 Task: Compose an email with the signature Frances Hernandez with the subject Request for a blog post and the message I am sorry for any delays and appreciate your patience. from softage.1@softage.net to softage.4@softage.net with an attached document Standard_operating_procedure.docx Undo the message and rewrite the message as Please let me know if you have any suggestions for improvement. Send the email. Finally, move the email from Sent Items to the label Grooming
Action: Mouse moved to (411, 688)
Screenshot: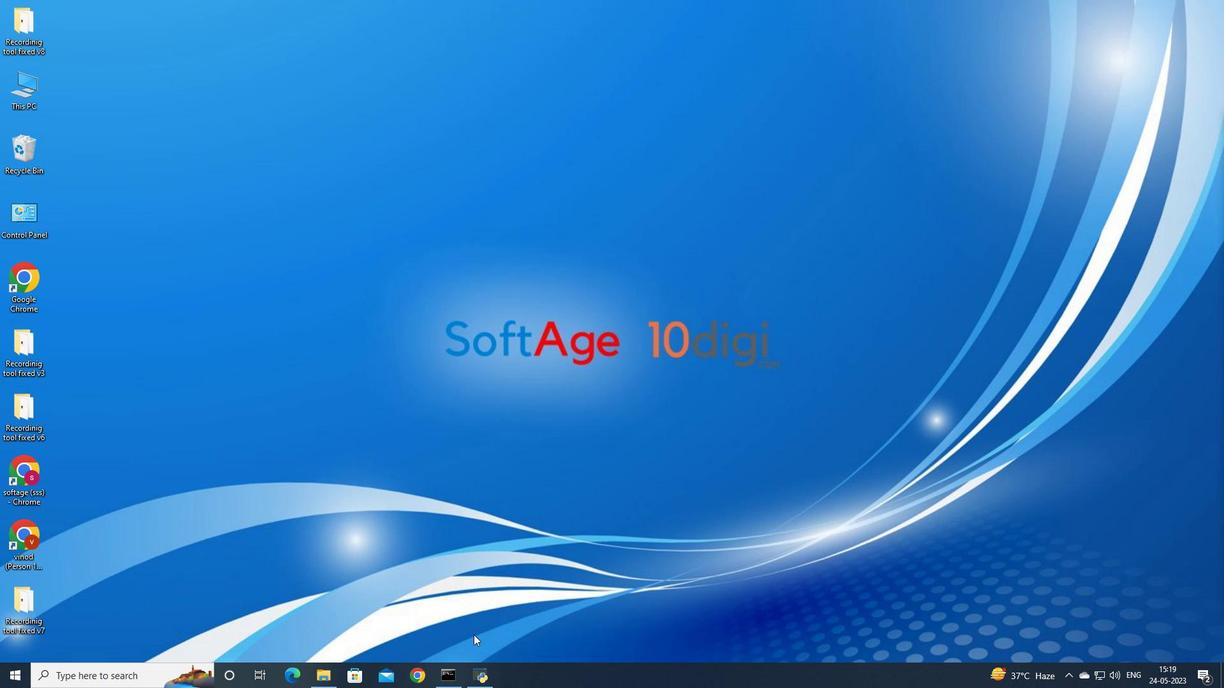 
Action: Mouse pressed left at (411, 688)
Screenshot: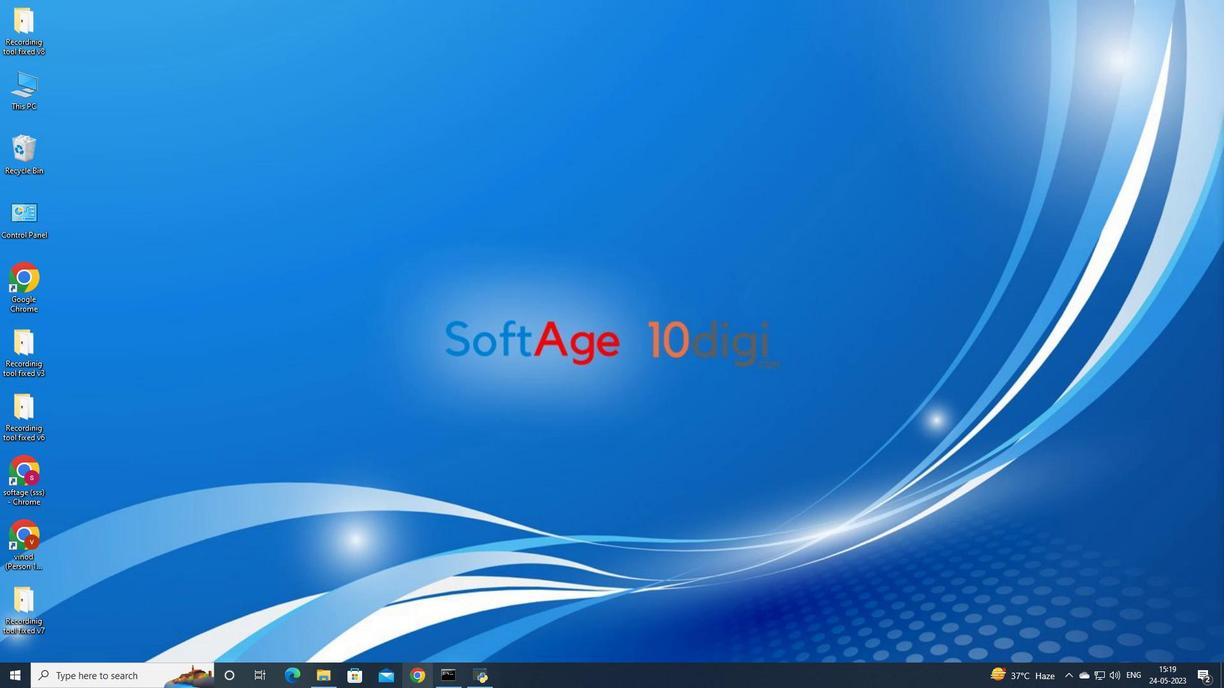 
Action: Mouse moved to (571, 348)
Screenshot: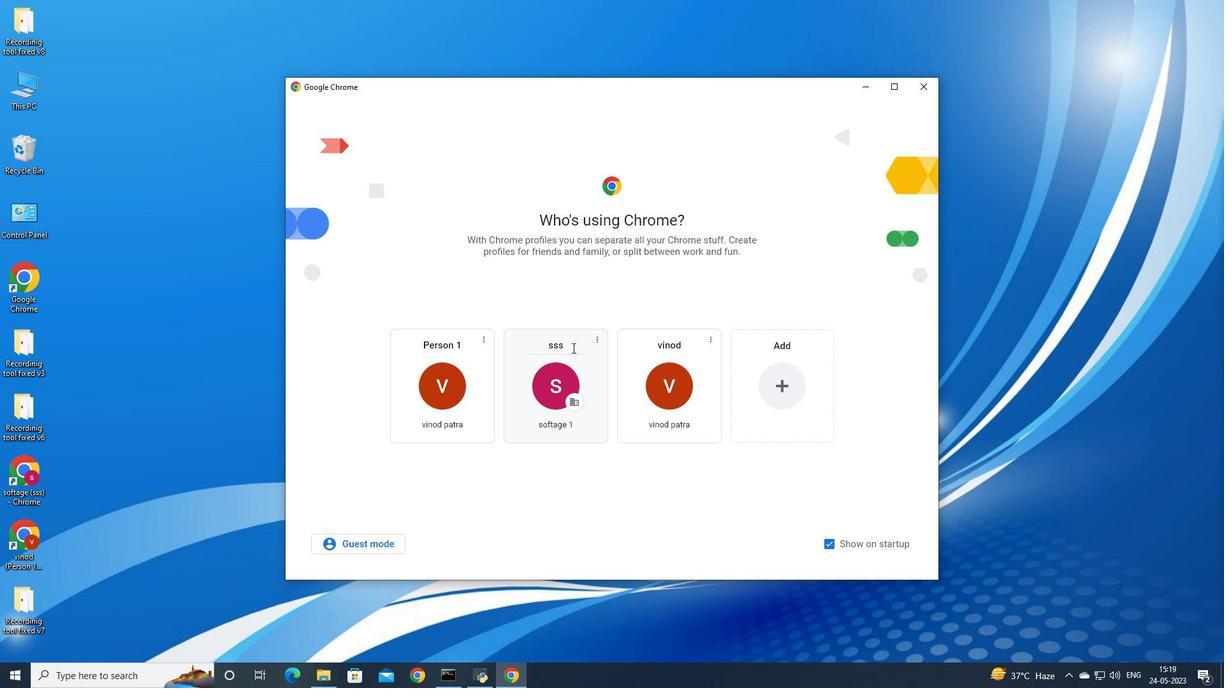 
Action: Mouse pressed left at (571, 348)
Screenshot: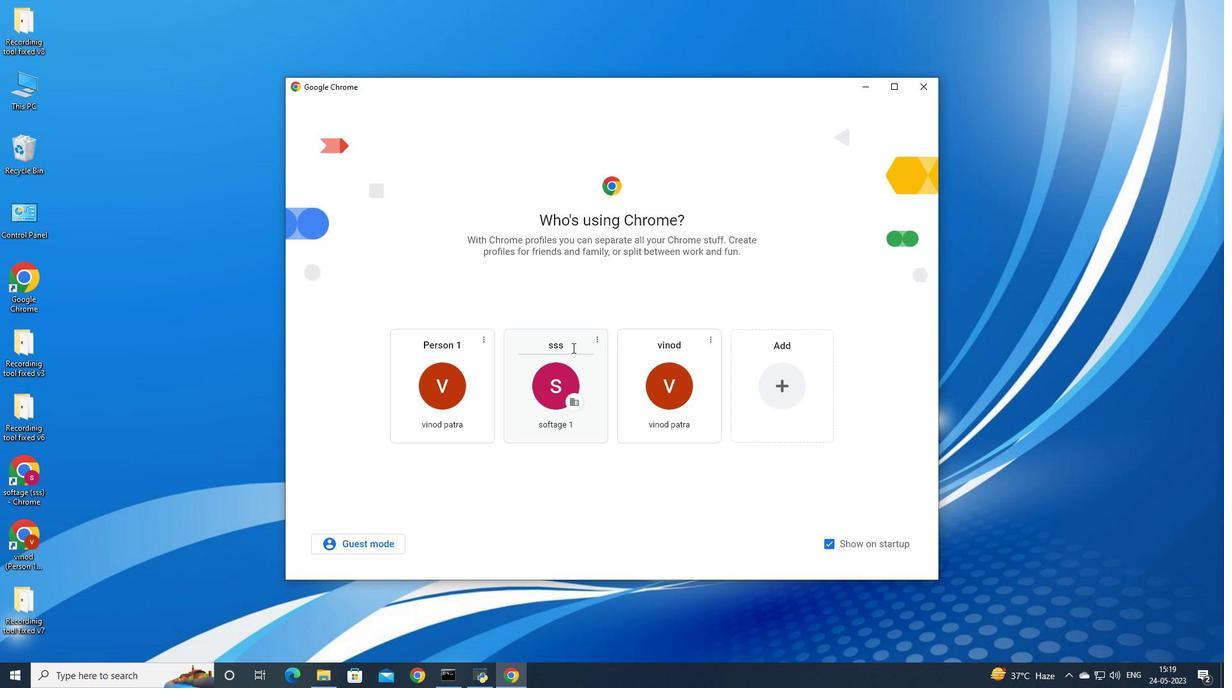 
Action: Mouse moved to (586, 381)
Screenshot: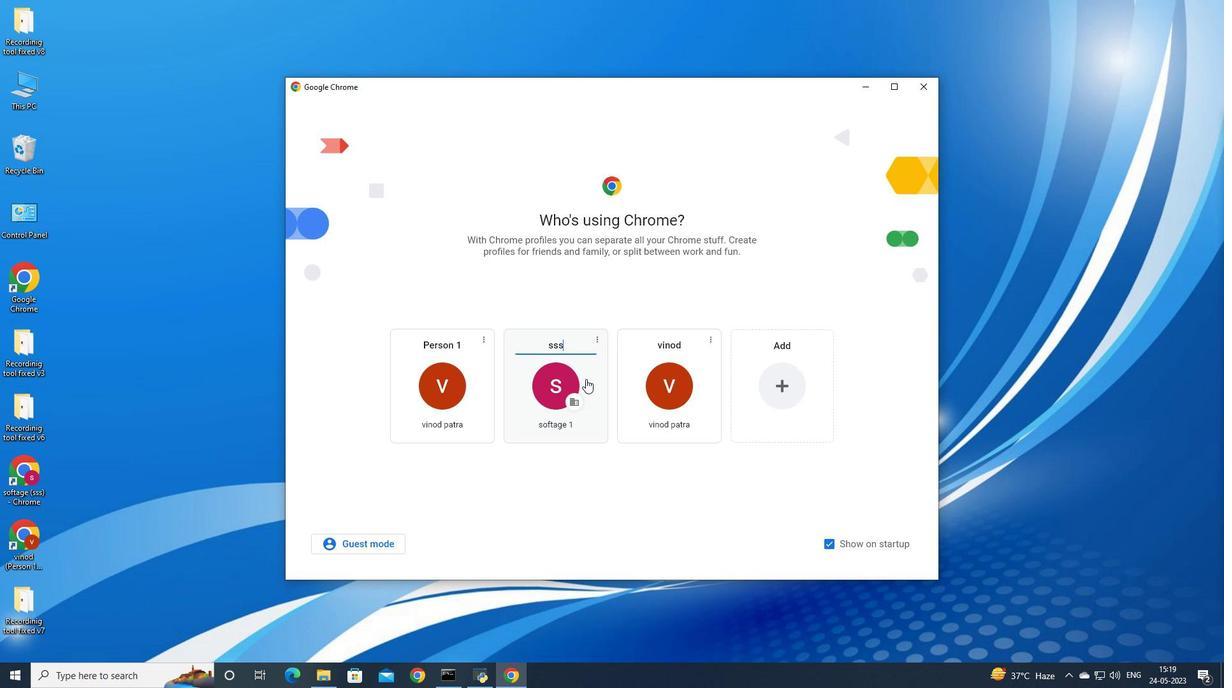 
Action: Mouse pressed left at (586, 381)
Screenshot: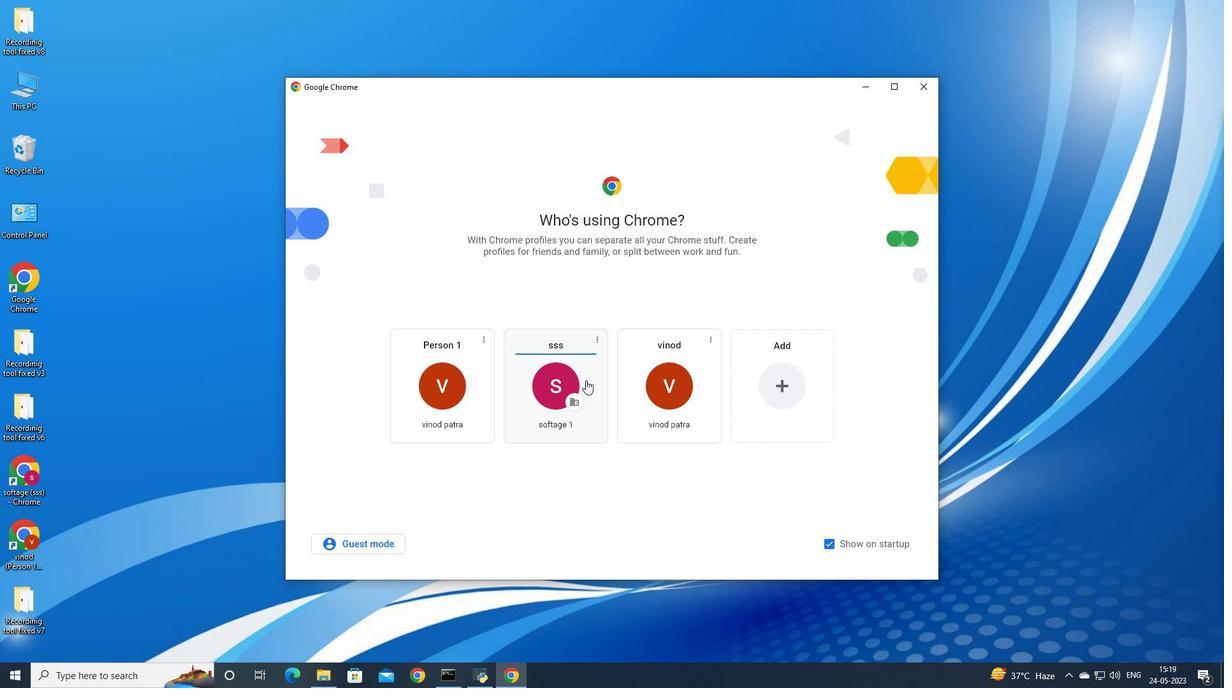 
Action: Mouse moved to (1104, 65)
Screenshot: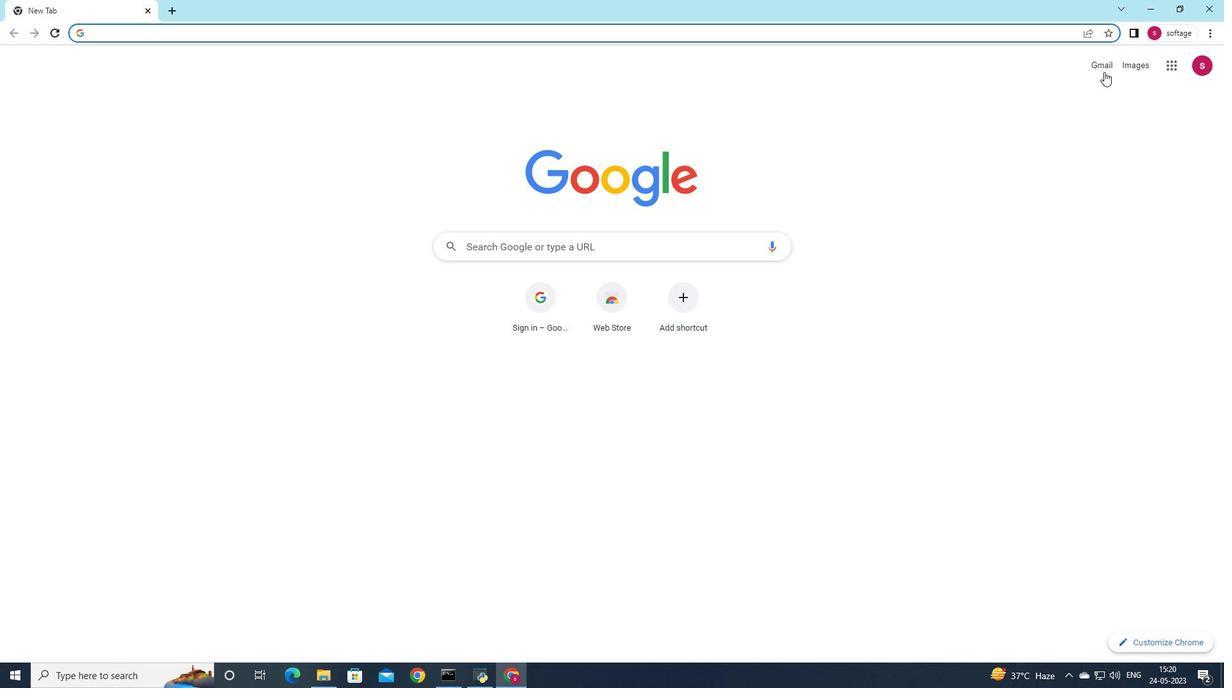 
Action: Mouse pressed left at (1104, 65)
Screenshot: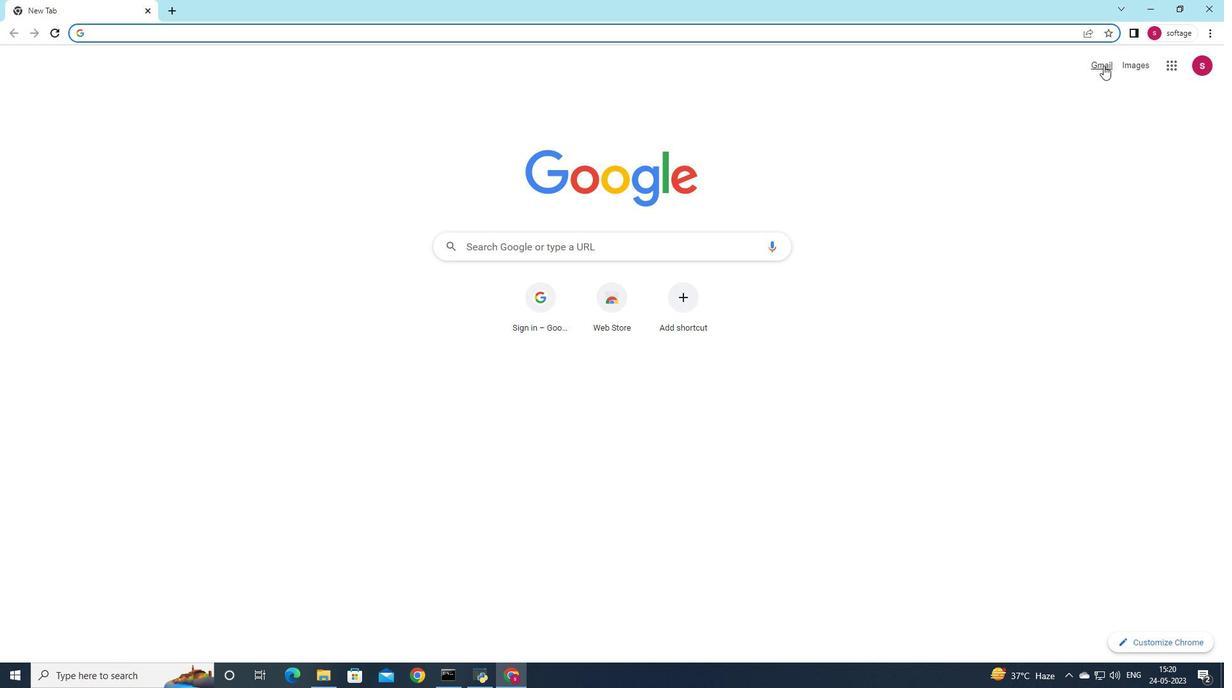 
Action: Mouse moved to (1078, 85)
Screenshot: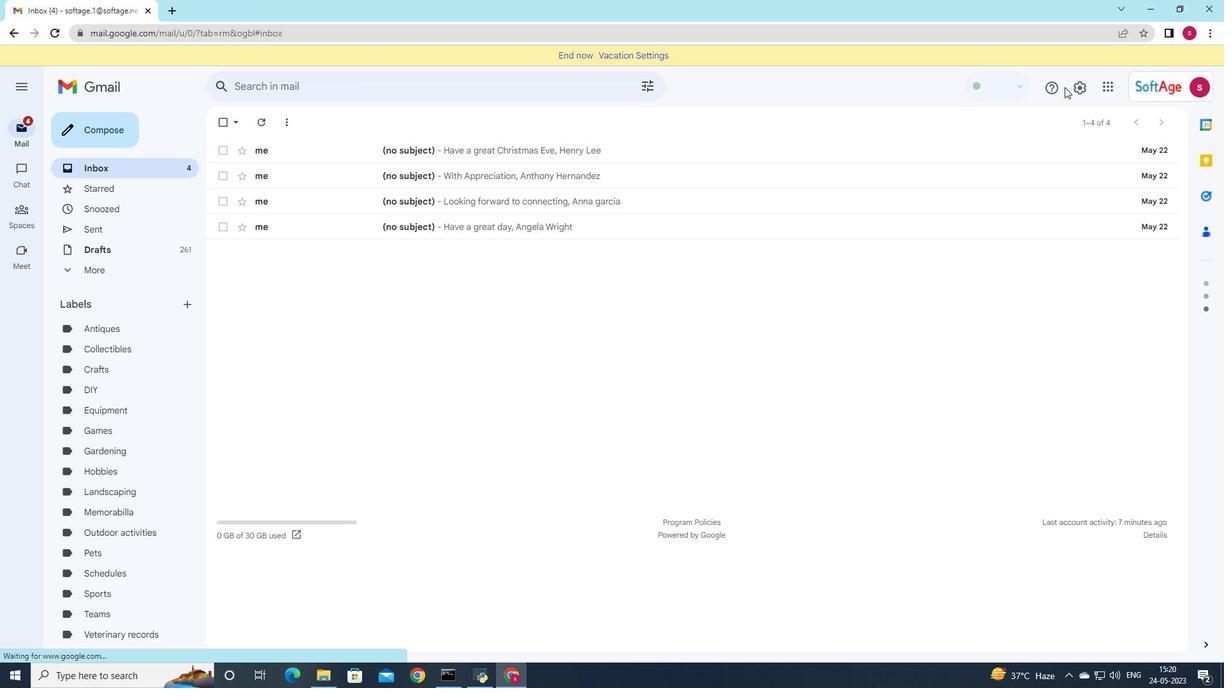 
Action: Mouse pressed left at (1078, 85)
Screenshot: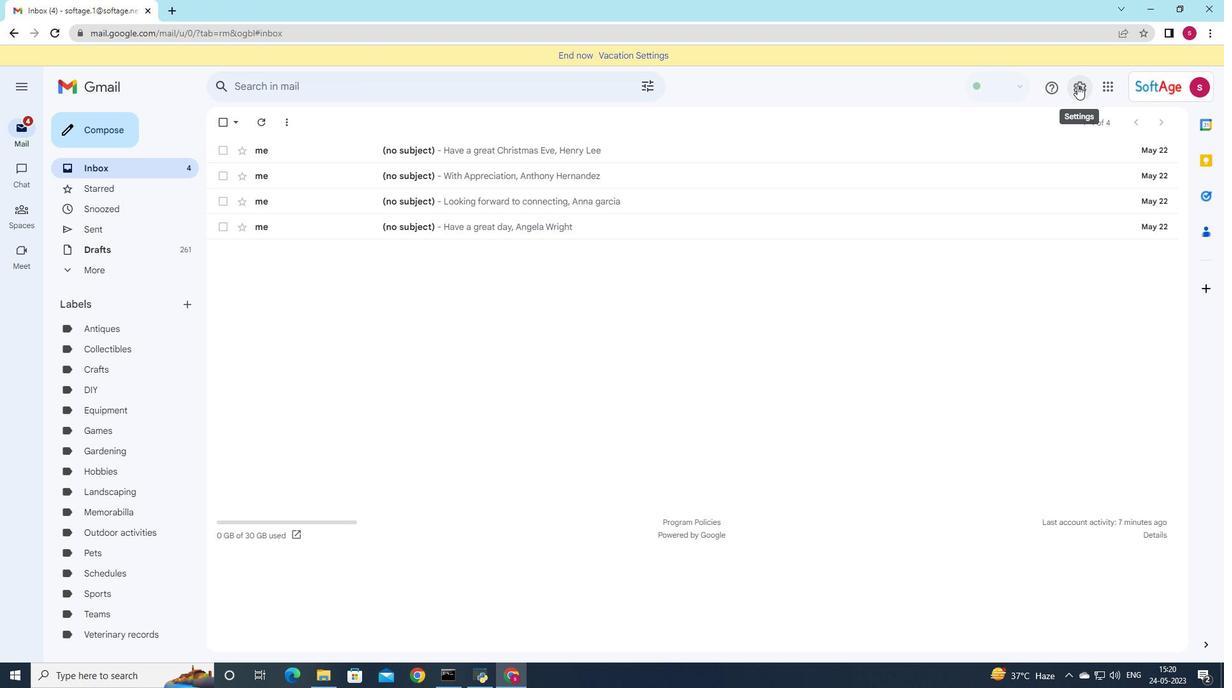 
Action: Mouse moved to (1087, 150)
Screenshot: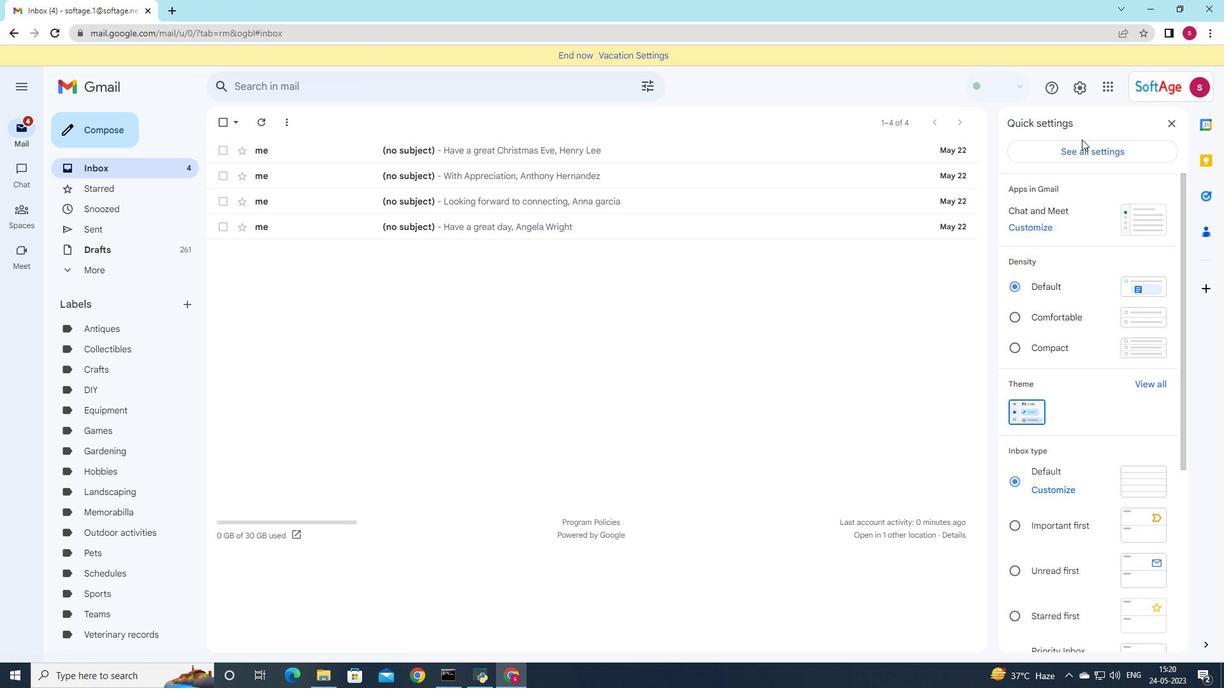 
Action: Mouse pressed left at (1087, 150)
Screenshot: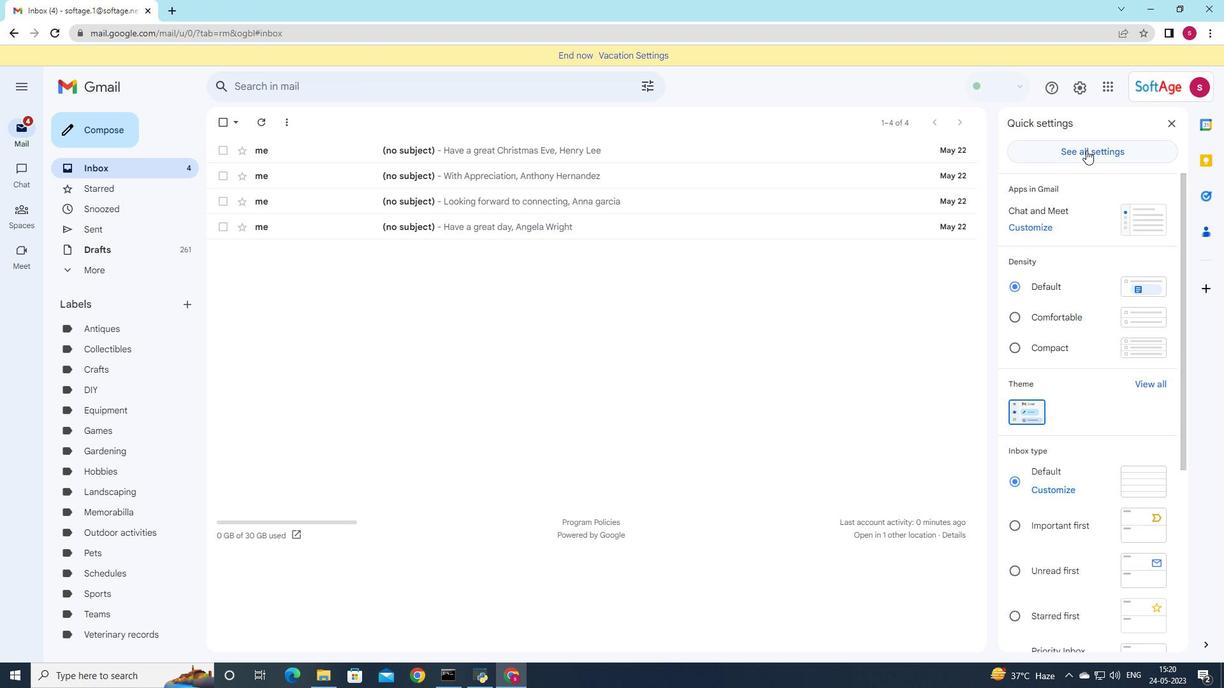 
Action: Mouse moved to (704, 253)
Screenshot: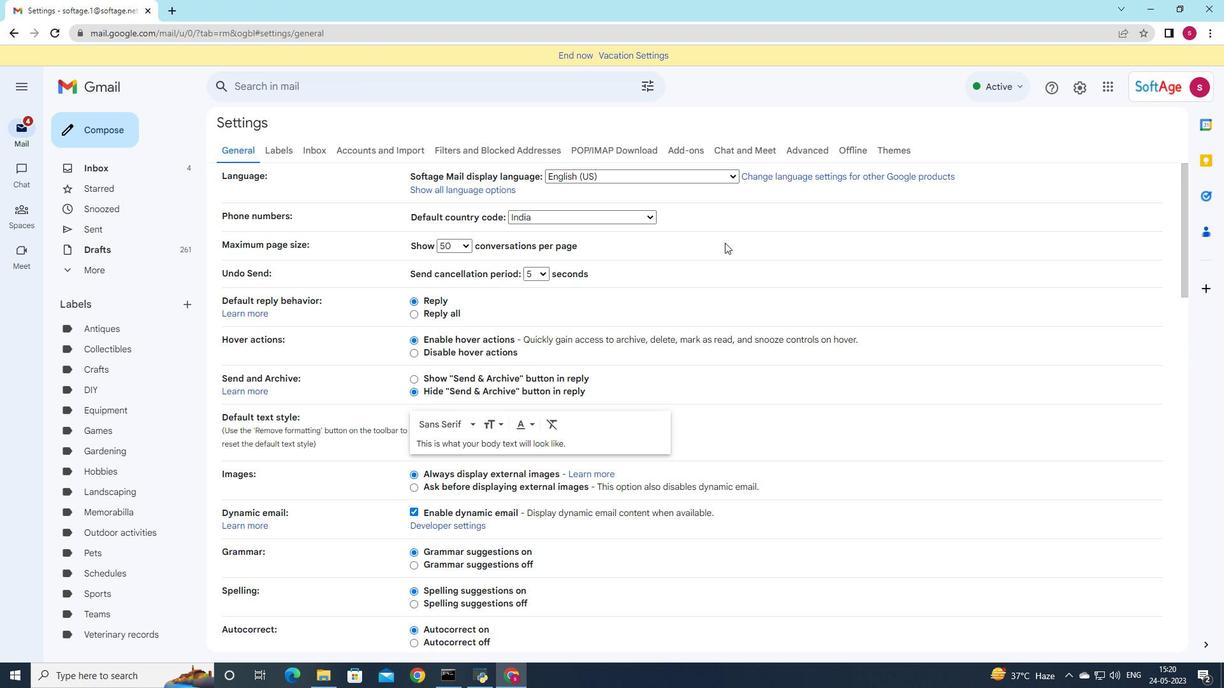 
Action: Mouse scrolled (704, 253) with delta (0, 0)
Screenshot: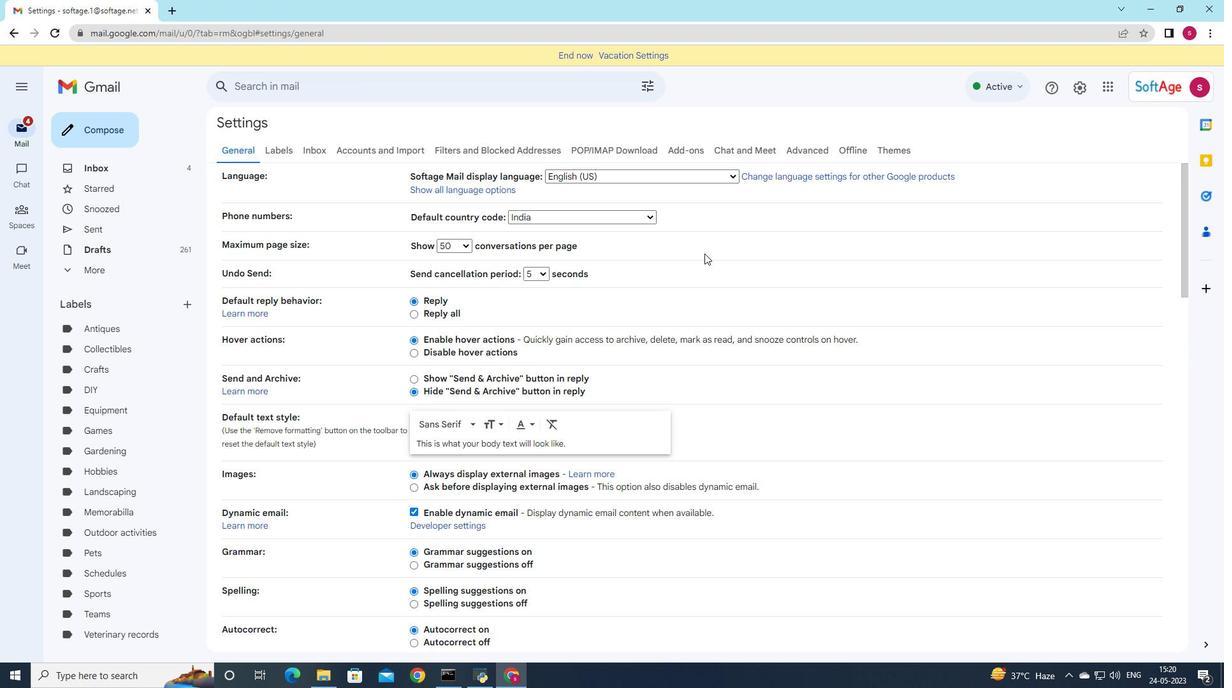 
Action: Mouse scrolled (704, 253) with delta (0, 0)
Screenshot: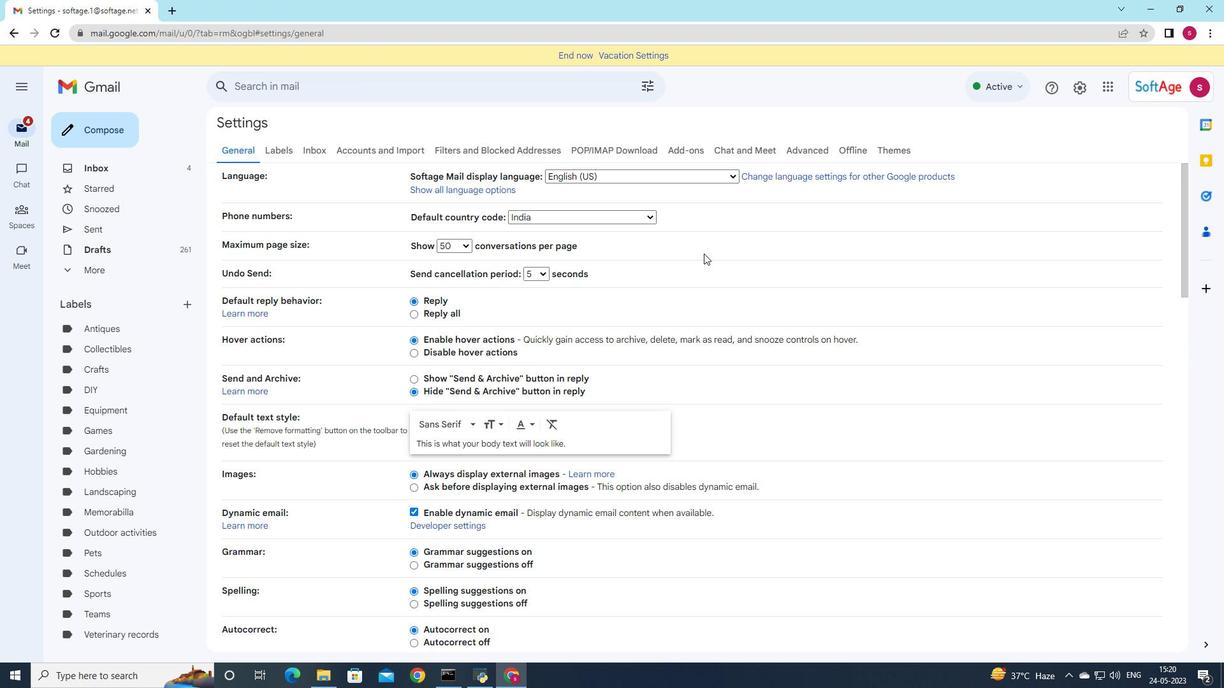 
Action: Mouse scrolled (704, 253) with delta (0, 0)
Screenshot: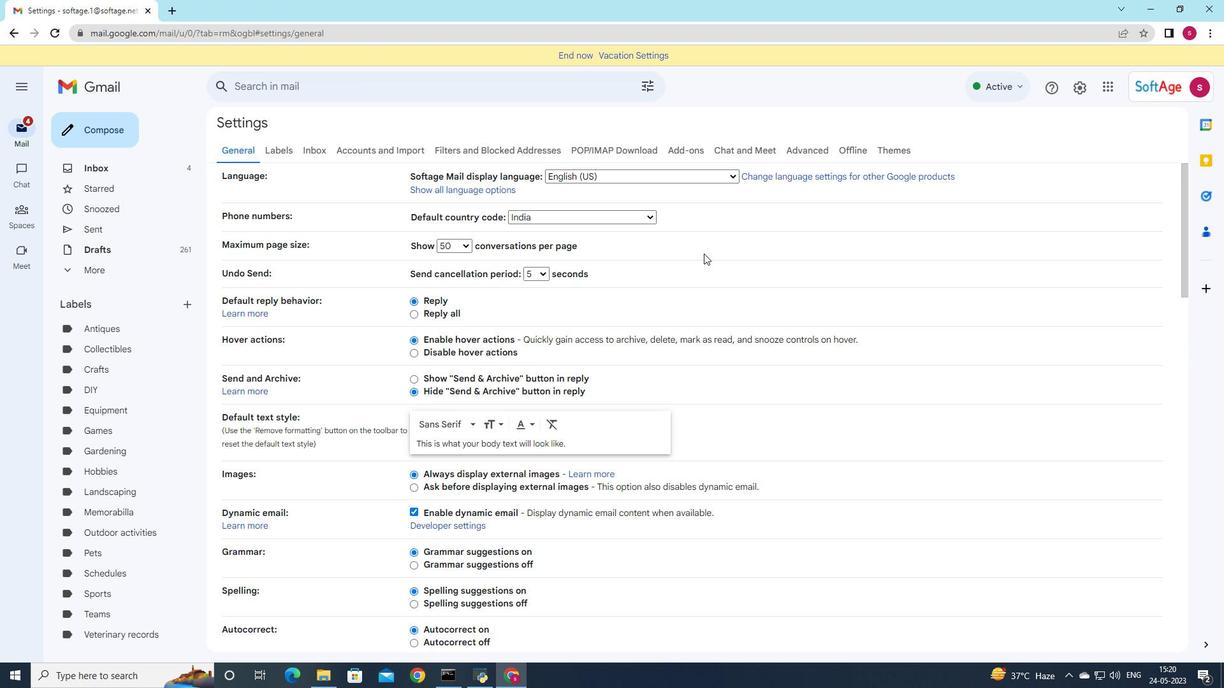 
Action: Mouse scrolled (704, 253) with delta (0, 0)
Screenshot: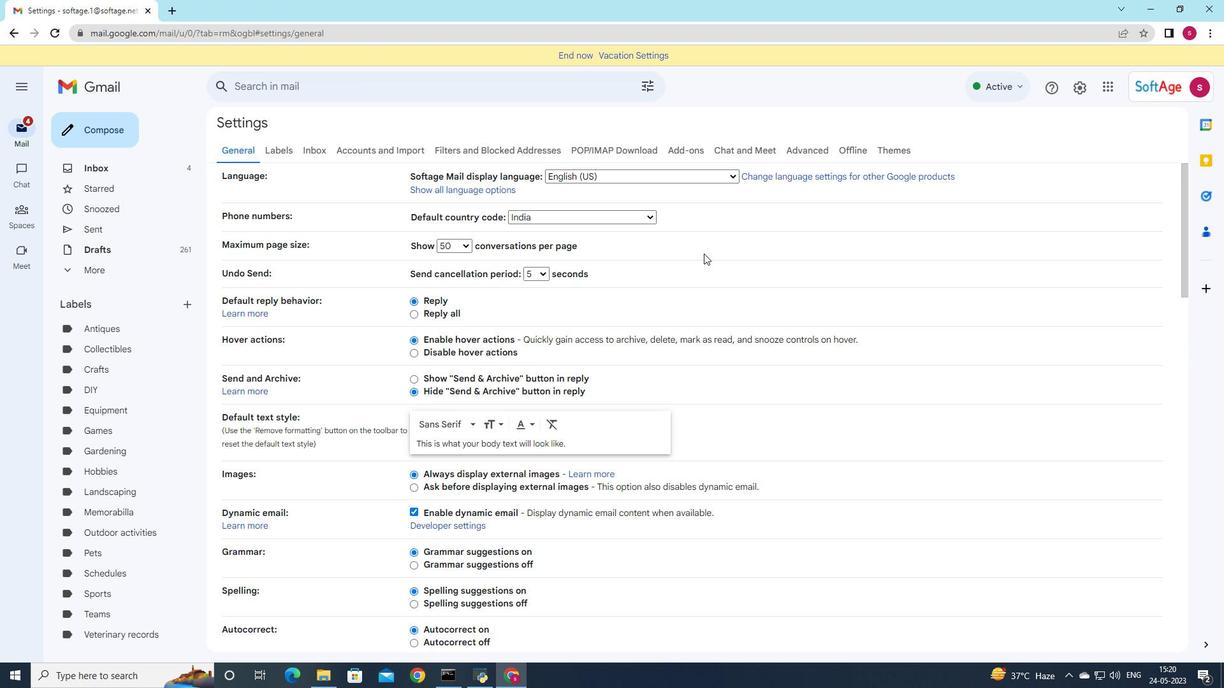 
Action: Mouse pressed middle at (704, 253)
Screenshot: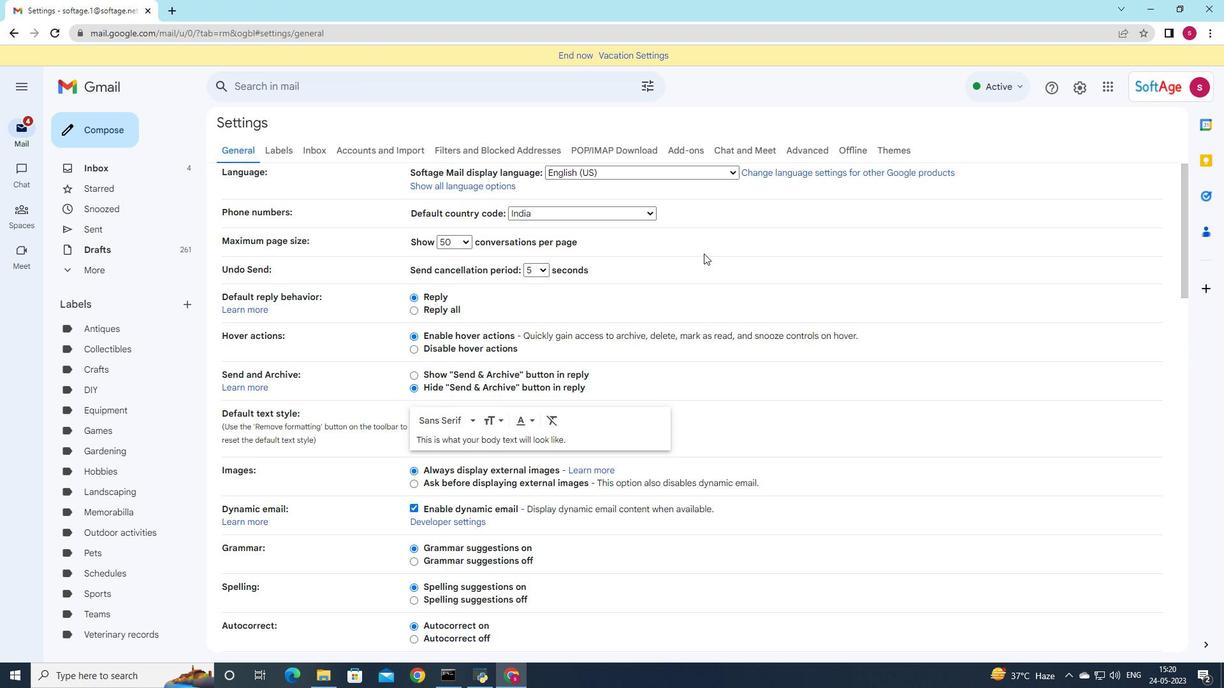 
Action: Mouse scrolled (704, 253) with delta (0, 0)
Screenshot: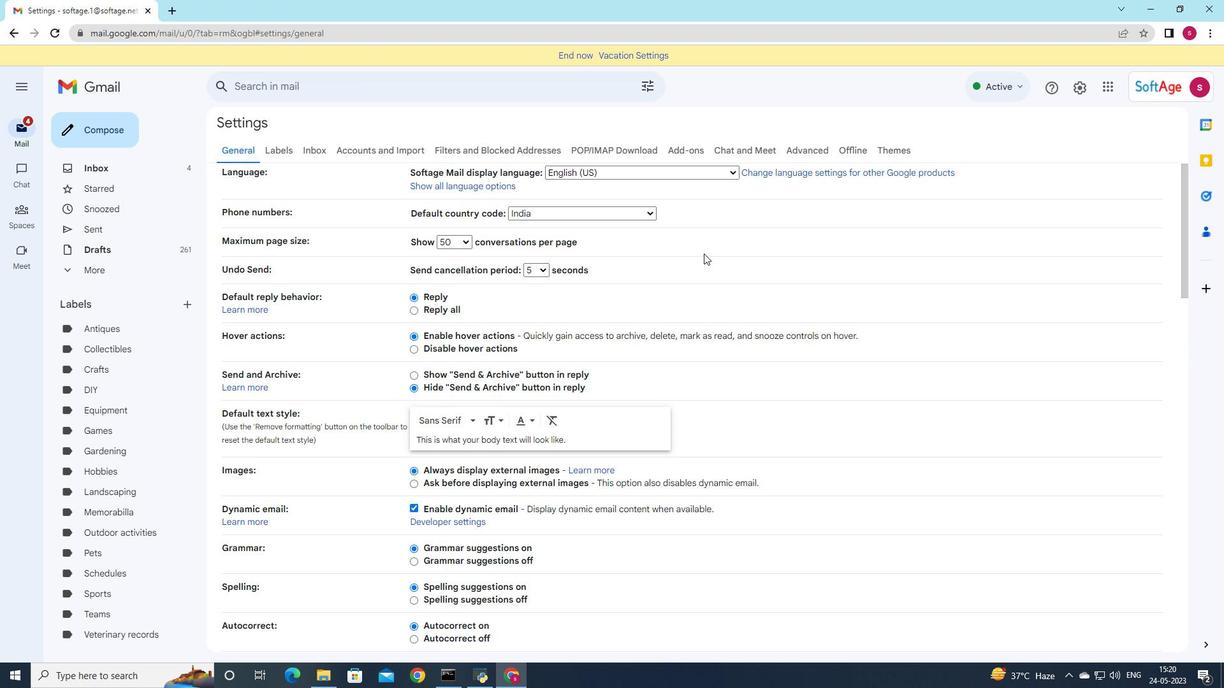 
Action: Mouse scrolled (704, 253) with delta (0, 0)
Screenshot: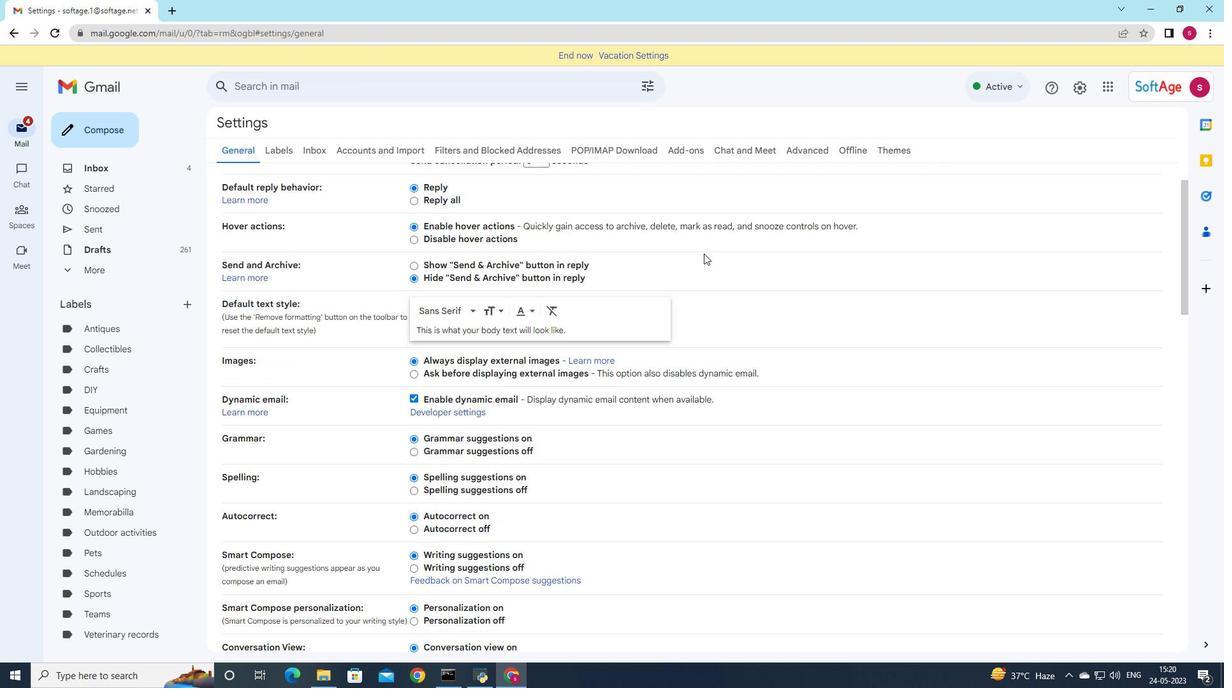
Action: Mouse scrolled (704, 253) with delta (0, 0)
Screenshot: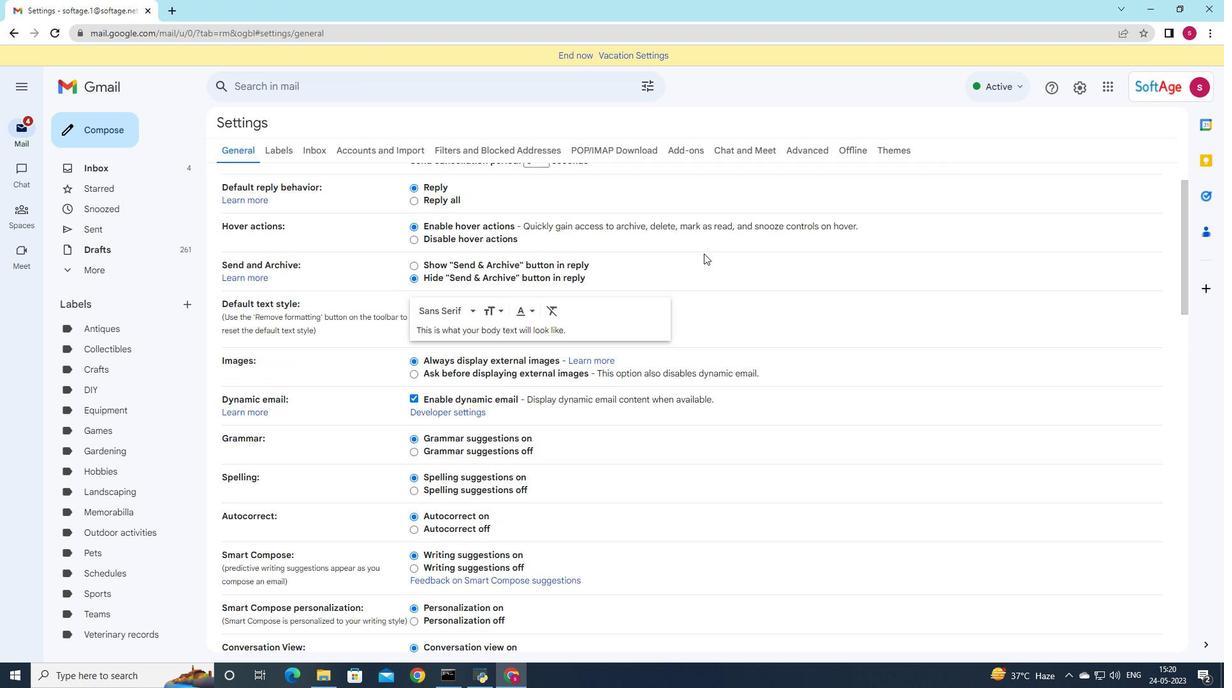 
Action: Mouse scrolled (704, 253) with delta (0, 0)
Screenshot: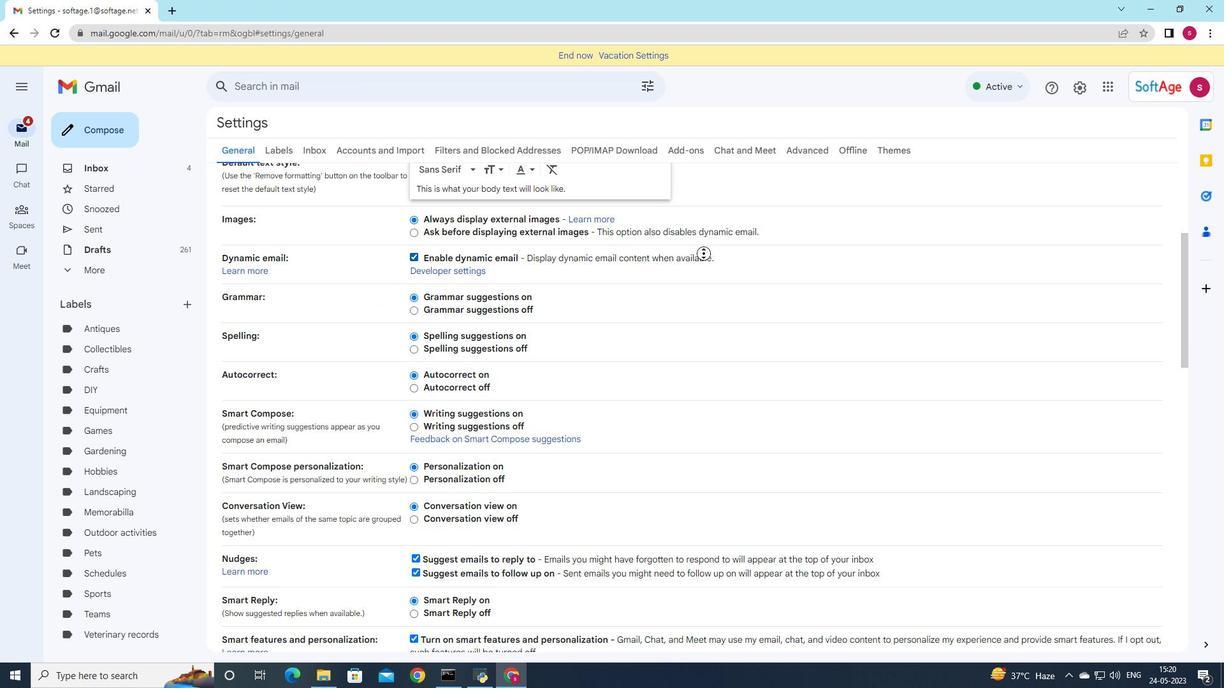 
Action: Mouse scrolled (704, 253) with delta (0, 0)
Screenshot: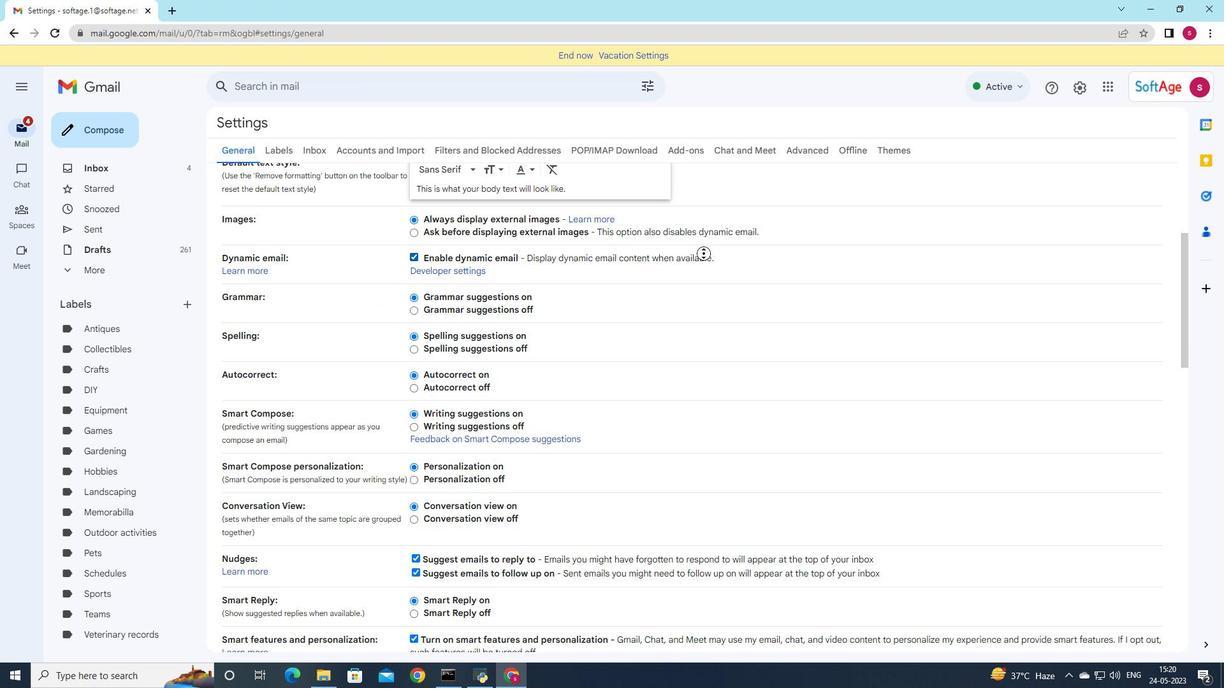 
Action: Mouse scrolled (704, 253) with delta (0, 0)
Screenshot: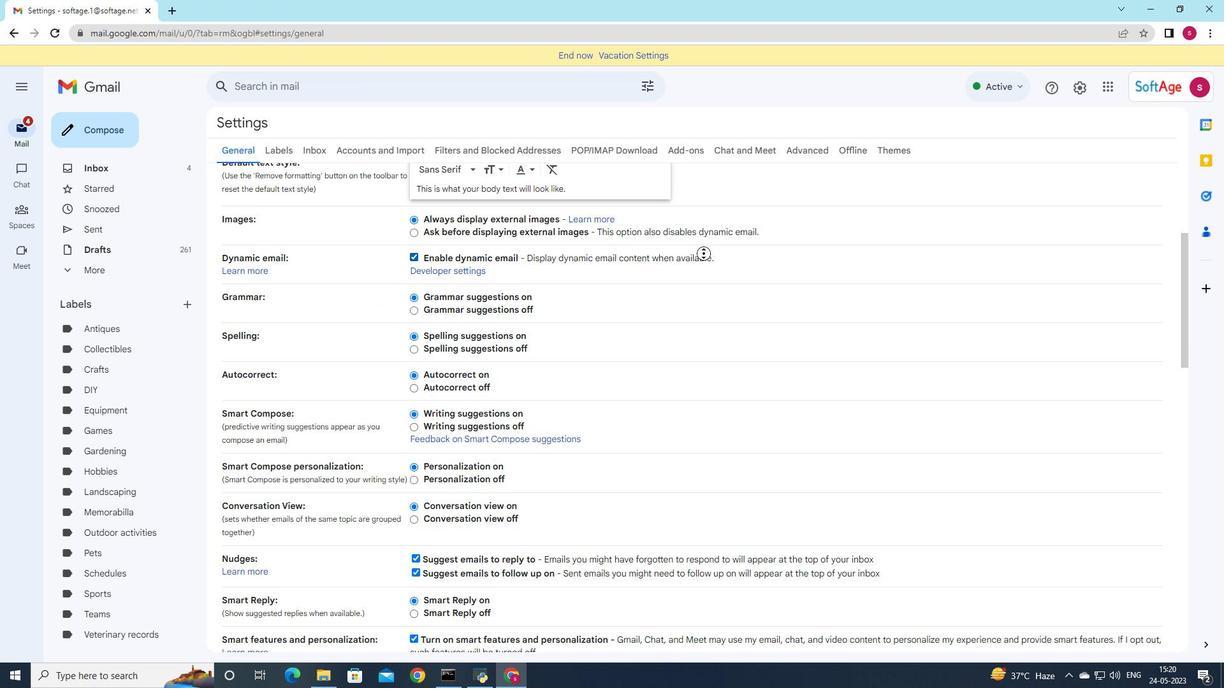 
Action: Mouse scrolled (704, 253) with delta (0, 0)
Screenshot: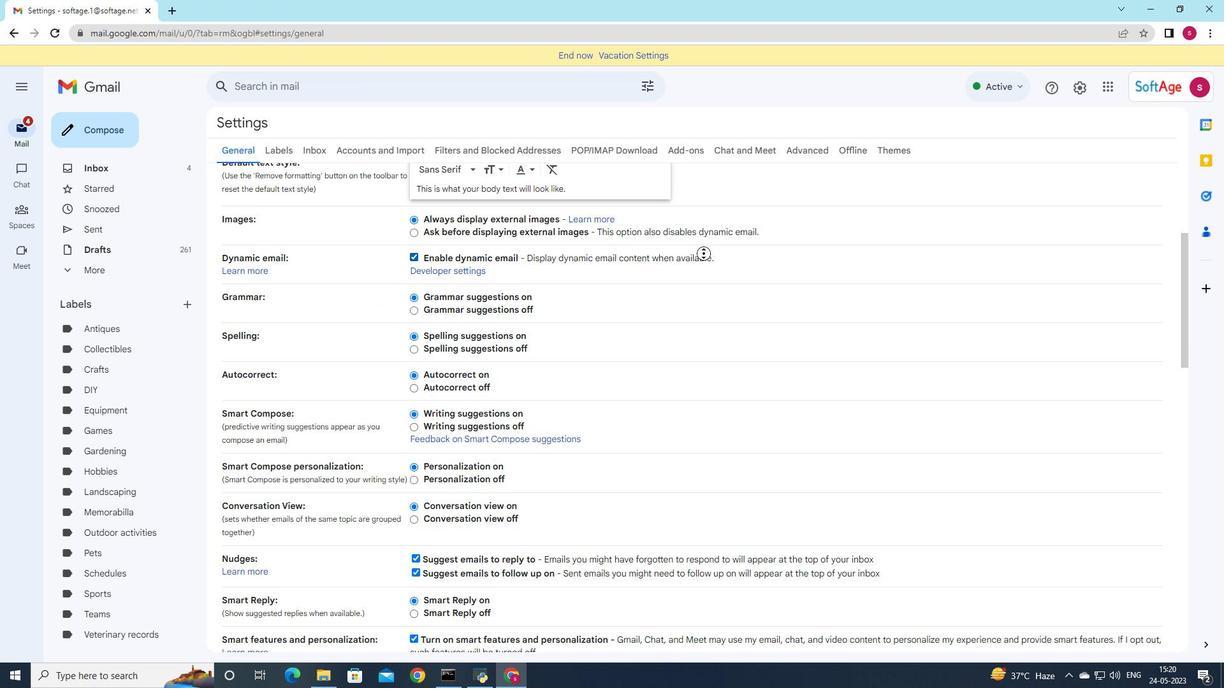 
Action: Mouse moved to (831, 306)
Screenshot: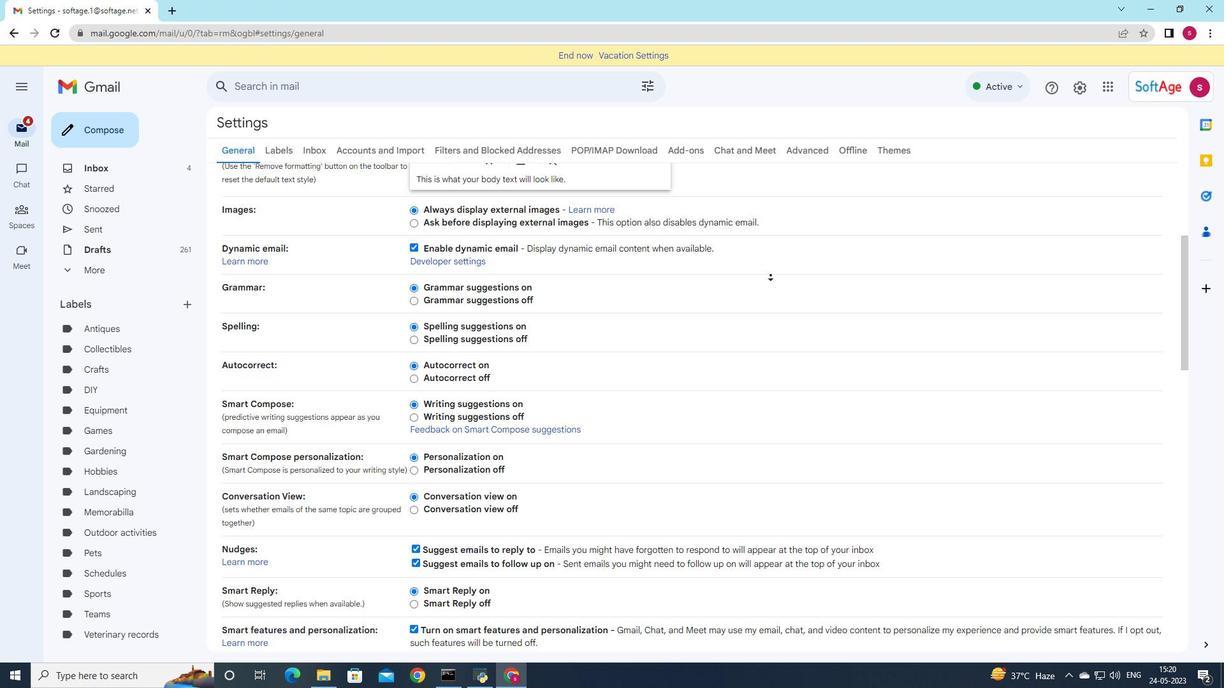 
Action: Mouse pressed left at (831, 306)
Screenshot: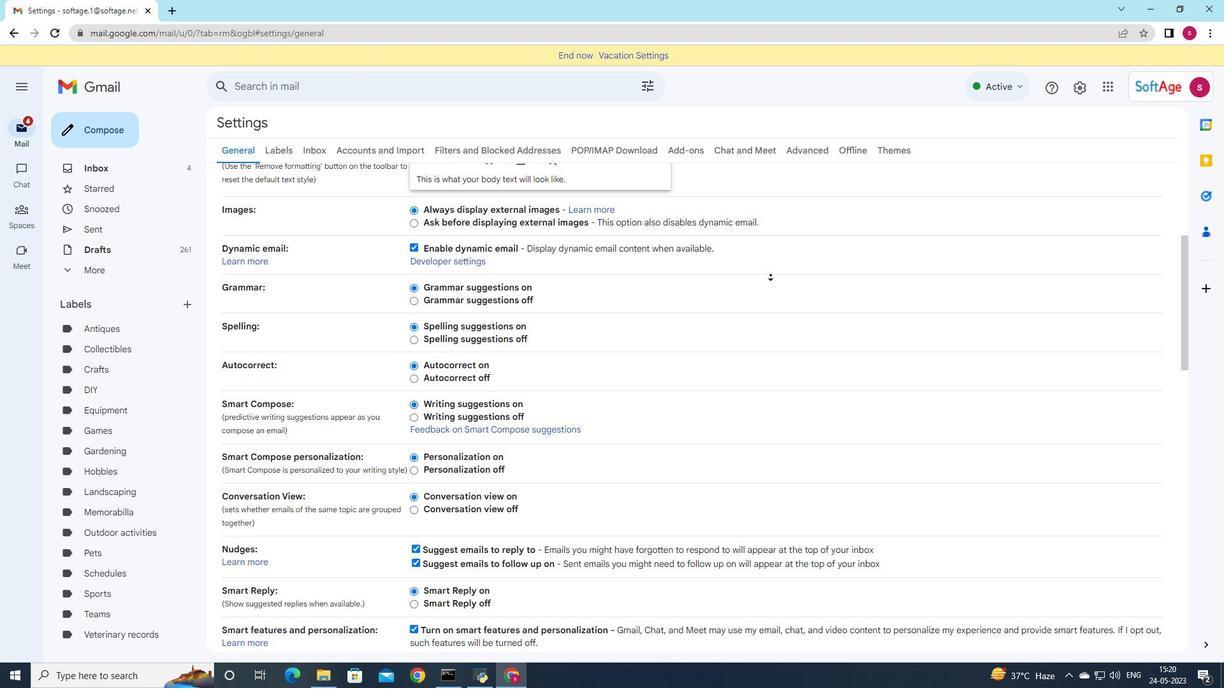 
Action: Mouse moved to (604, 346)
Screenshot: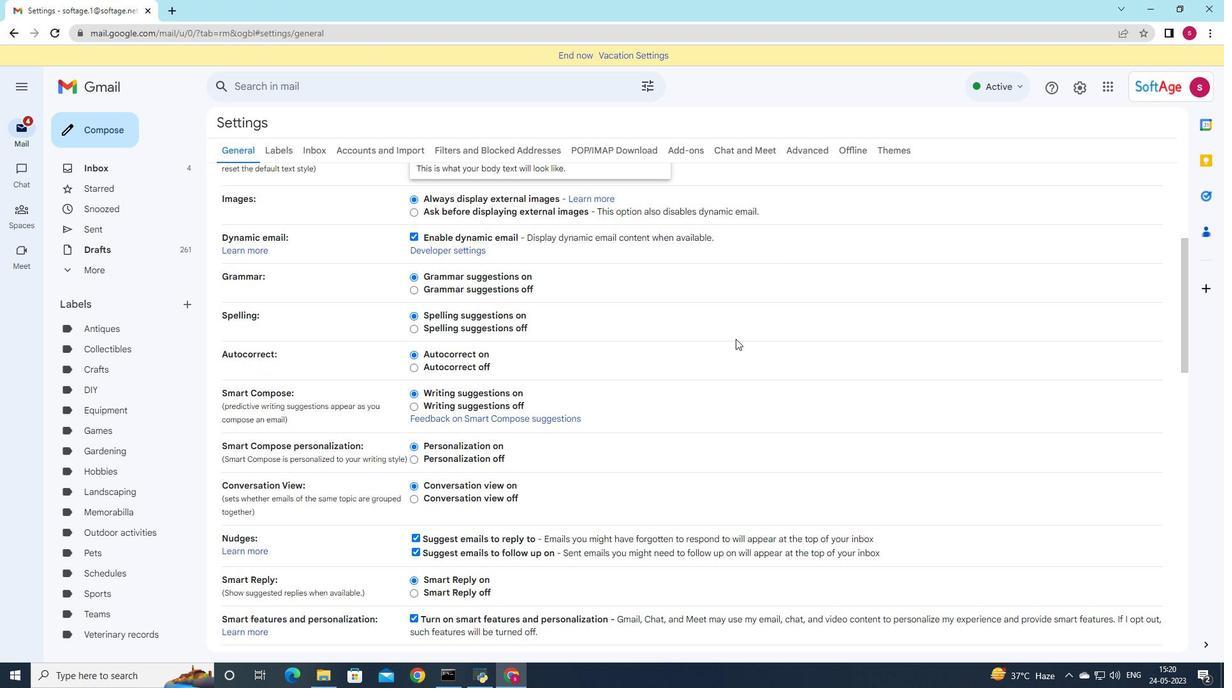 
Action: Mouse scrolled (604, 345) with delta (0, 0)
Screenshot: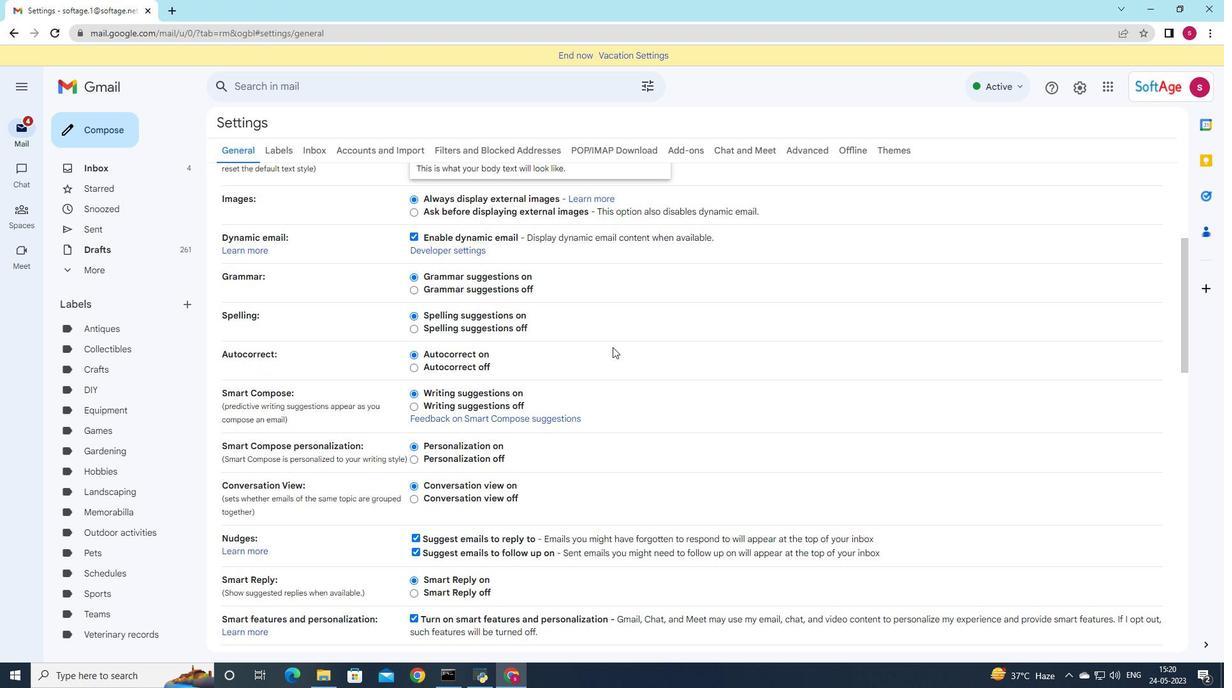 
Action: Mouse scrolled (604, 345) with delta (0, 0)
Screenshot: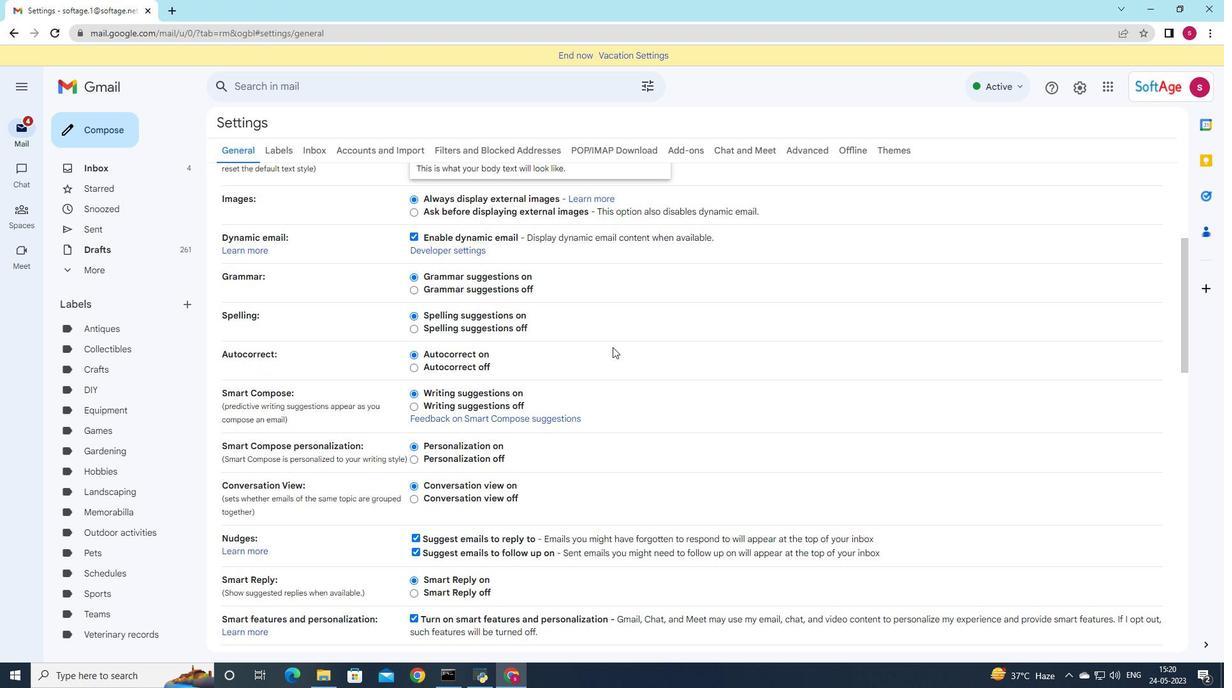 
Action: Mouse scrolled (604, 345) with delta (0, 0)
Screenshot: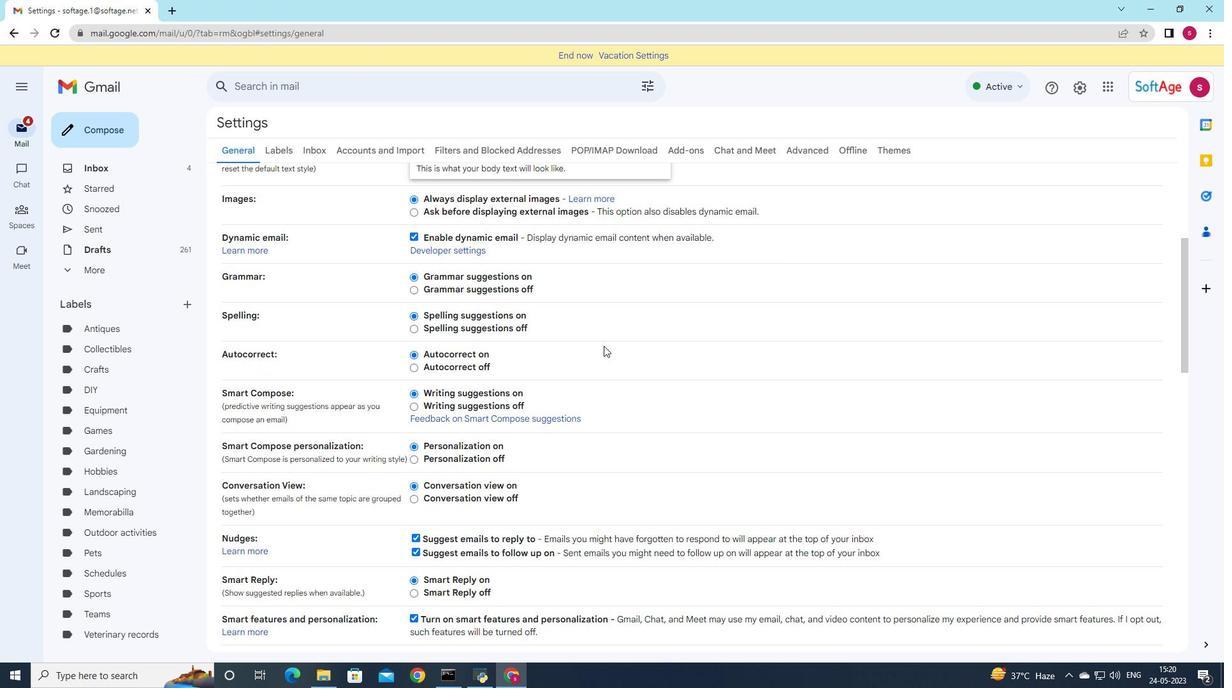 
Action: Mouse scrolled (604, 345) with delta (0, 0)
Screenshot: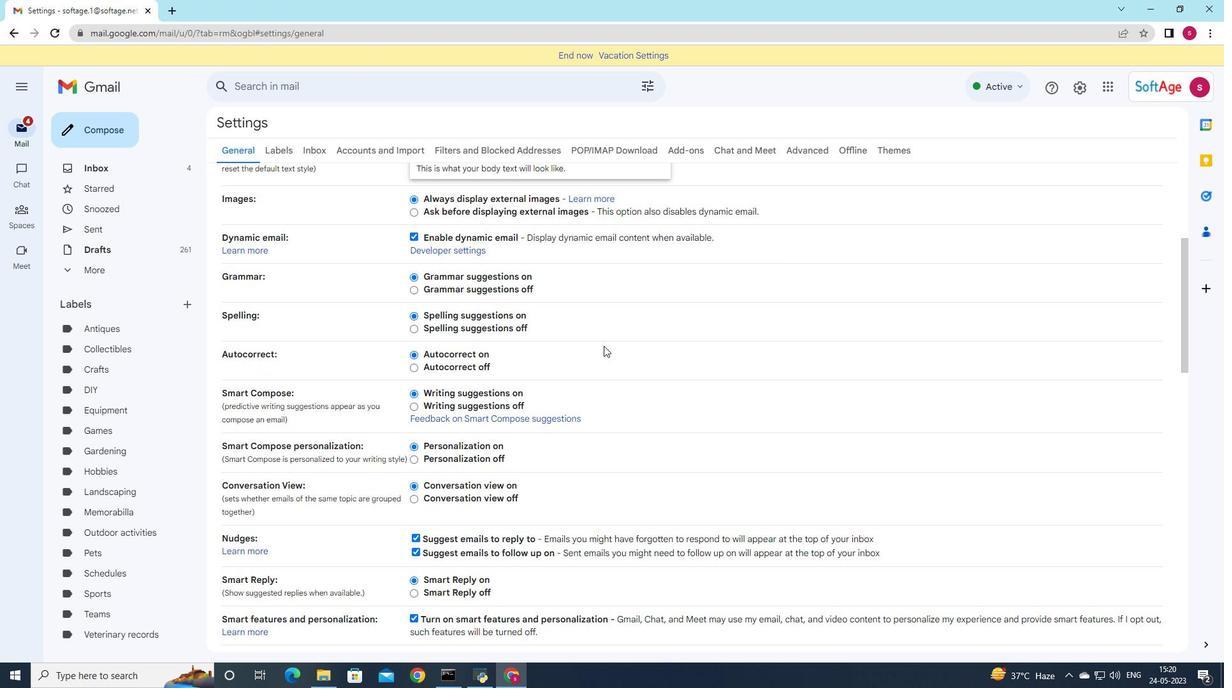 
Action: Mouse scrolled (604, 345) with delta (0, 0)
Screenshot: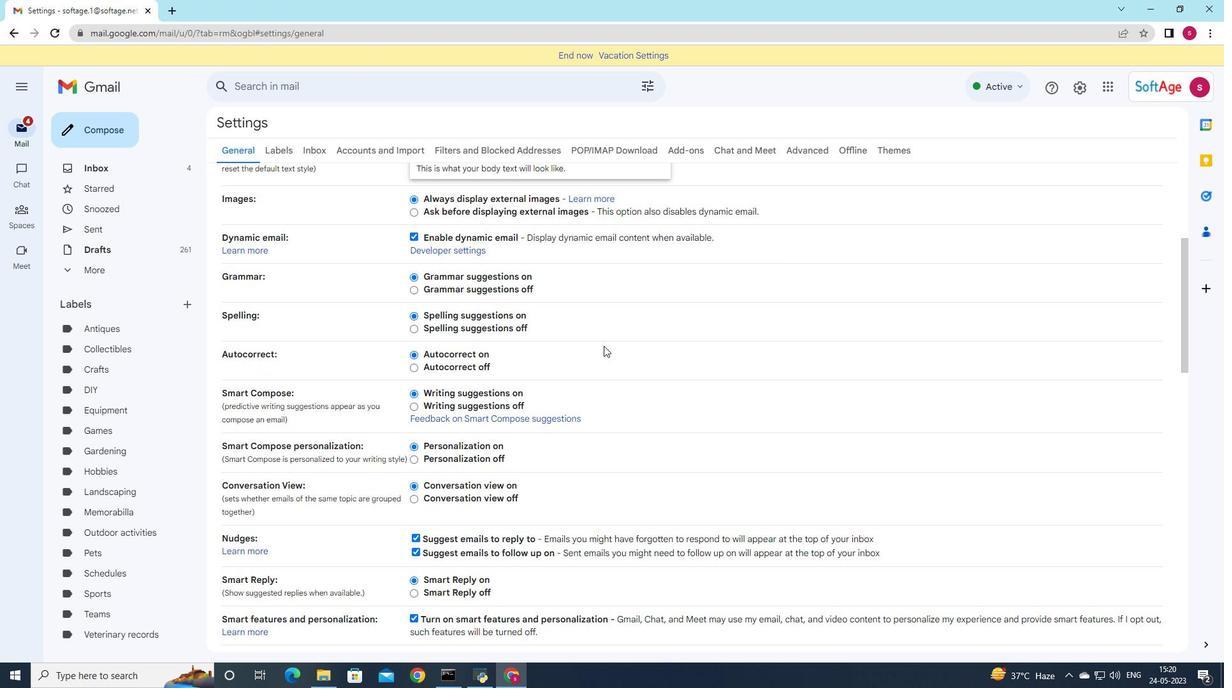 
Action: Mouse scrolled (604, 345) with delta (0, 0)
Screenshot: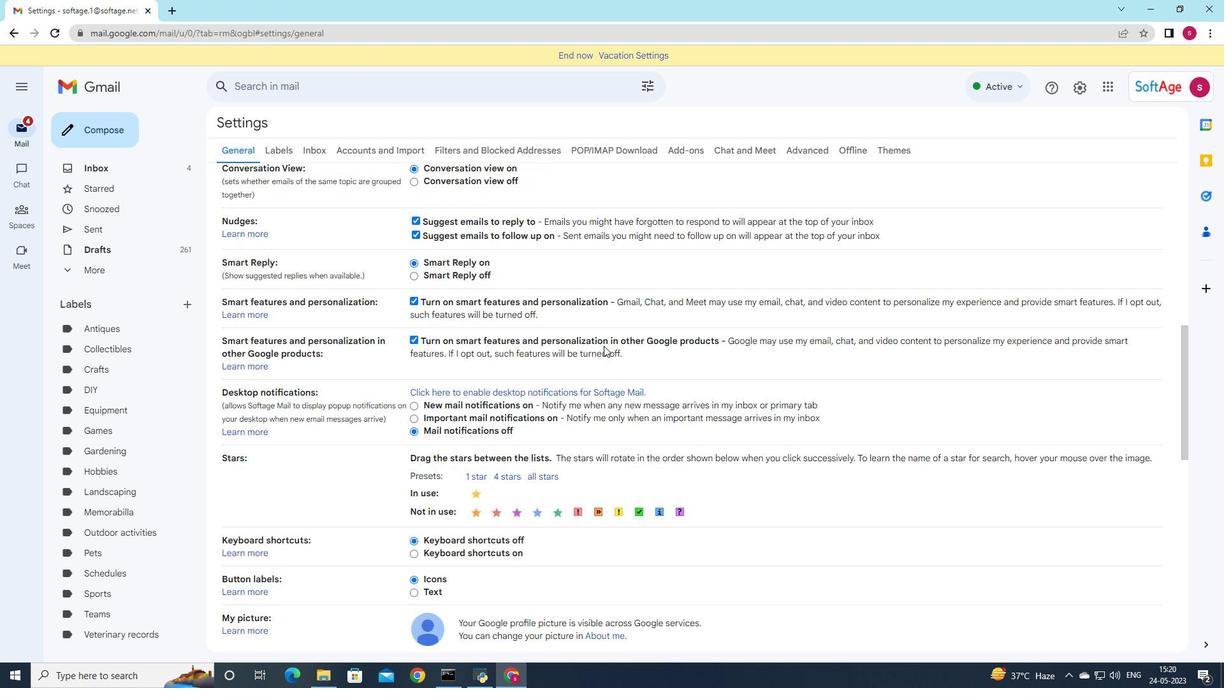 
Action: Mouse scrolled (604, 345) with delta (0, 0)
Screenshot: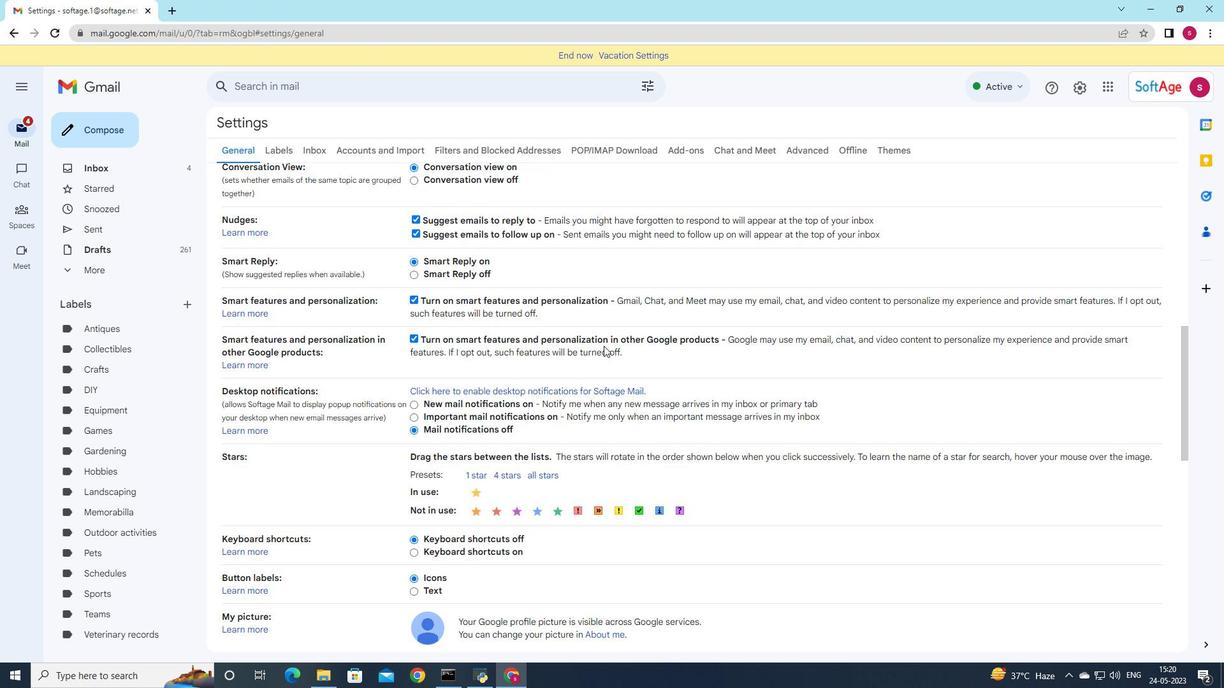 
Action: Mouse scrolled (604, 345) with delta (0, 0)
Screenshot: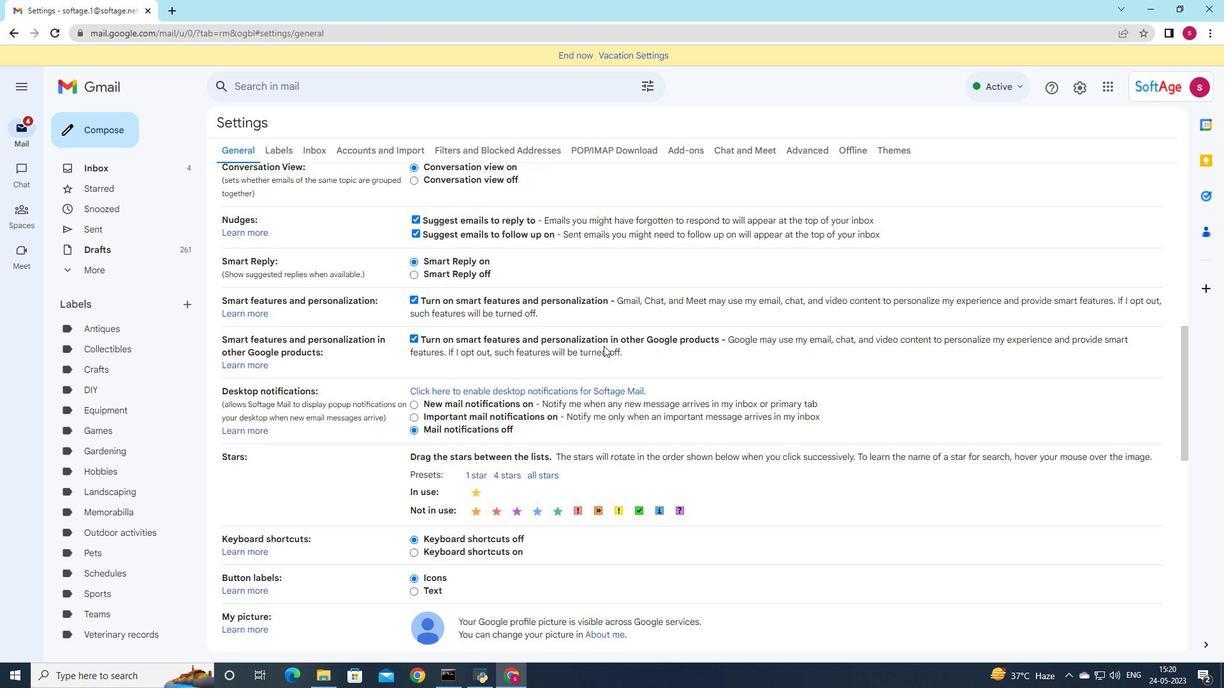 
Action: Mouse moved to (528, 478)
Screenshot: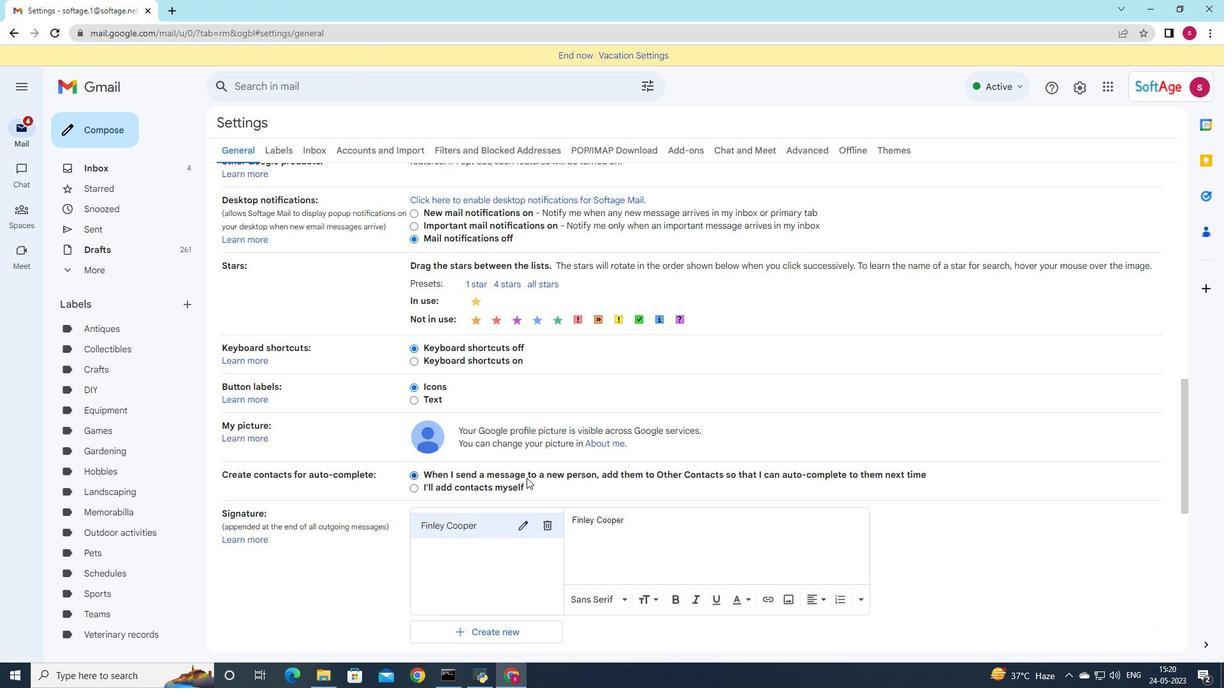 
Action: Mouse scrolled (528, 477) with delta (0, 0)
Screenshot: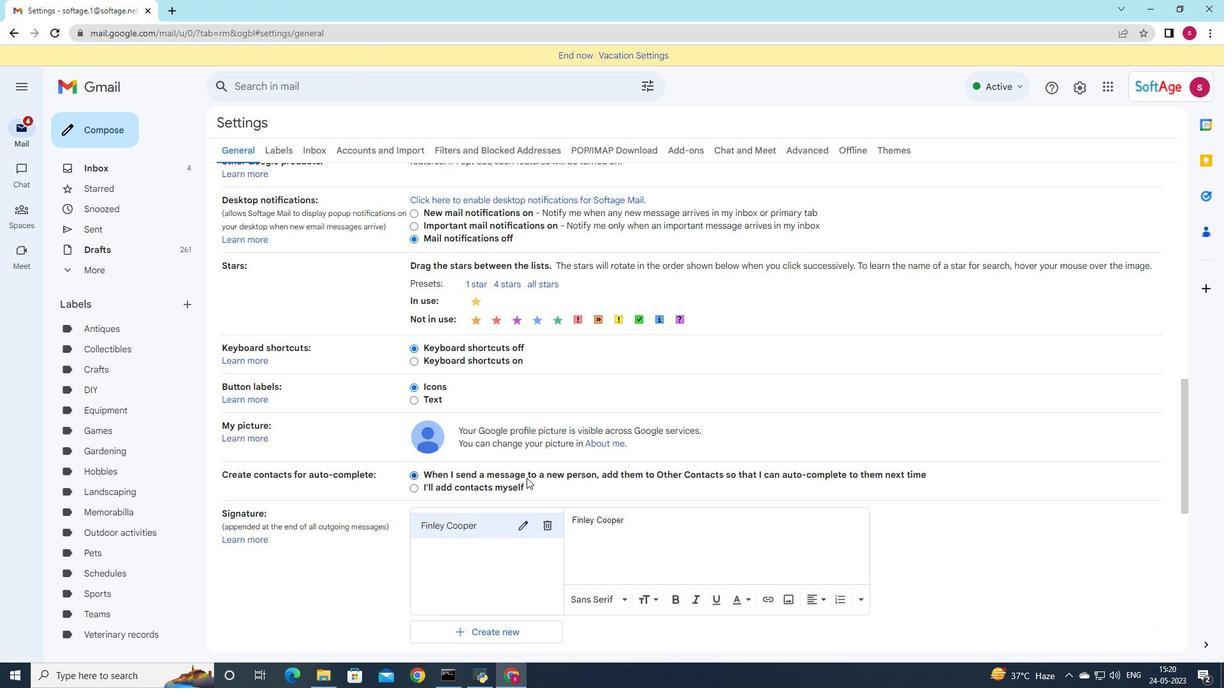 
Action: Mouse moved to (530, 479)
Screenshot: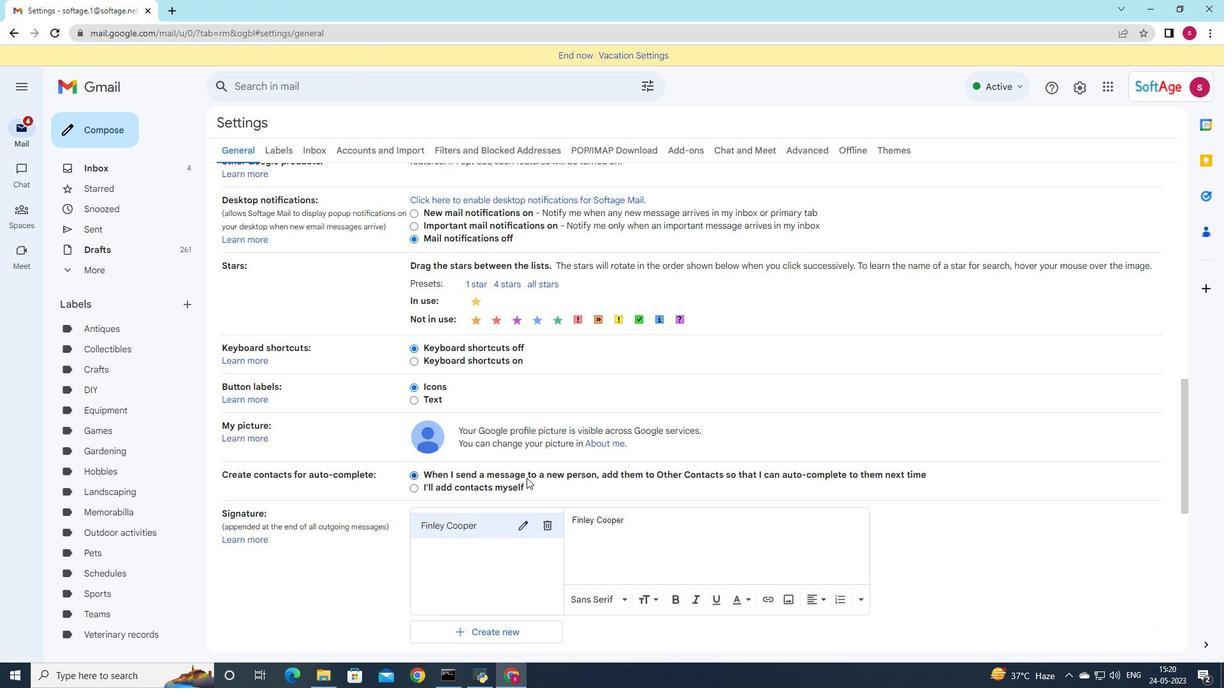 
Action: Mouse scrolled (530, 478) with delta (0, 0)
Screenshot: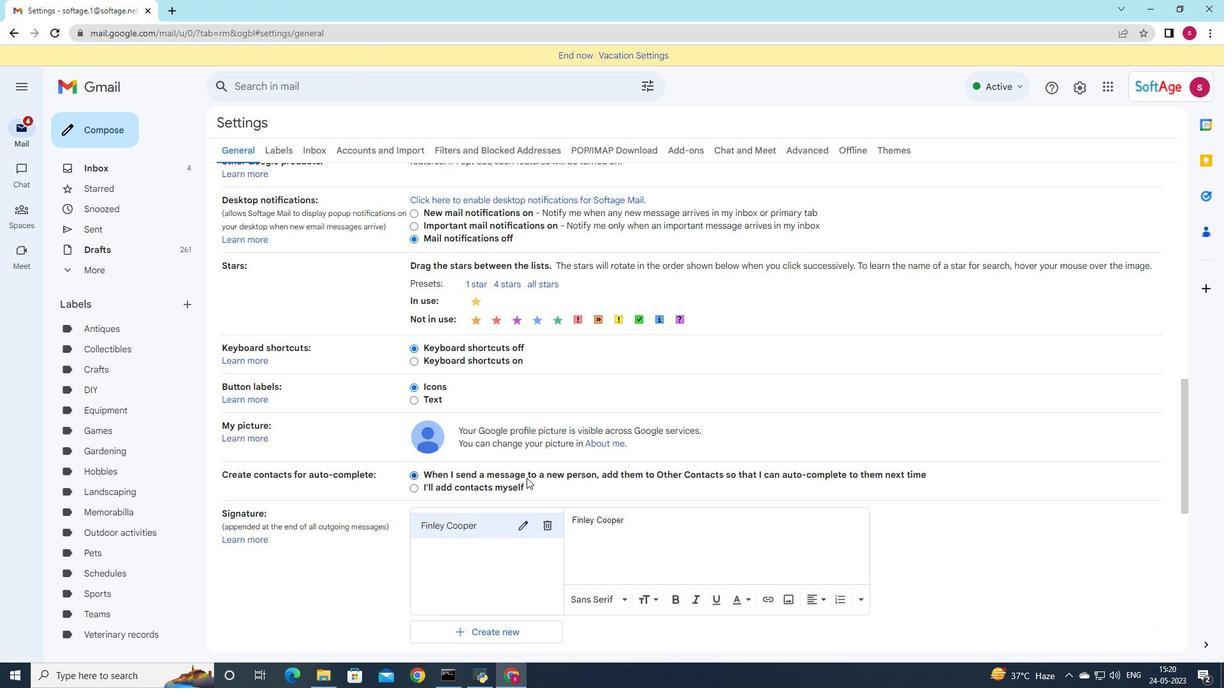 
Action: Mouse moved to (553, 390)
Screenshot: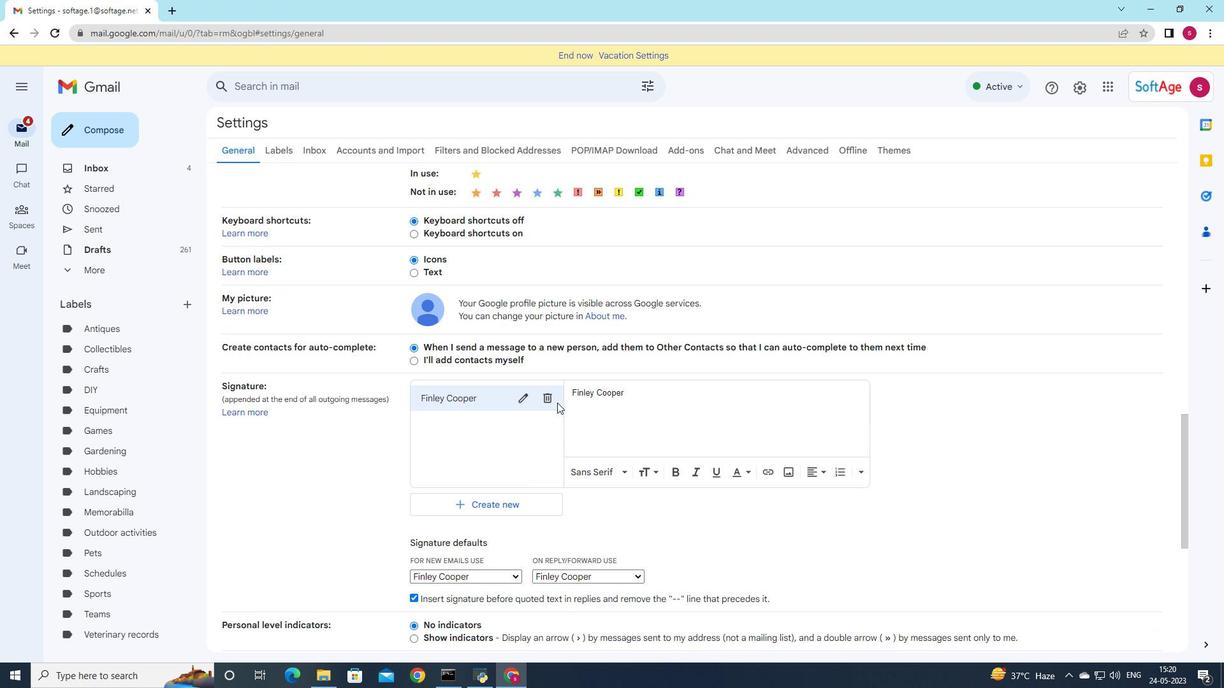 
Action: Mouse pressed left at (553, 390)
Screenshot: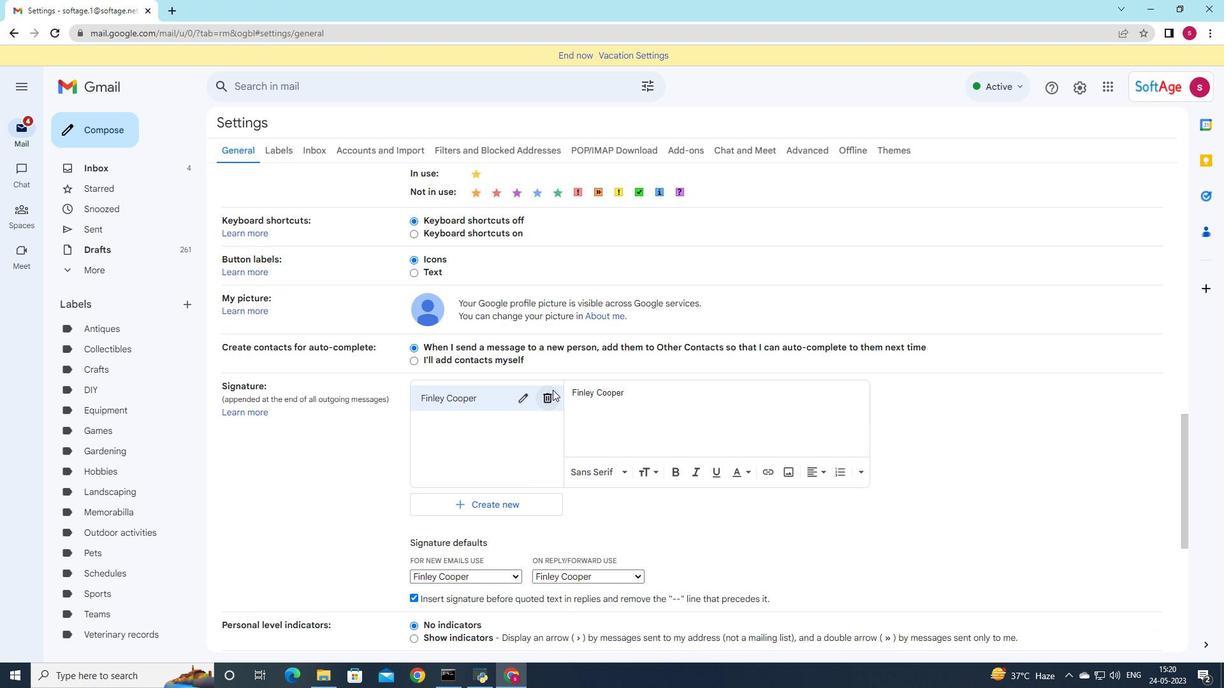 
Action: Mouse moved to (707, 373)
Screenshot: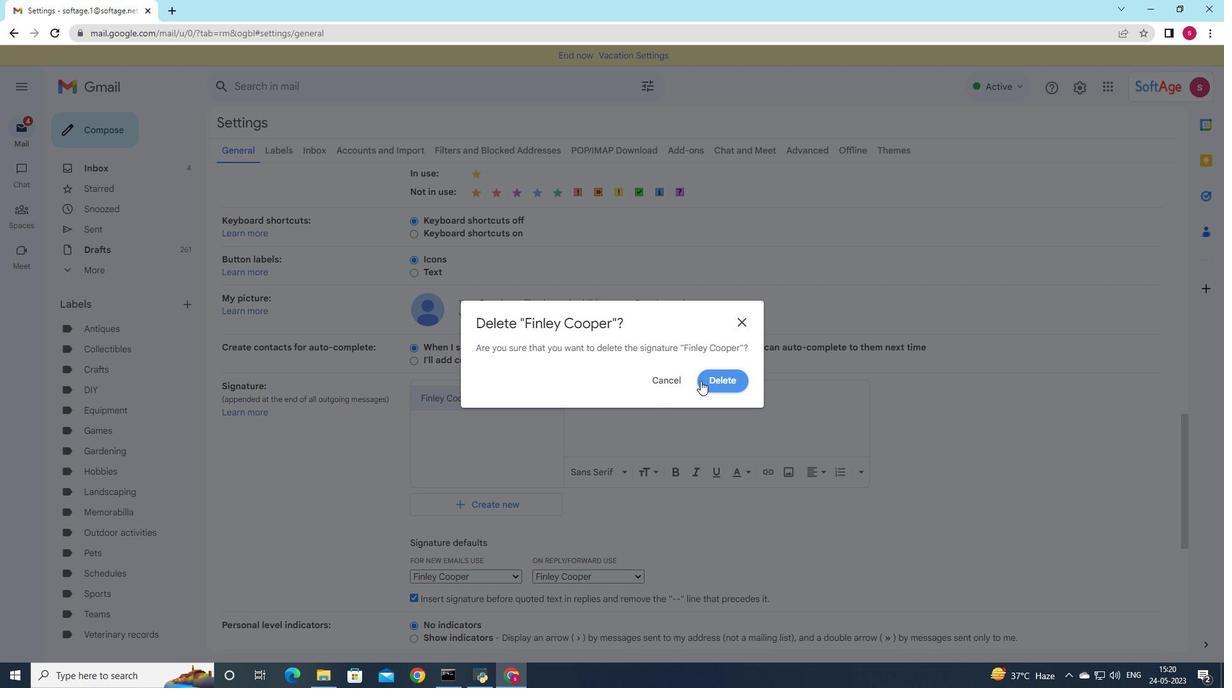 
Action: Mouse pressed left at (707, 373)
Screenshot: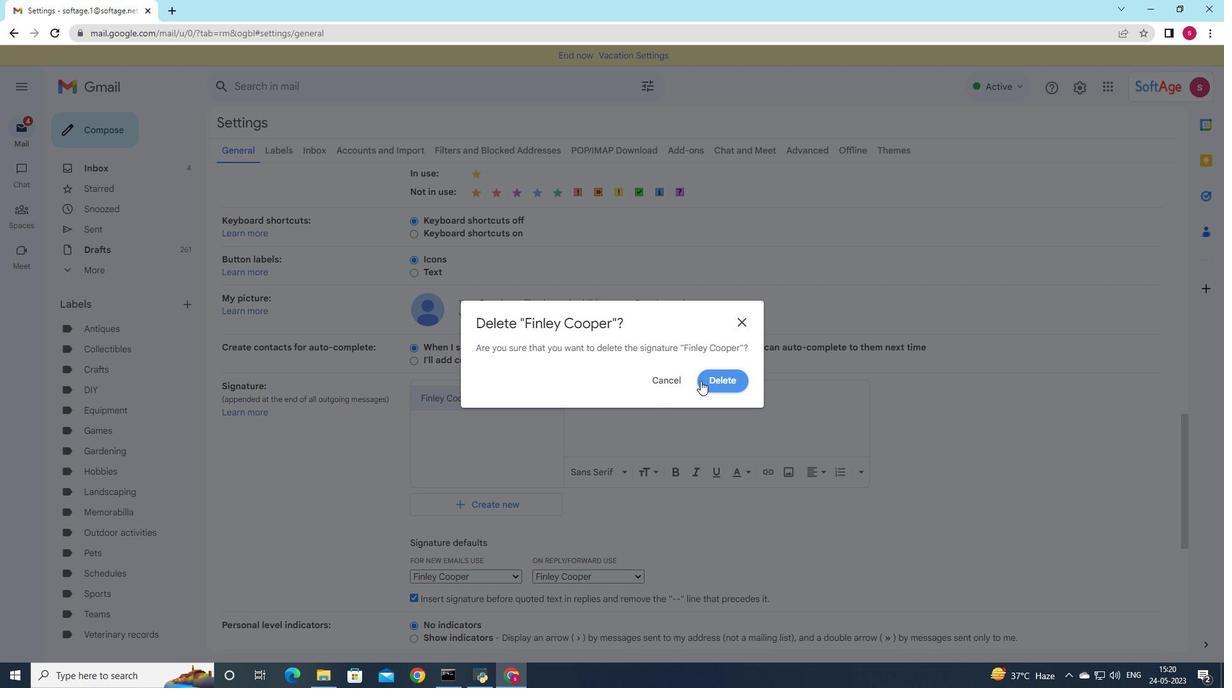 
Action: Mouse moved to (433, 413)
Screenshot: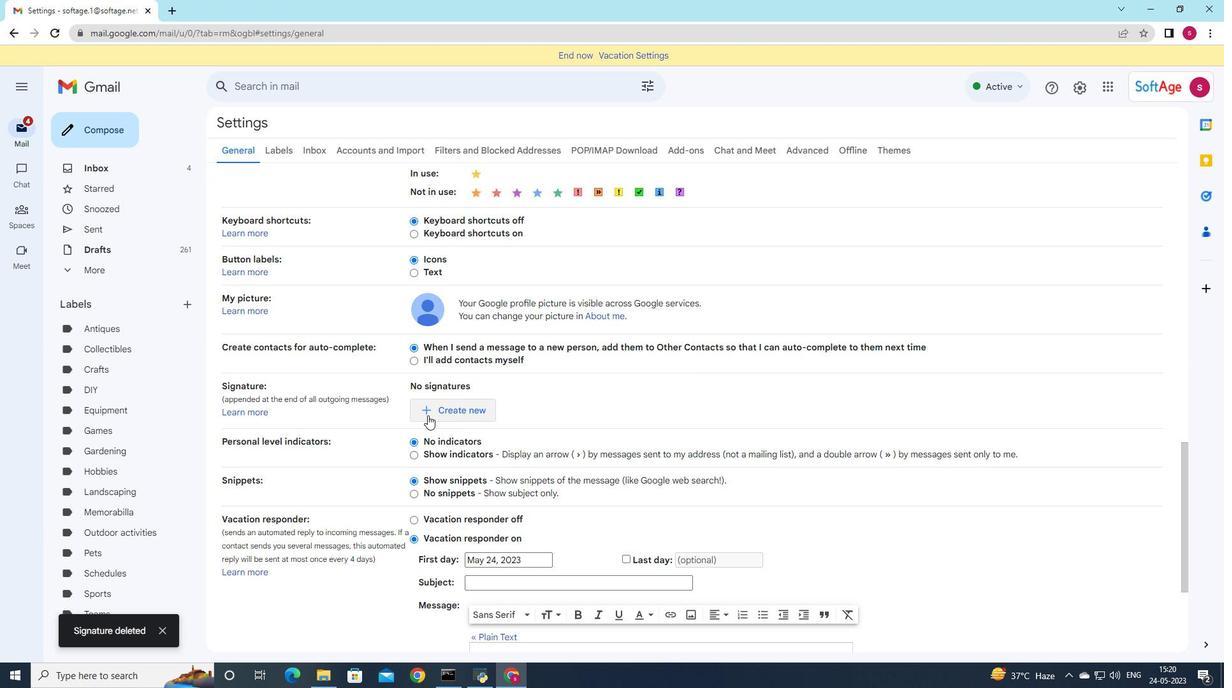 
Action: Mouse pressed left at (433, 413)
Screenshot: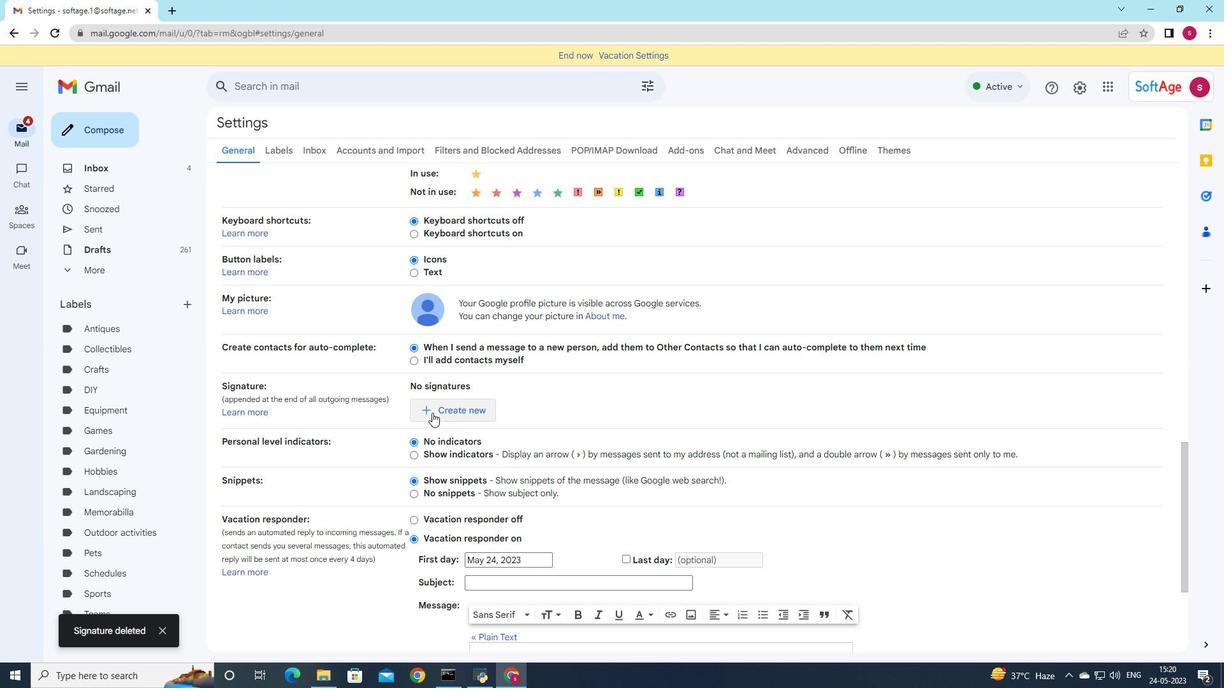 
Action: Mouse moved to (891, 344)
Screenshot: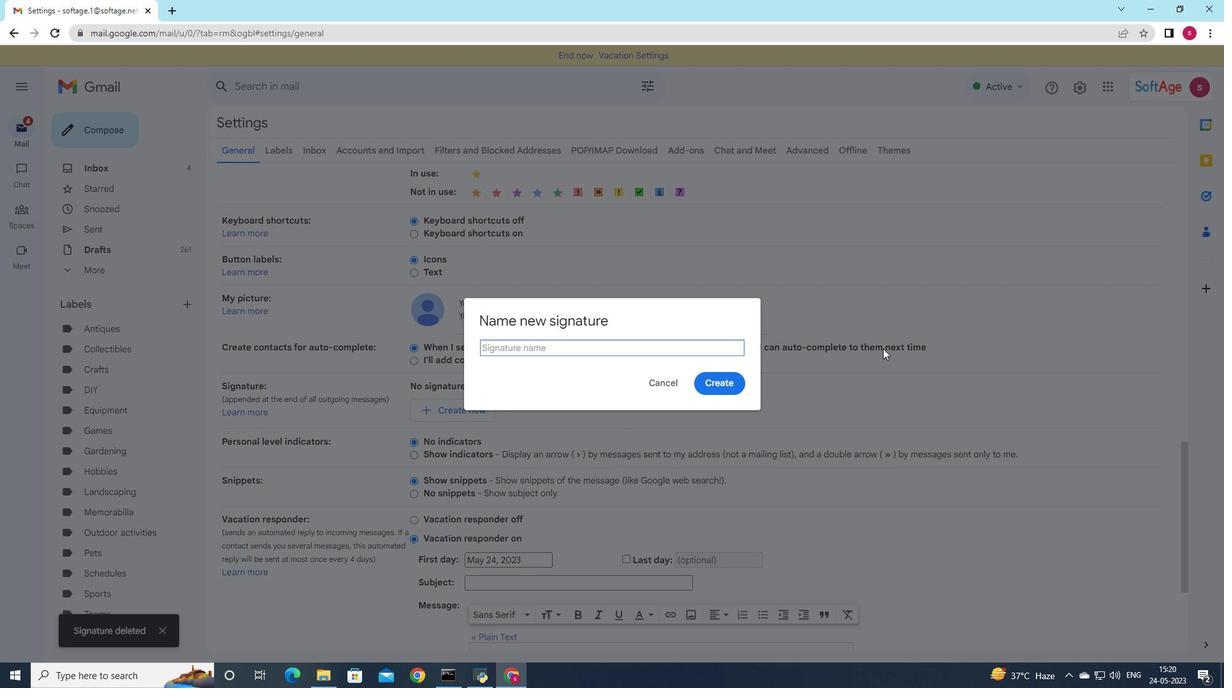 
Action: Key pressed <Key.shift>Frances<Key.space><Key.shift>Hernandez
Screenshot: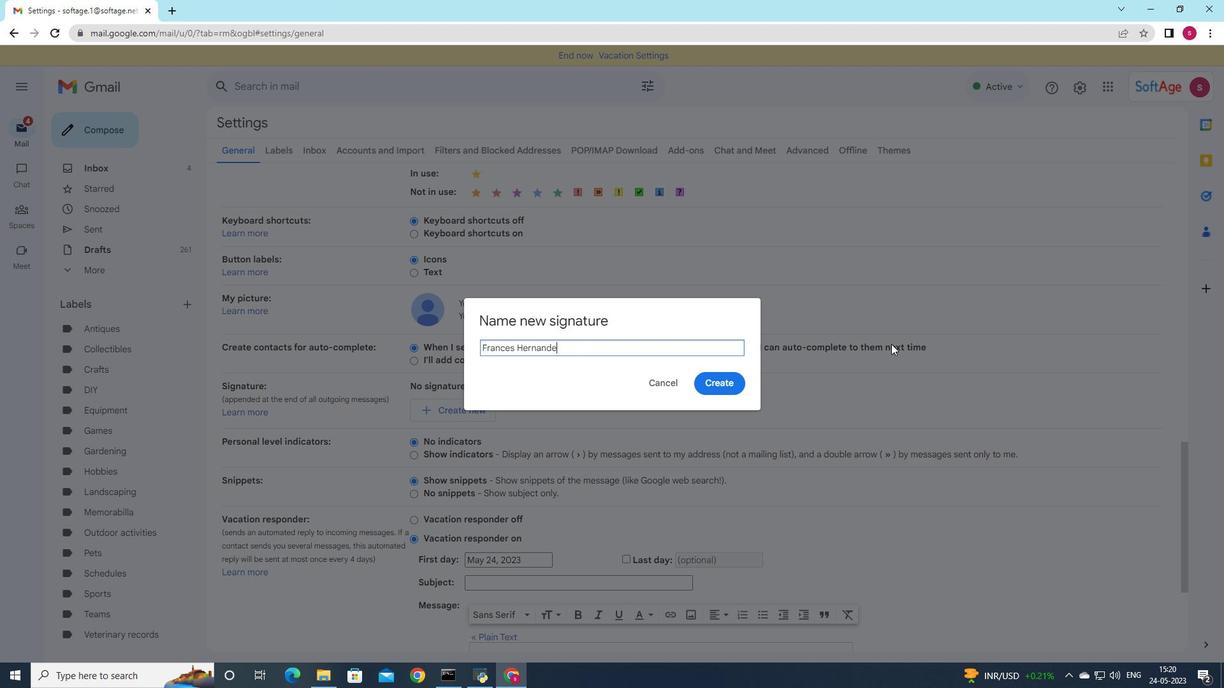 
Action: Mouse moved to (730, 382)
Screenshot: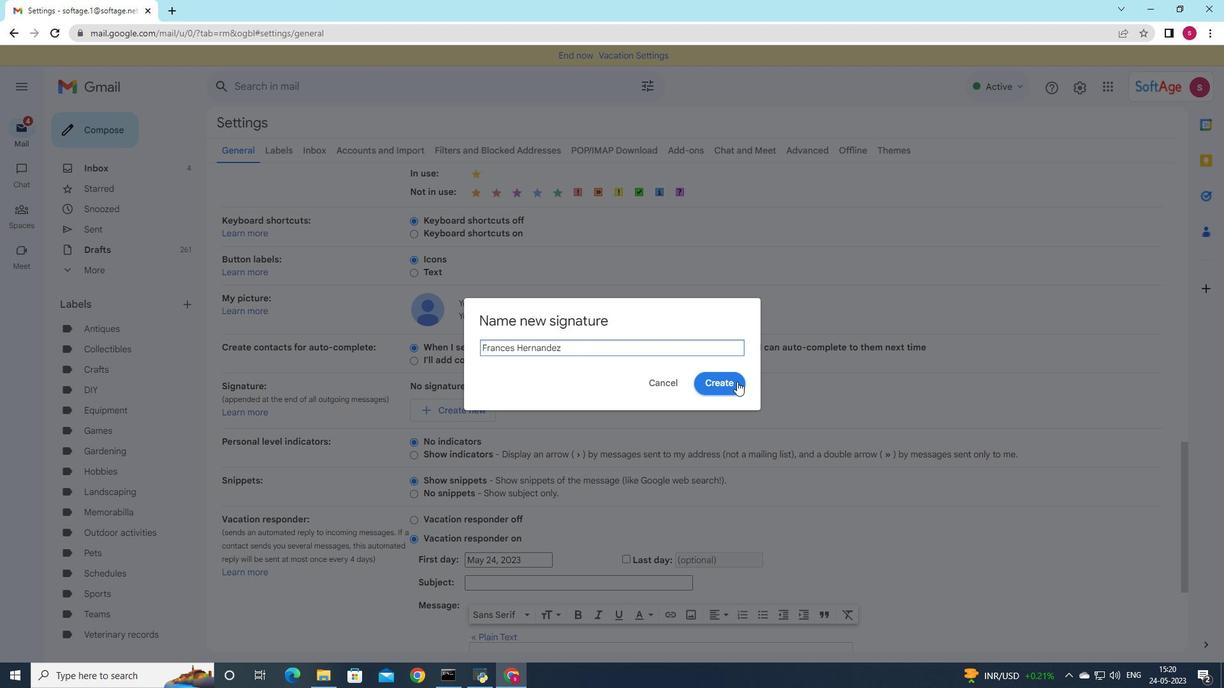 
Action: Mouse pressed left at (730, 382)
Screenshot: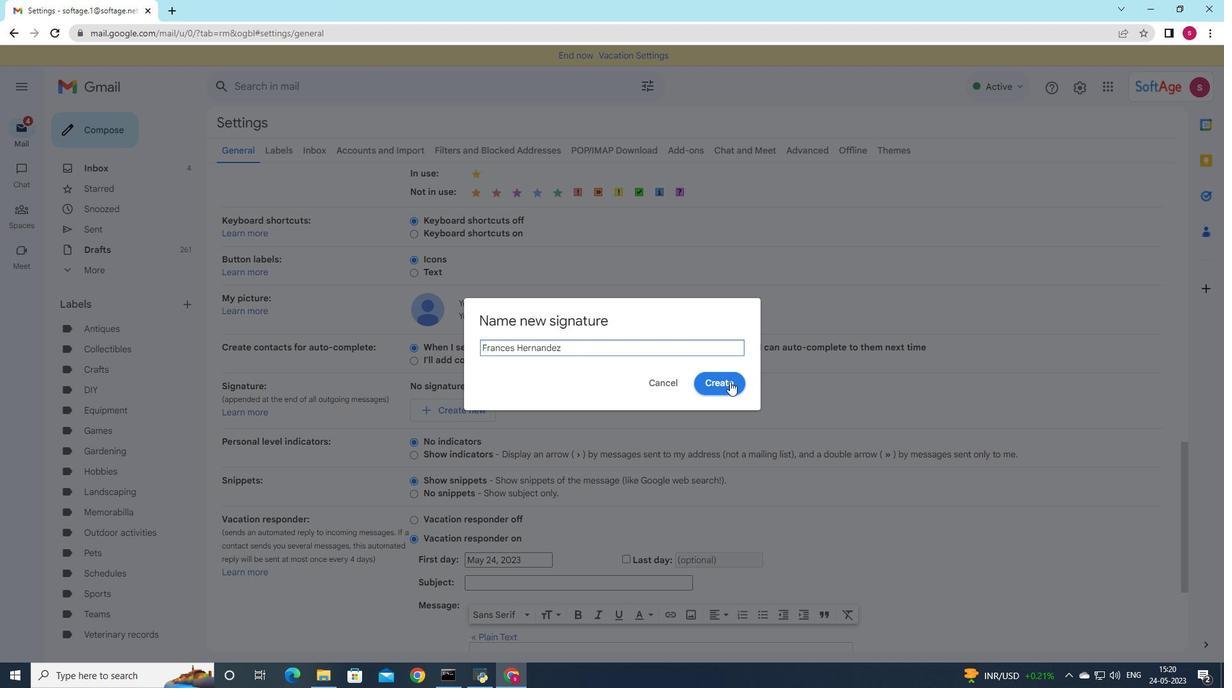 
Action: Mouse pressed left at (730, 382)
Screenshot: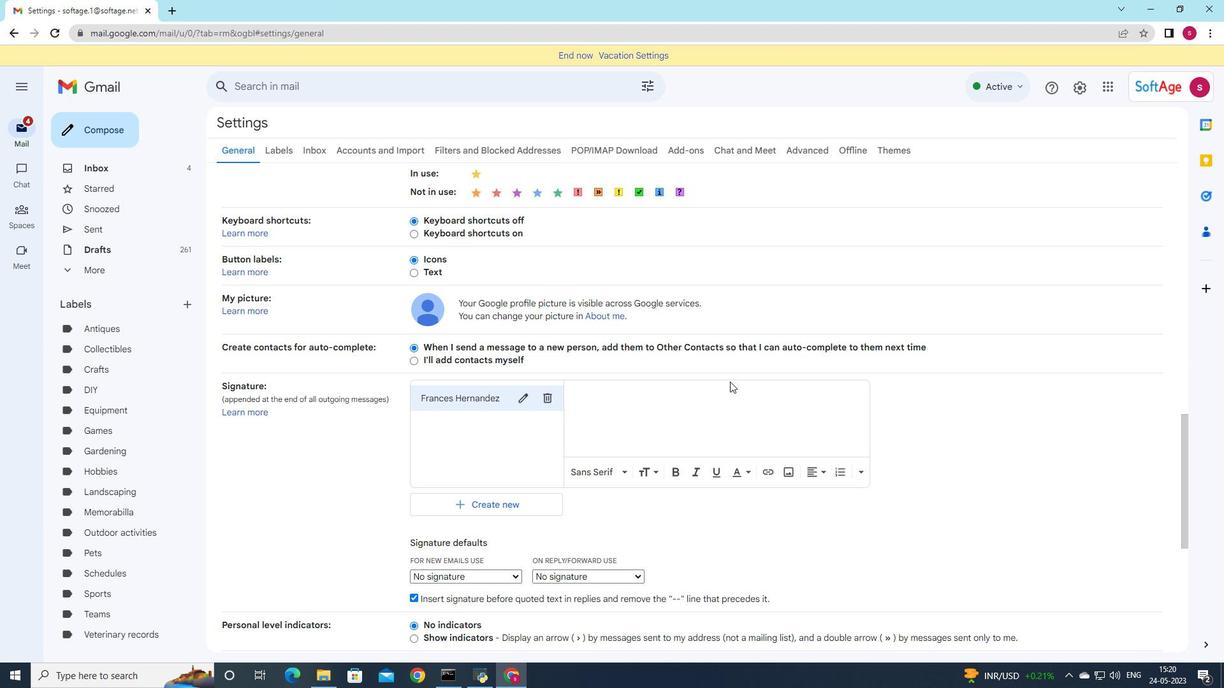 
Action: Mouse moved to (722, 394)
Screenshot: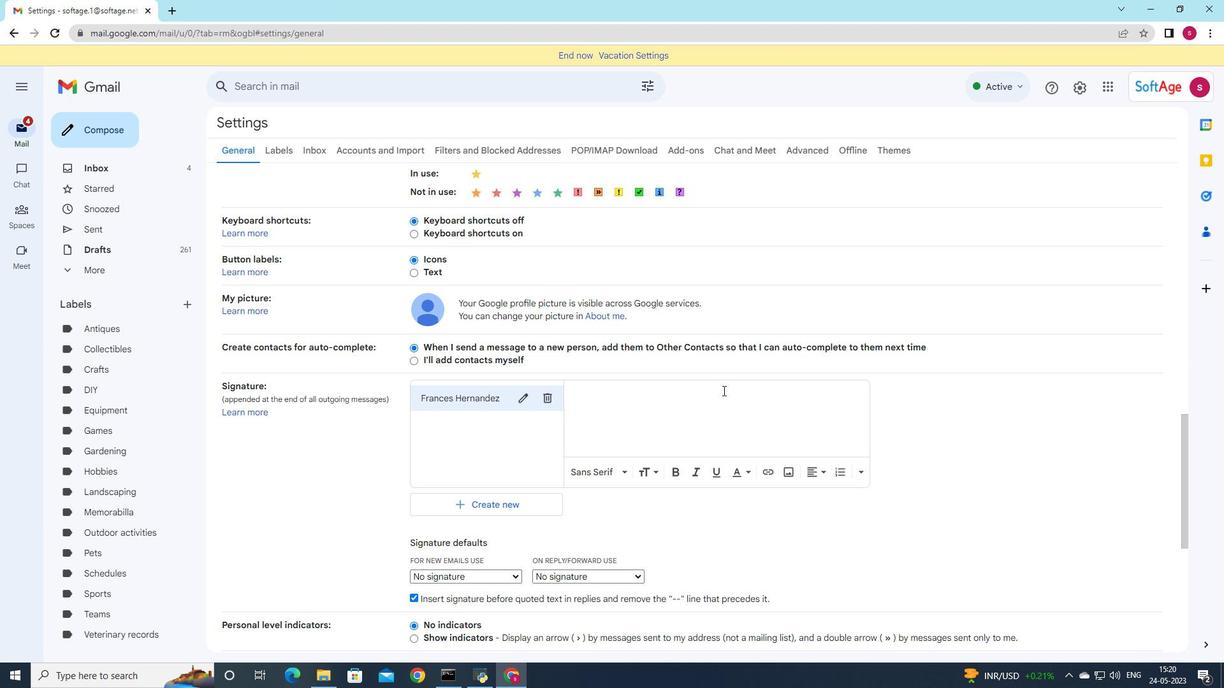 
Action: Mouse pressed left at (722, 394)
Screenshot: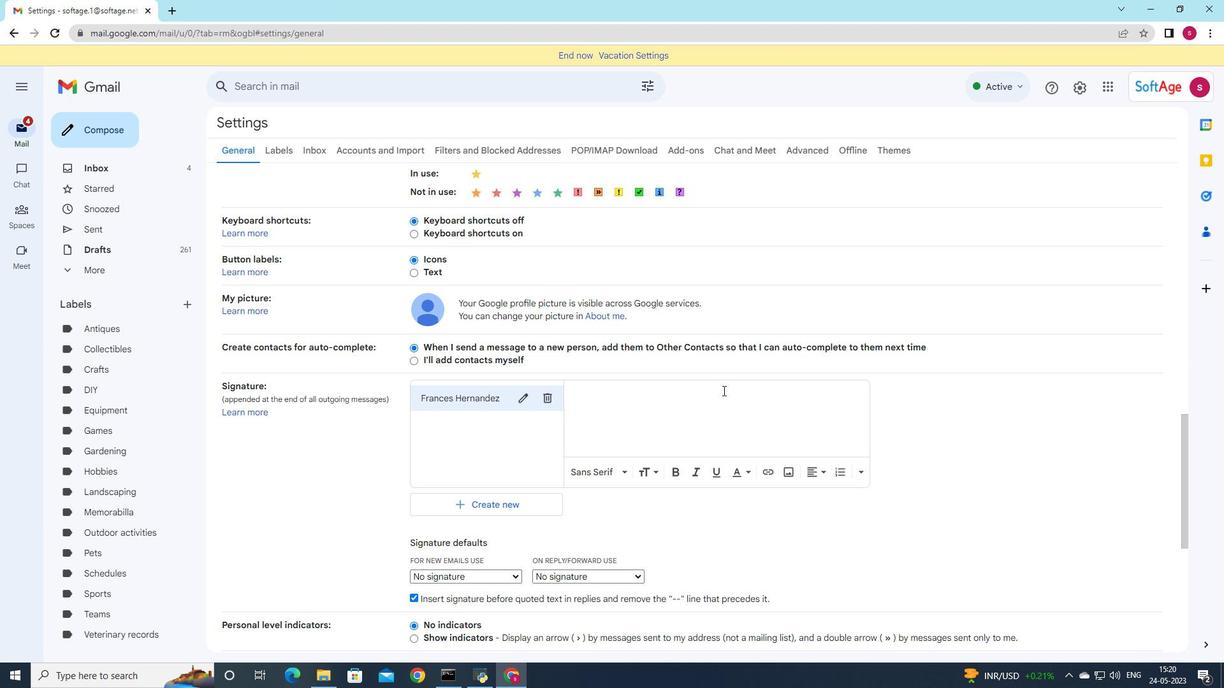 
Action: Key pressed <Key.shift>Frances<Key.space><Key.shift>Hernandez
Screenshot: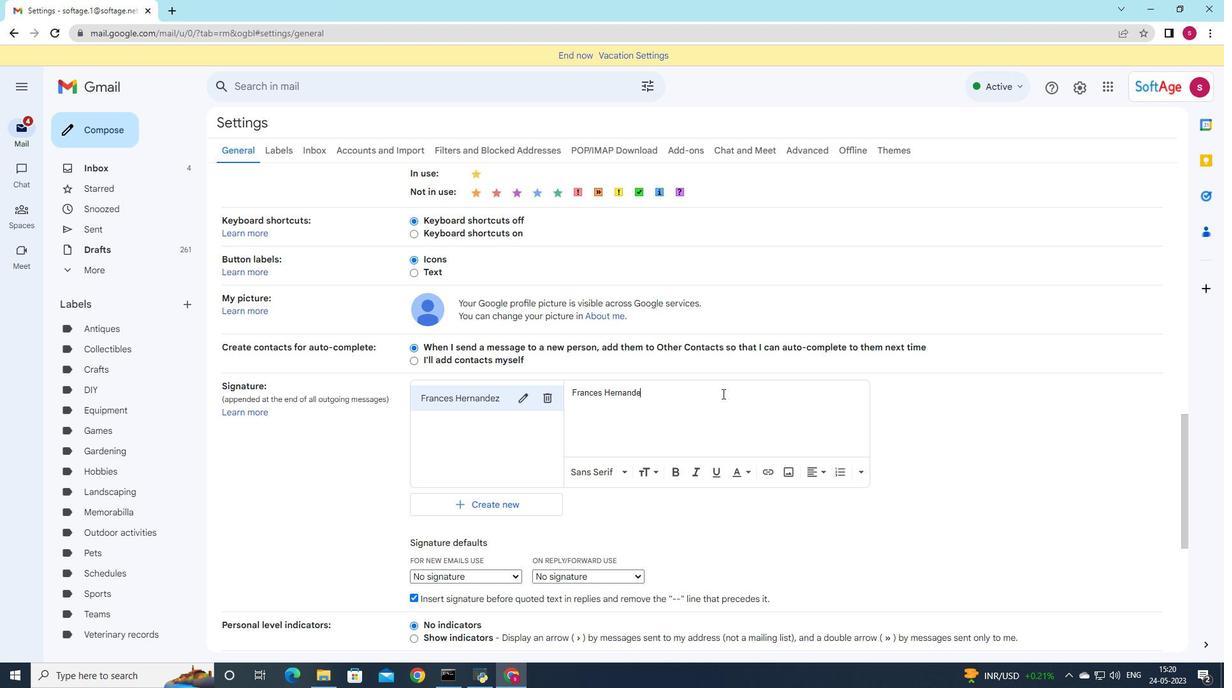 
Action: Mouse moved to (606, 440)
Screenshot: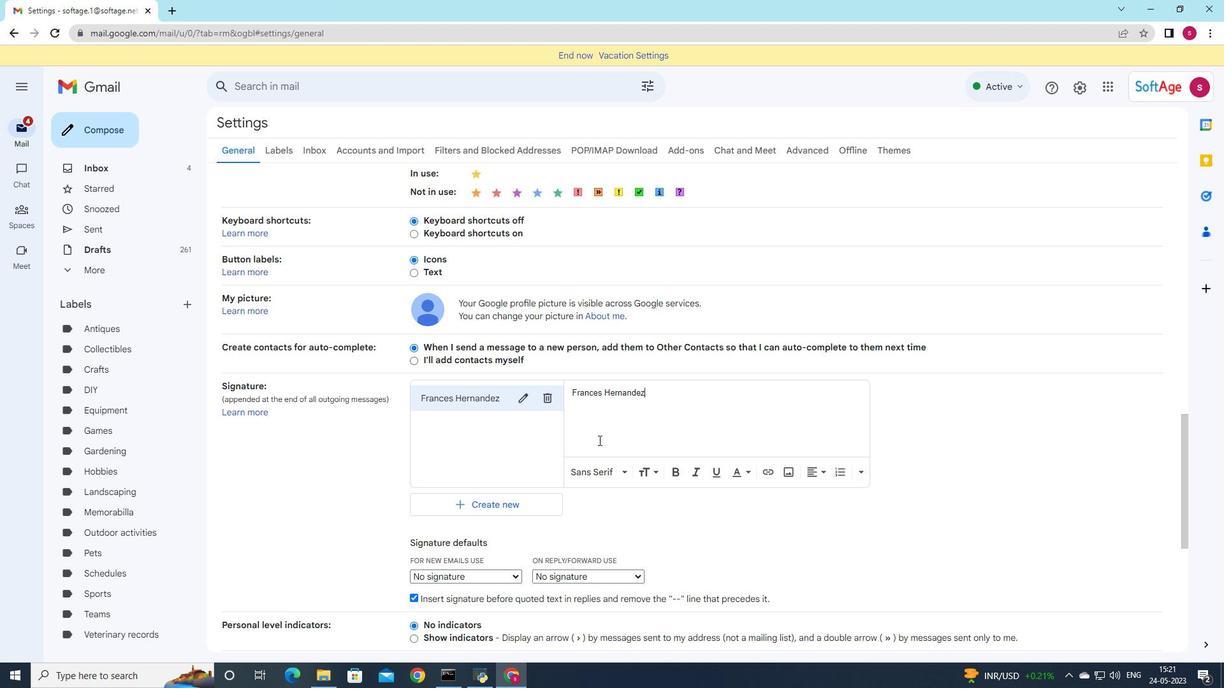 
Action: Mouse scrolled (606, 439) with delta (0, 0)
Screenshot: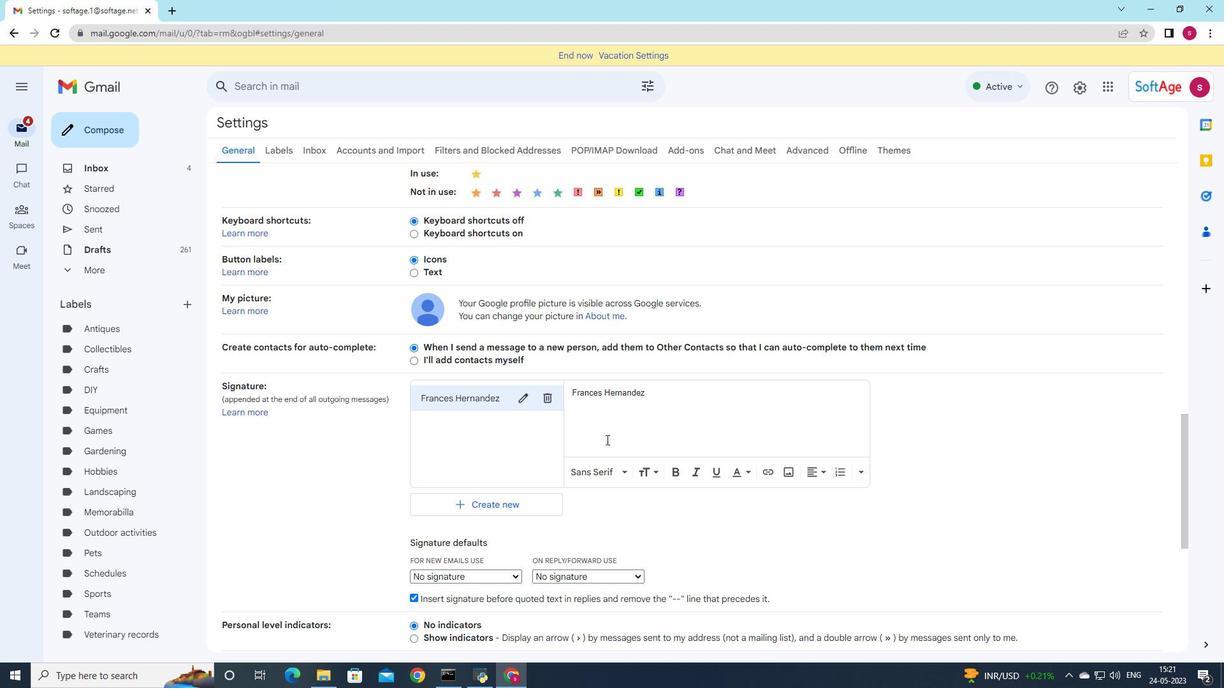 
Action: Mouse scrolled (606, 439) with delta (0, 0)
Screenshot: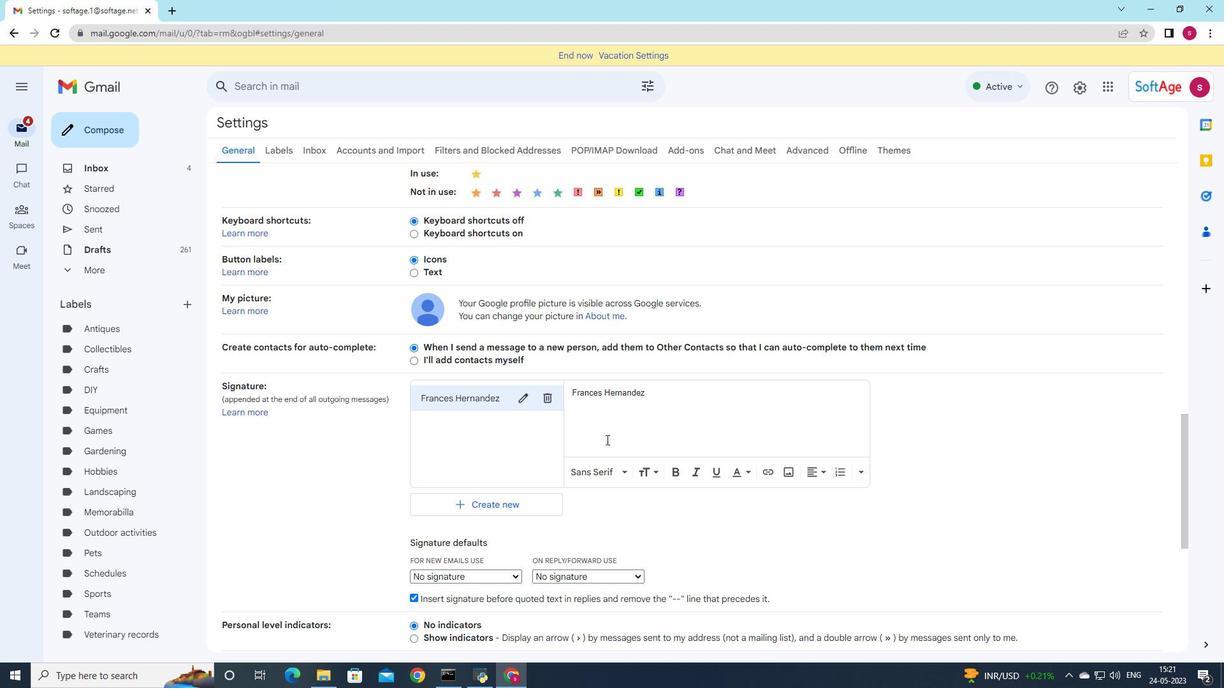 
Action: Mouse moved to (507, 447)
Screenshot: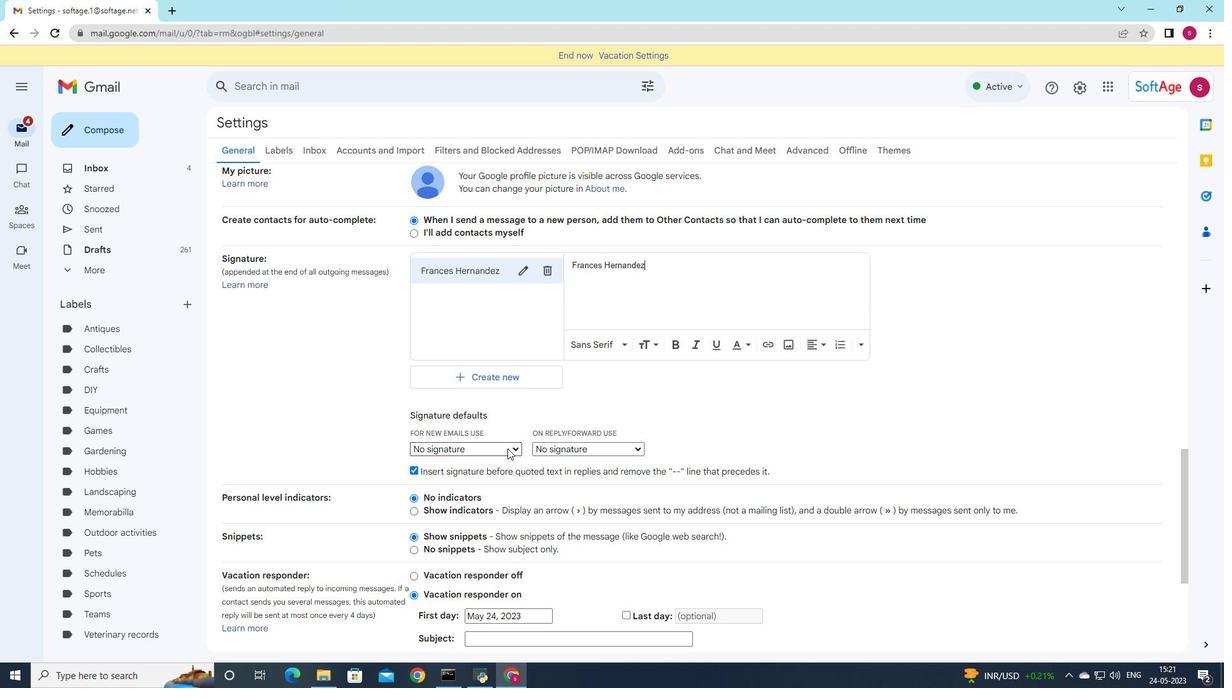 
Action: Mouse pressed left at (507, 447)
Screenshot: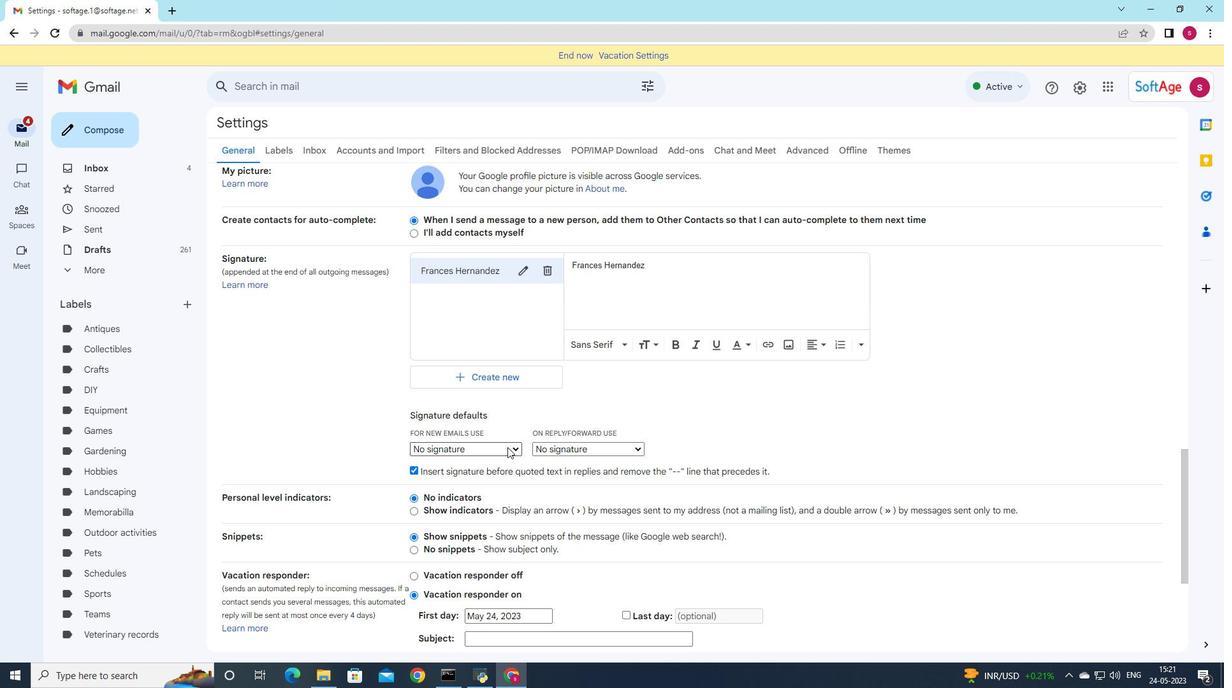 
Action: Mouse moved to (501, 471)
Screenshot: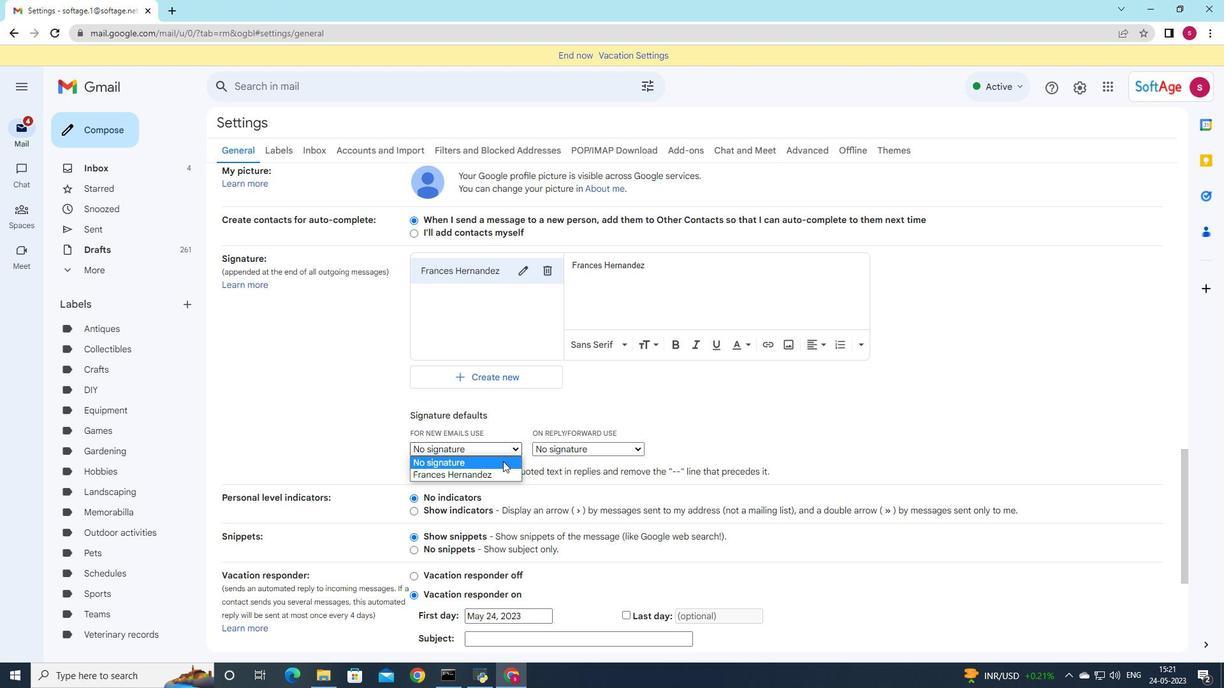 
Action: Mouse pressed left at (501, 471)
Screenshot: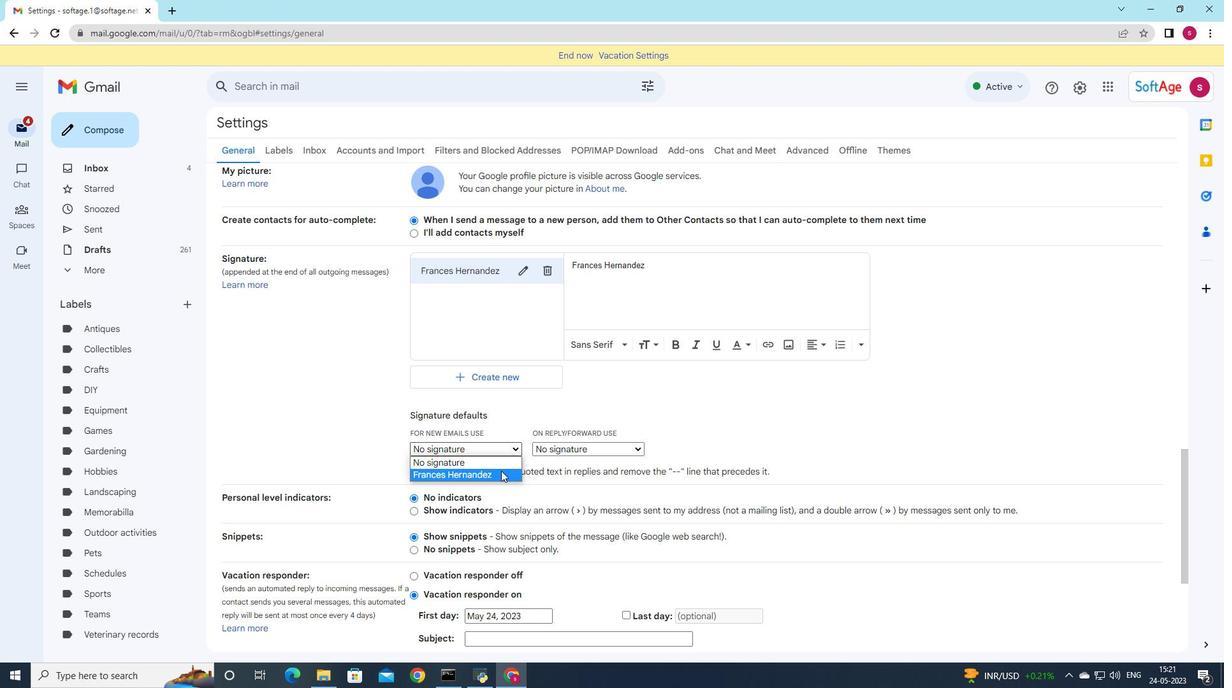 
Action: Mouse moved to (548, 448)
Screenshot: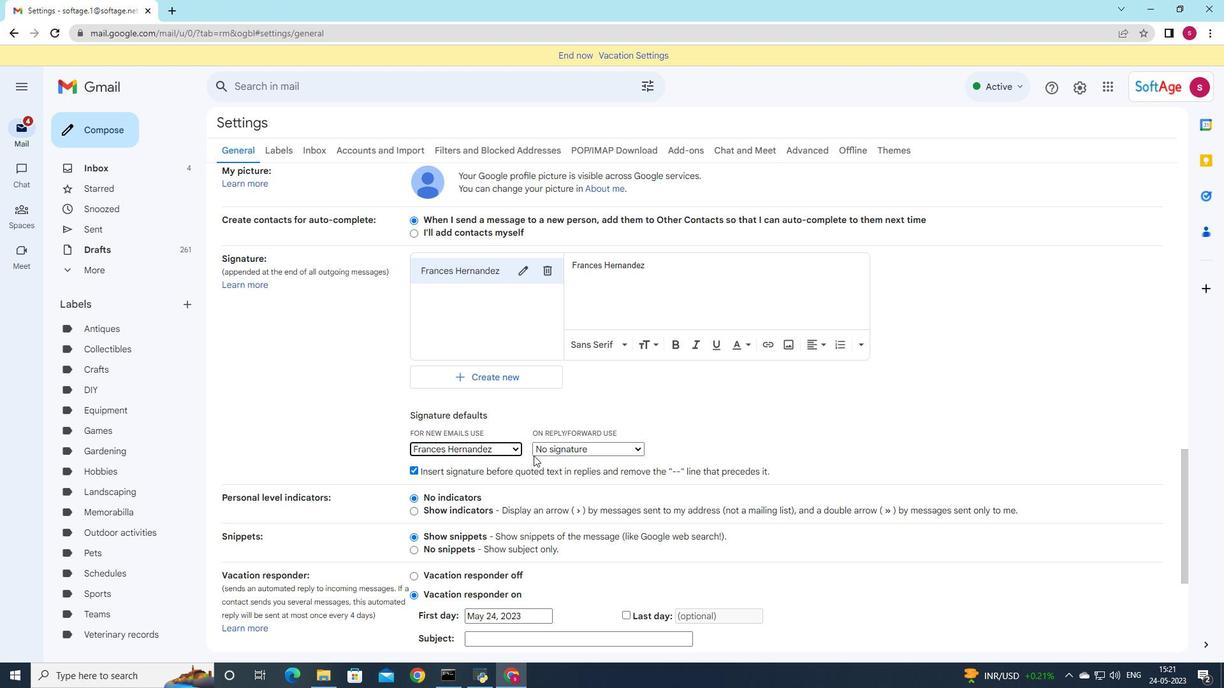 
Action: Mouse pressed left at (548, 448)
Screenshot: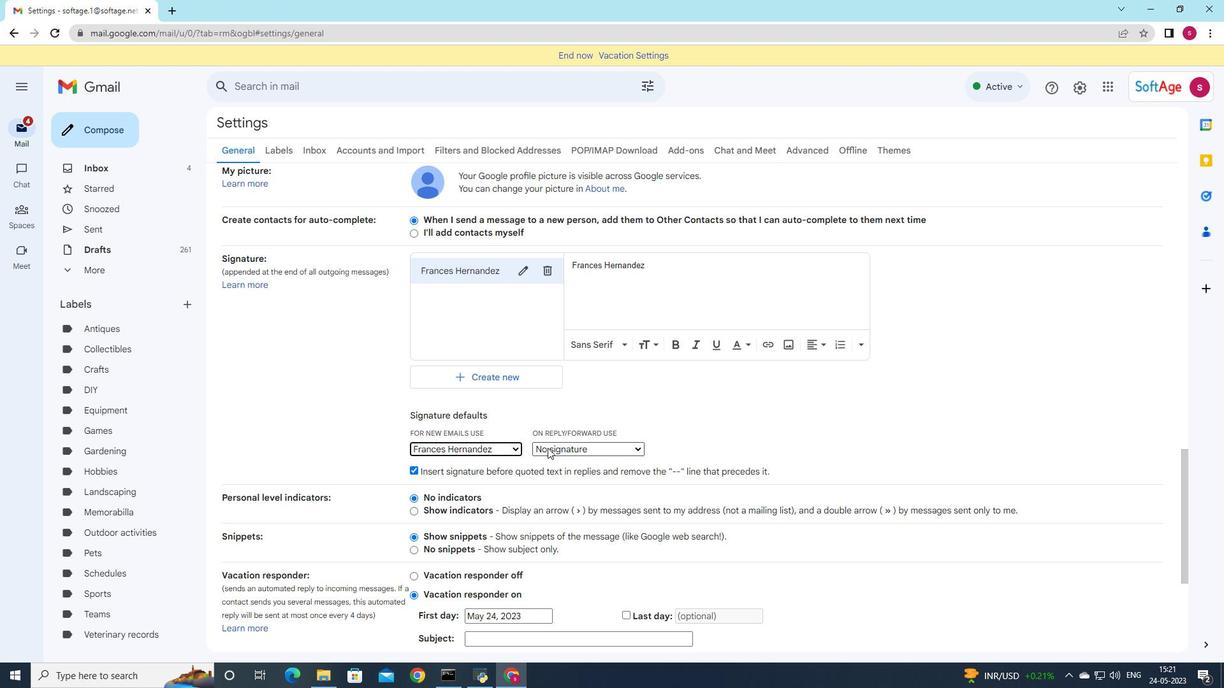 
Action: Mouse moved to (551, 472)
Screenshot: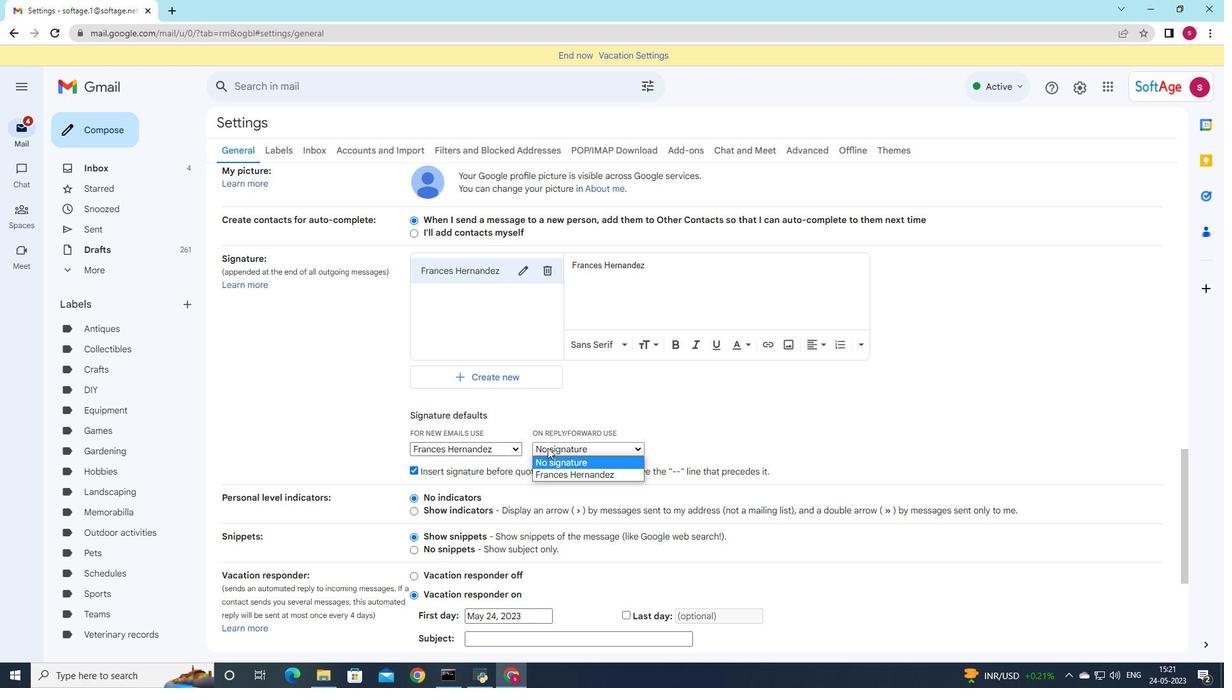 
Action: Mouse pressed left at (551, 472)
Screenshot: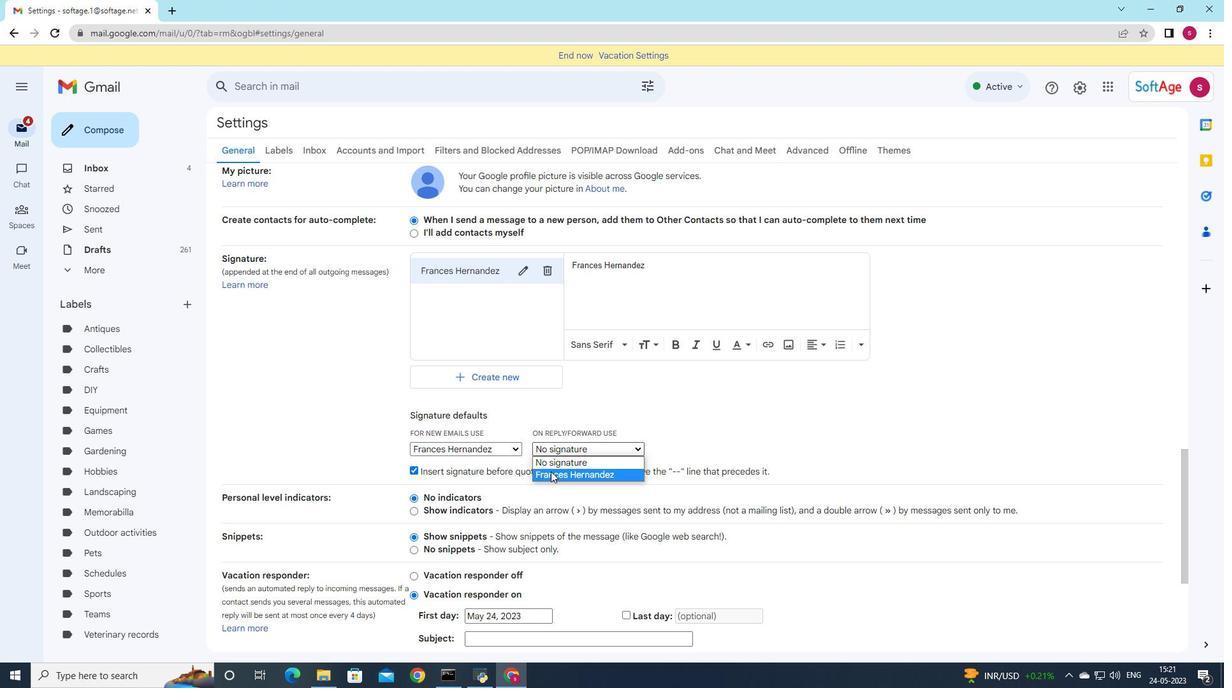 
Action: Mouse scrolled (551, 471) with delta (0, 0)
Screenshot: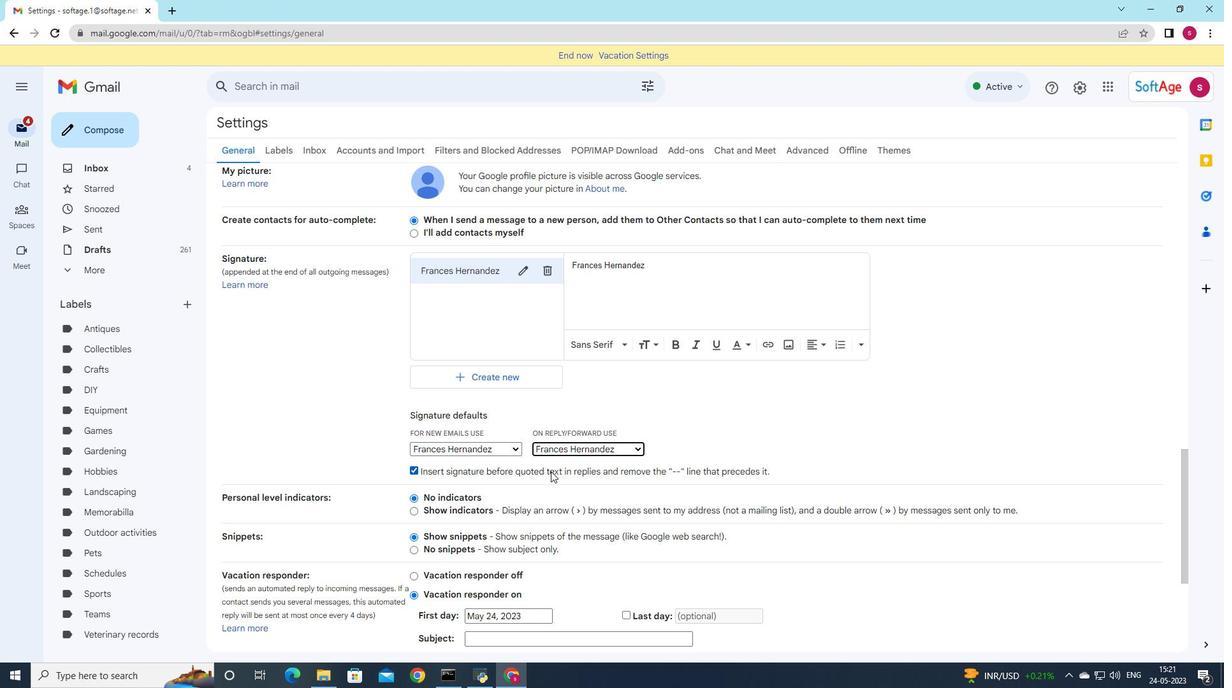 
Action: Mouse scrolled (551, 471) with delta (0, 0)
Screenshot: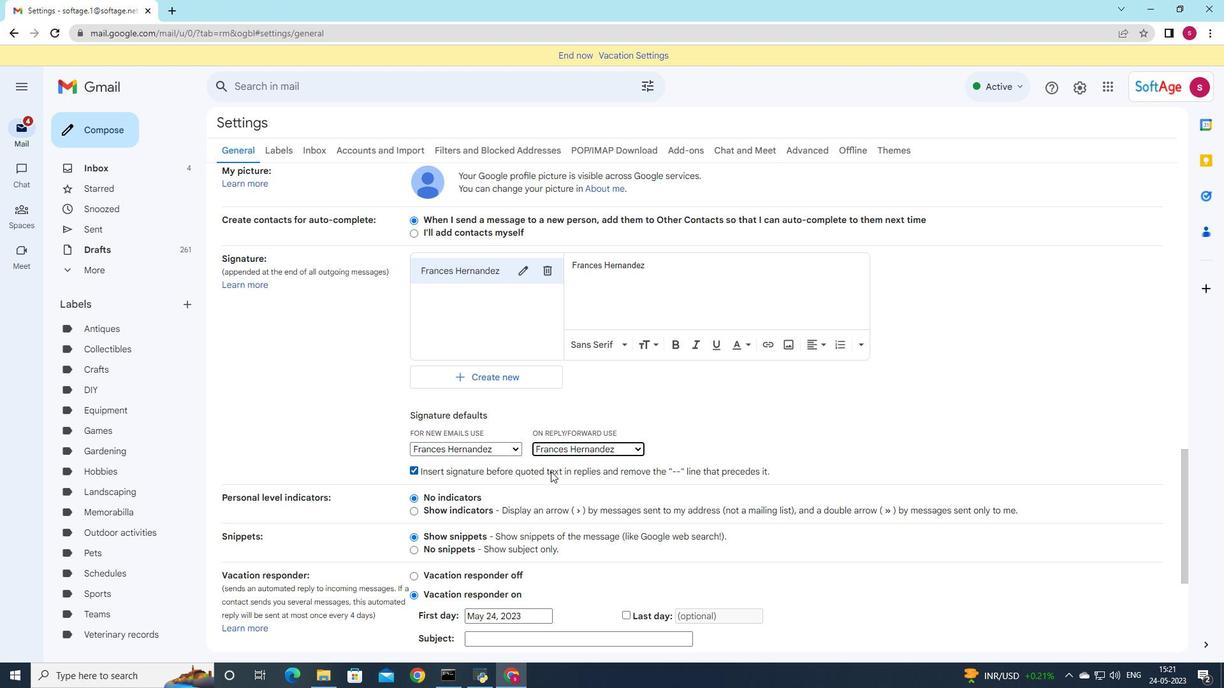 
Action: Mouse scrolled (551, 471) with delta (0, 0)
Screenshot: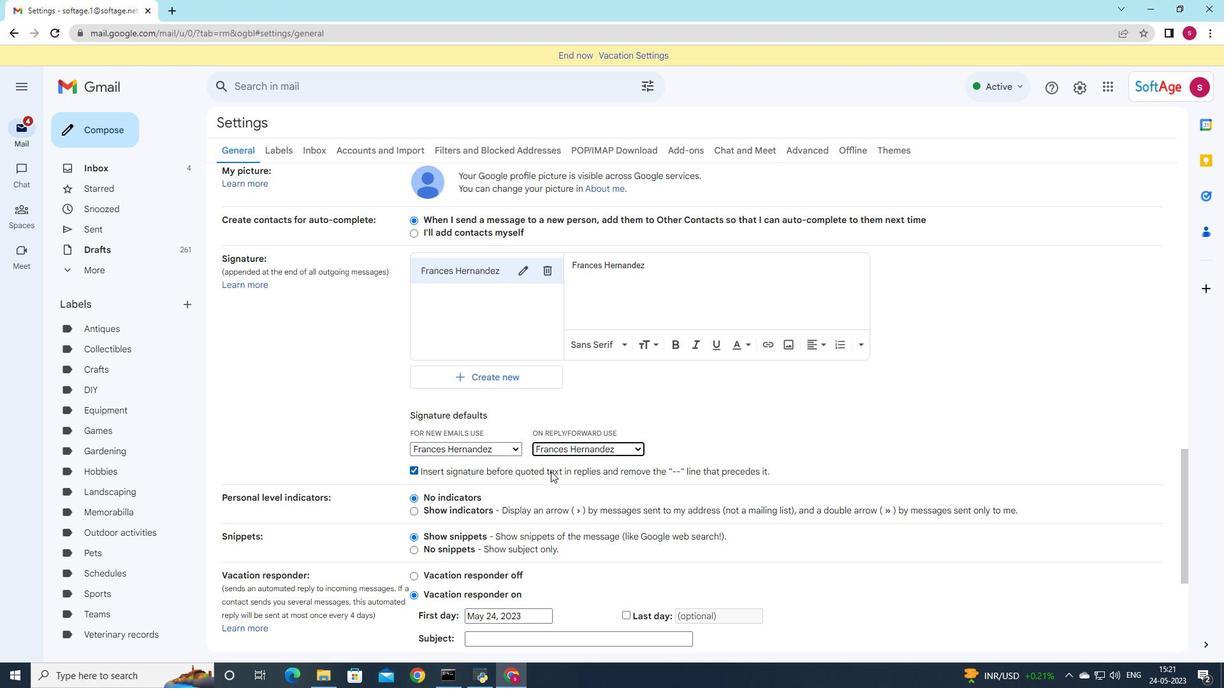 
Action: Mouse scrolled (551, 471) with delta (0, 0)
Screenshot: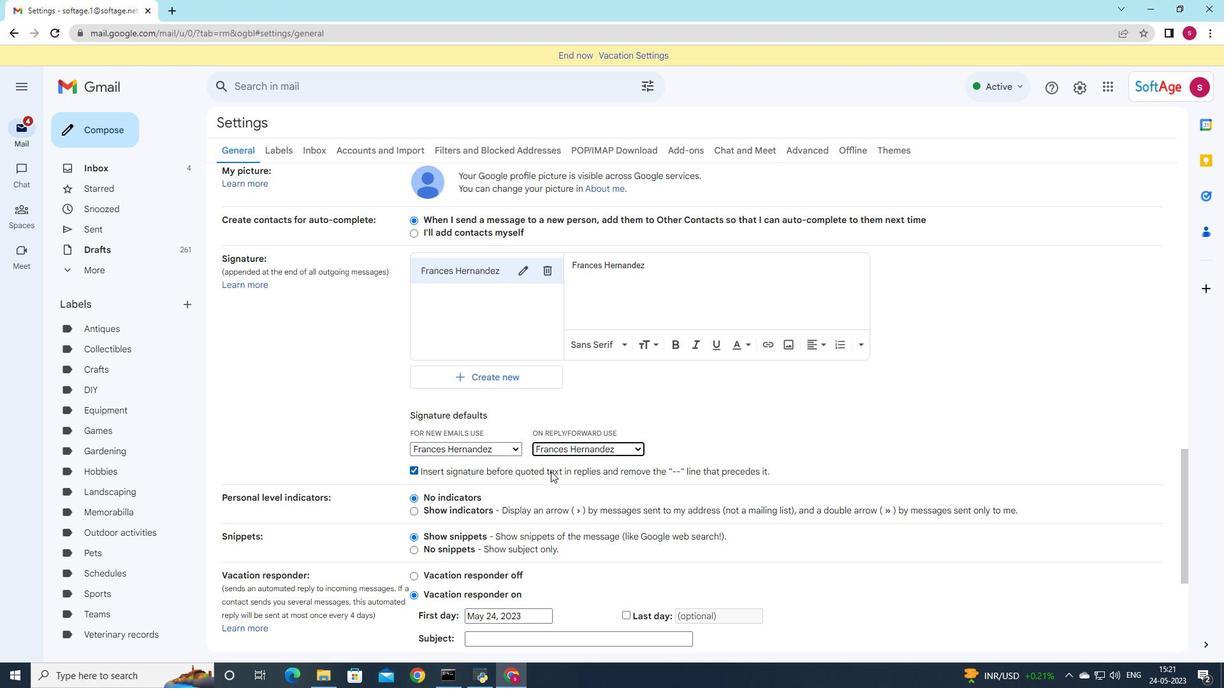 
Action: Mouse scrolled (551, 471) with delta (0, 0)
Screenshot: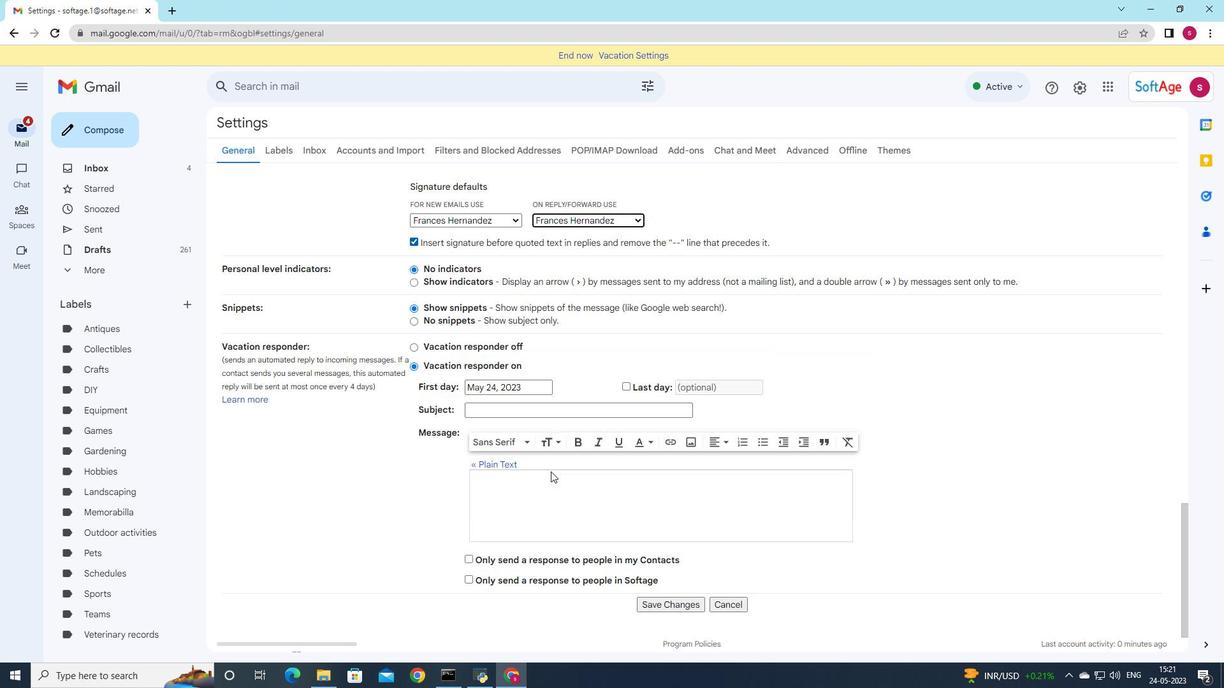 
Action: Mouse scrolled (551, 471) with delta (0, 0)
Screenshot: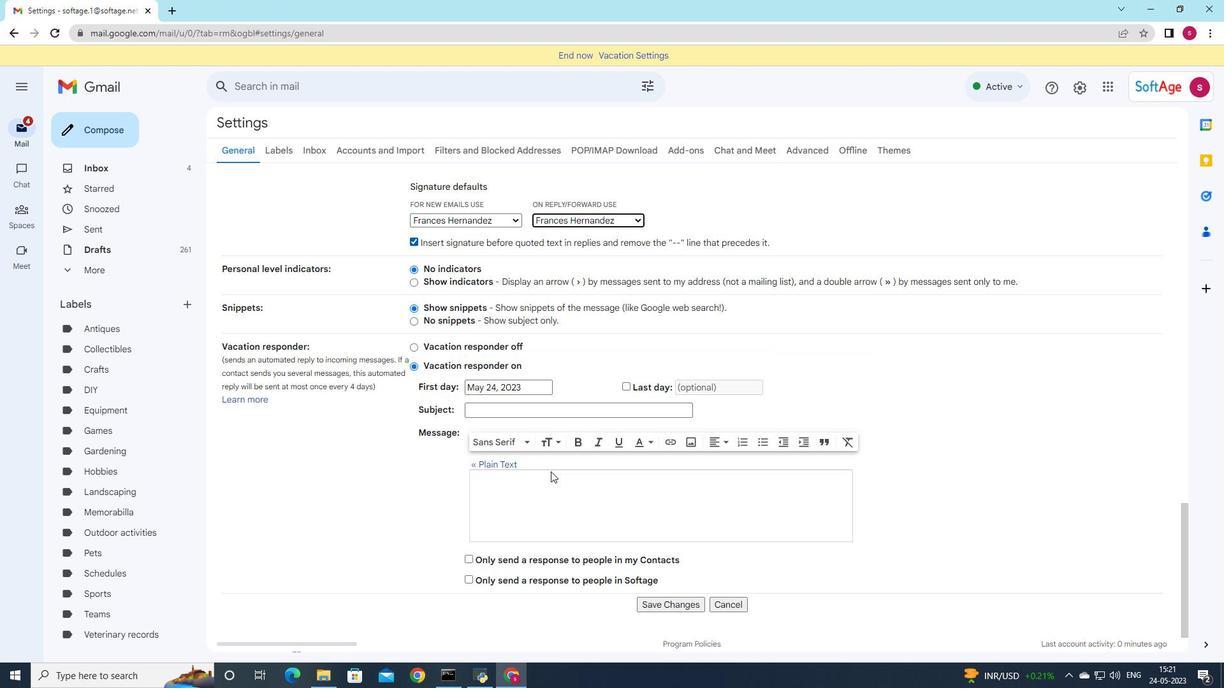 
Action: Mouse scrolled (551, 471) with delta (0, 0)
Screenshot: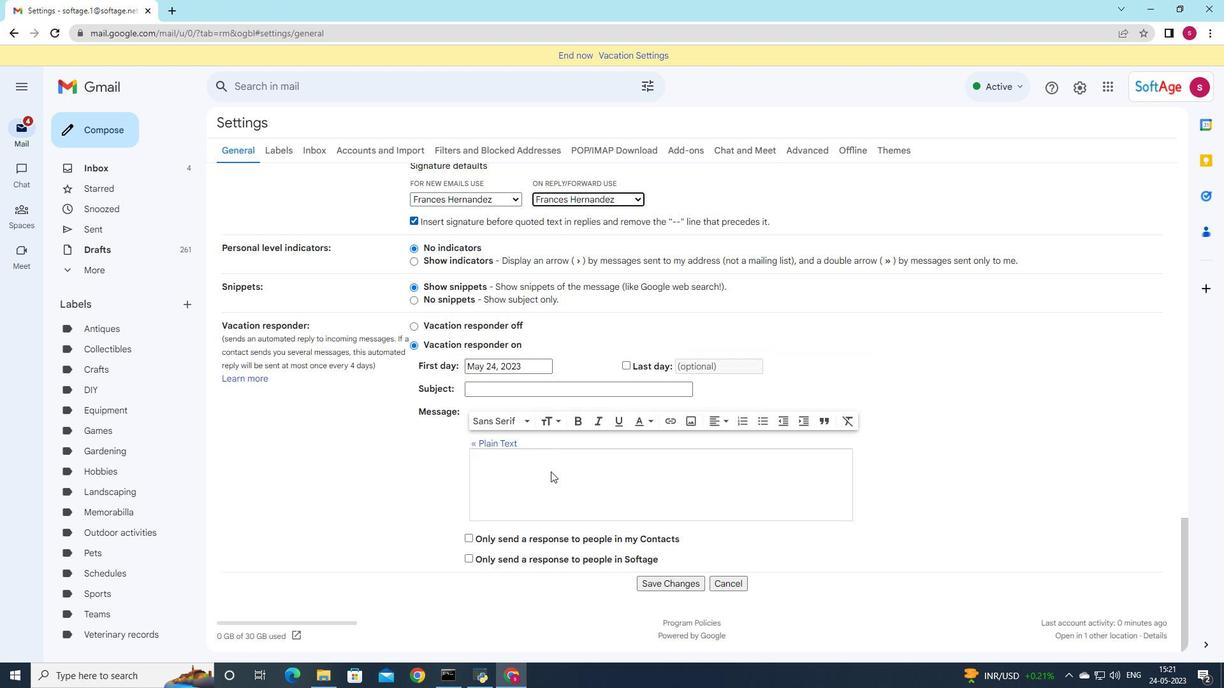 
Action: Mouse scrolled (551, 471) with delta (0, 0)
Screenshot: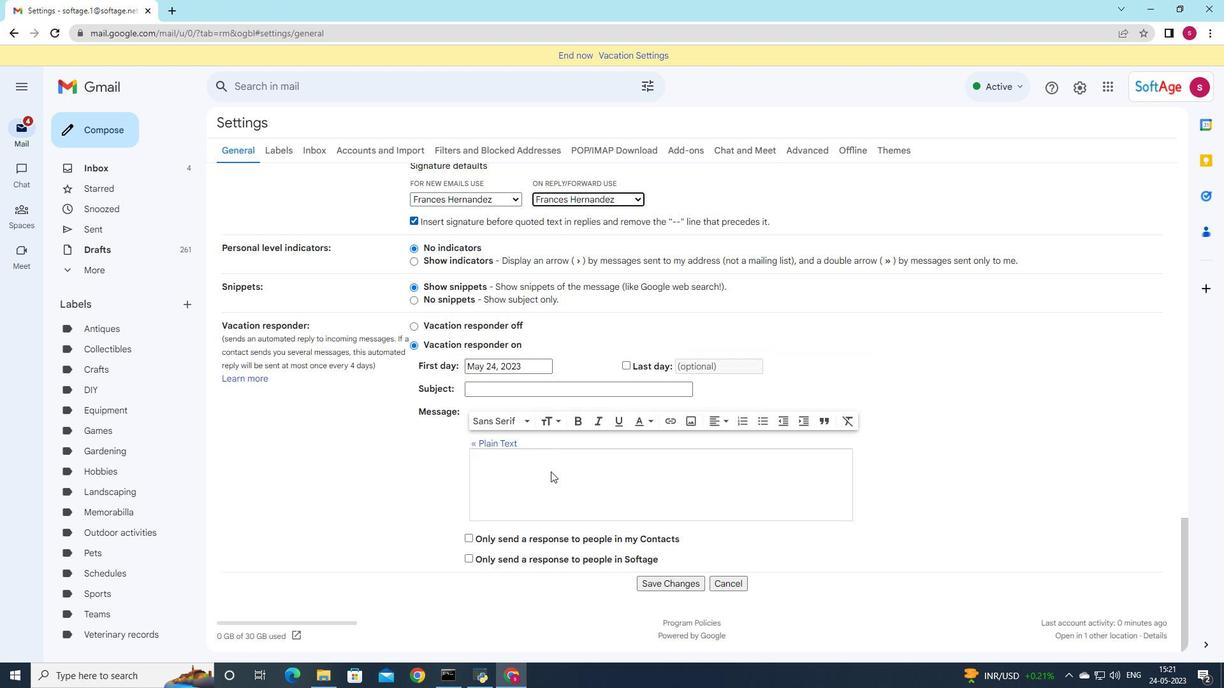 
Action: Mouse moved to (670, 585)
Screenshot: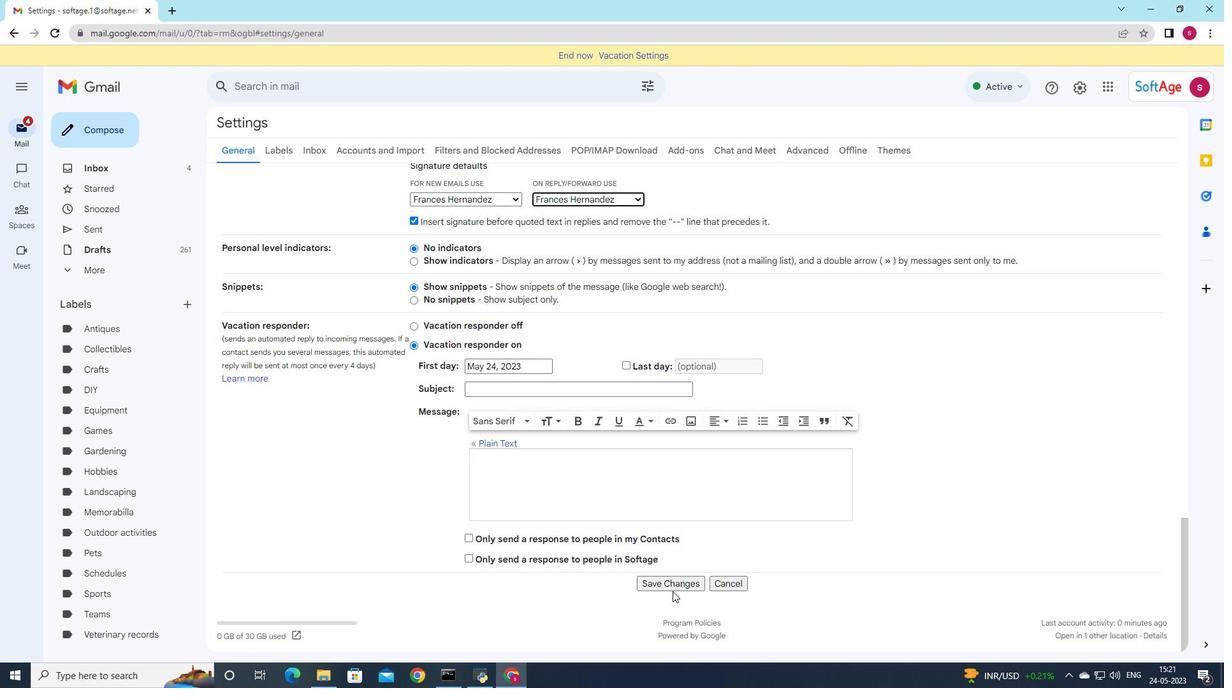 
Action: Mouse pressed left at (670, 585)
Screenshot: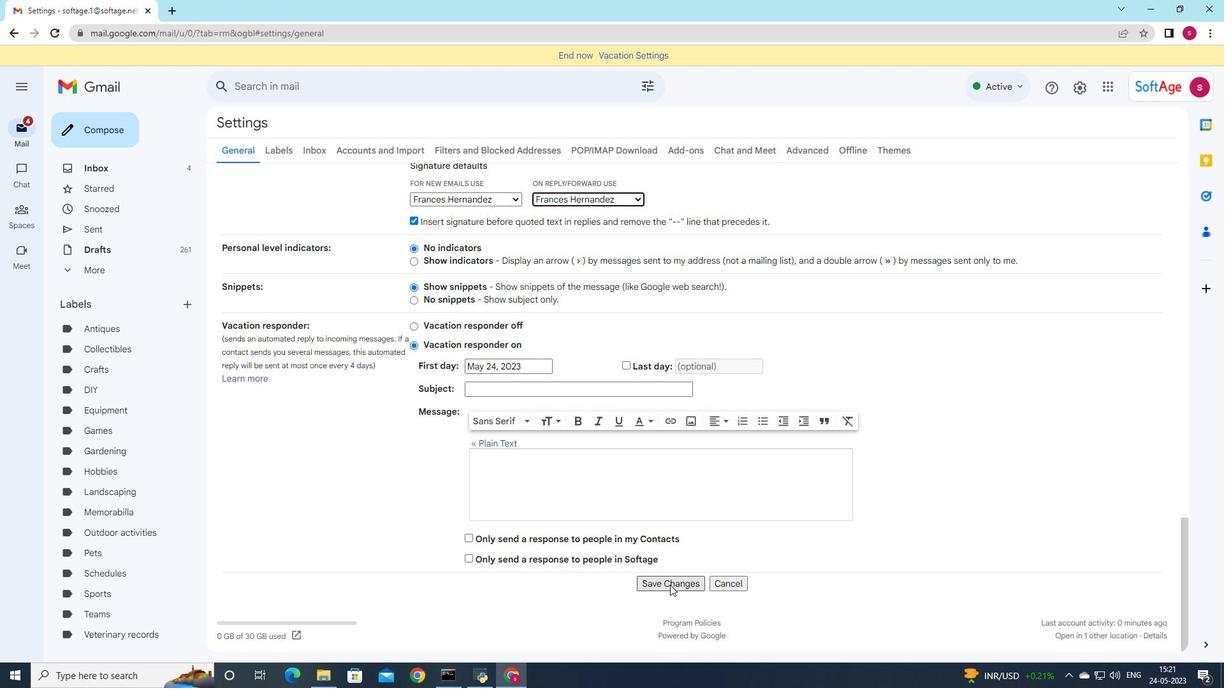 
Action: Mouse moved to (112, 132)
Screenshot: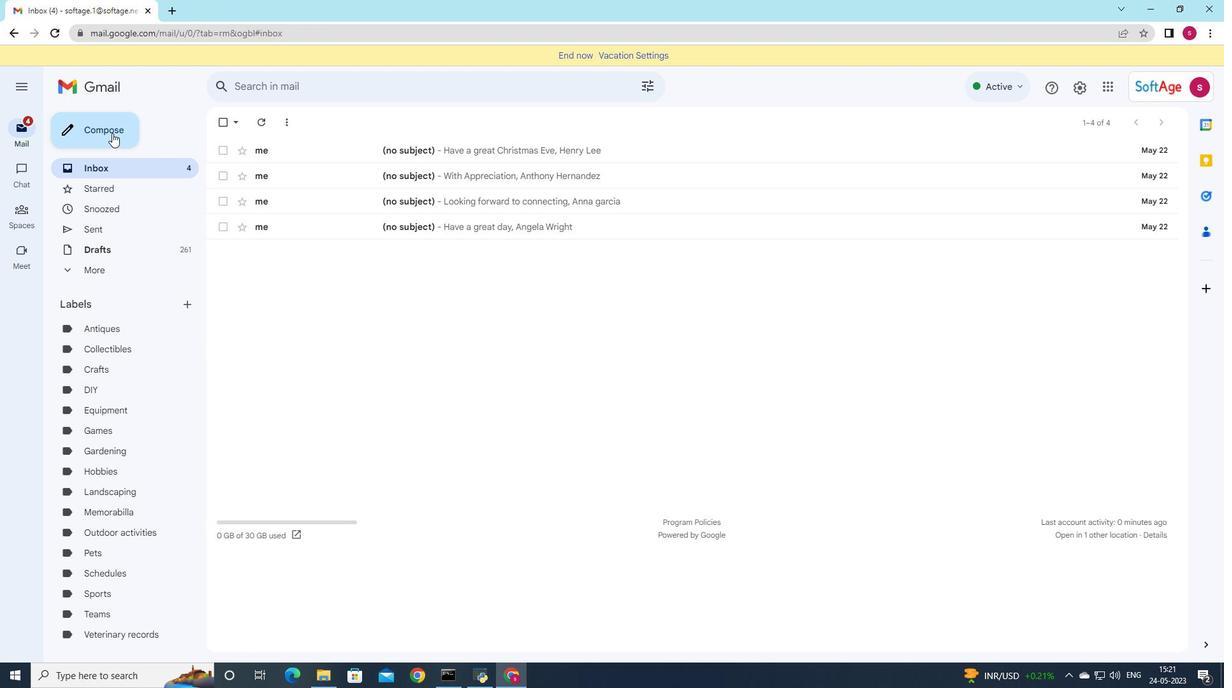 
Action: Mouse pressed left at (112, 132)
Screenshot: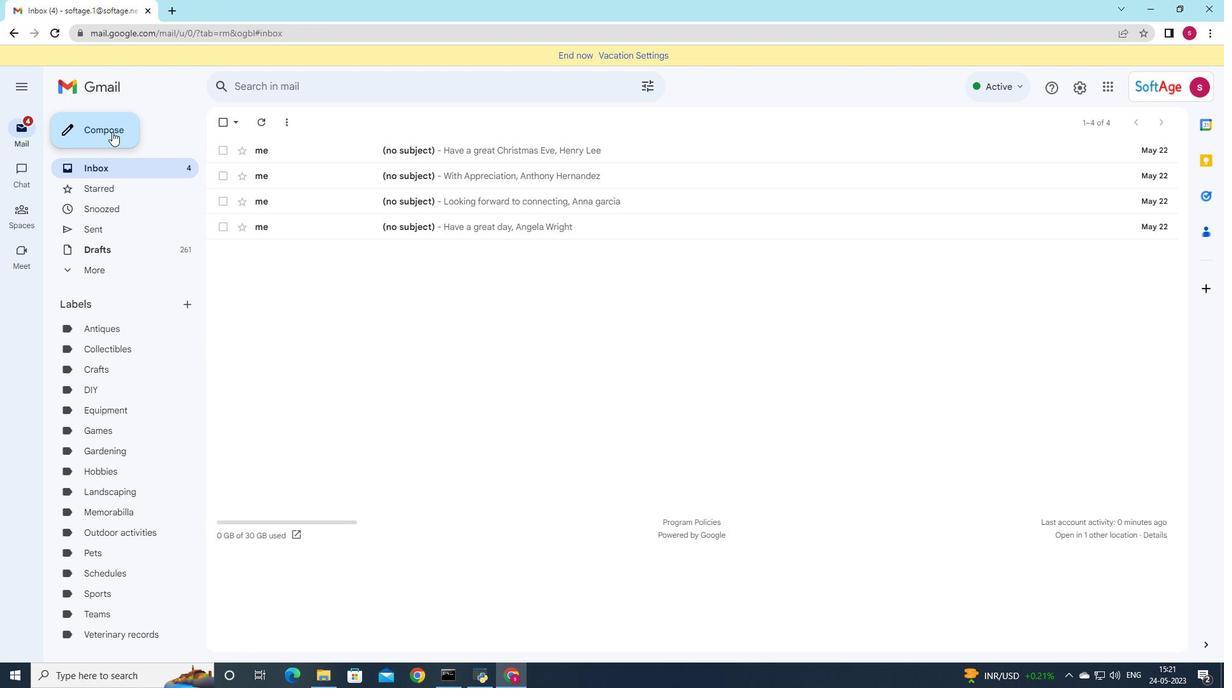 
Action: Mouse moved to (1167, 583)
Screenshot: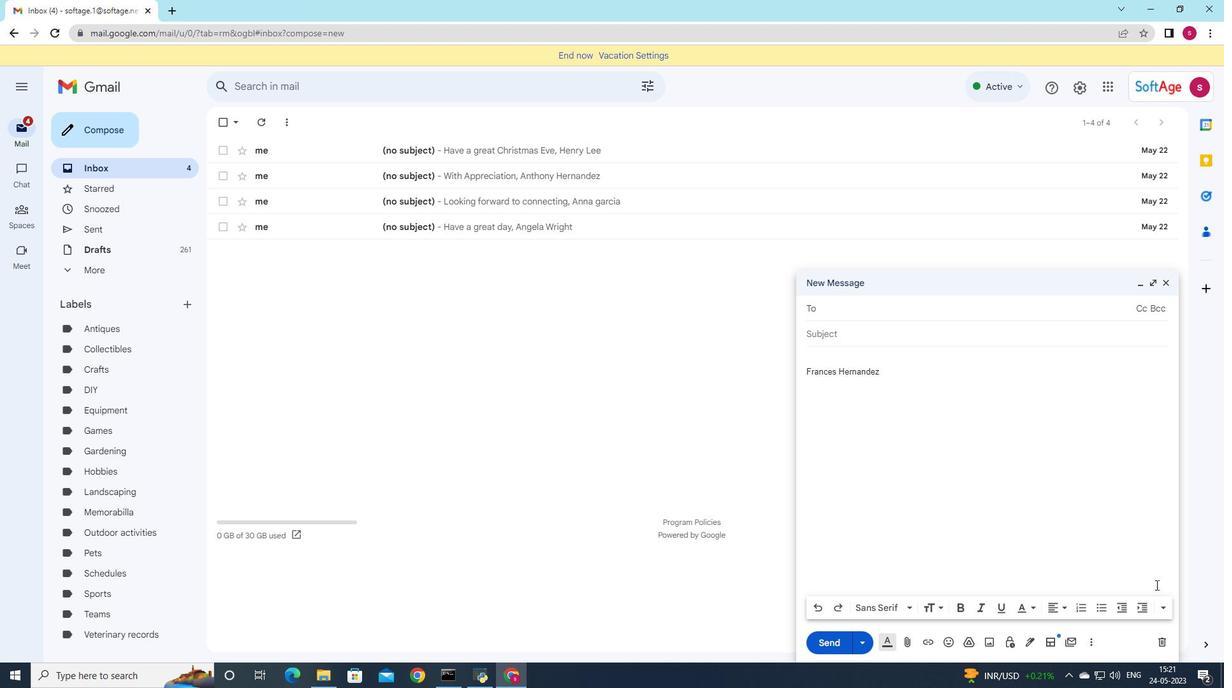 
Action: Key pressed softage
Screenshot: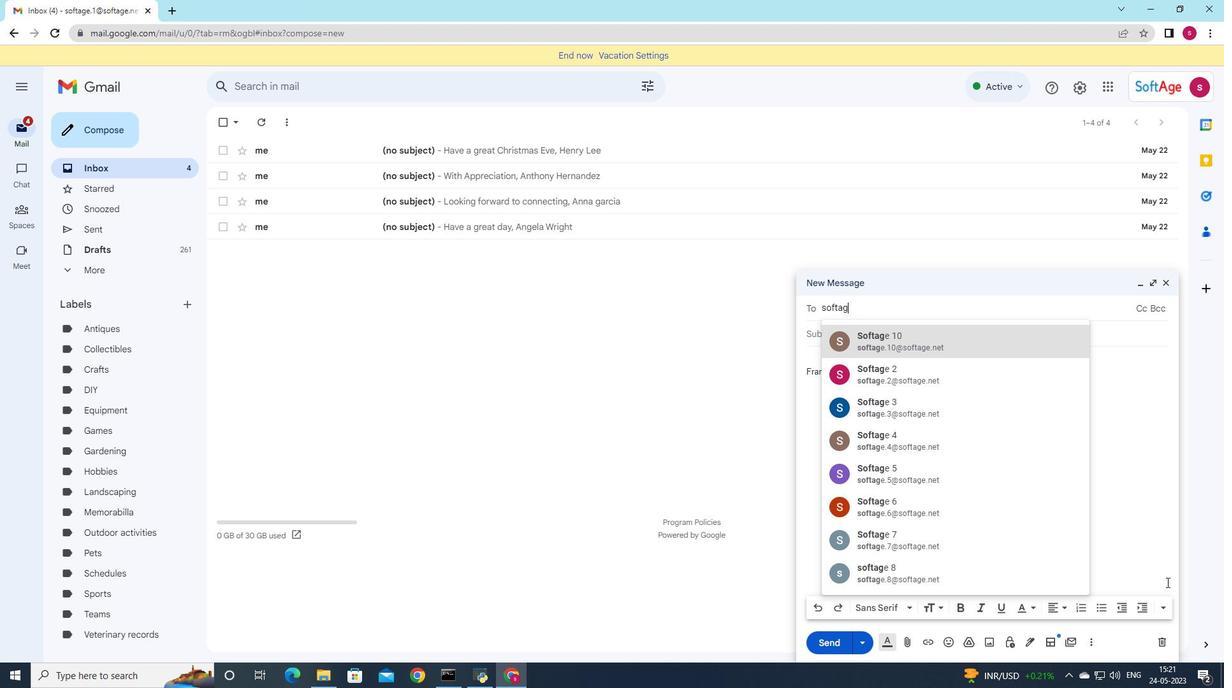 
Action: Mouse moved to (920, 444)
Screenshot: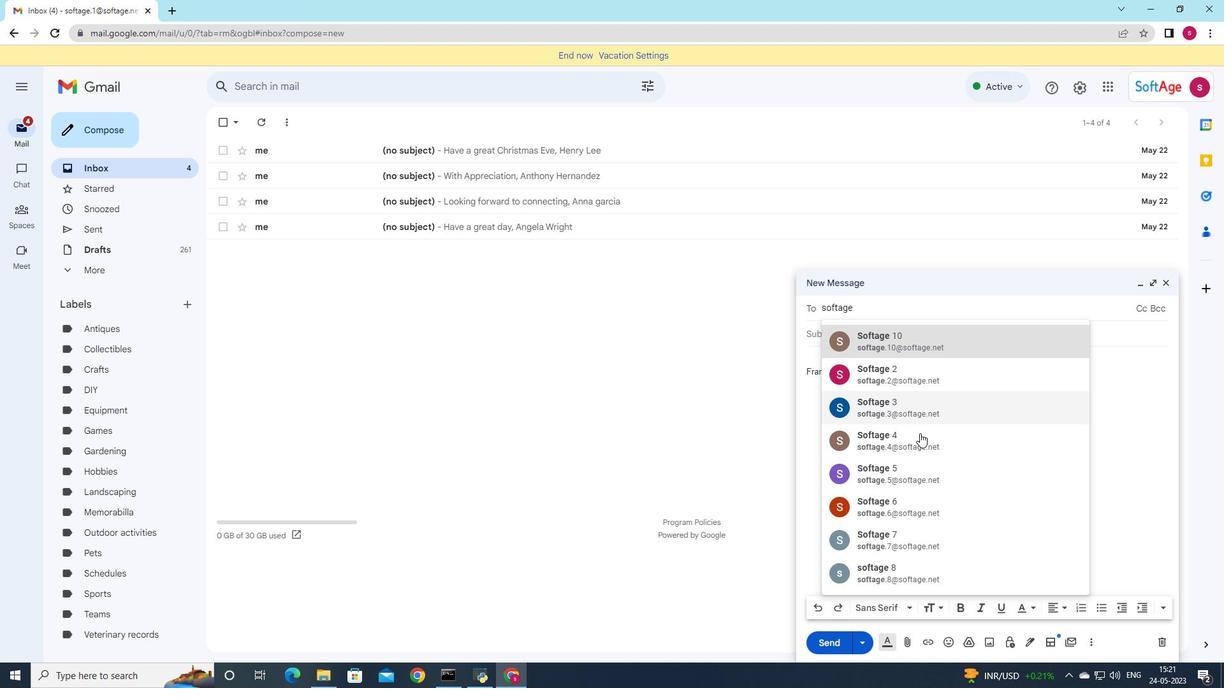 
Action: Mouse pressed left at (920, 444)
Screenshot: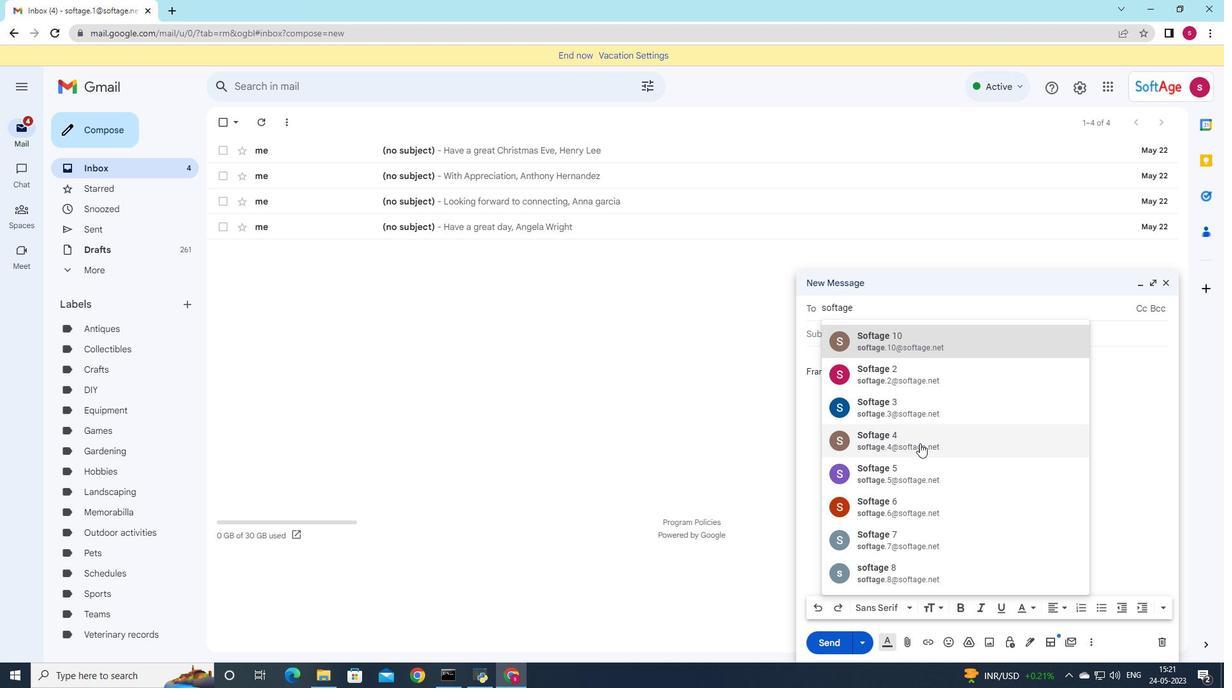 
Action: Mouse moved to (831, 354)
Screenshot: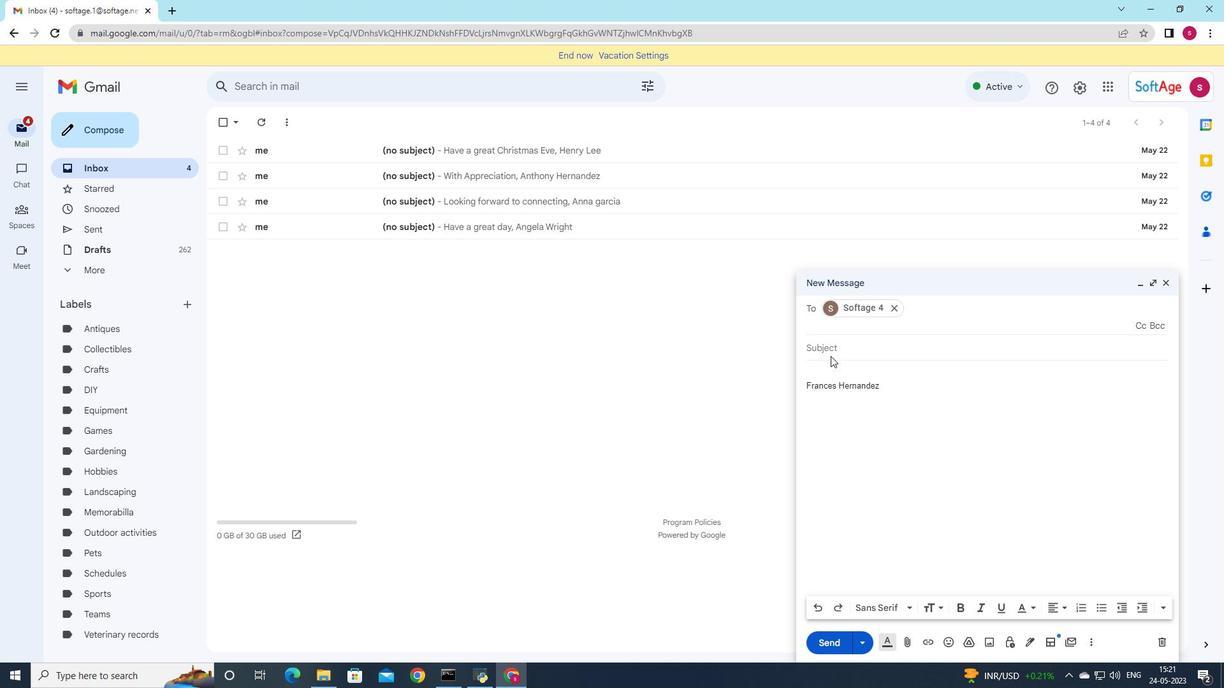 
Action: Mouse pressed left at (831, 354)
Screenshot: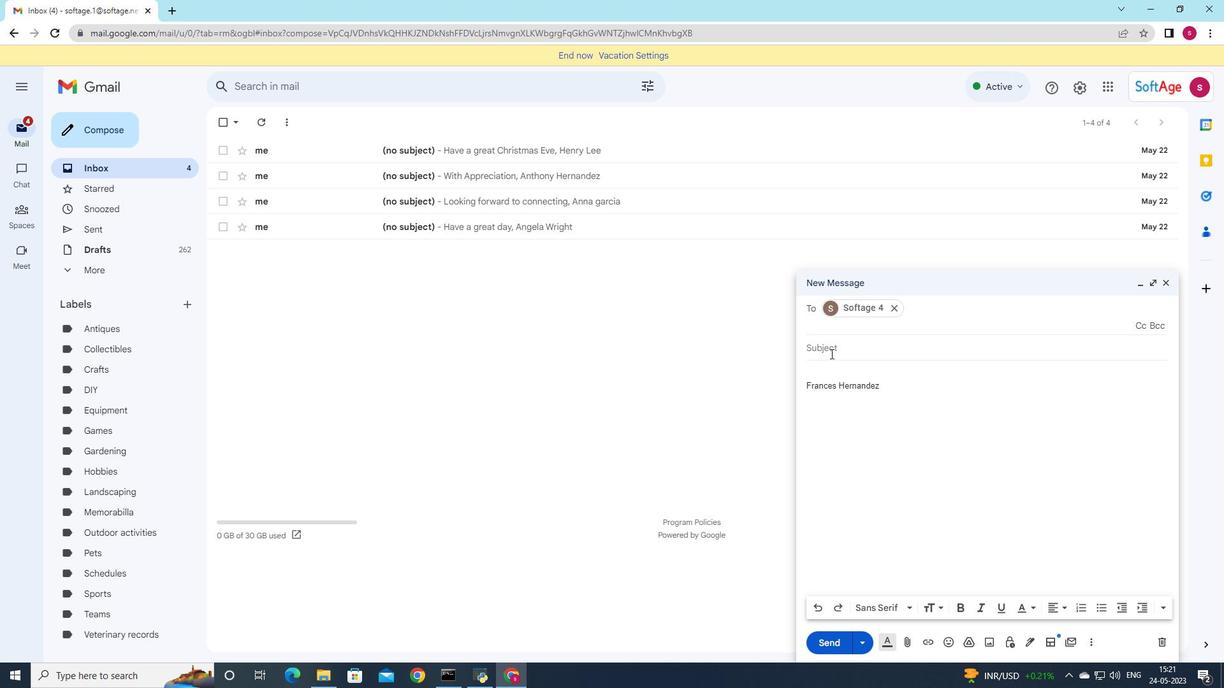 
Action: Mouse moved to (880, 378)
Screenshot: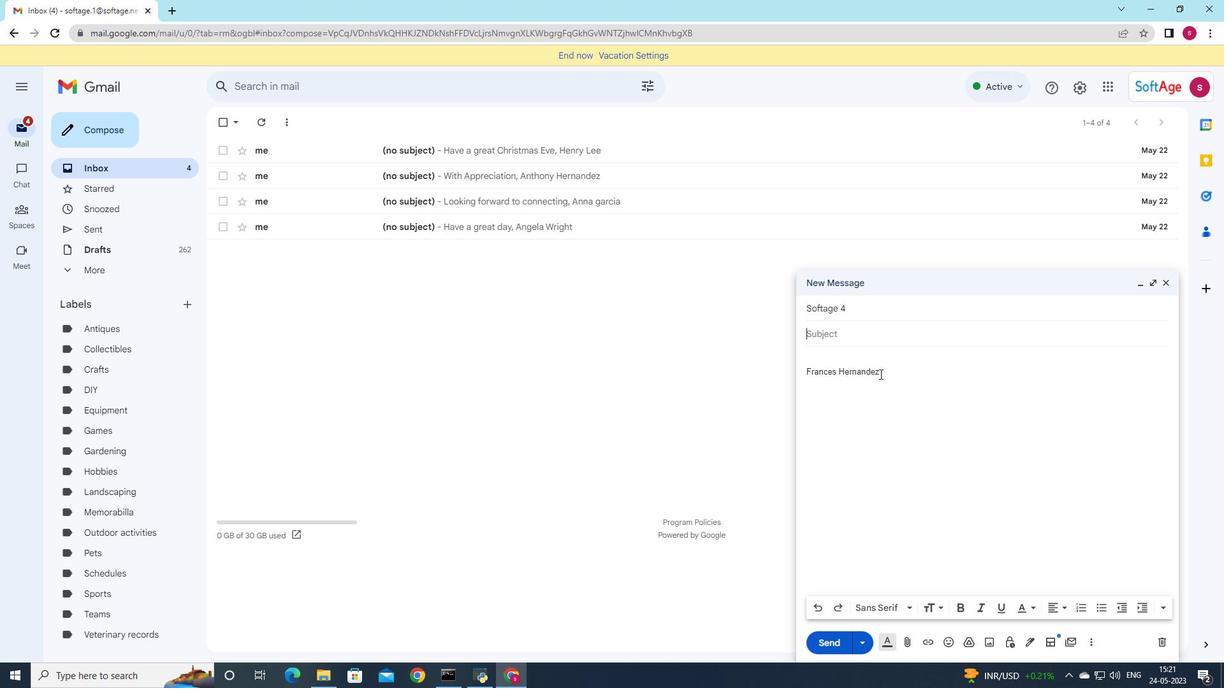 
Action: Key pressed <Key.shift>Request<Key.space>for<Key.space>a<Key.space>blog<Key.space>post
Screenshot: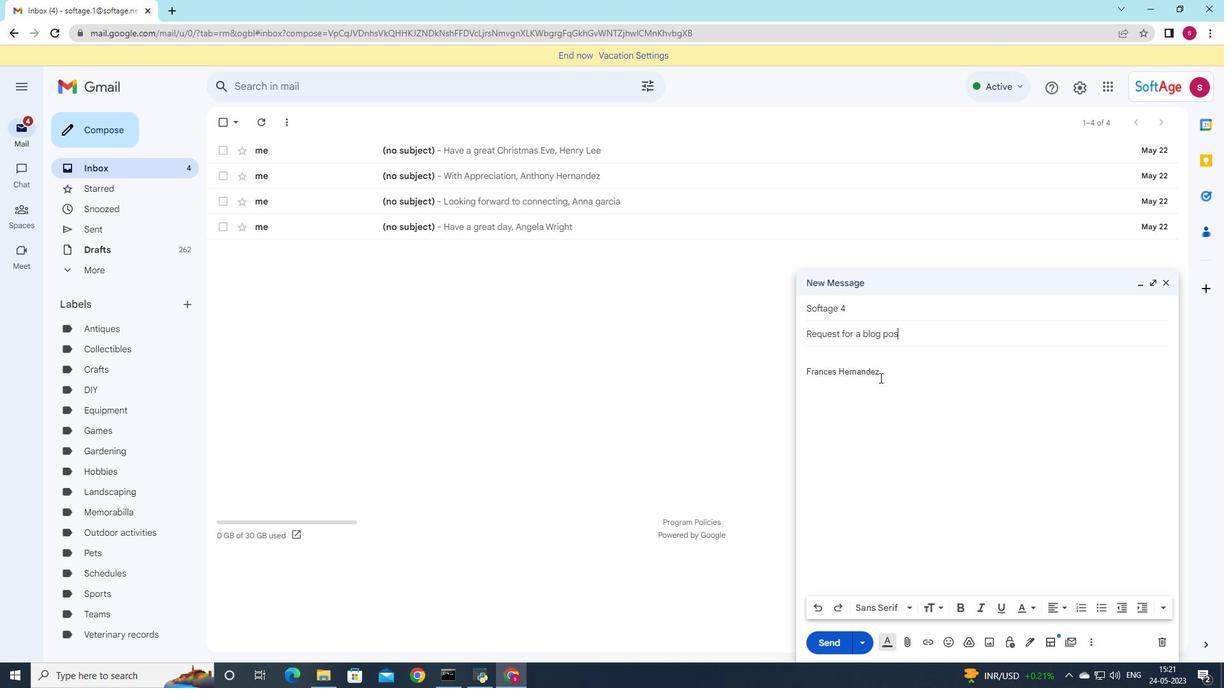
Action: Mouse moved to (906, 645)
Screenshot: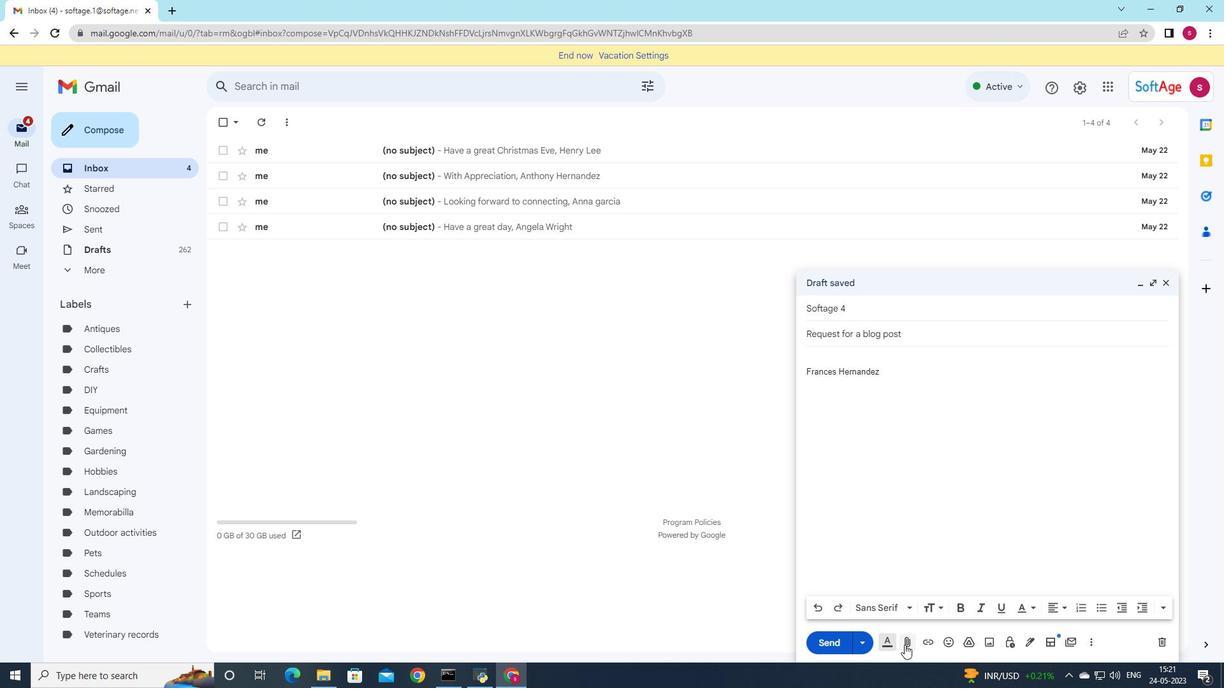 
Action: Mouse pressed left at (906, 645)
Screenshot: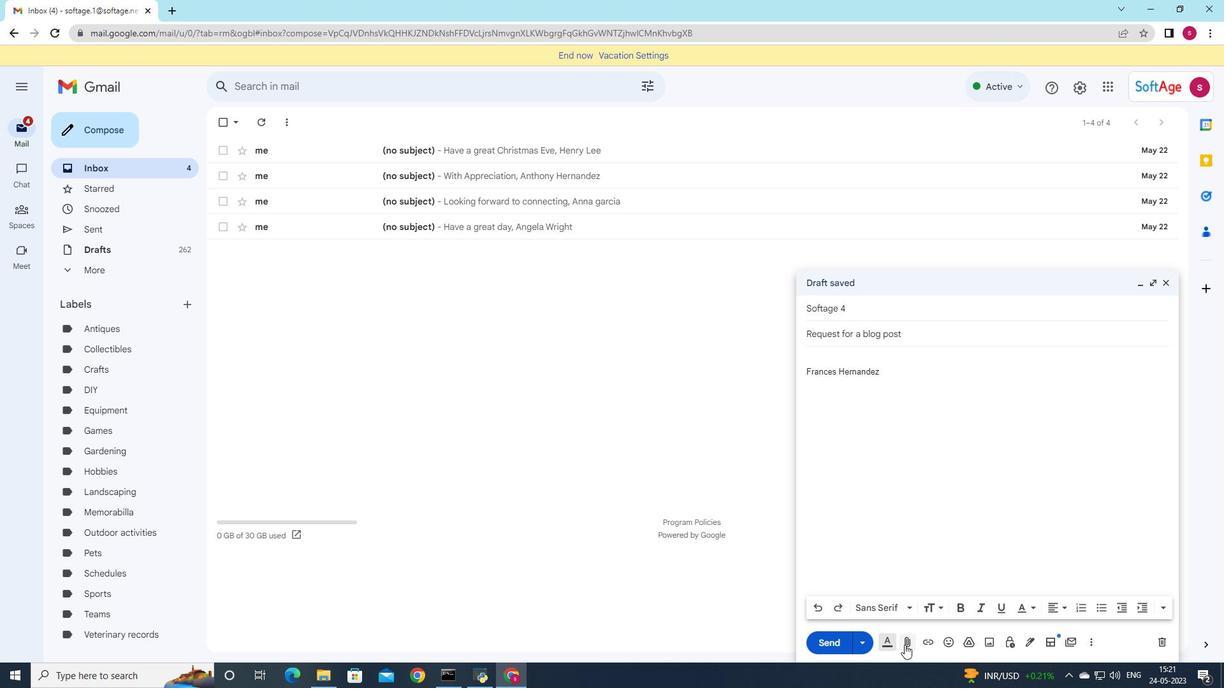 
Action: Mouse moved to (222, 91)
Screenshot: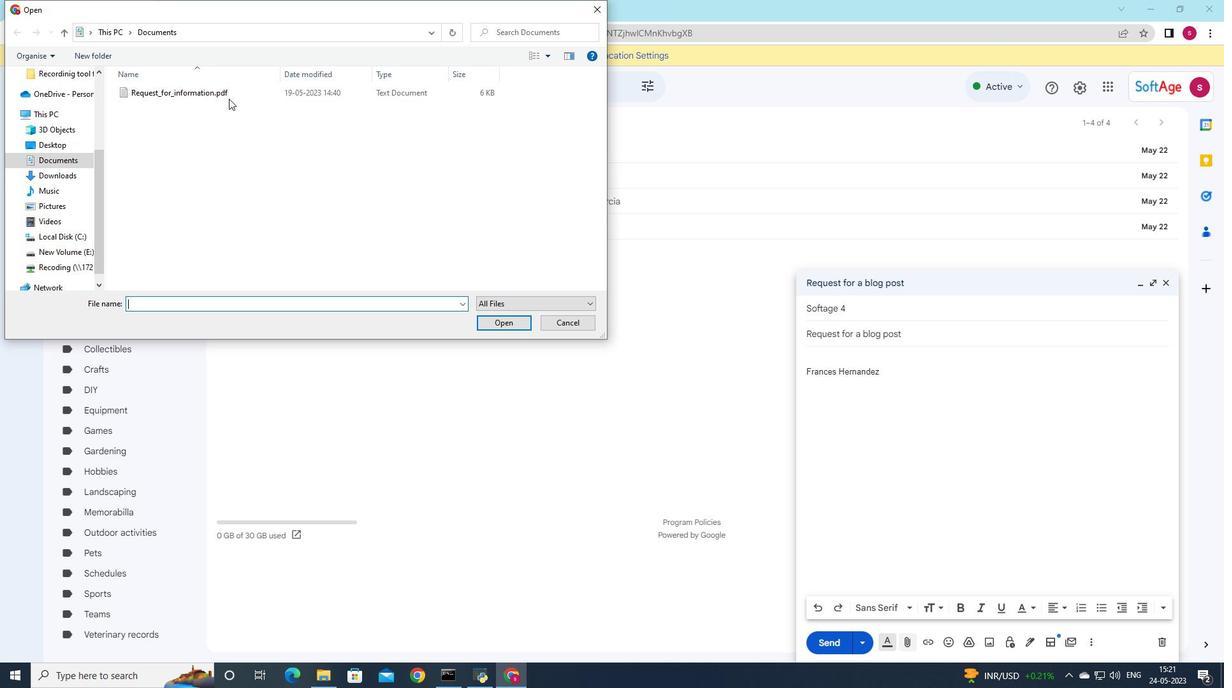 
Action: Mouse pressed left at (222, 91)
Screenshot: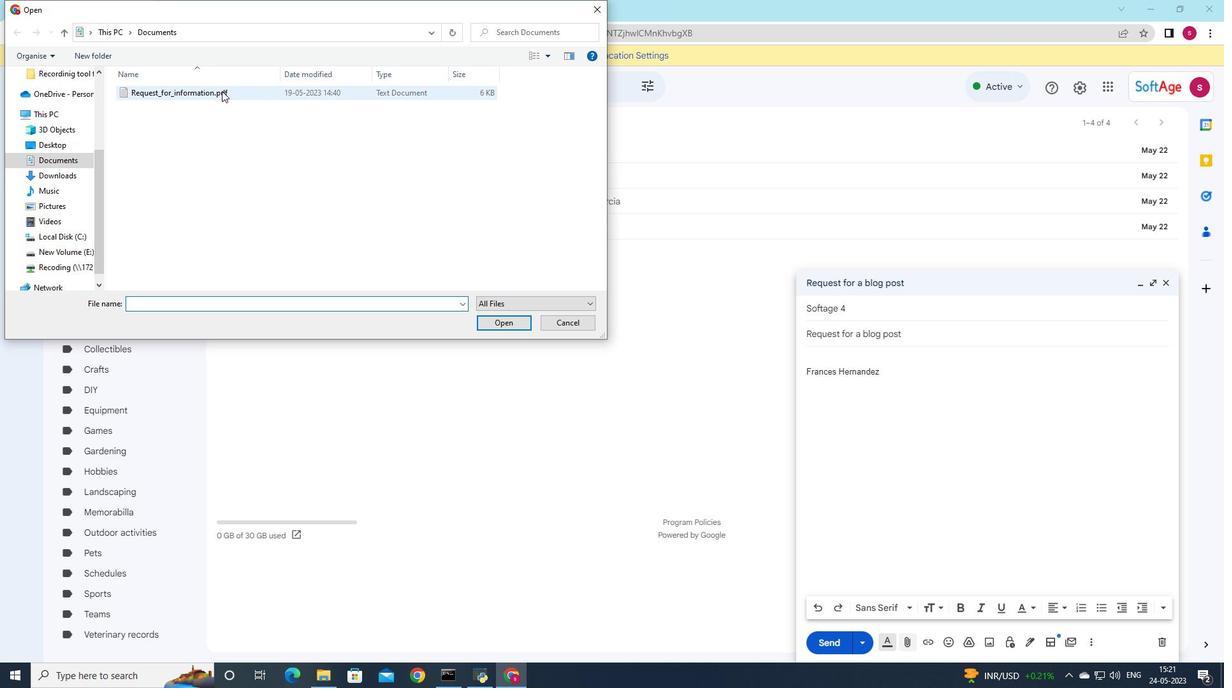 
Action: Mouse pressed left at (222, 91)
Screenshot: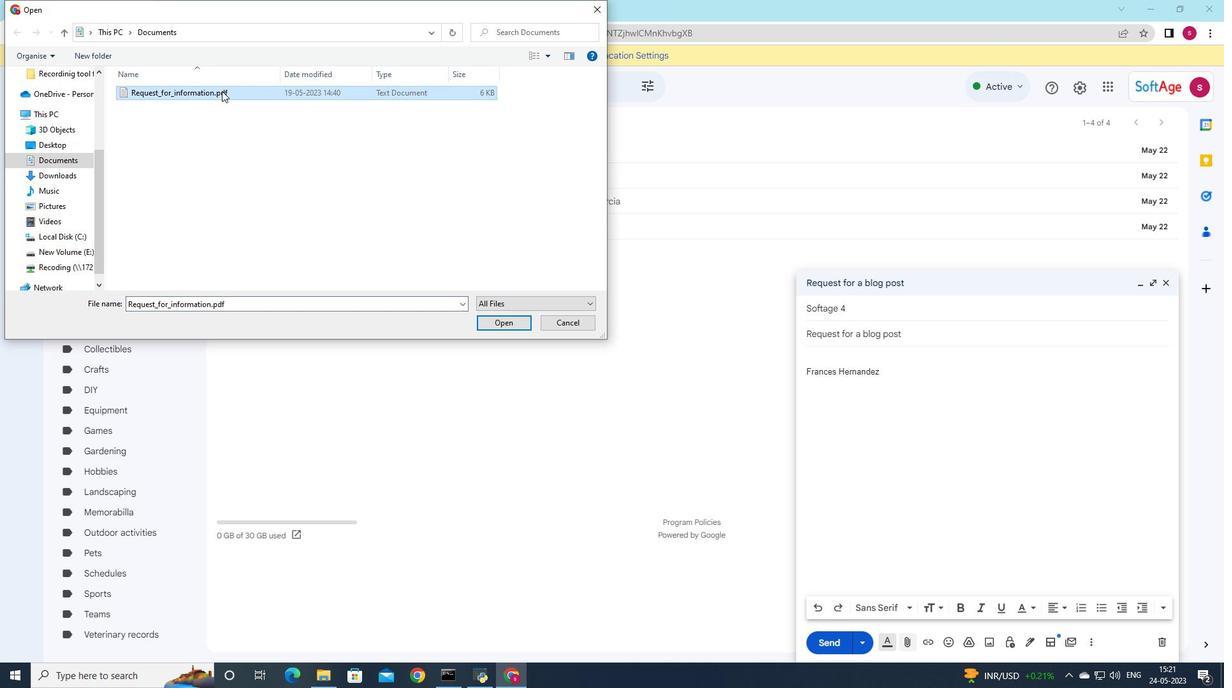 
Action: Mouse moved to (1094, 576)
Screenshot: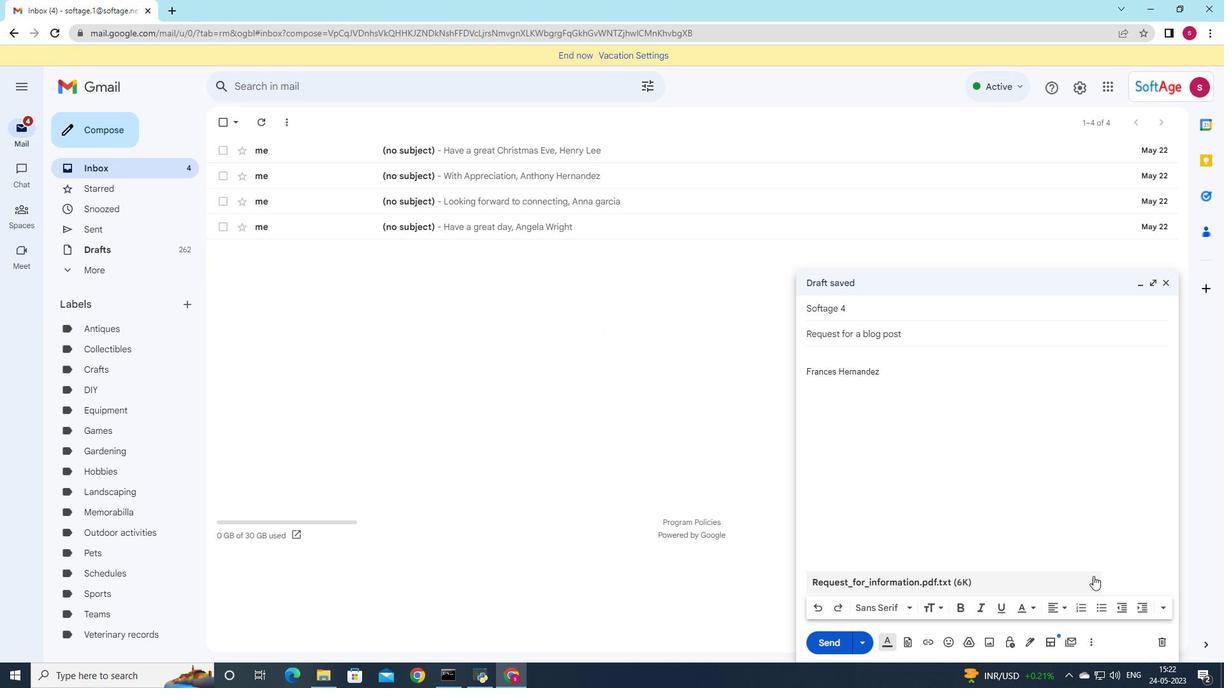 
Action: Mouse pressed left at (1094, 576)
Screenshot: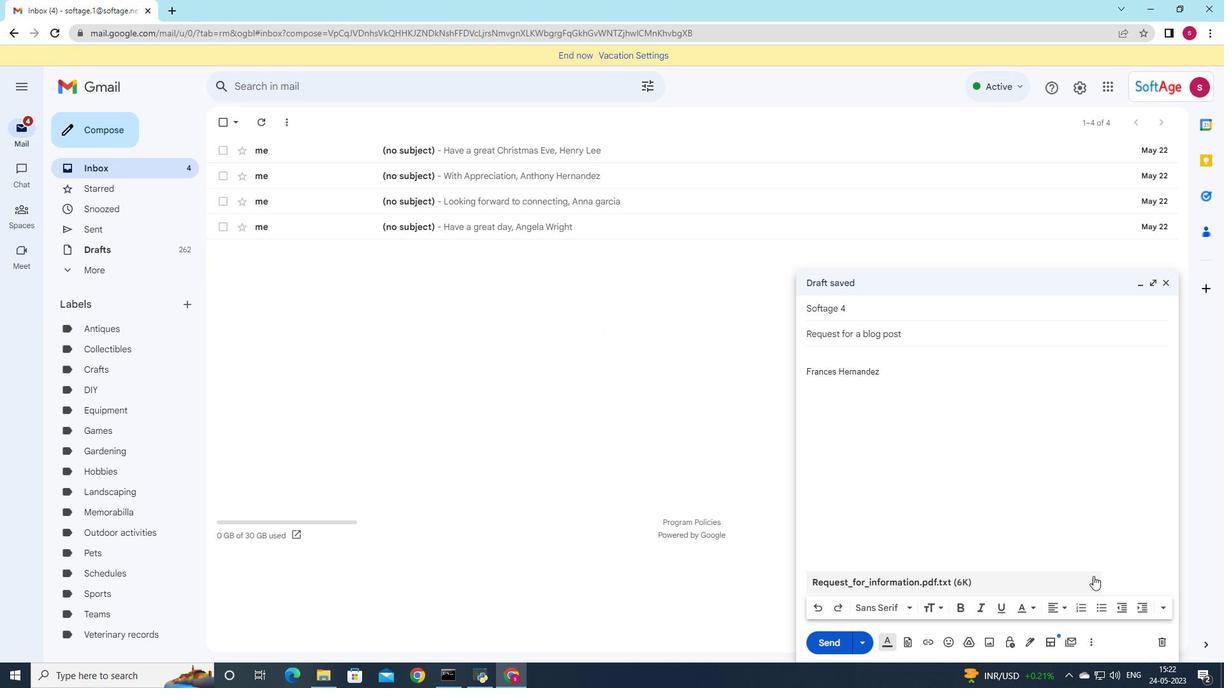 
Action: Mouse moved to (907, 634)
Screenshot: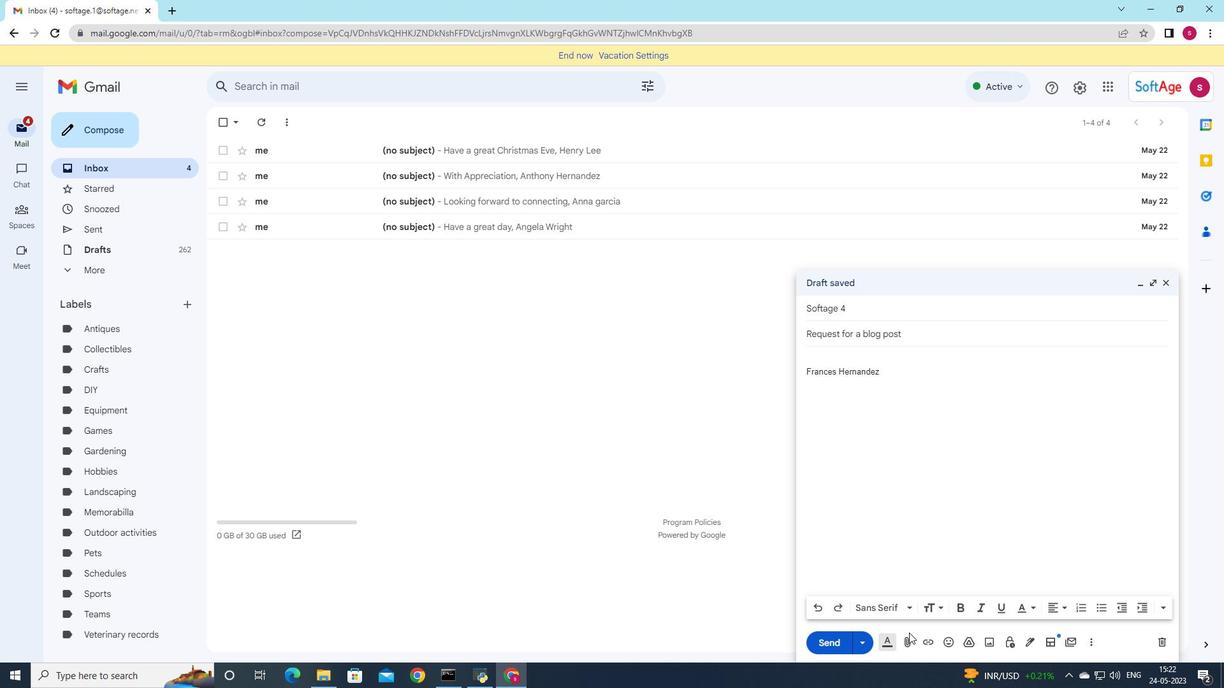 
Action: Mouse pressed left at (907, 634)
Screenshot: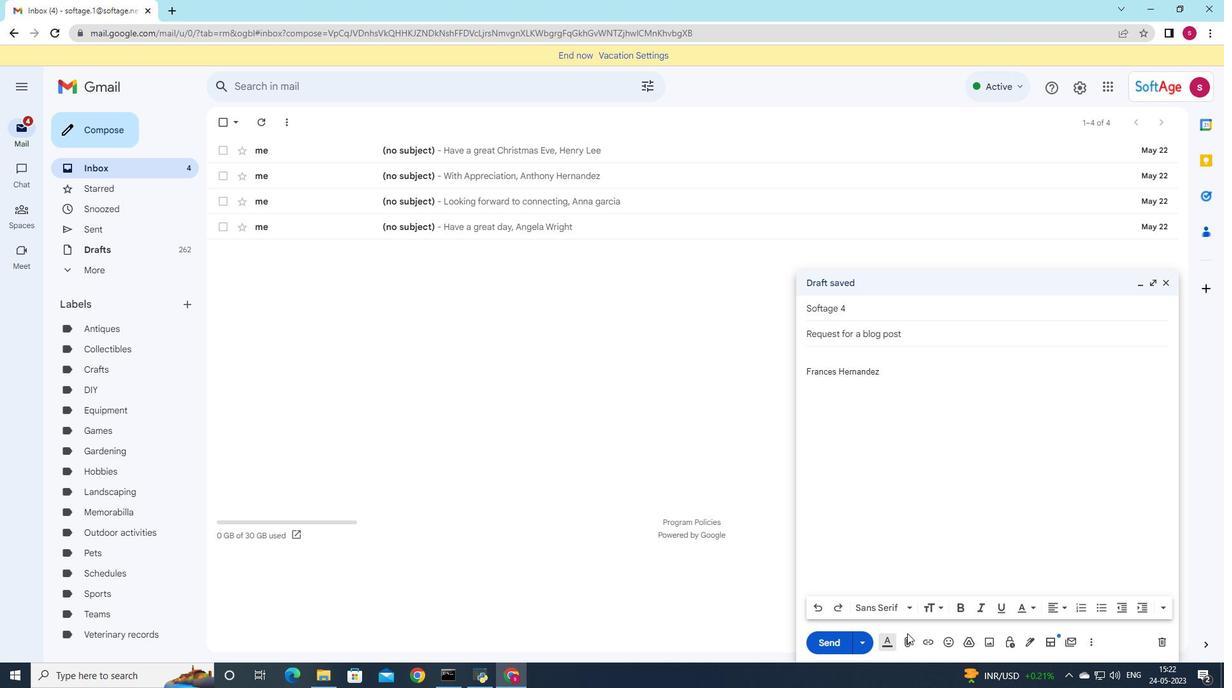 
Action: Mouse moved to (905, 641)
Screenshot: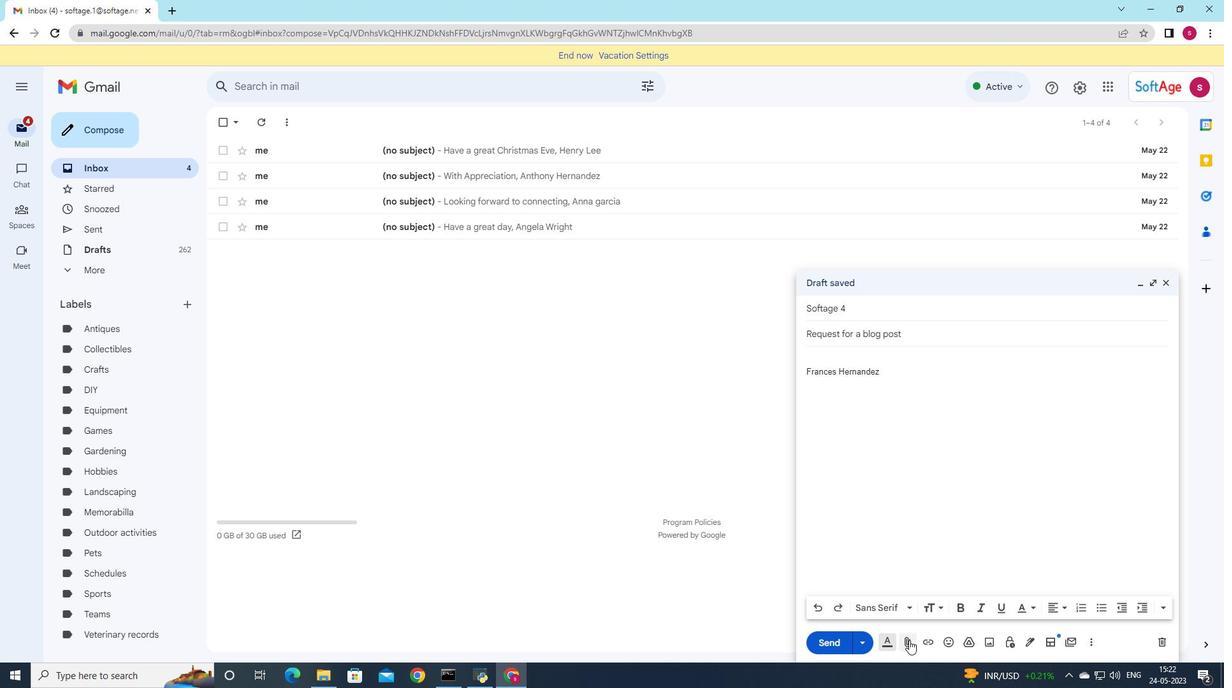 
Action: Mouse pressed left at (905, 641)
Screenshot: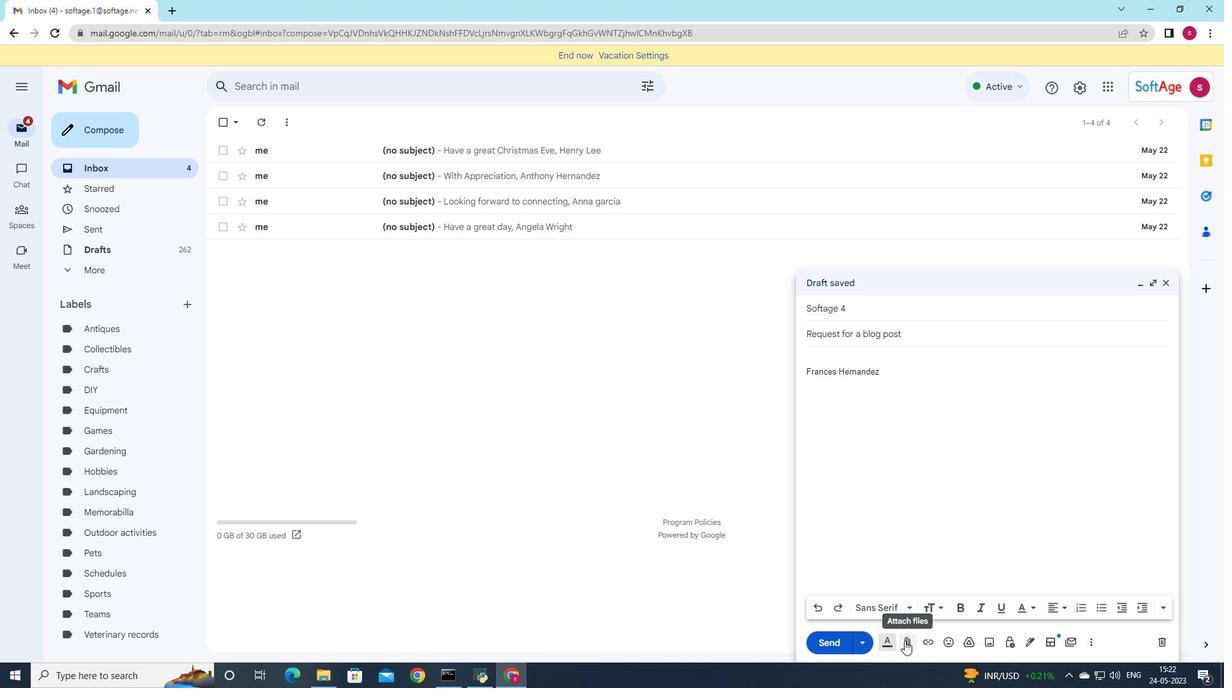 
Action: Mouse moved to (225, 96)
Screenshot: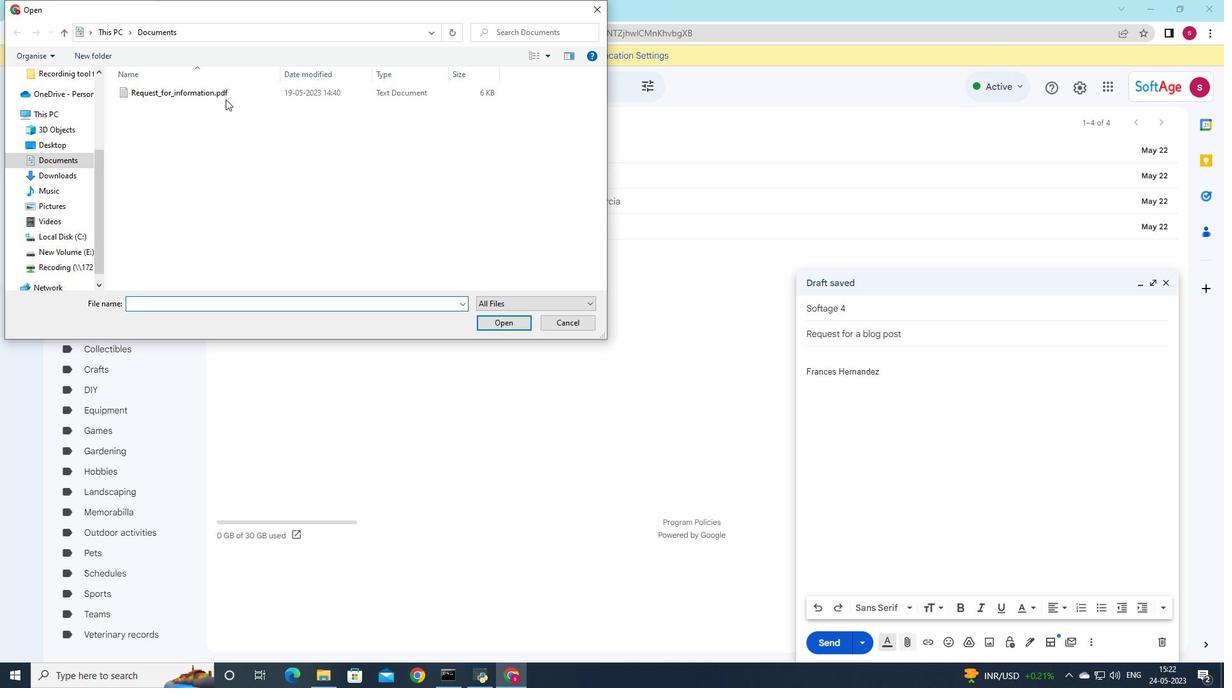
Action: Mouse pressed left at (225, 96)
Screenshot: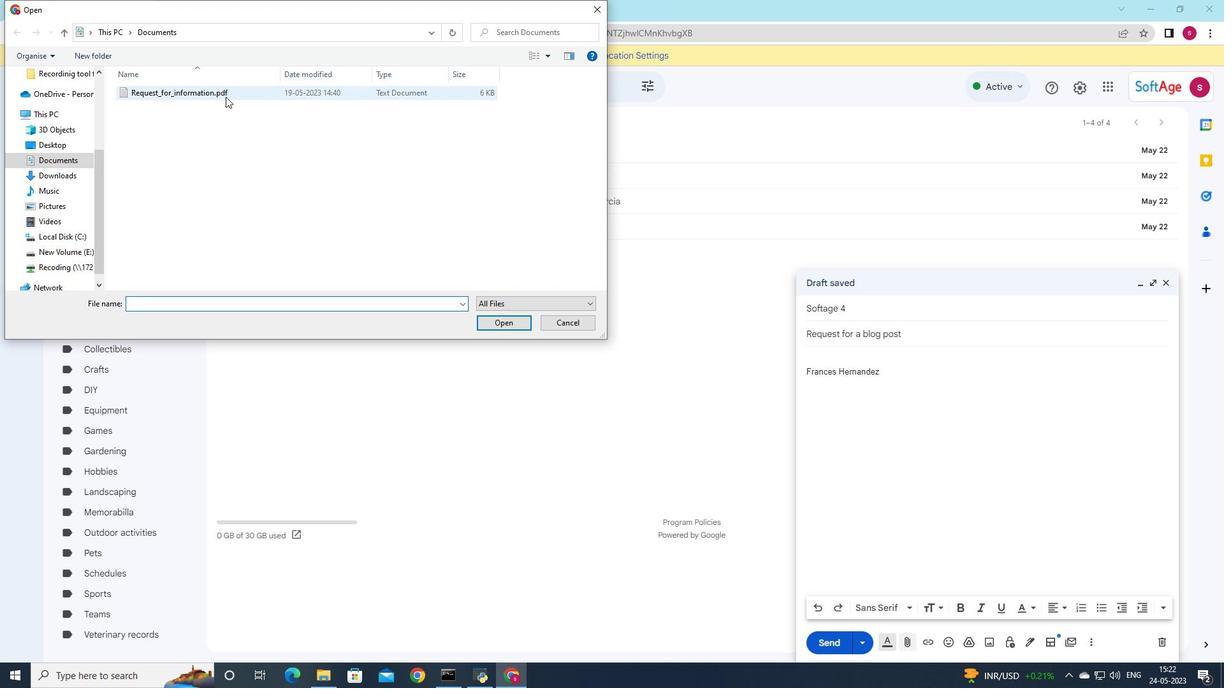 
Action: Mouse moved to (225, 92)
Screenshot: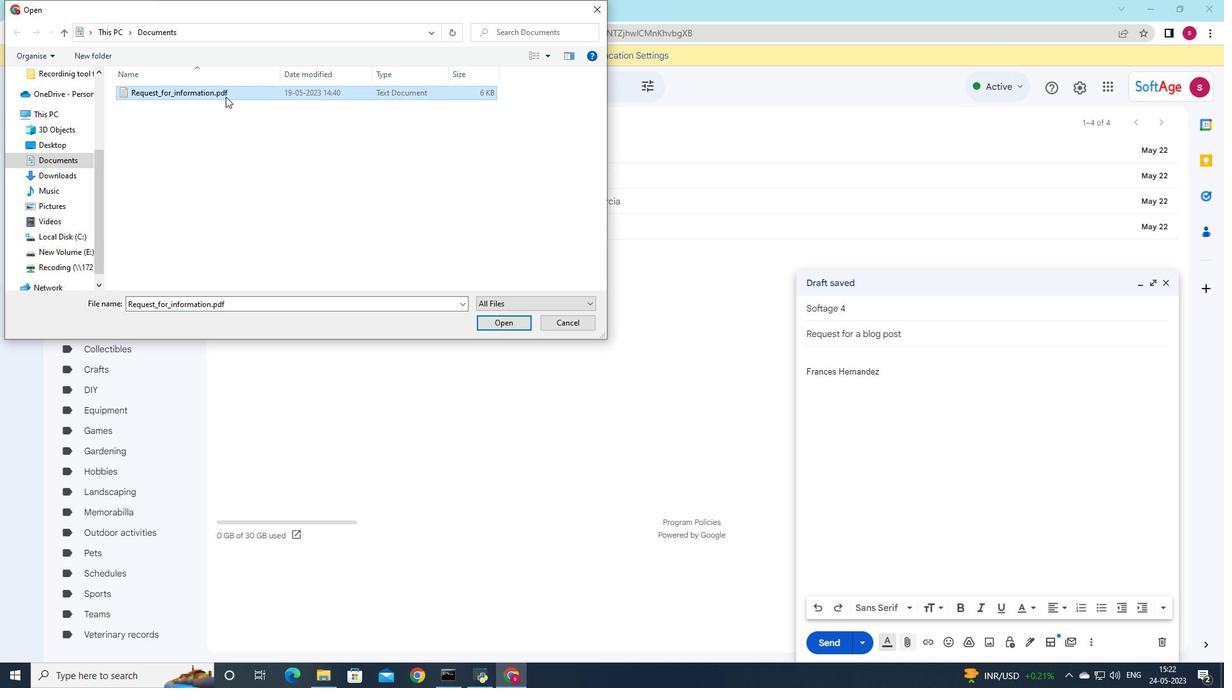 
Action: Mouse pressed left at (225, 92)
Screenshot: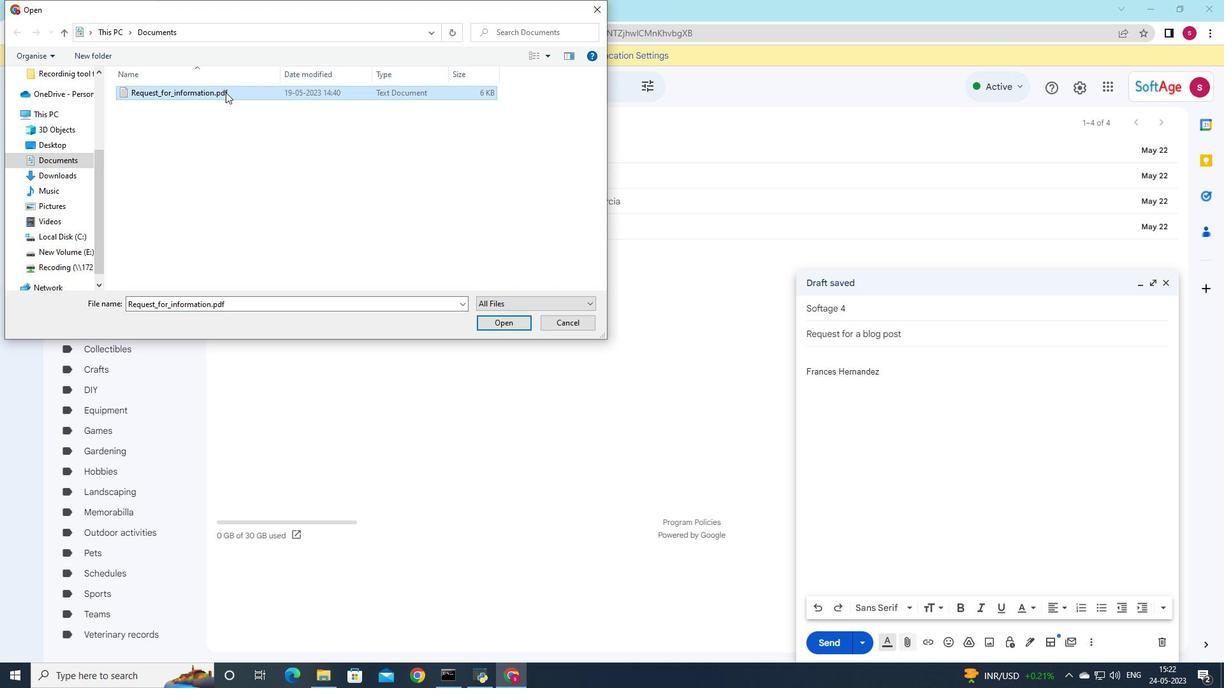 
Action: Mouse moved to (751, 209)
Screenshot: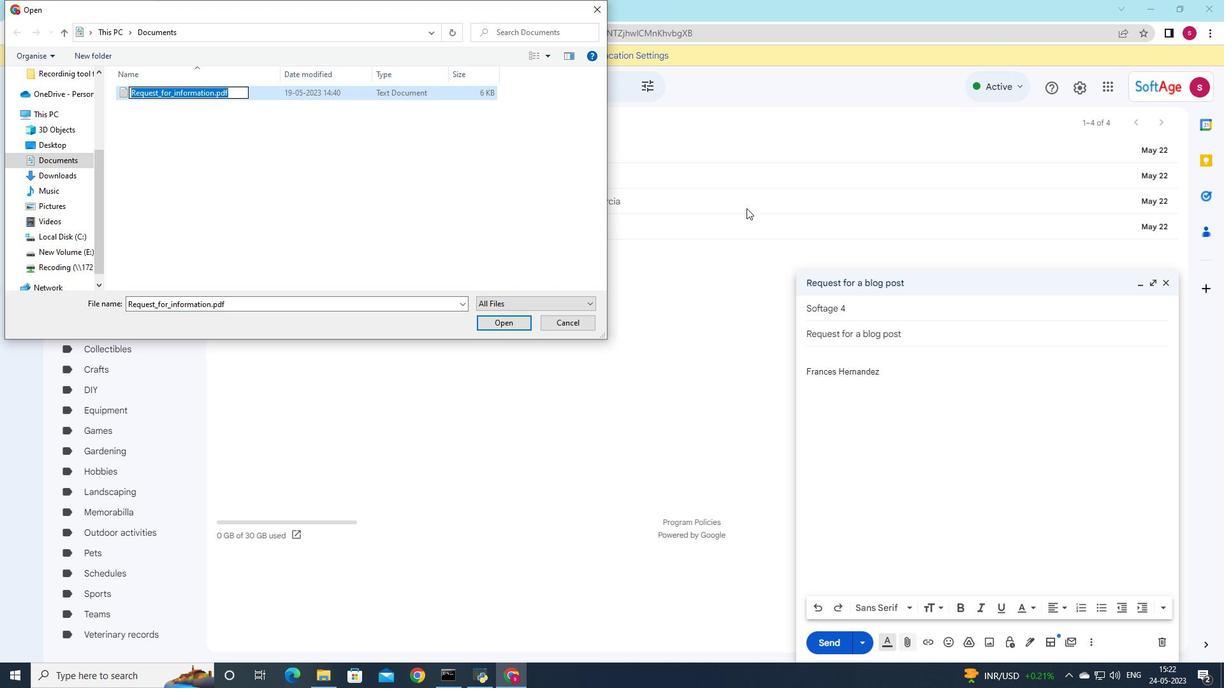 
Action: Key pressed <Key.shift>Standard<Key.shift><Key.shift><Key.shift><Key.shift><Key.shift><Key.shift><Key.shift>_operating<Key.shift><Key.shift><Key.shift><Key.shift><Key.shift><Key.shift><Key.shift><Key.shift><Key.shift><Key.shift><Key.shift><Key.shift><Key.shift>_procedure.docx
Screenshot: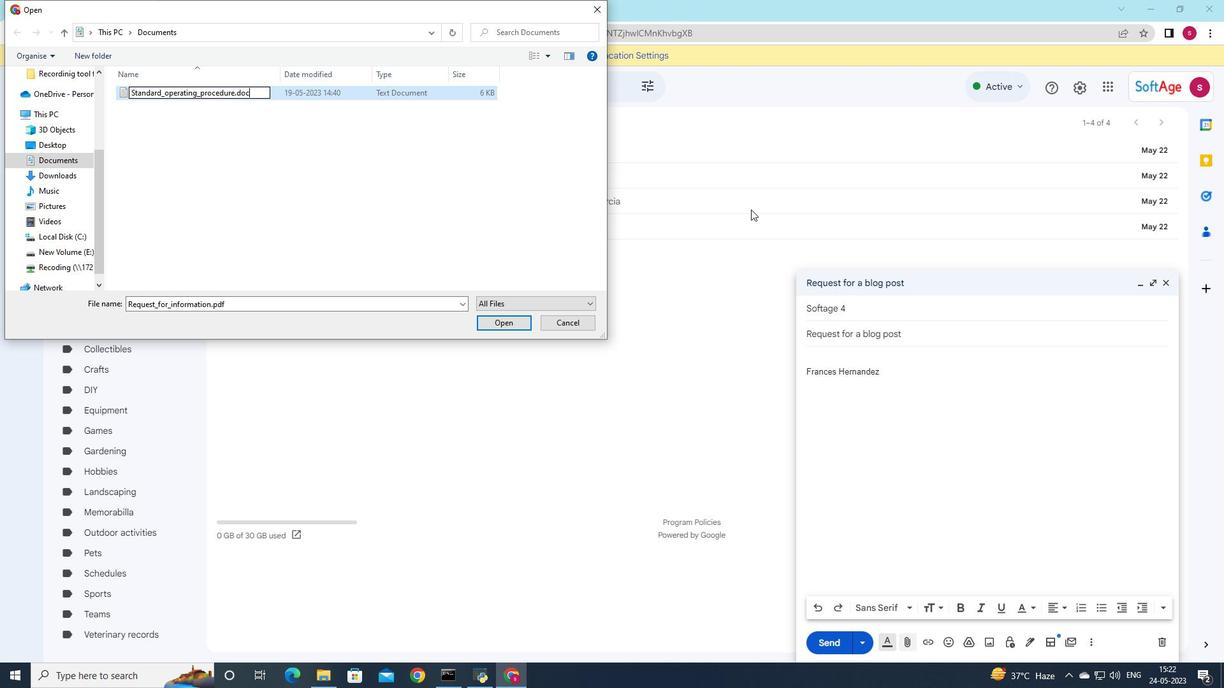 
Action: Mouse moved to (520, 321)
Screenshot: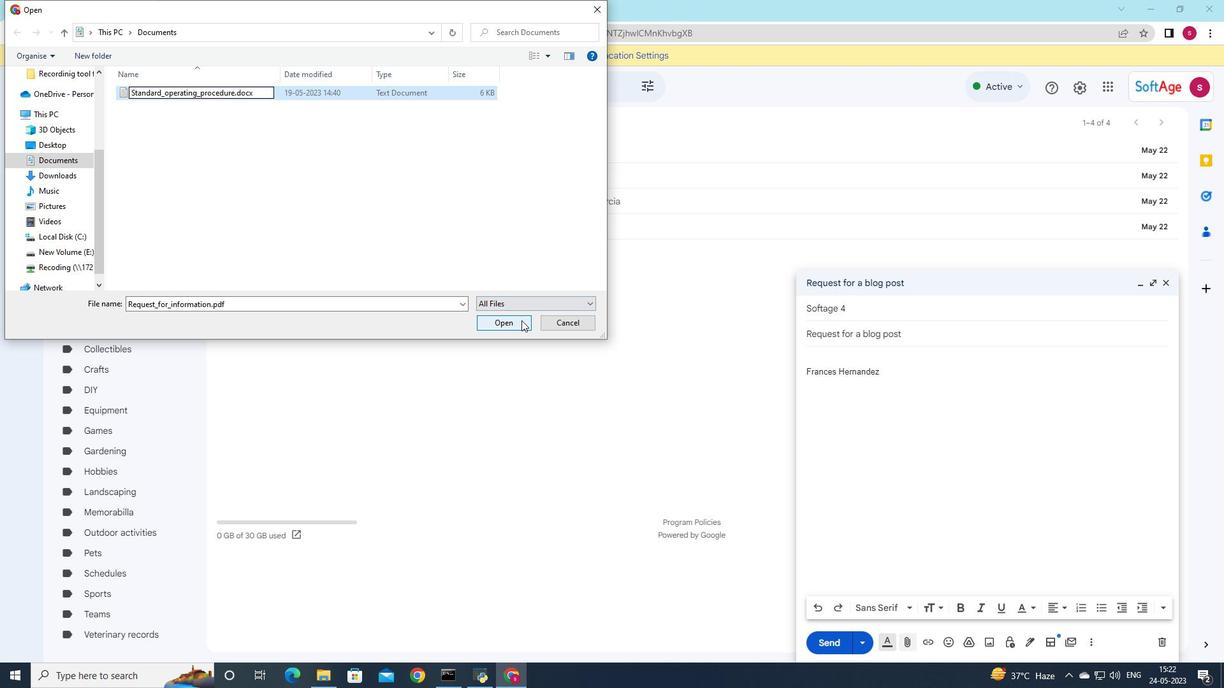 
Action: Mouse pressed left at (520, 321)
Screenshot: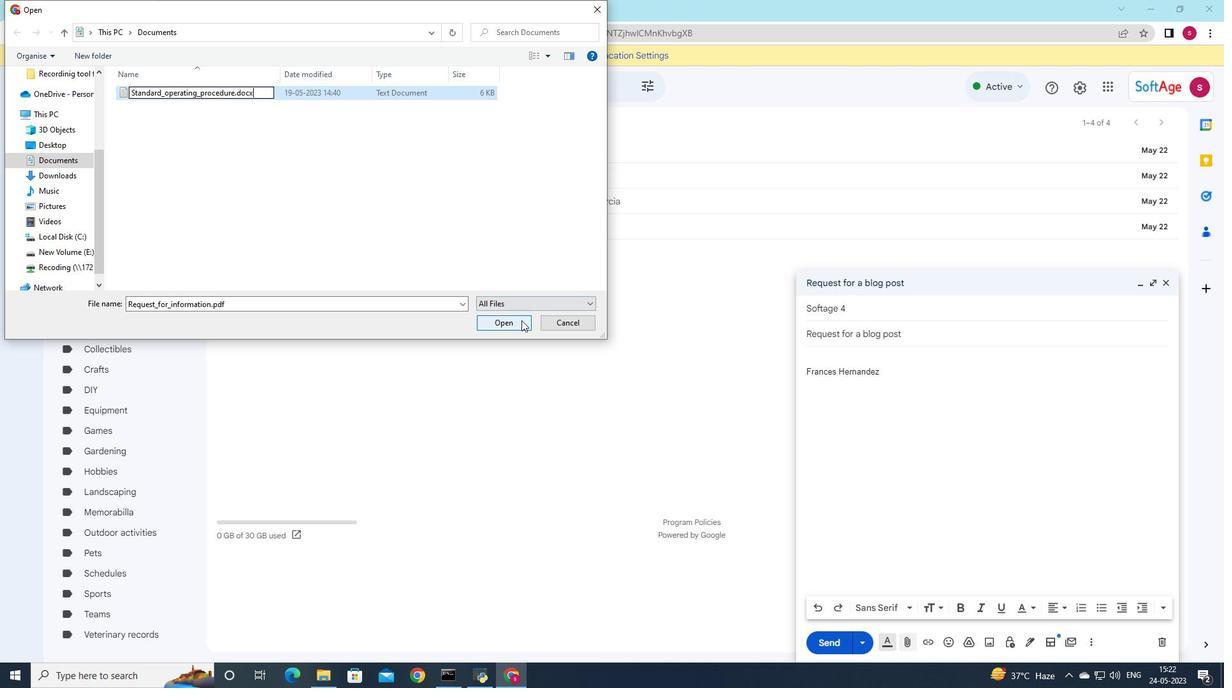 
Action: Mouse moved to (516, 329)
Screenshot: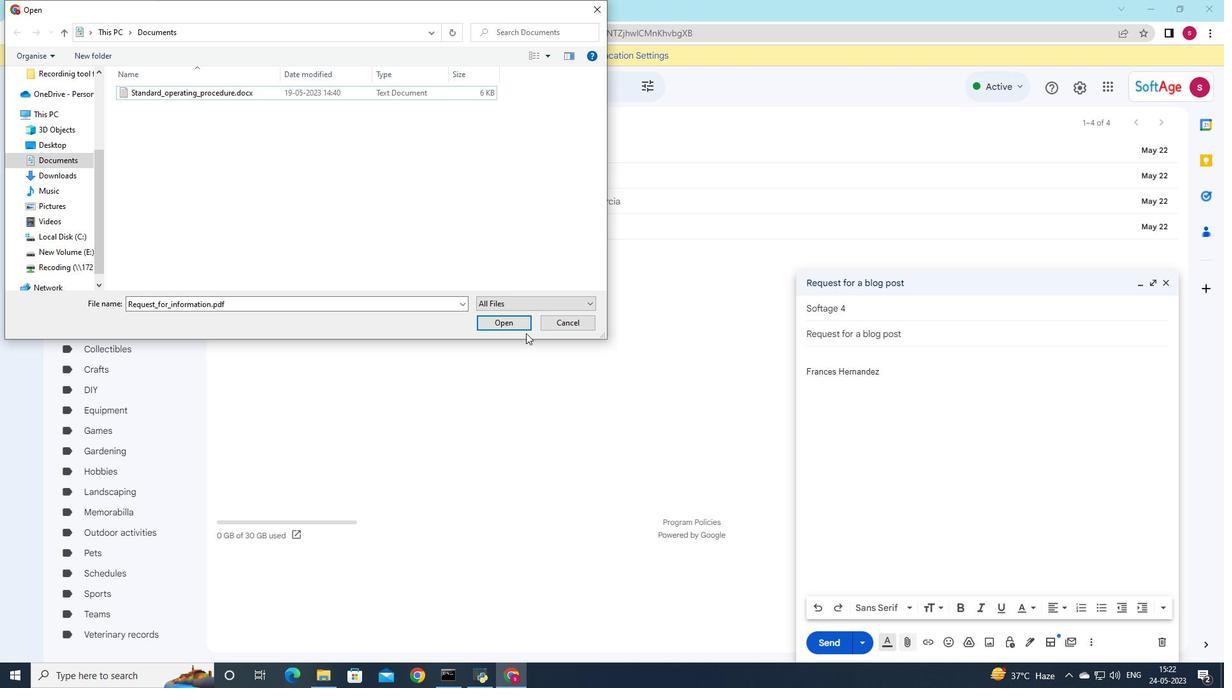 
Action: Mouse pressed left at (516, 329)
Screenshot: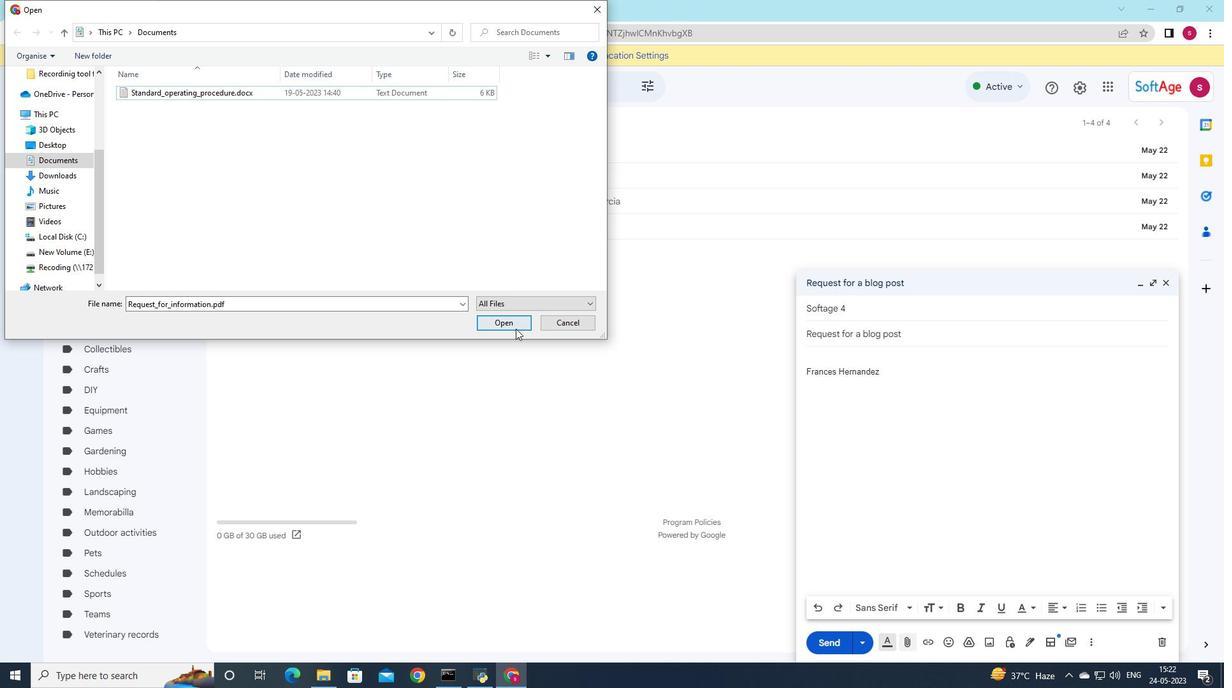 
Action: Mouse moved to (720, 280)
Screenshot: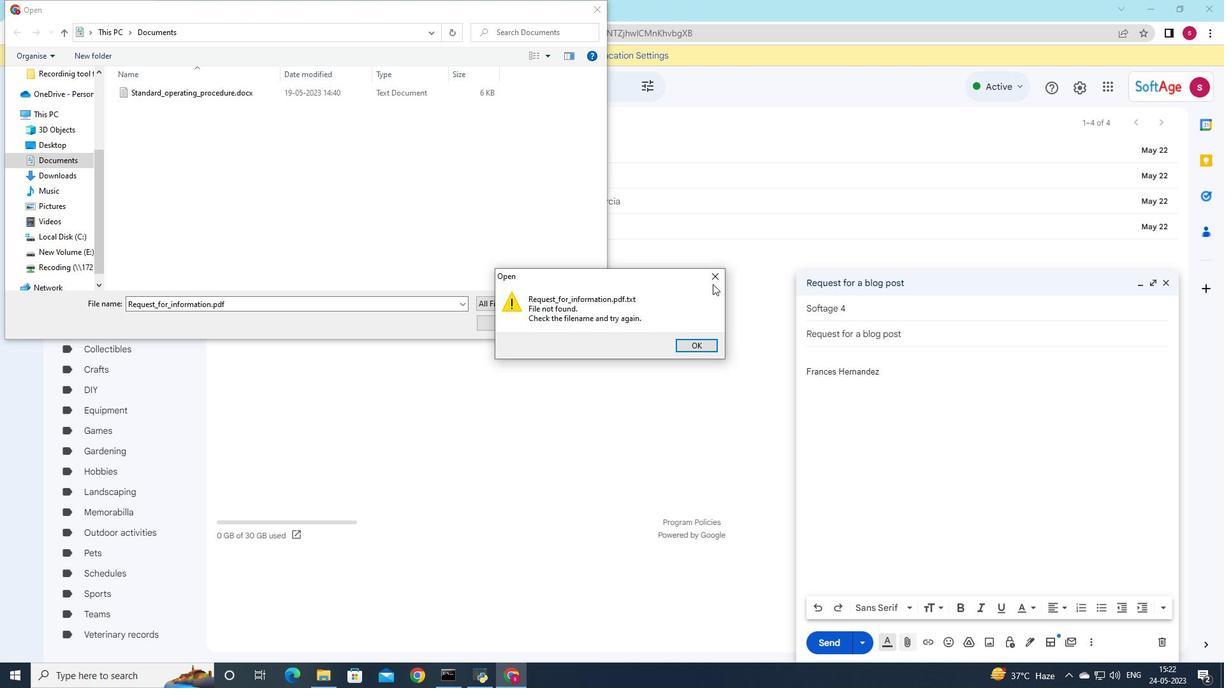 
Action: Mouse pressed left at (720, 280)
Screenshot: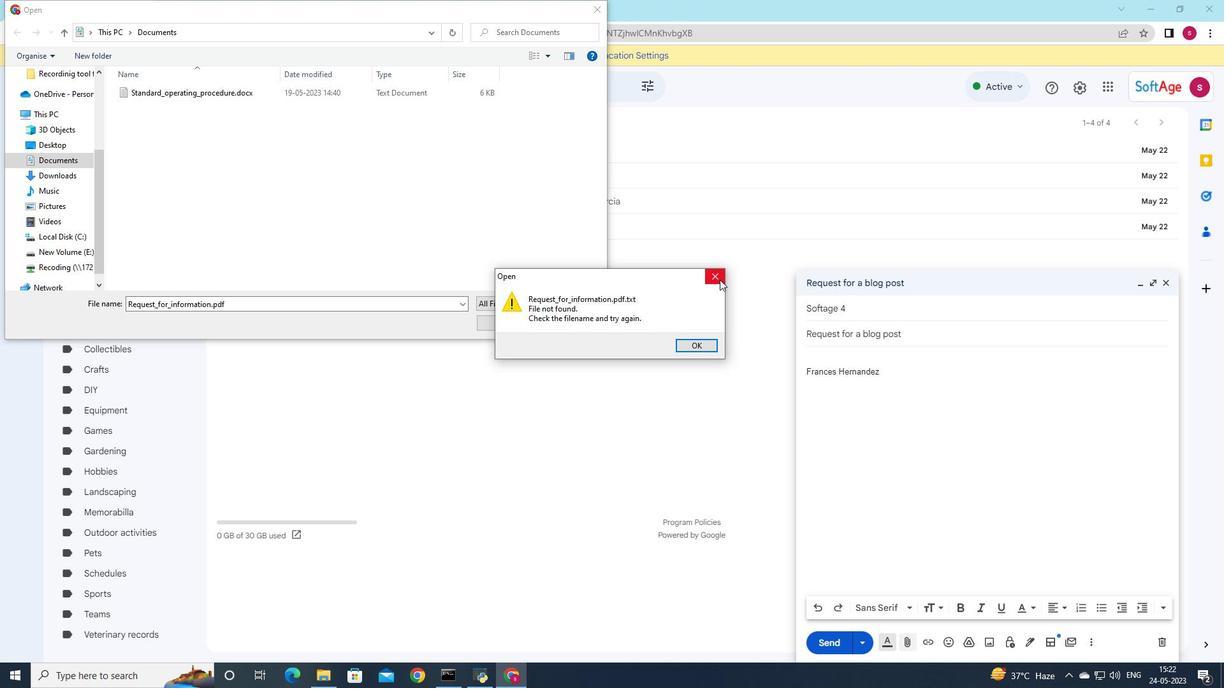 
Action: Mouse moved to (438, 93)
Screenshot: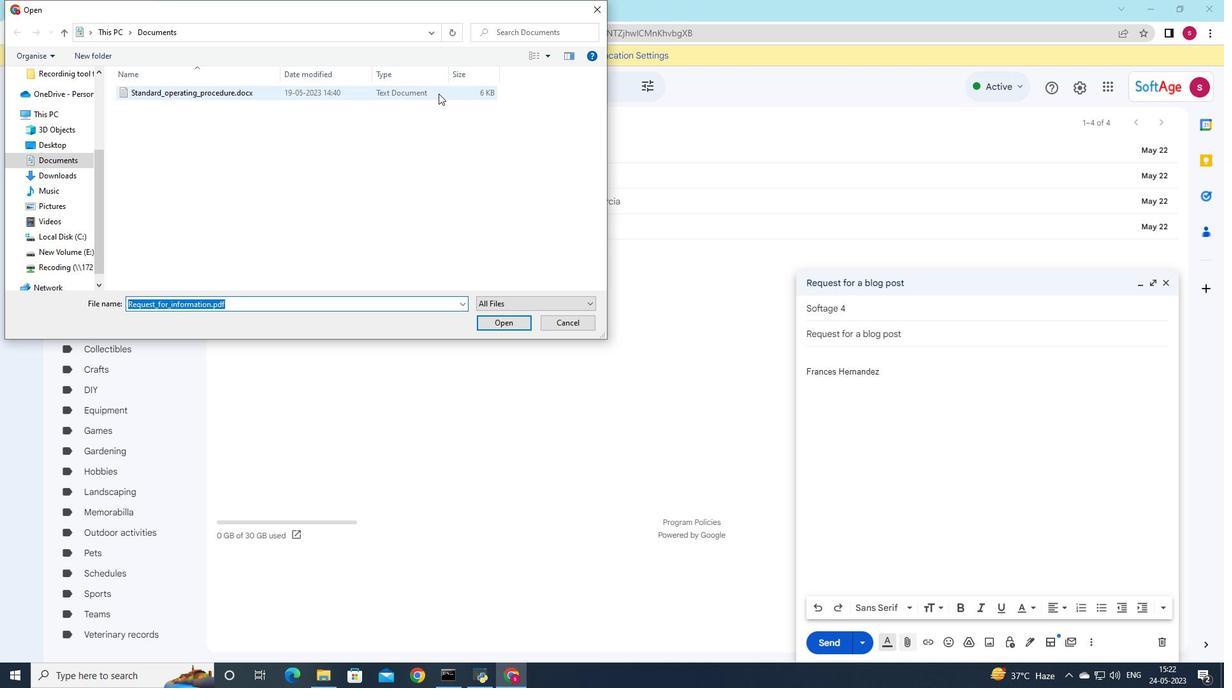 
Action: Mouse pressed left at (438, 93)
Screenshot: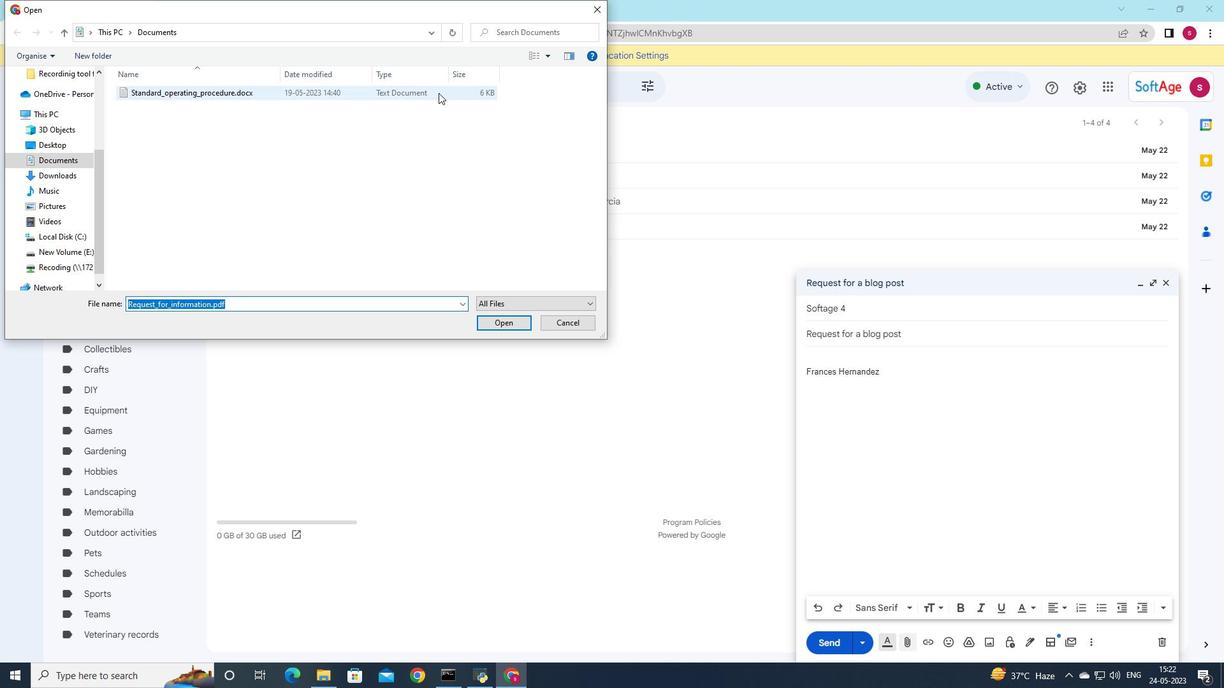 
Action: Mouse moved to (509, 317)
Screenshot: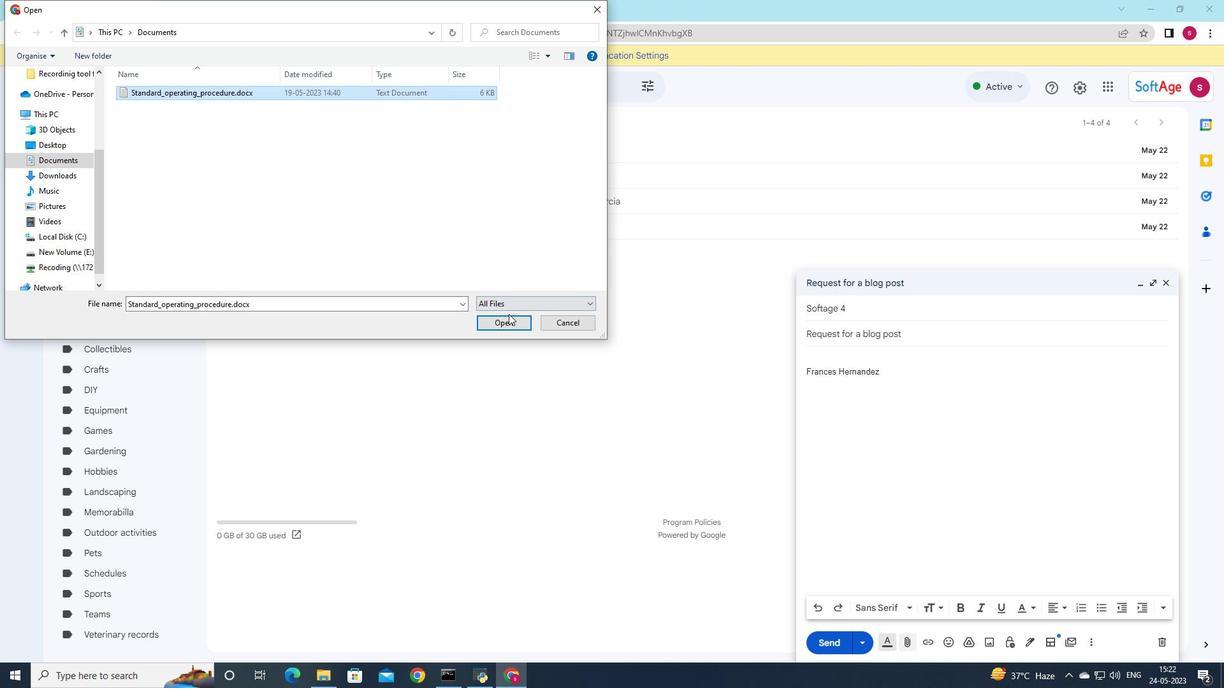 
Action: Mouse pressed left at (509, 317)
Screenshot: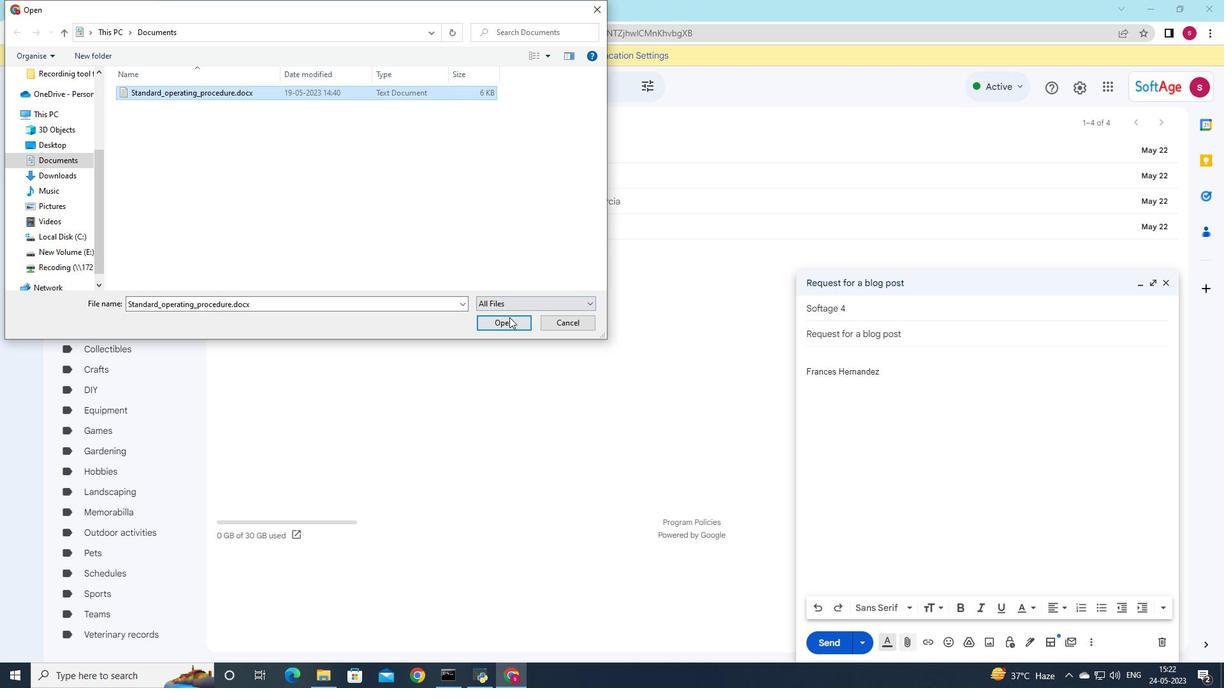 
Action: Mouse moved to (826, 359)
Screenshot: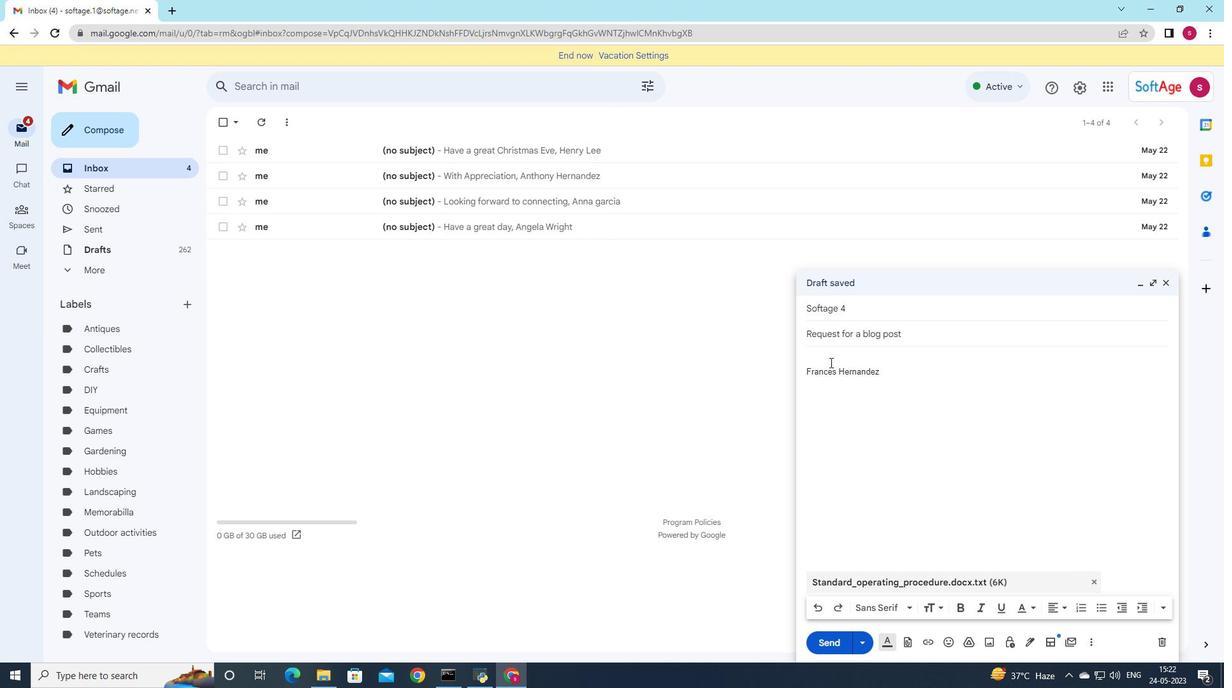 
Action: Mouse pressed left at (826, 359)
Screenshot: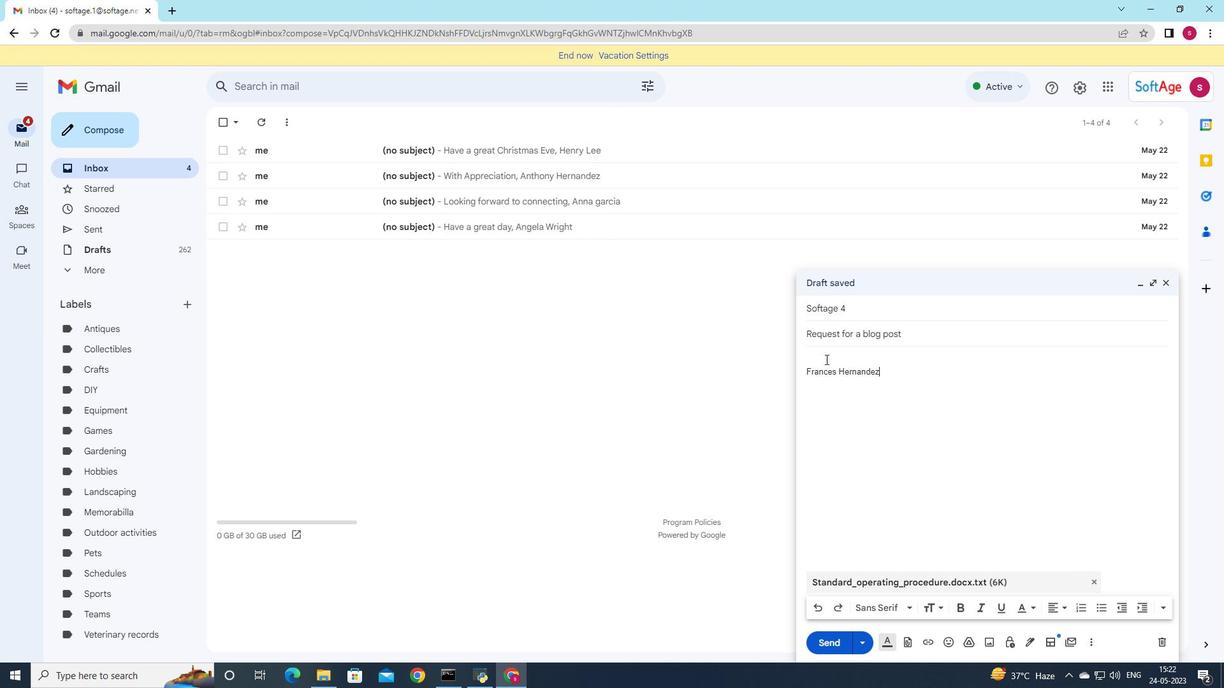 
Action: Mouse moved to (1073, 414)
Screenshot: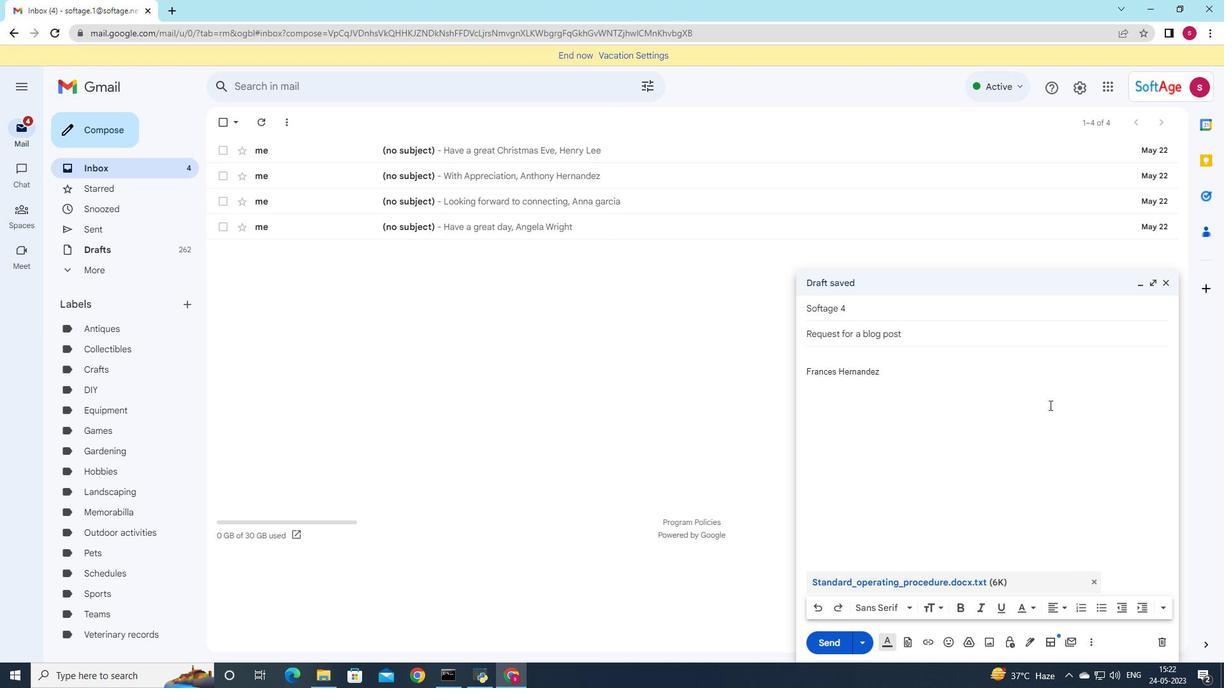 
Action: Key pressed <Key.shift>I<Key.space>am<Key.space>sorry<Key.space>for<Key.space>any<Key.space>delays<Key.space>and<Key.space>p<Key.backspace>appreciate<Key.space>your<Key.space>patience<Key.space><Key.backspace>.
Screenshot: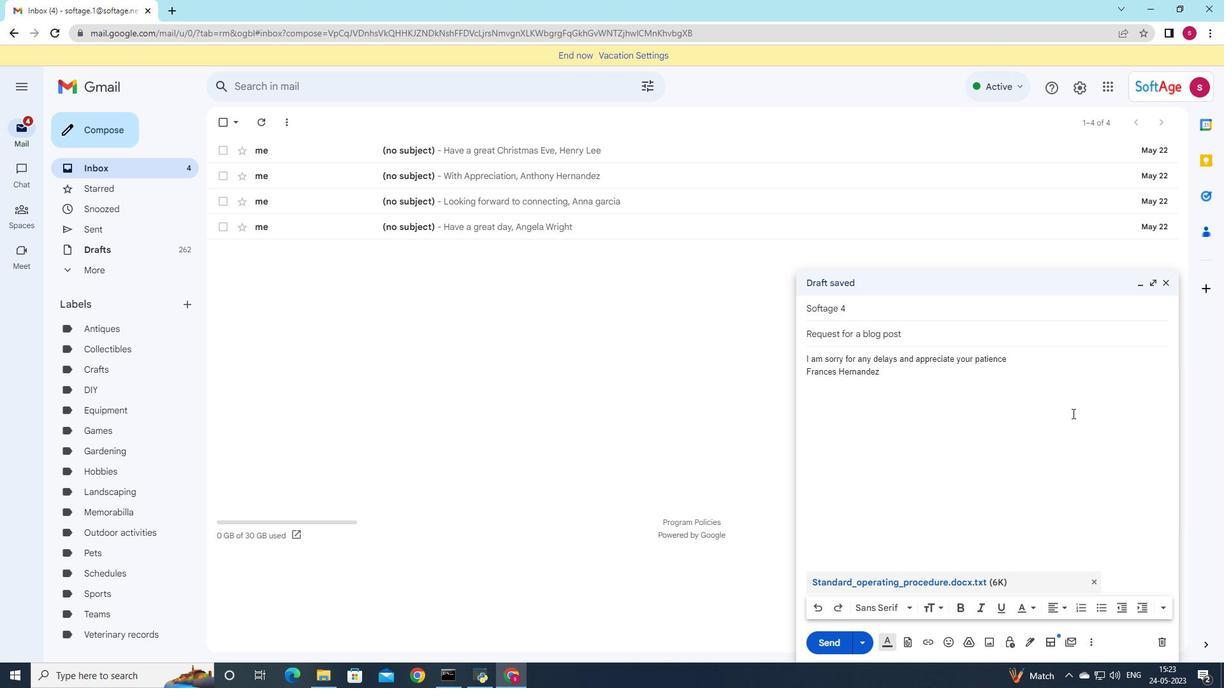
Action: Mouse moved to (812, 609)
Screenshot: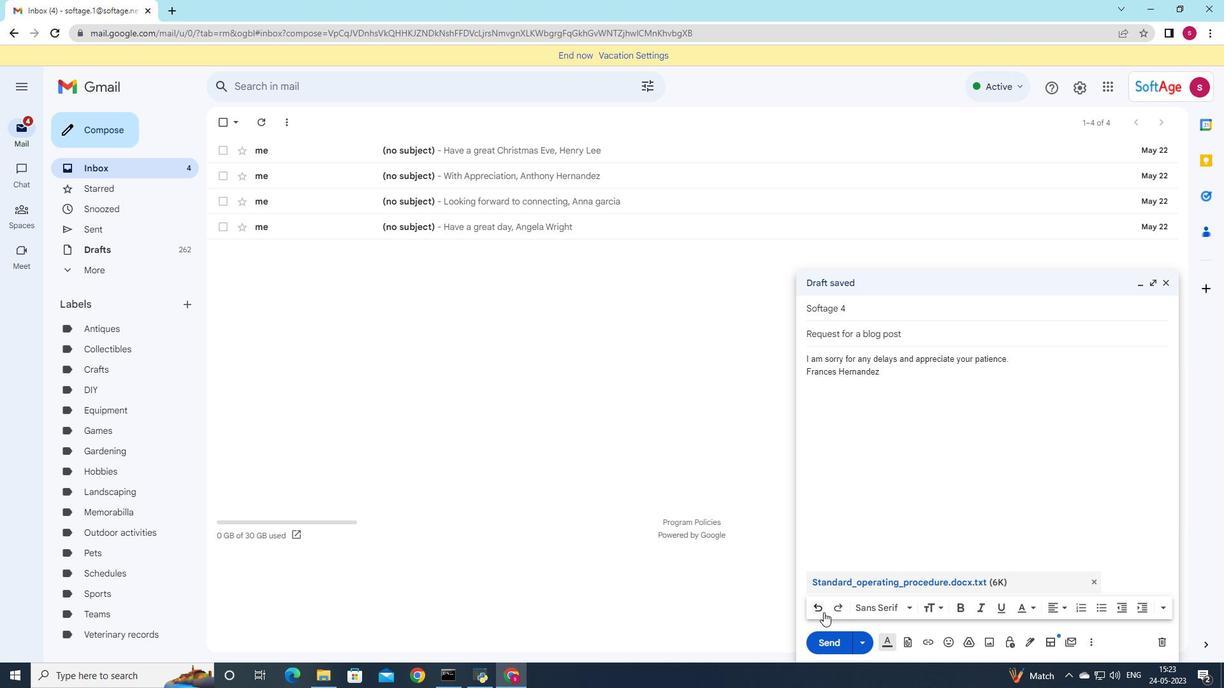
Action: Mouse pressed left at (812, 609)
Screenshot: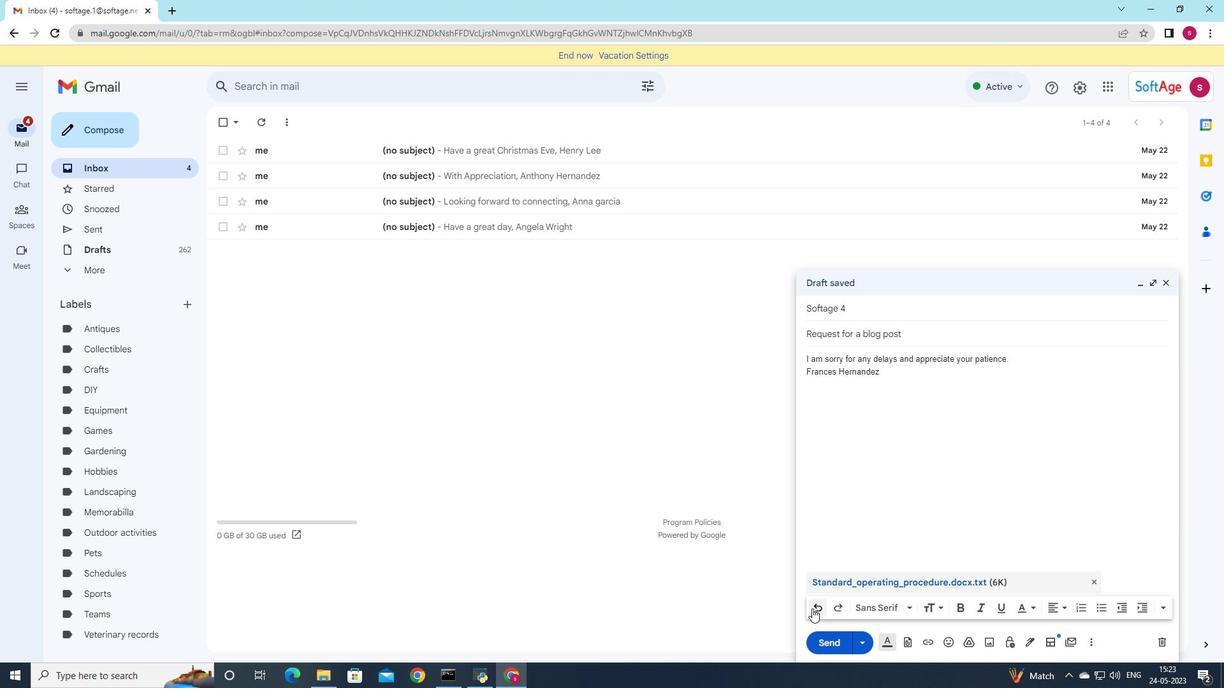 
Action: Mouse pressed left at (812, 609)
Screenshot: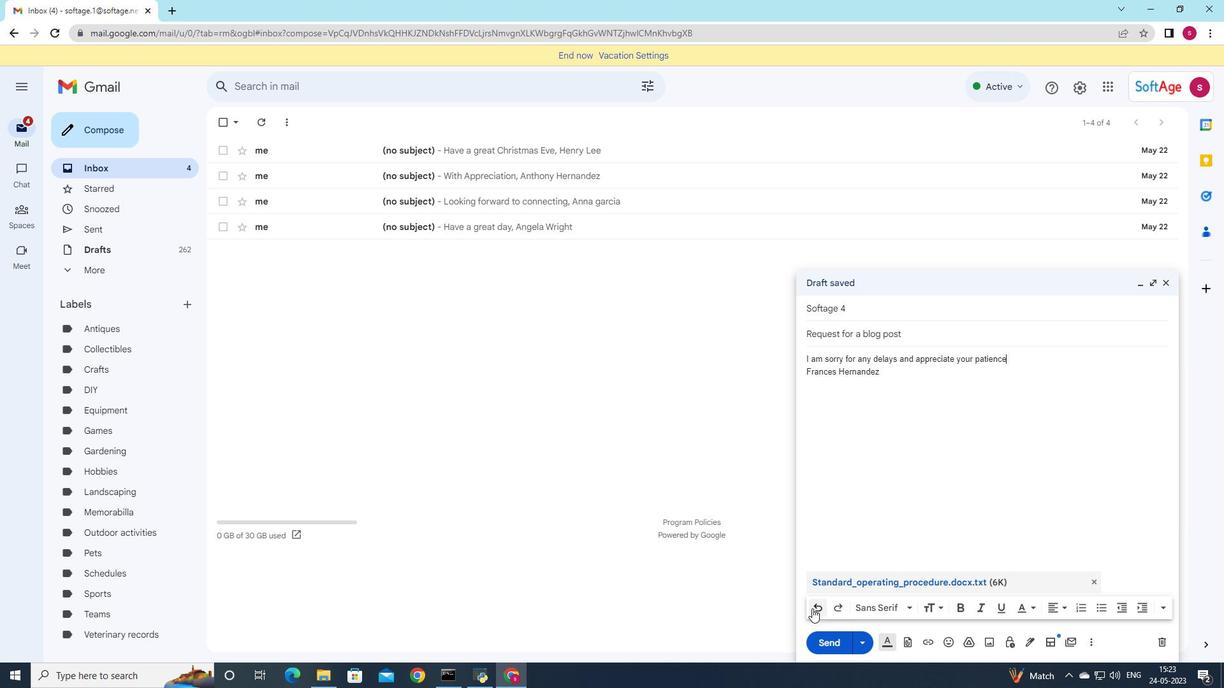 
Action: Mouse pressed left at (812, 609)
Screenshot: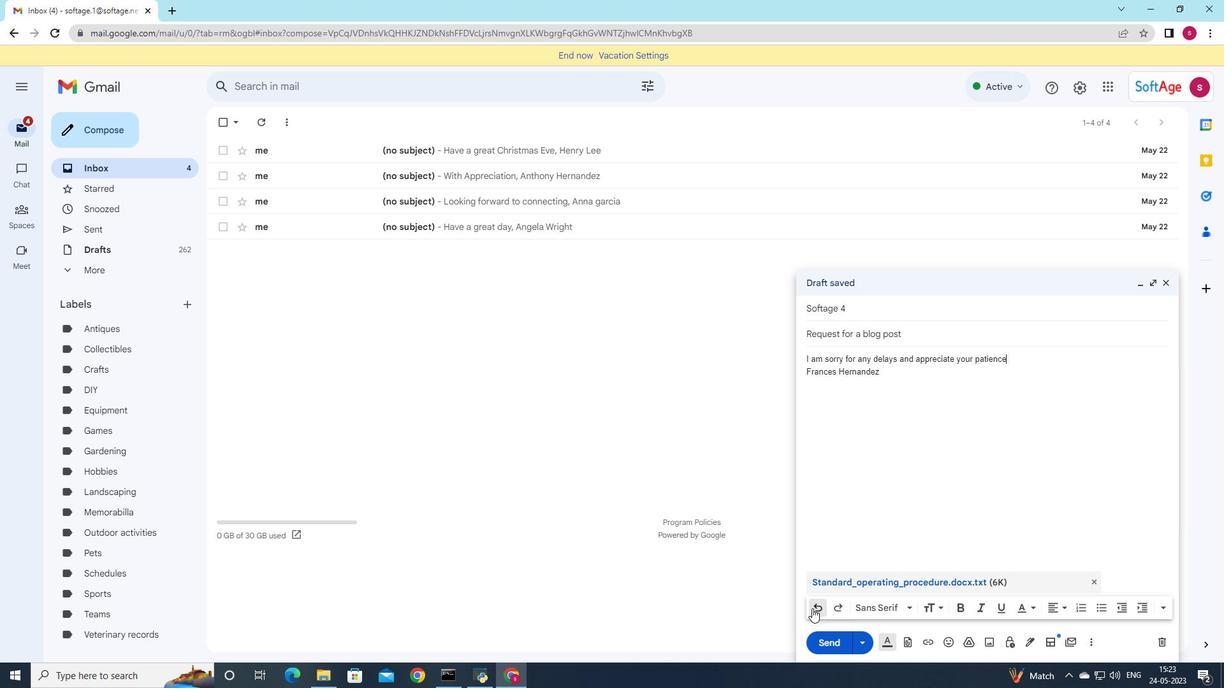 
Action: Mouse pressed left at (812, 609)
Screenshot: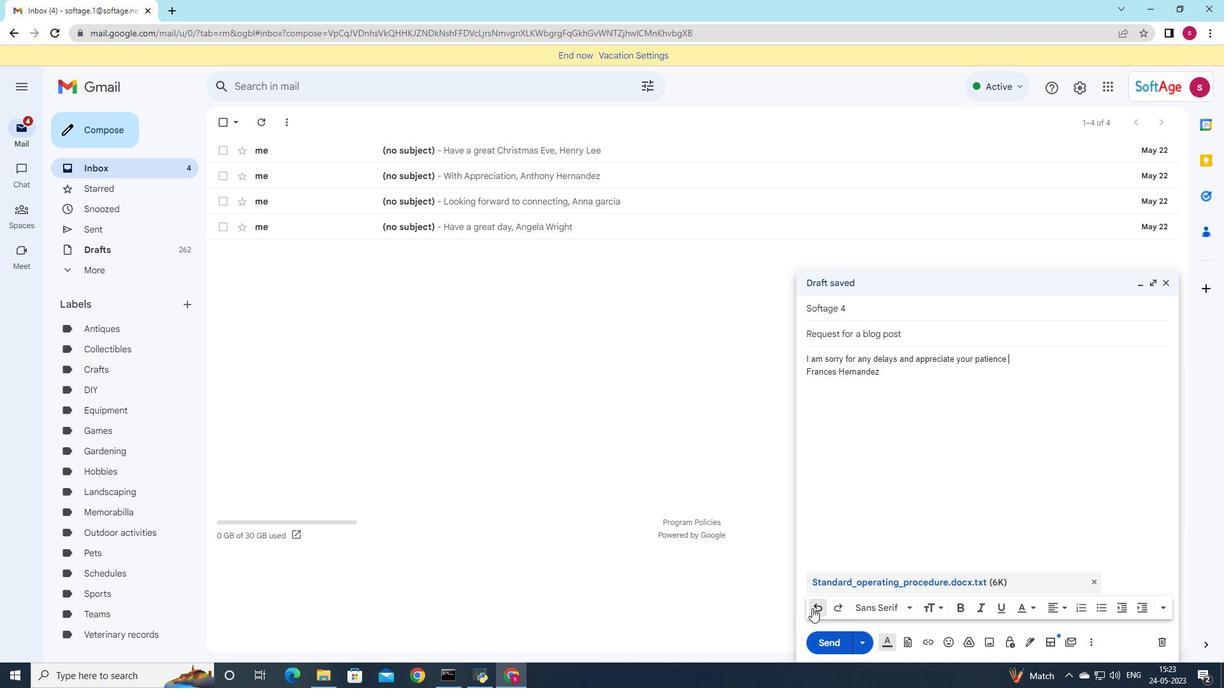 
Action: Mouse pressed left at (812, 609)
Screenshot: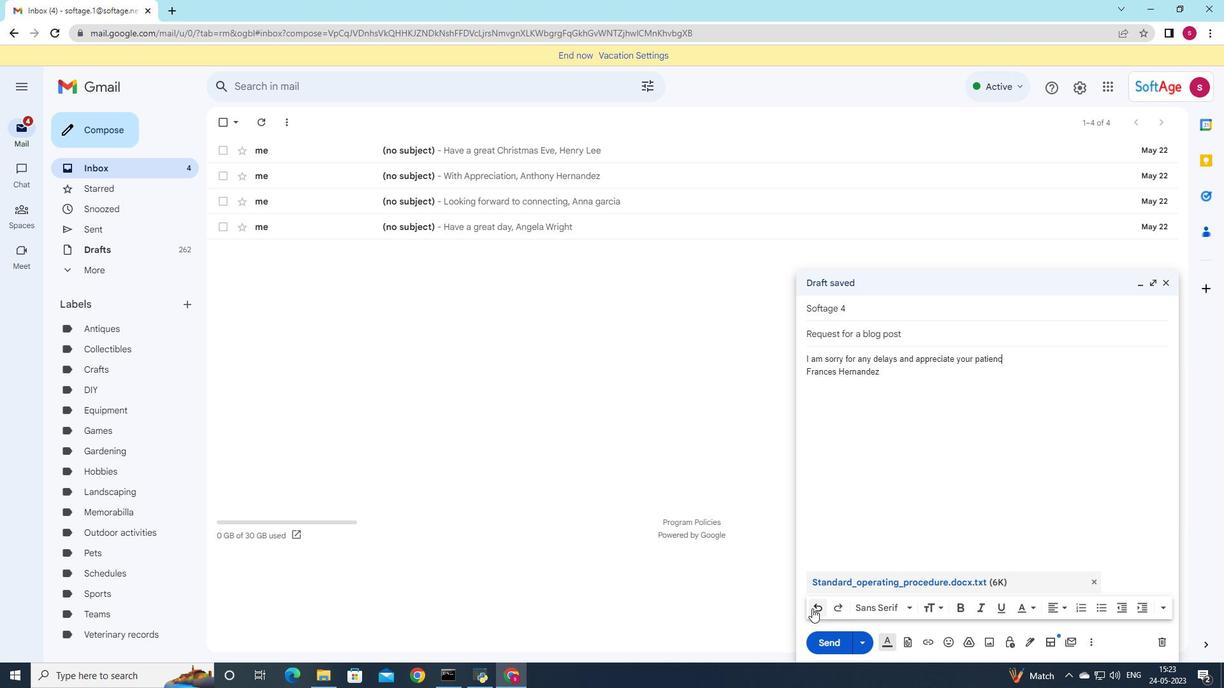 
Action: Mouse pressed left at (812, 609)
Screenshot: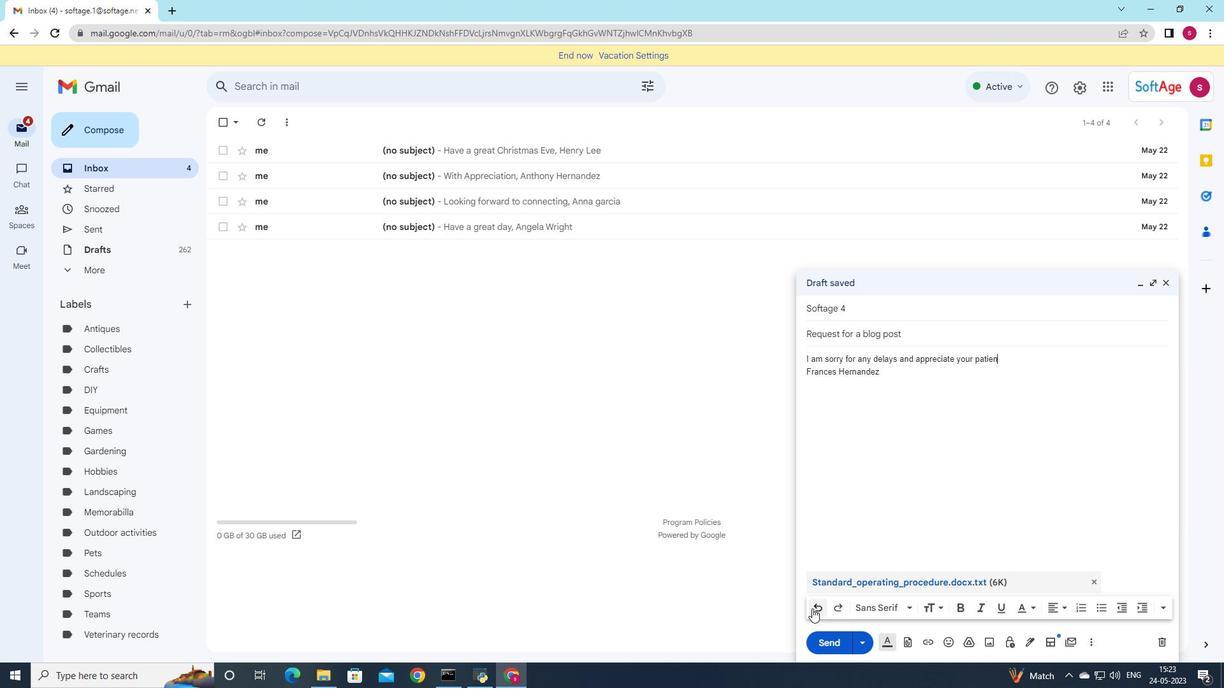 
Action: Mouse pressed left at (812, 609)
Screenshot: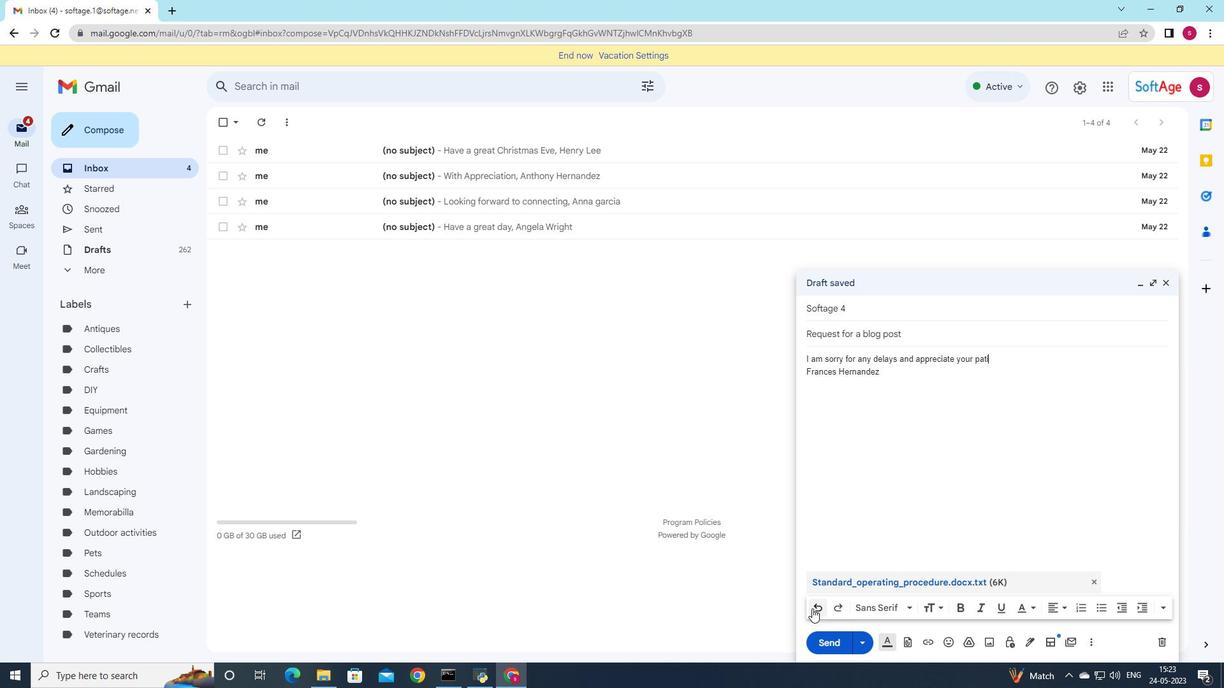
Action: Mouse pressed left at (812, 609)
Screenshot: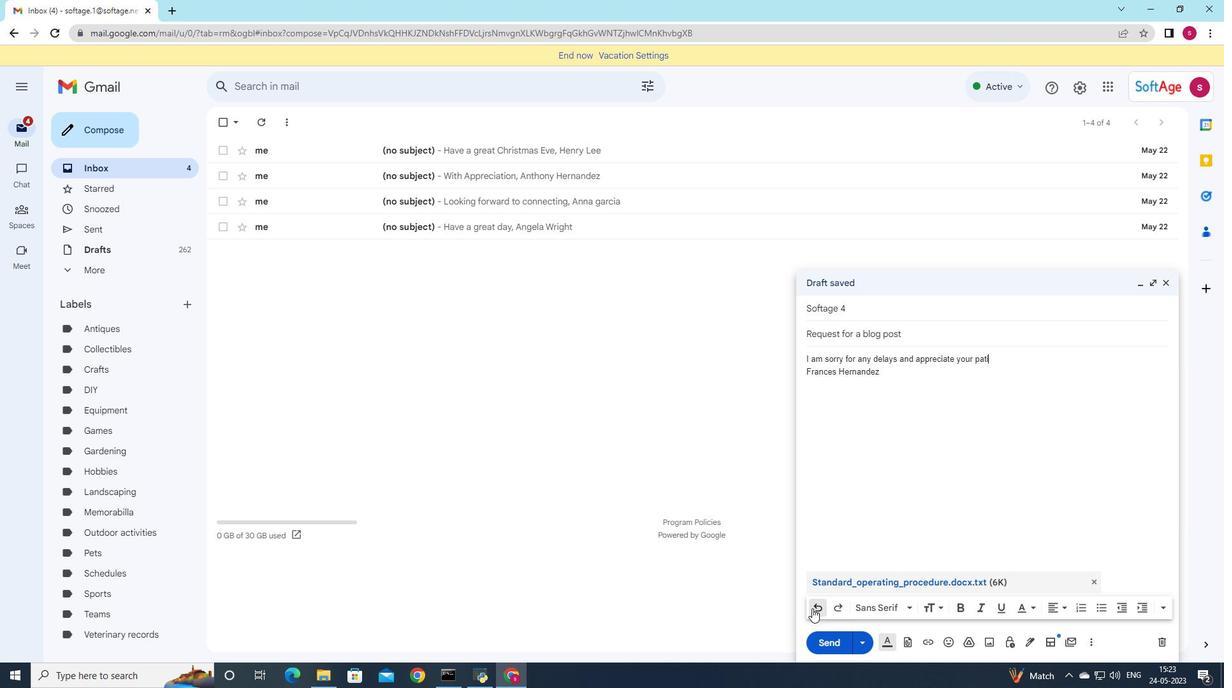 
Action: Mouse pressed left at (812, 609)
Screenshot: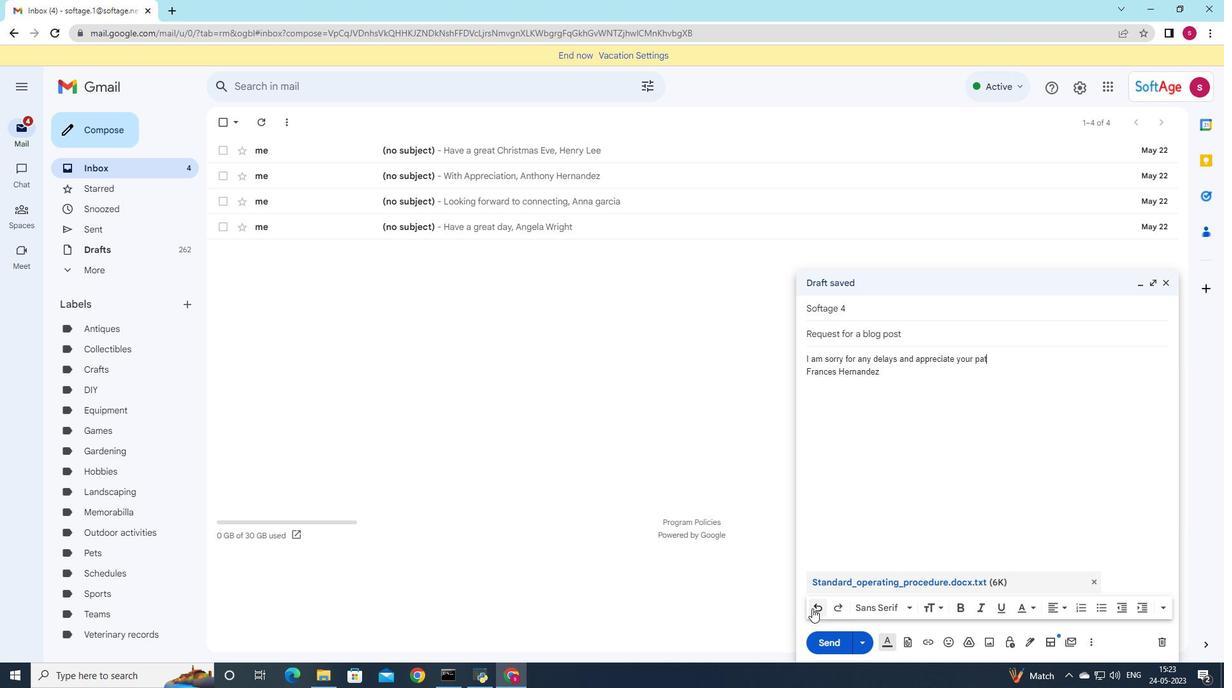 
Action: Mouse pressed left at (812, 609)
Screenshot: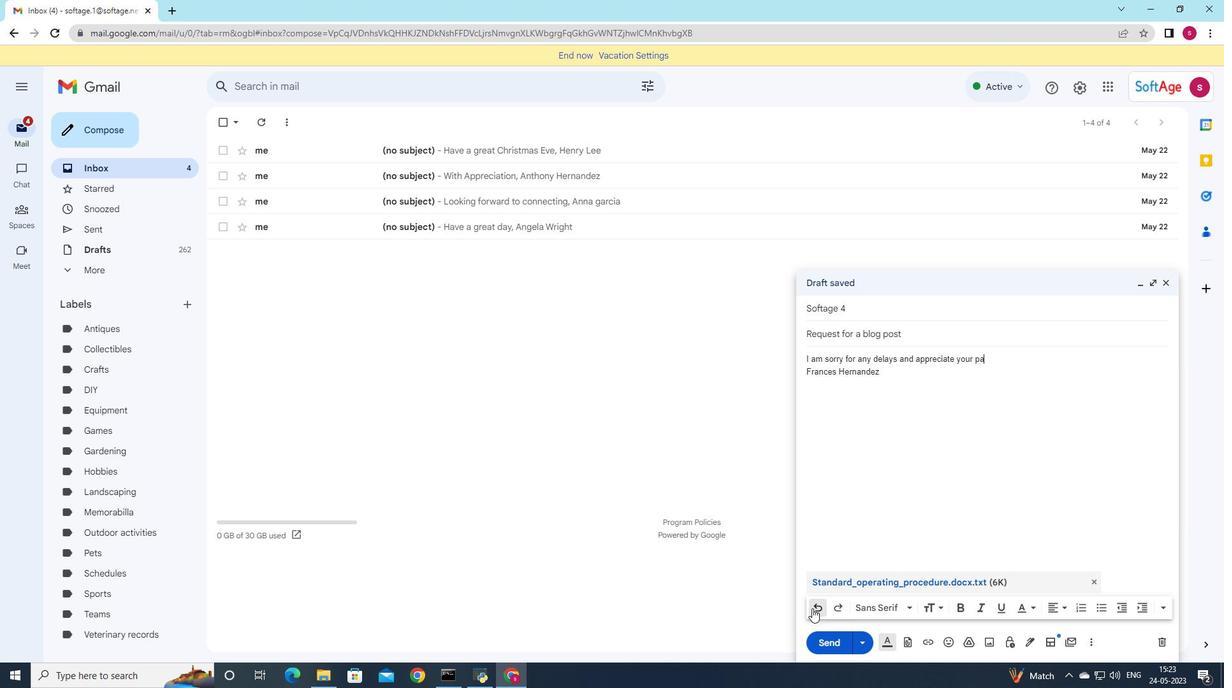 
Action: Mouse pressed left at (812, 609)
Screenshot: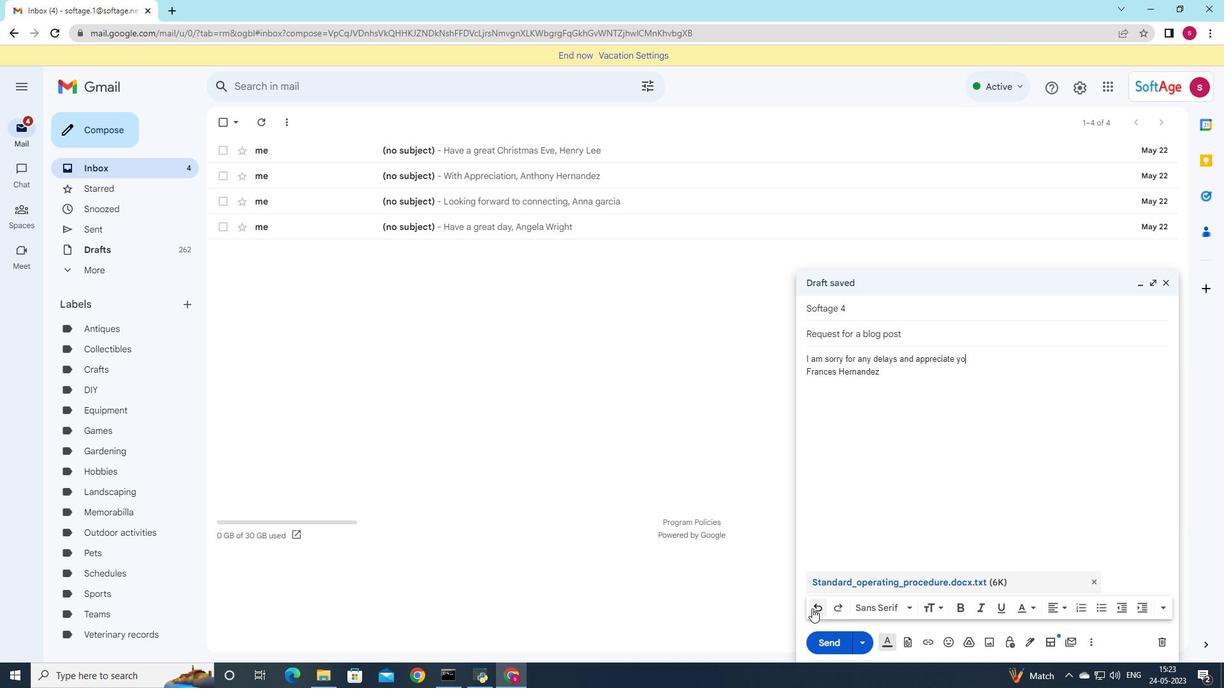 
Action: Mouse pressed left at (812, 609)
Screenshot: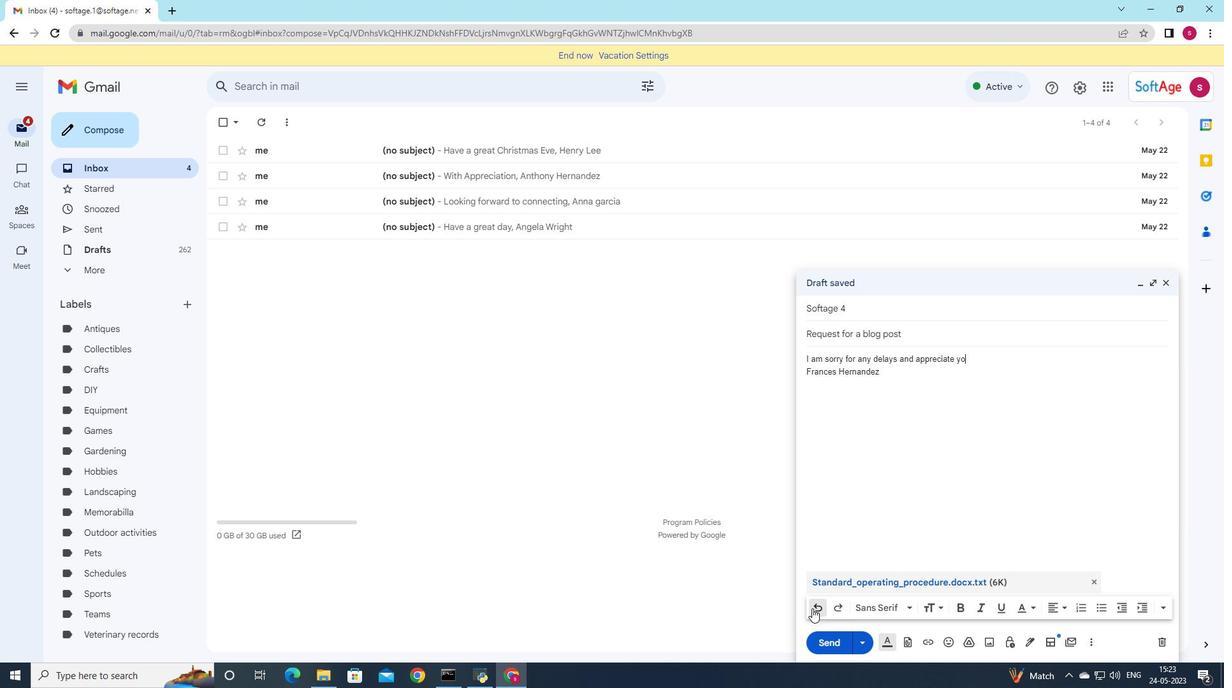 
Action: Mouse pressed left at (812, 609)
Screenshot: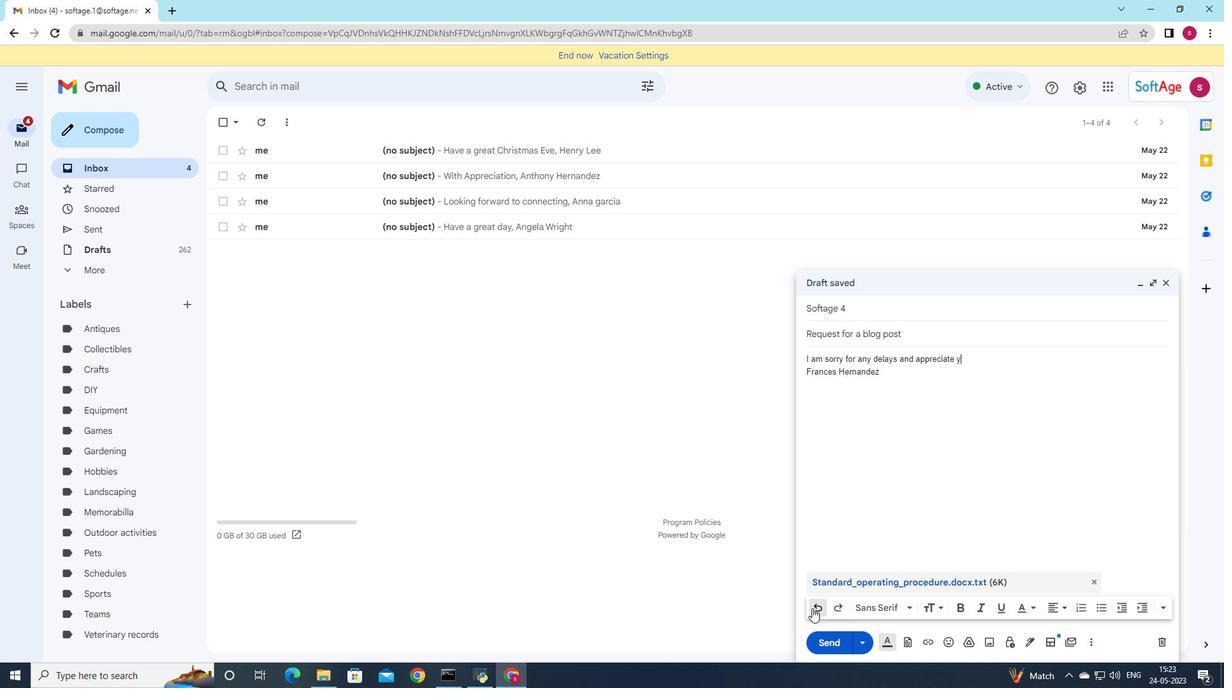 
Action: Mouse pressed left at (812, 609)
Screenshot: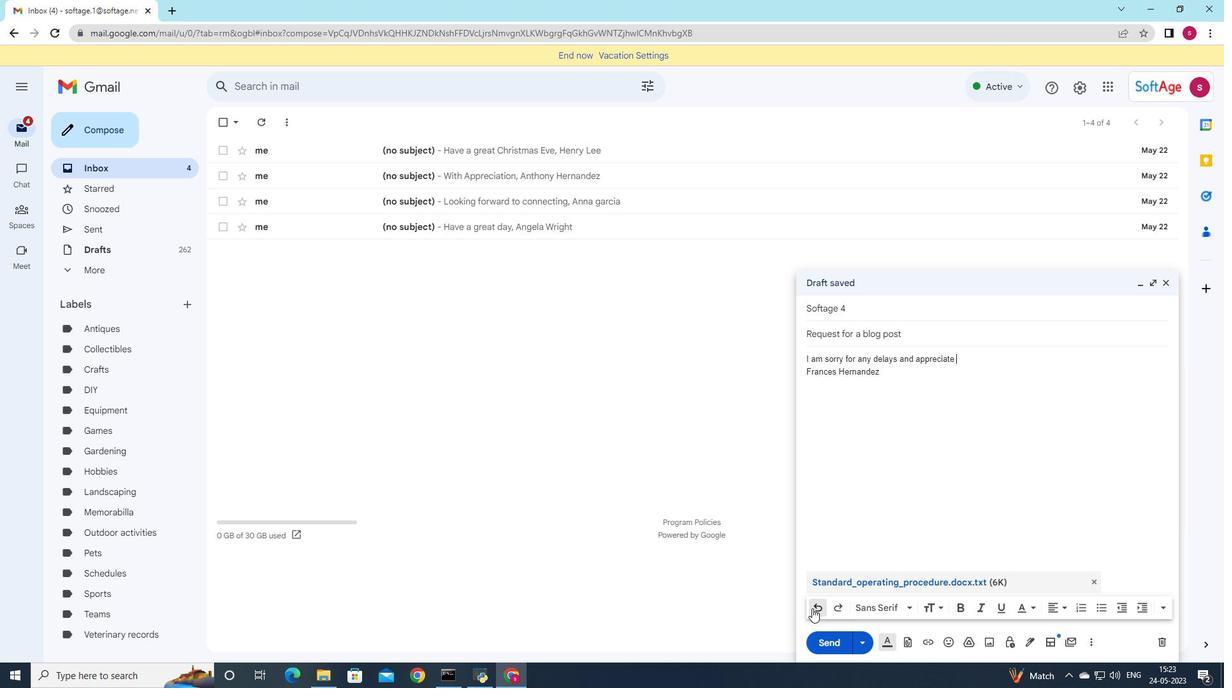 
Action: Mouse pressed left at (812, 609)
Screenshot: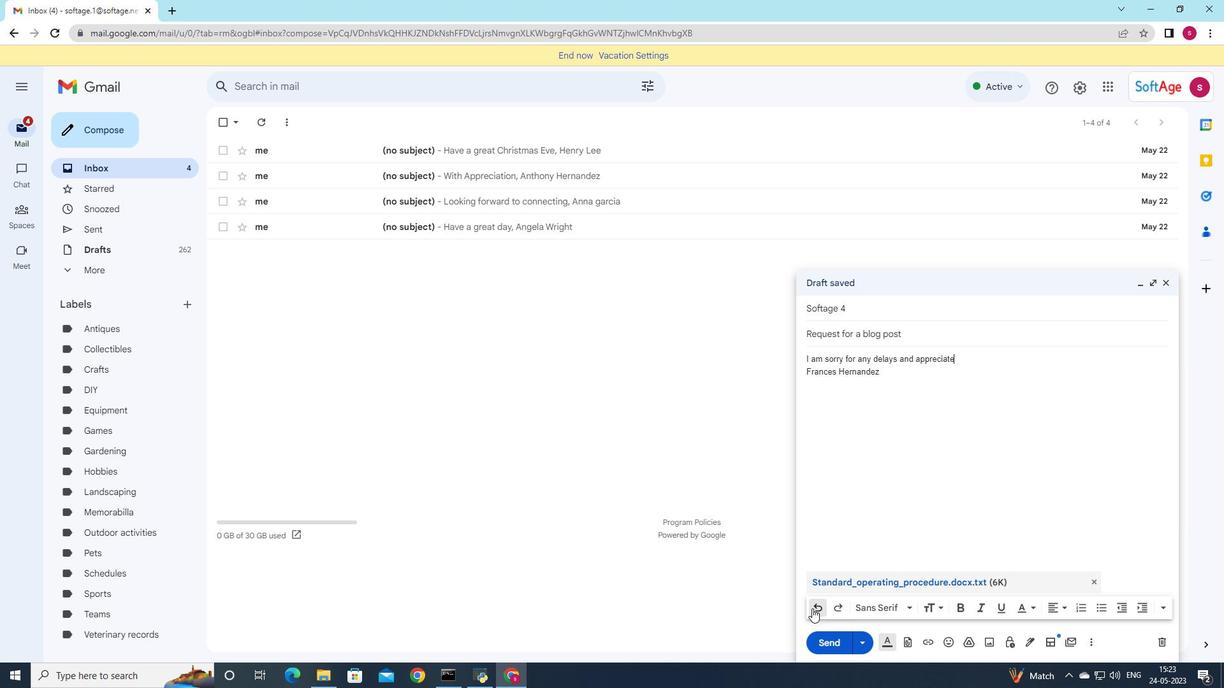 
Action: Mouse pressed left at (812, 609)
Screenshot: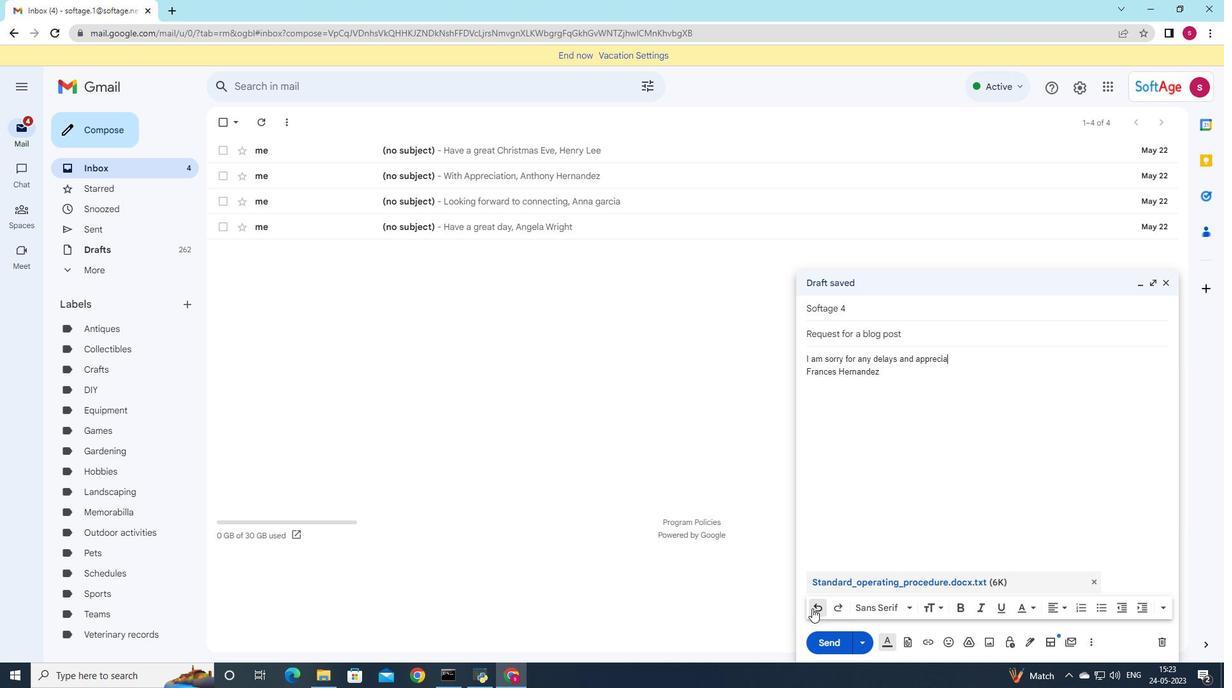 
Action: Mouse pressed left at (812, 609)
Screenshot: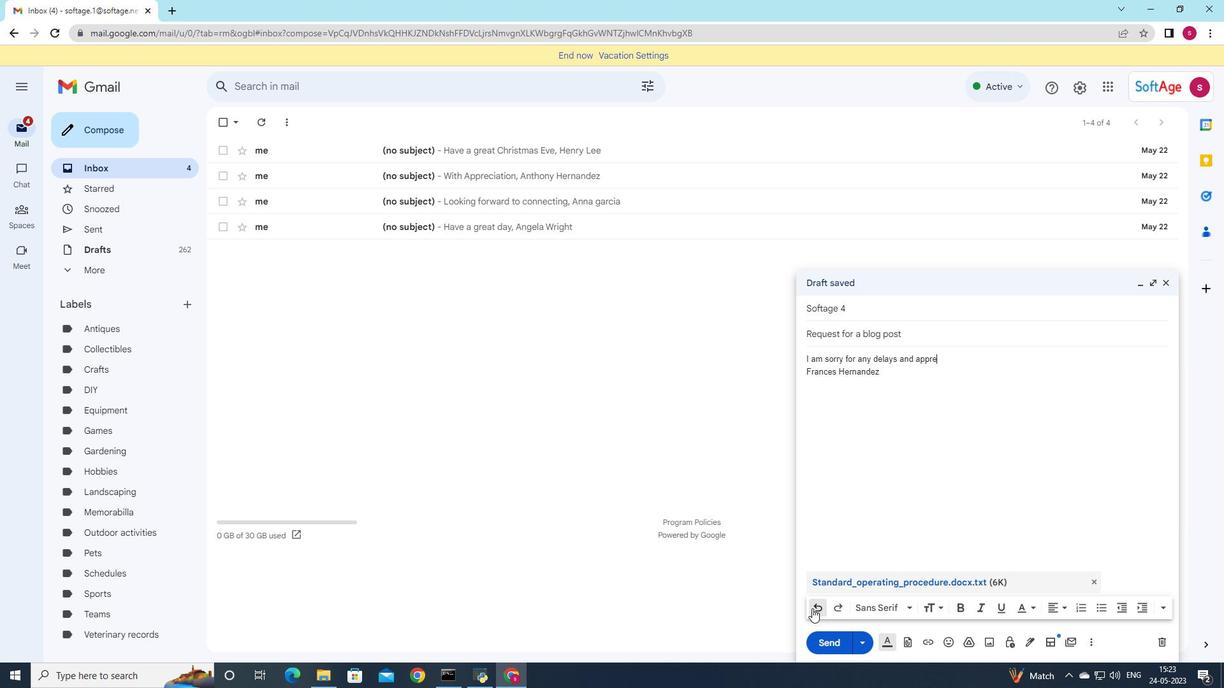 
Action: Mouse pressed left at (812, 609)
Screenshot: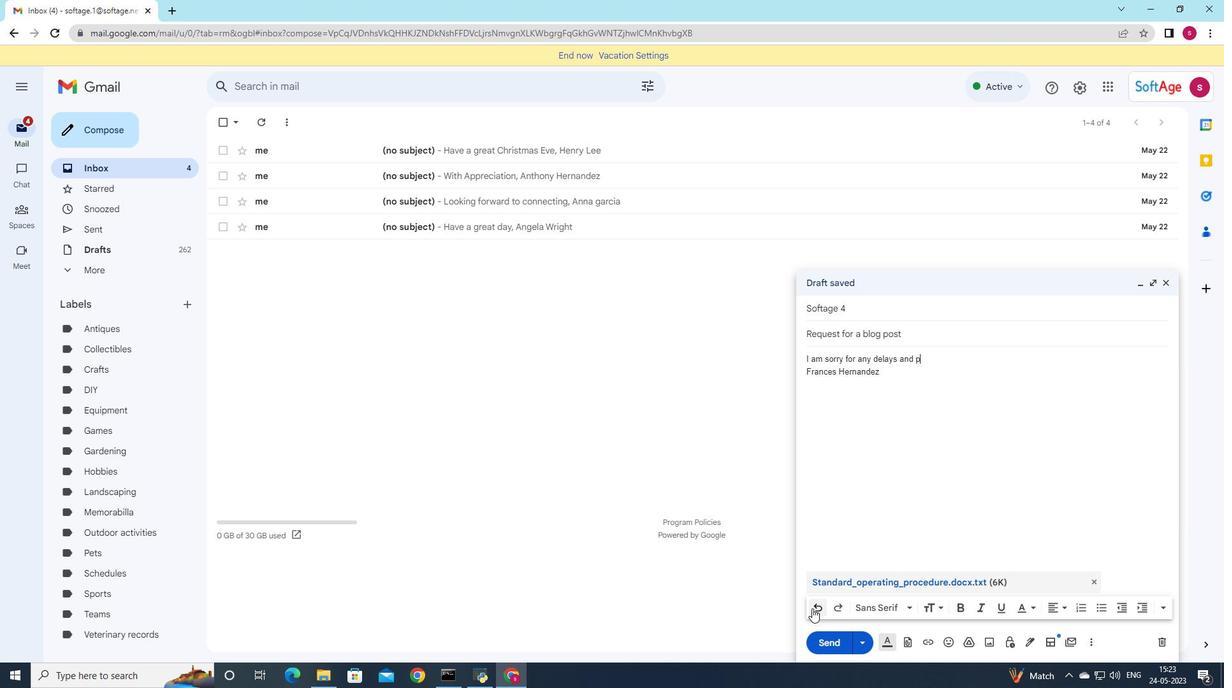 
Action: Mouse pressed left at (812, 609)
Screenshot: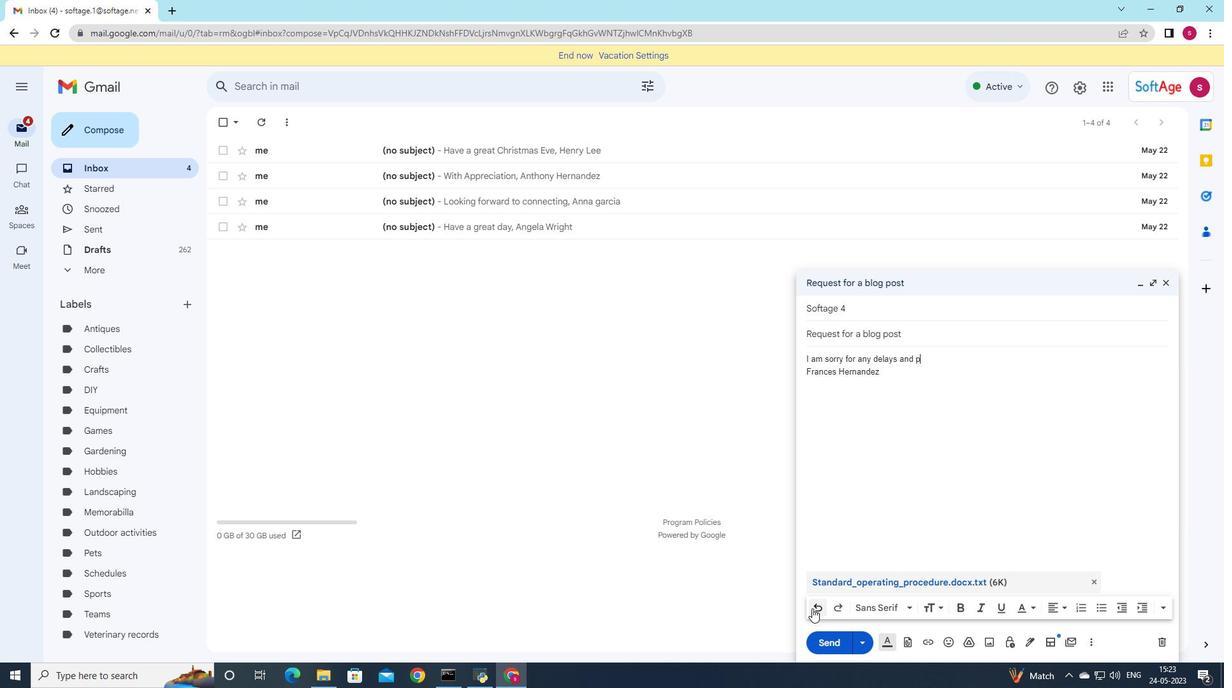 
Action: Mouse pressed left at (812, 609)
Screenshot: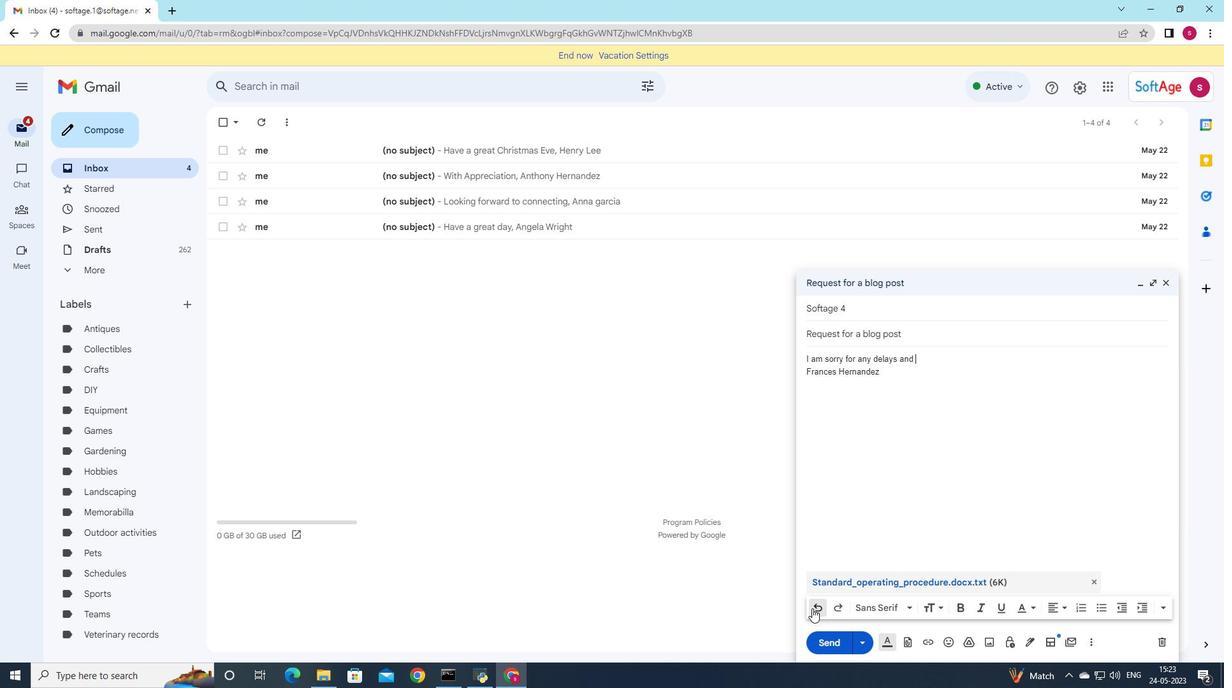 
Action: Mouse pressed left at (812, 609)
Screenshot: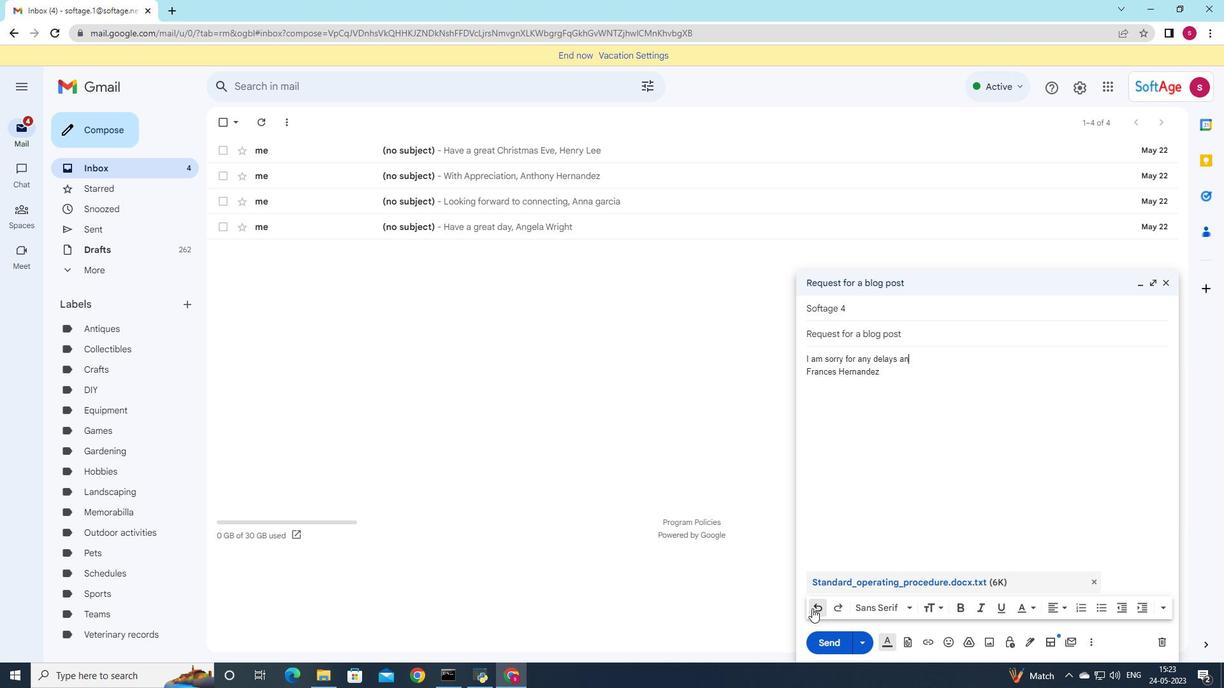 
Action: Mouse pressed left at (812, 609)
Screenshot: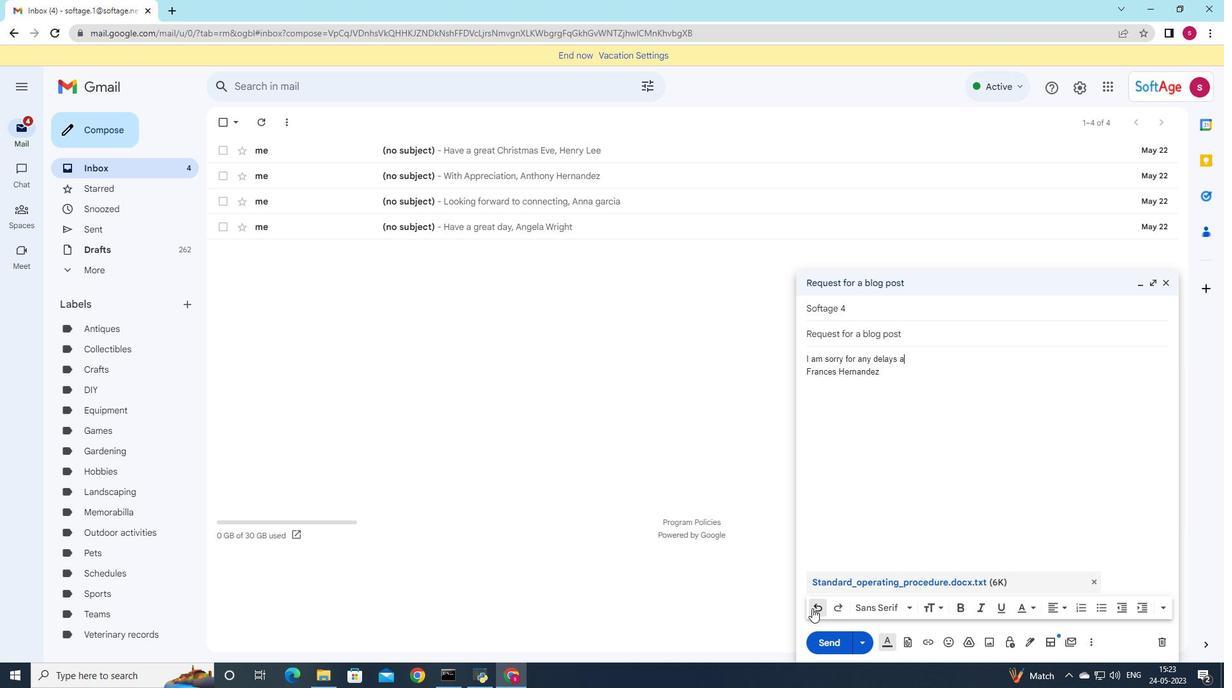
Action: Mouse pressed left at (812, 609)
Screenshot: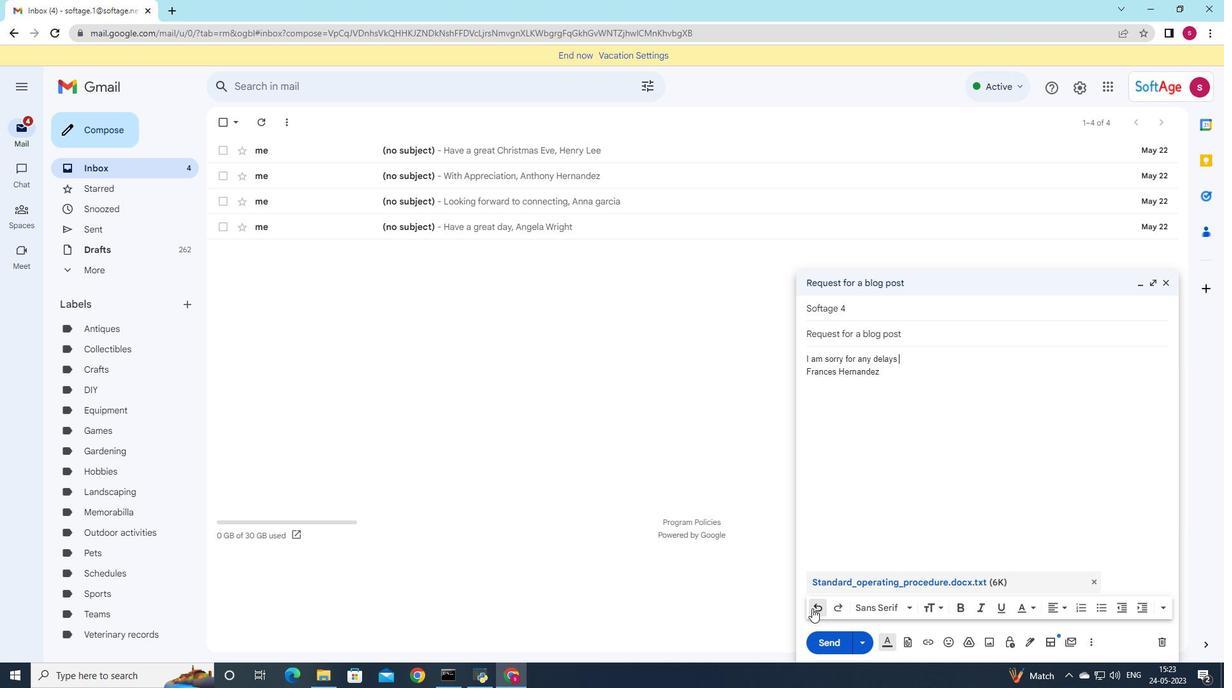 
Action: Mouse pressed left at (812, 609)
Screenshot: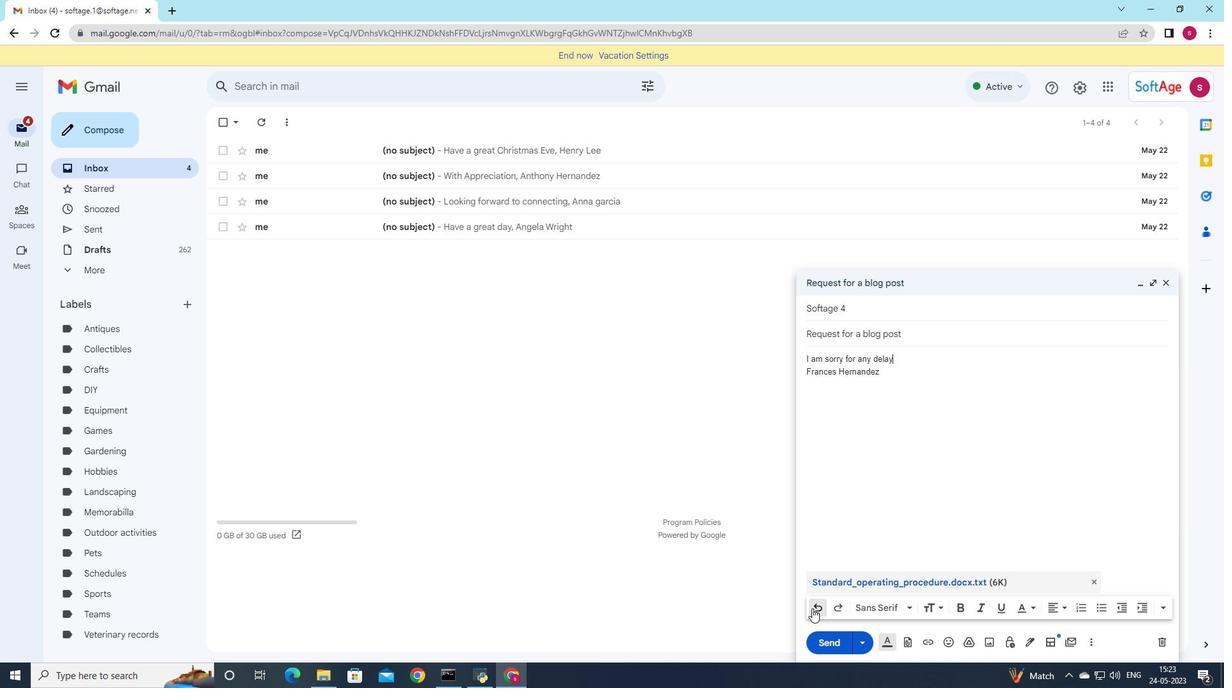 
Action: Mouse pressed left at (812, 609)
Screenshot: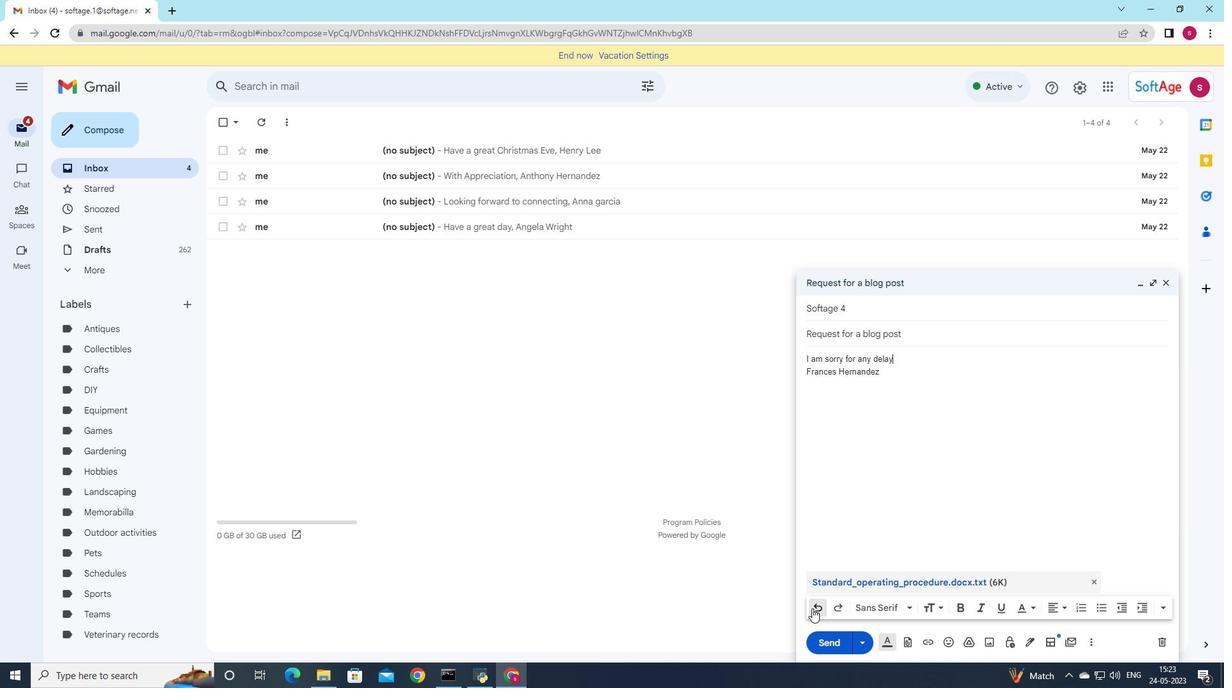 
Action: Mouse pressed left at (812, 609)
Screenshot: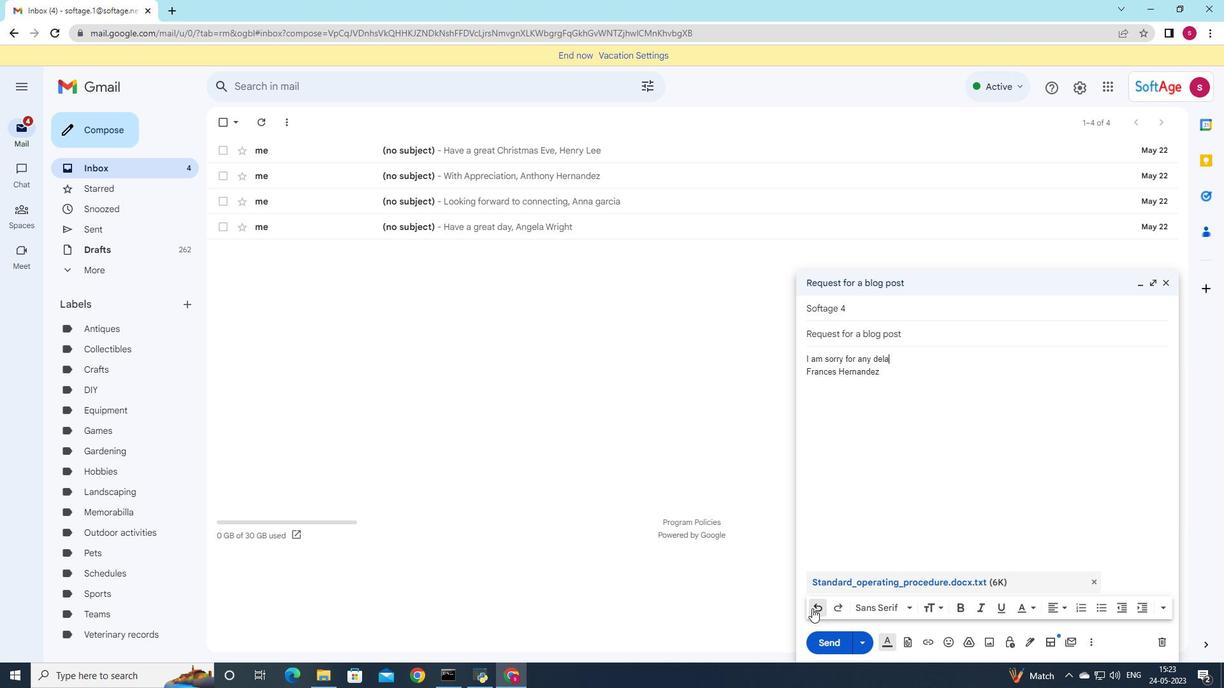 
Action: Mouse pressed left at (812, 609)
Screenshot: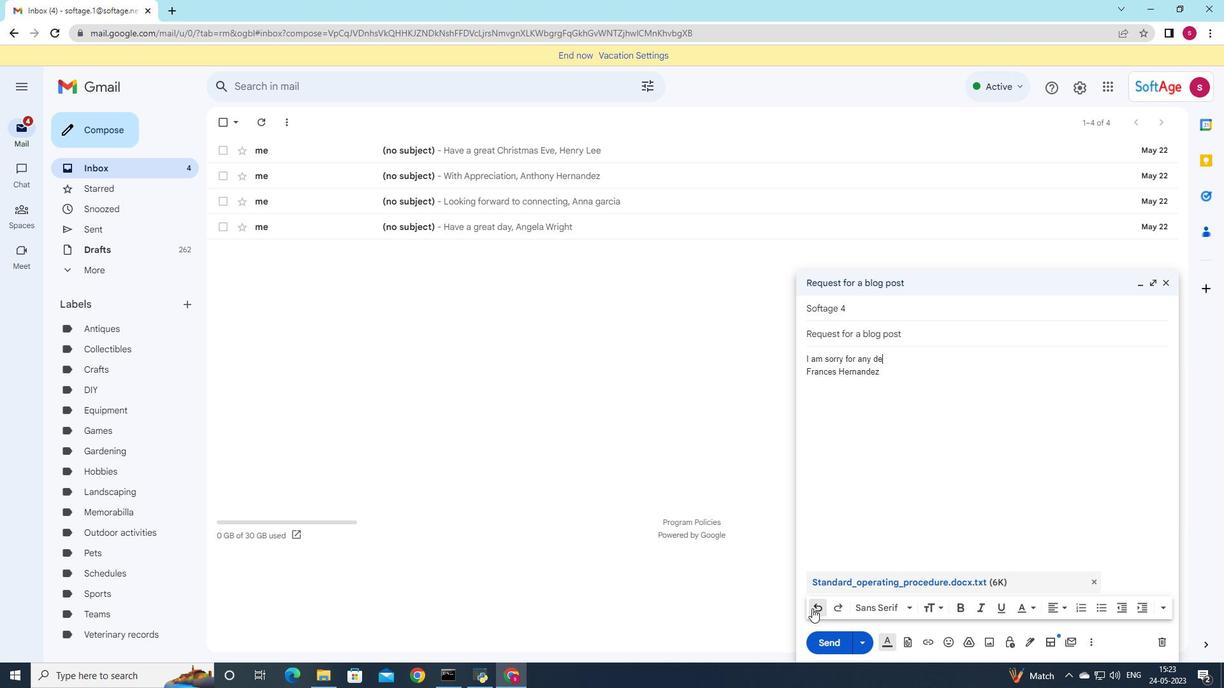 
Action: Mouse pressed left at (812, 609)
Screenshot: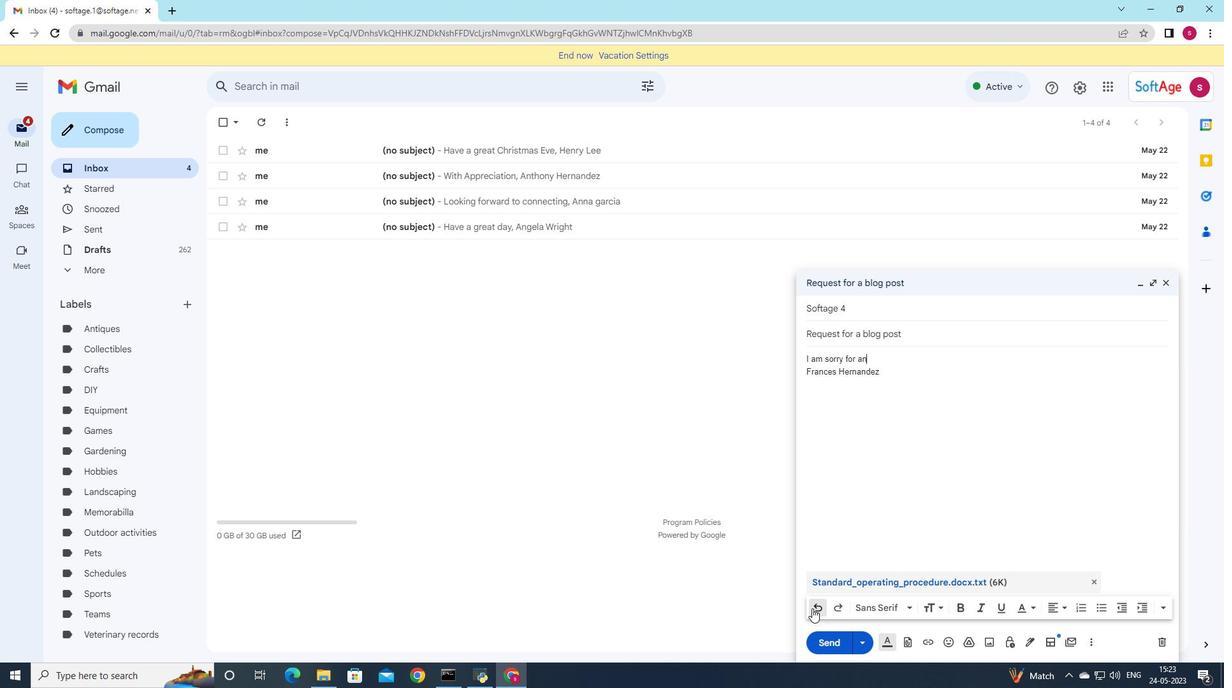 
Action: Mouse pressed left at (812, 609)
Screenshot: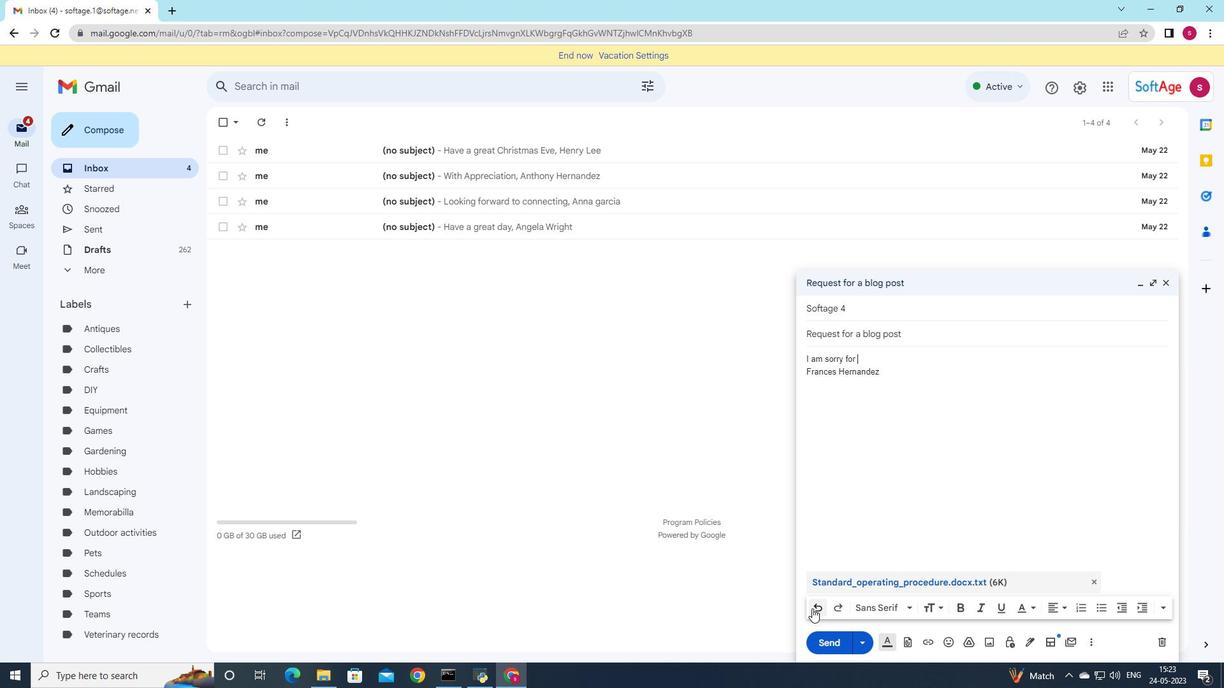 
Action: Mouse pressed left at (812, 609)
Screenshot: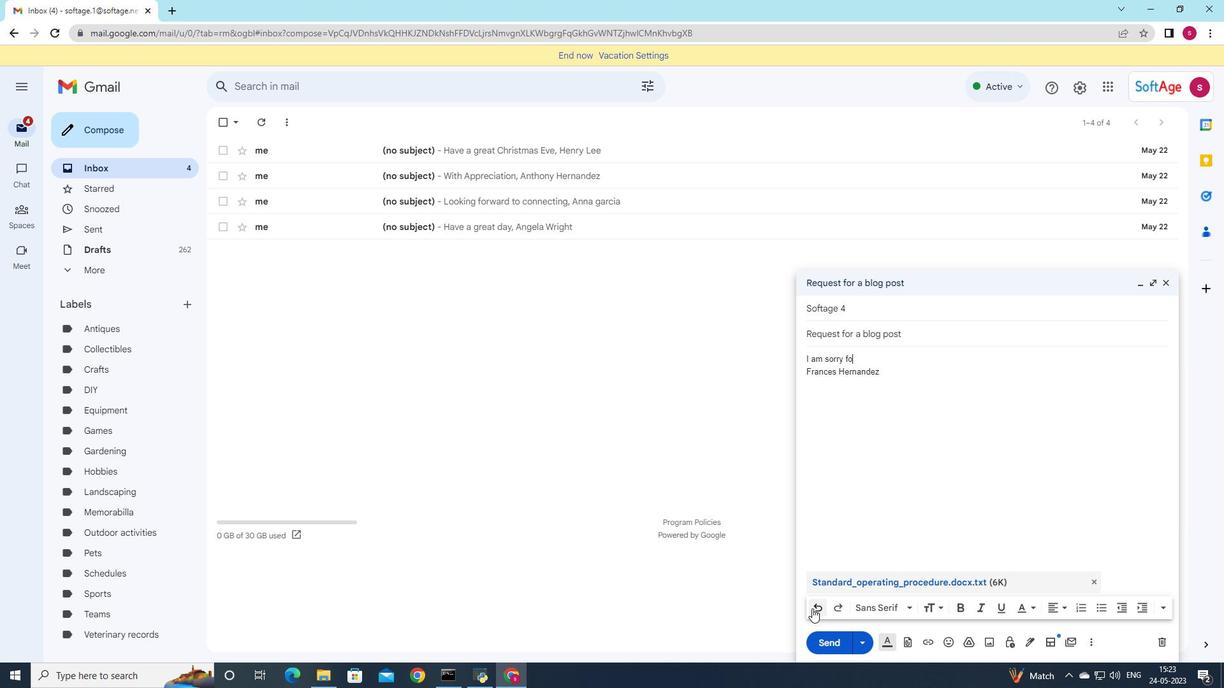 
Action: Mouse pressed left at (812, 609)
Screenshot: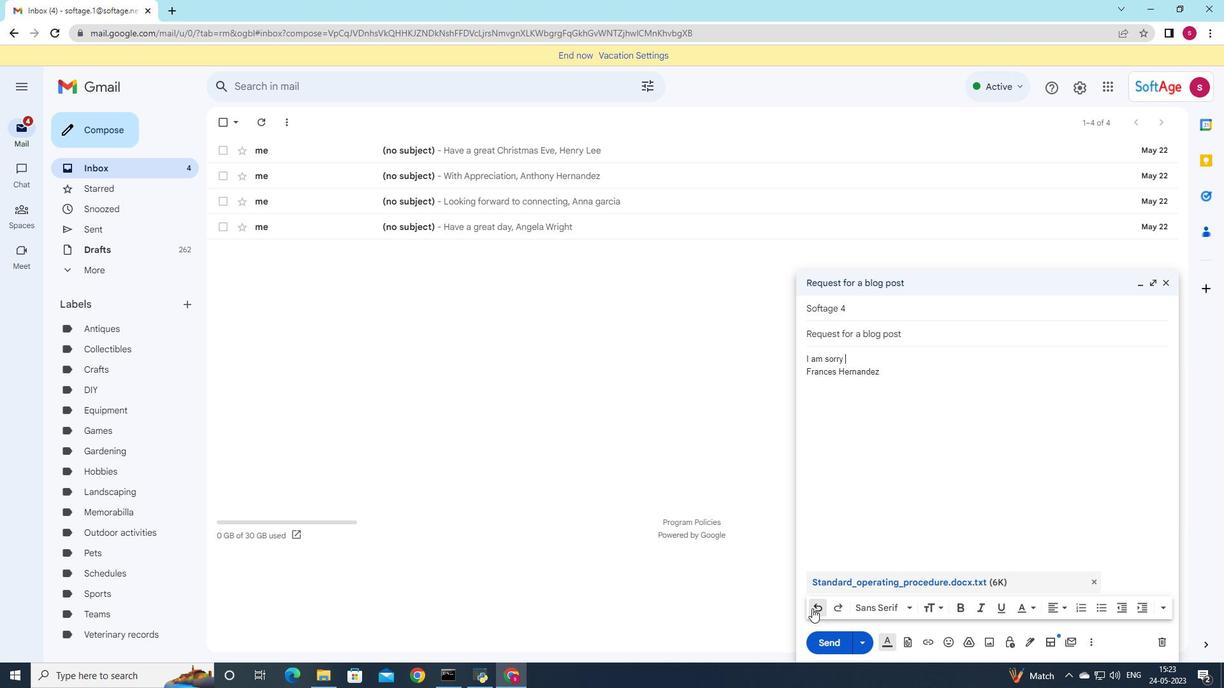 
Action: Mouse pressed left at (812, 609)
Screenshot: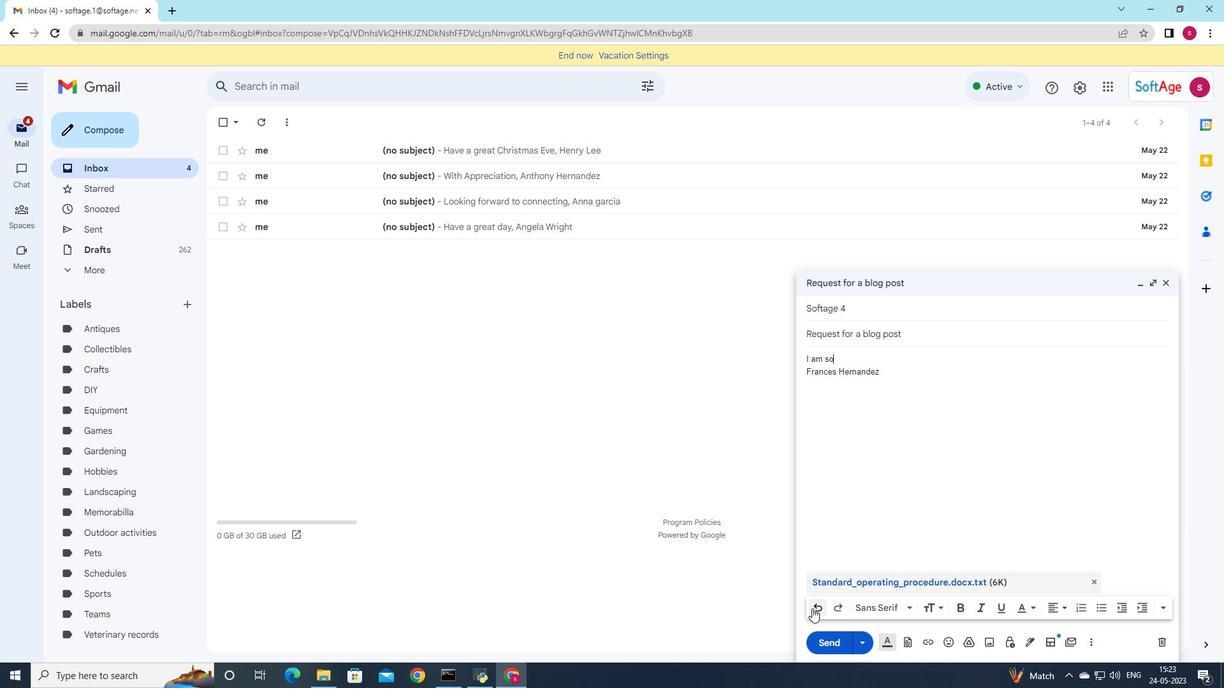 
Action: Mouse pressed left at (812, 609)
Screenshot: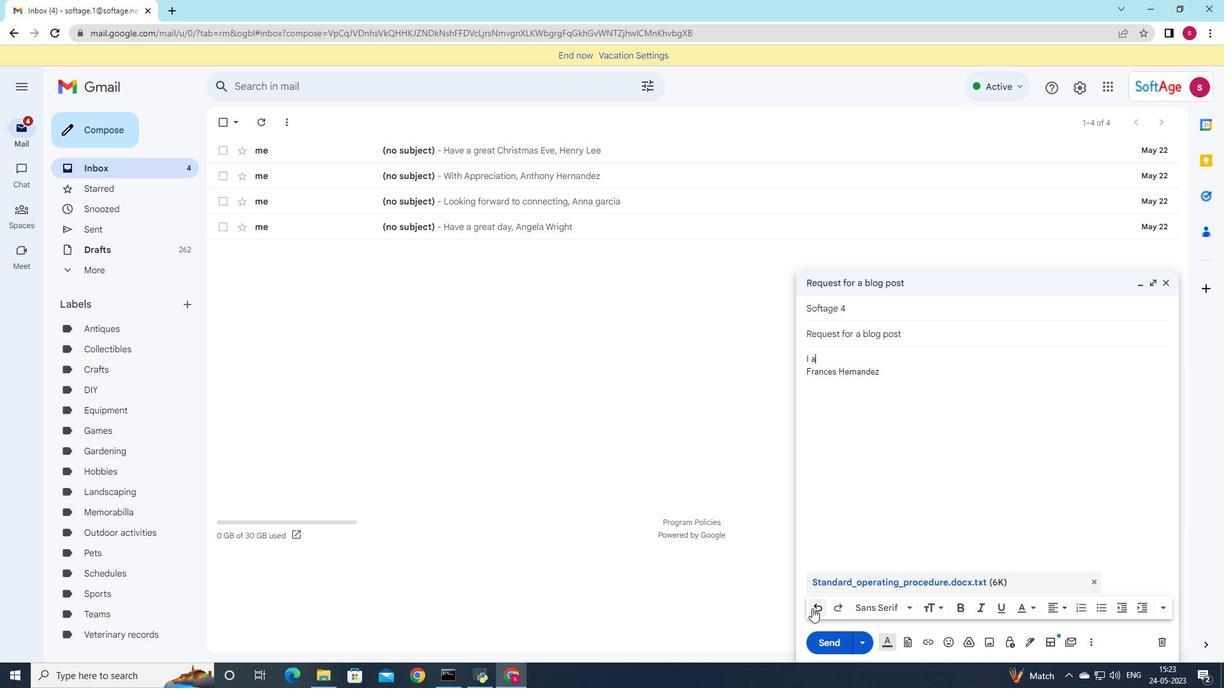 
Action: Mouse pressed left at (812, 609)
Screenshot: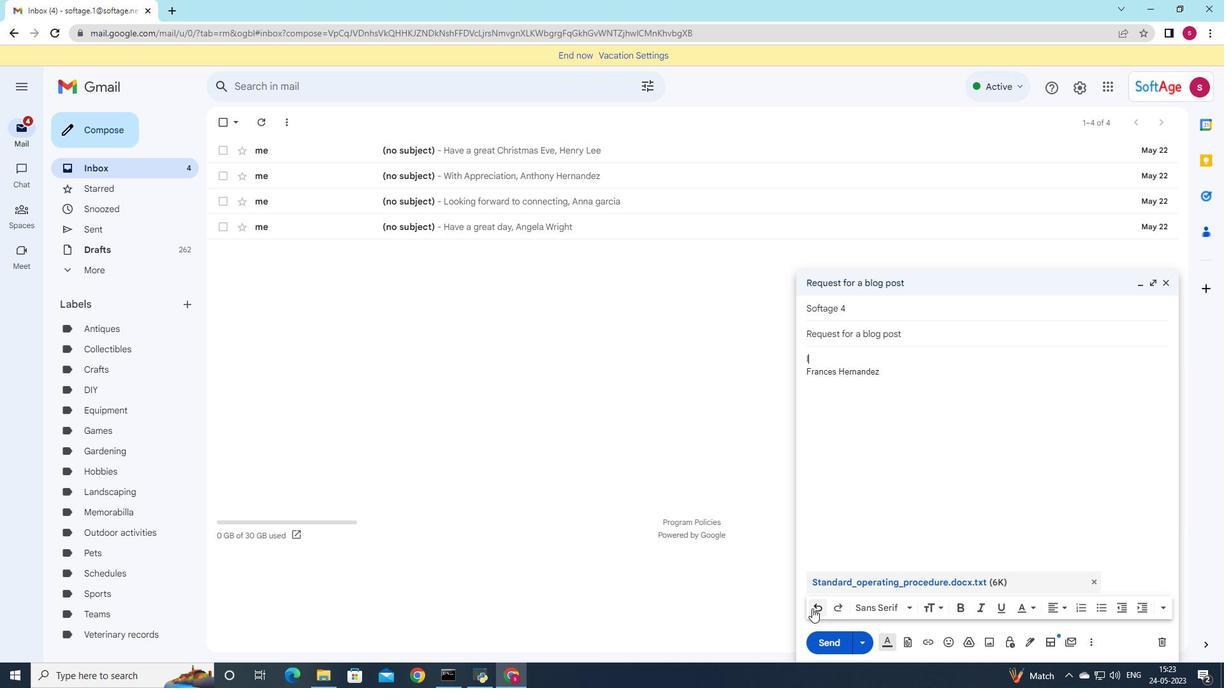 
Action: Mouse moved to (963, 410)
Screenshot: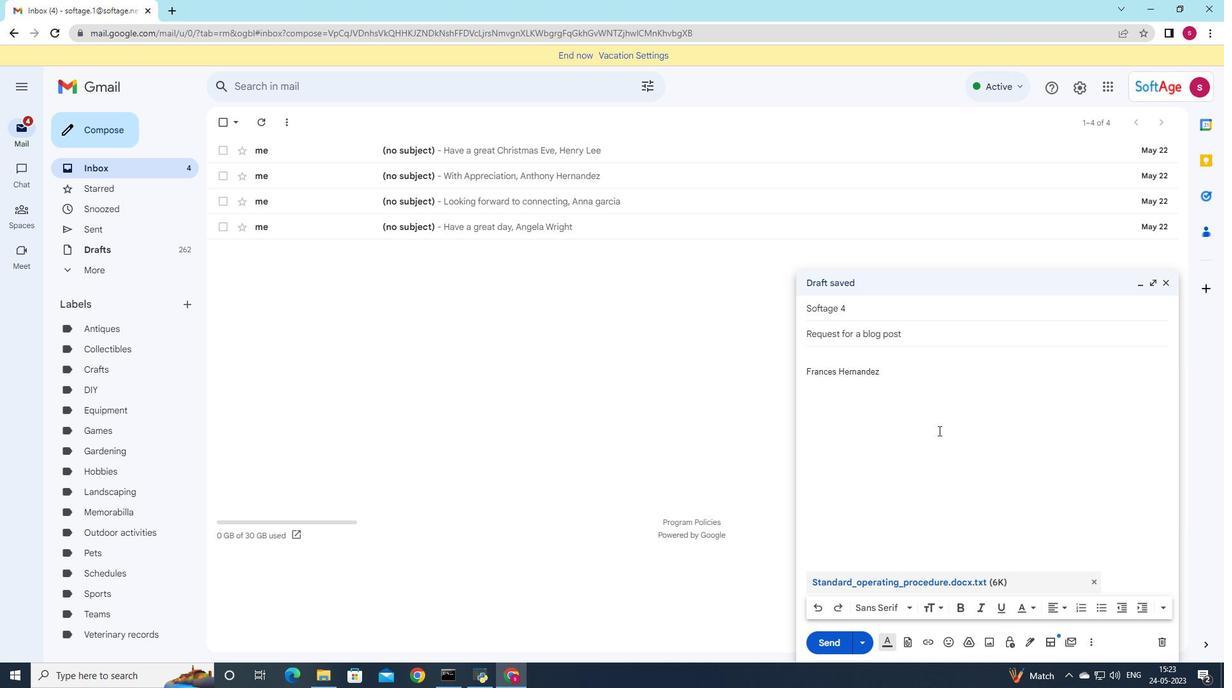
Action: Key pressed <Key.shift>Pl<Key.backspace>lease<Key.space>let<Key.space>me<Key.space>know<Key.space>if<Key.space>you<Key.space>have<Key.space>any<Key.space>suggestions<Key.space>for<Key.space>improvement.
Screenshot: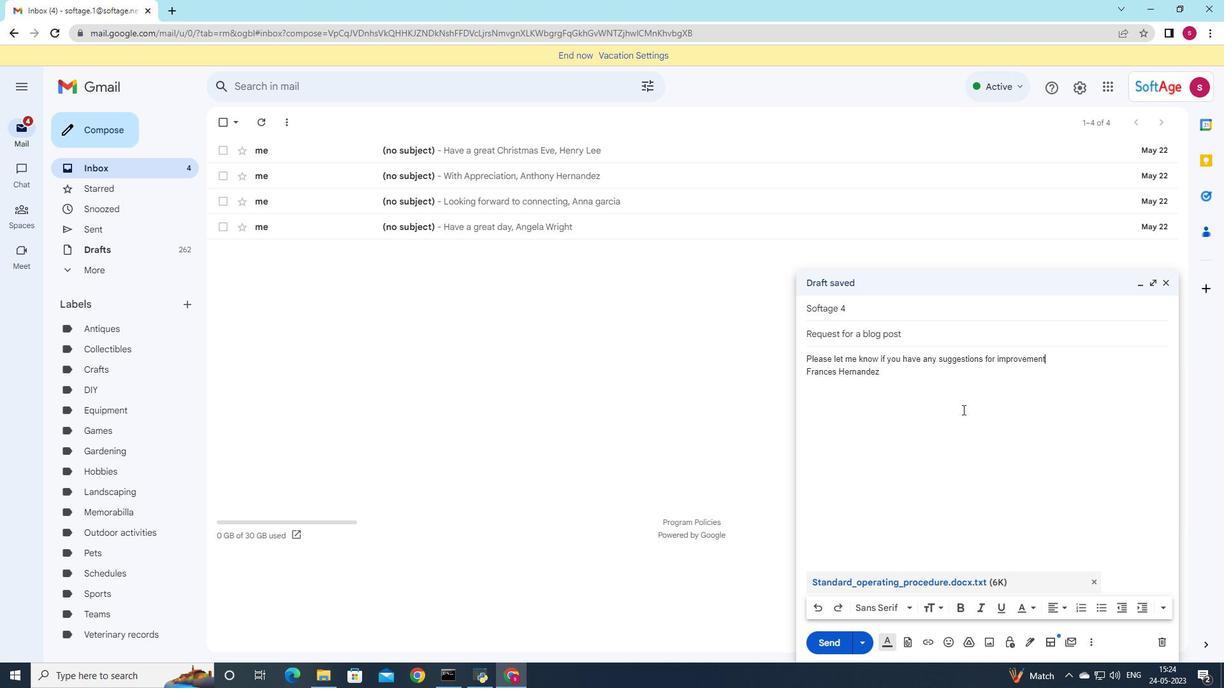 
Action: Mouse moved to (828, 644)
Screenshot: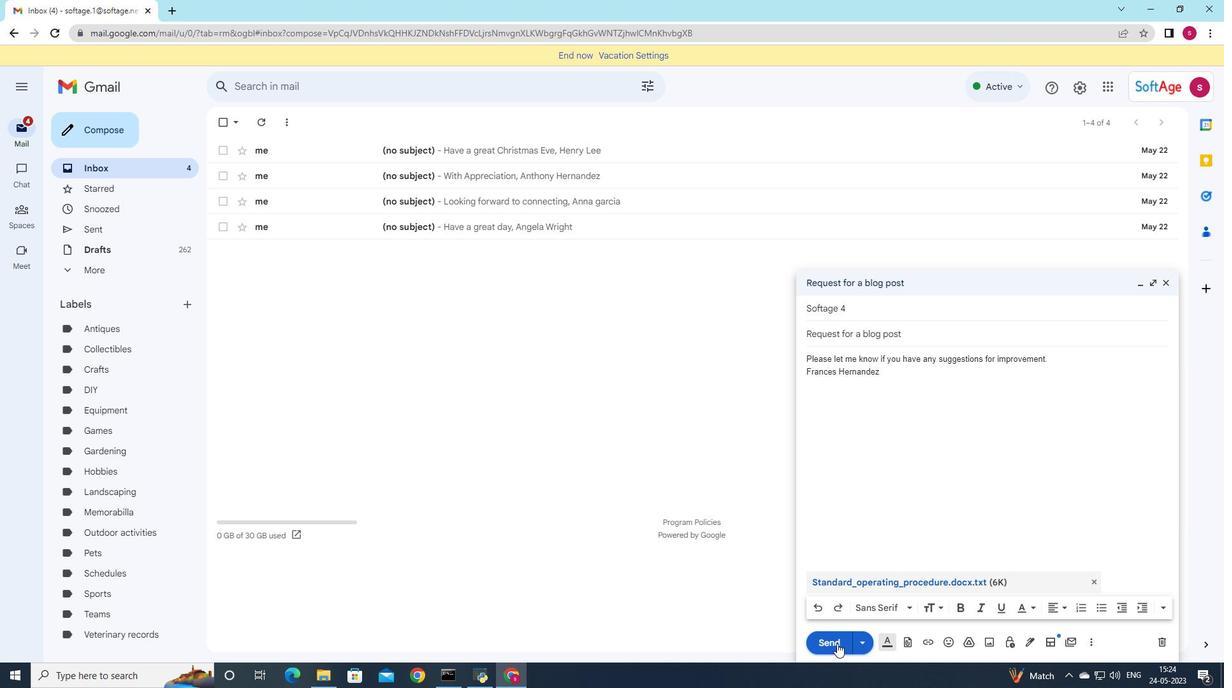 
Action: Mouse pressed left at (828, 644)
Screenshot: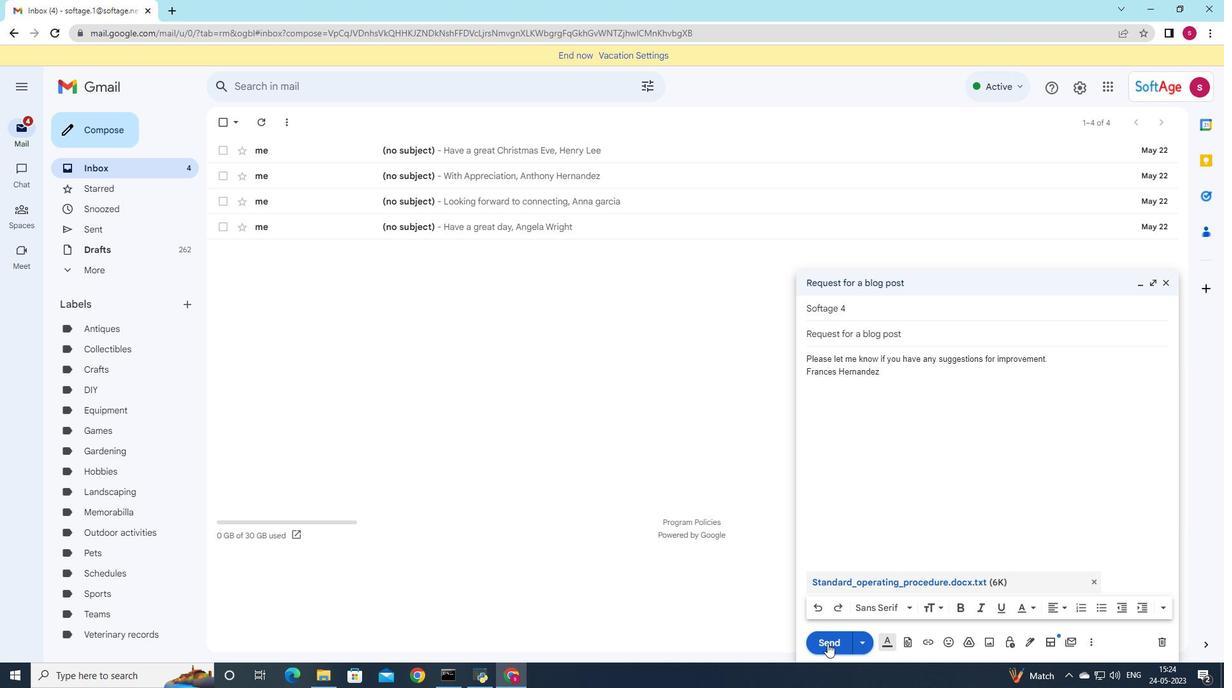 
Action: Mouse moved to (122, 233)
Screenshot: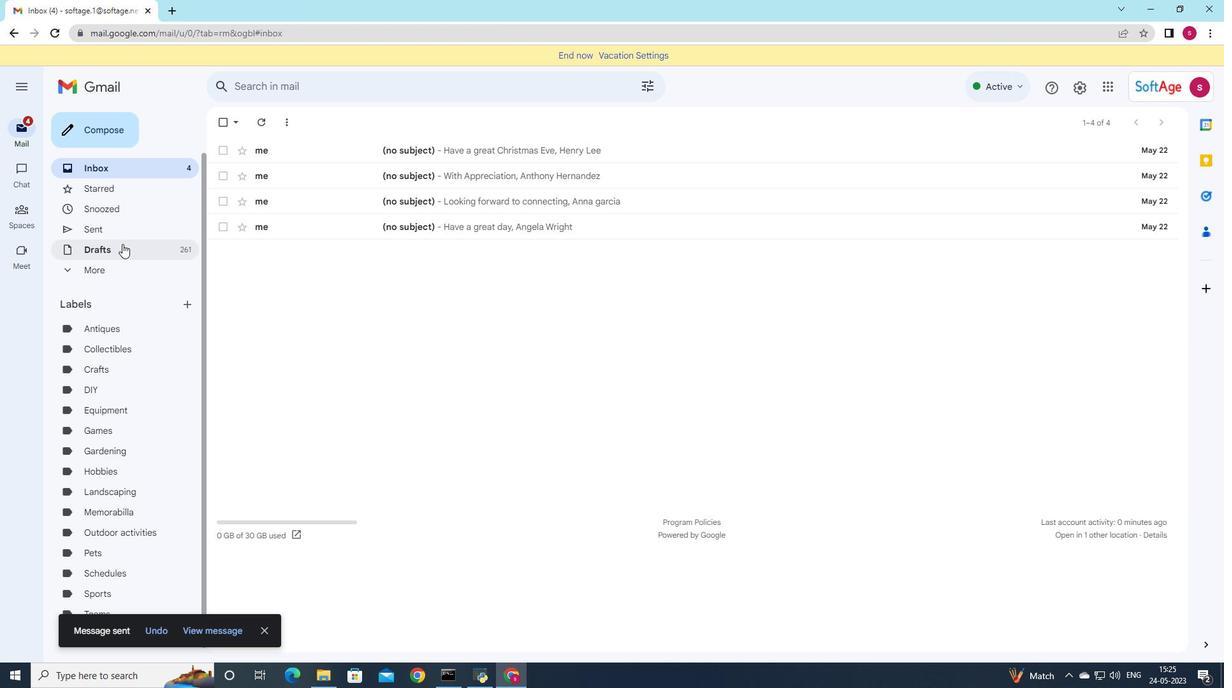 
Action: Mouse pressed left at (122, 233)
Screenshot: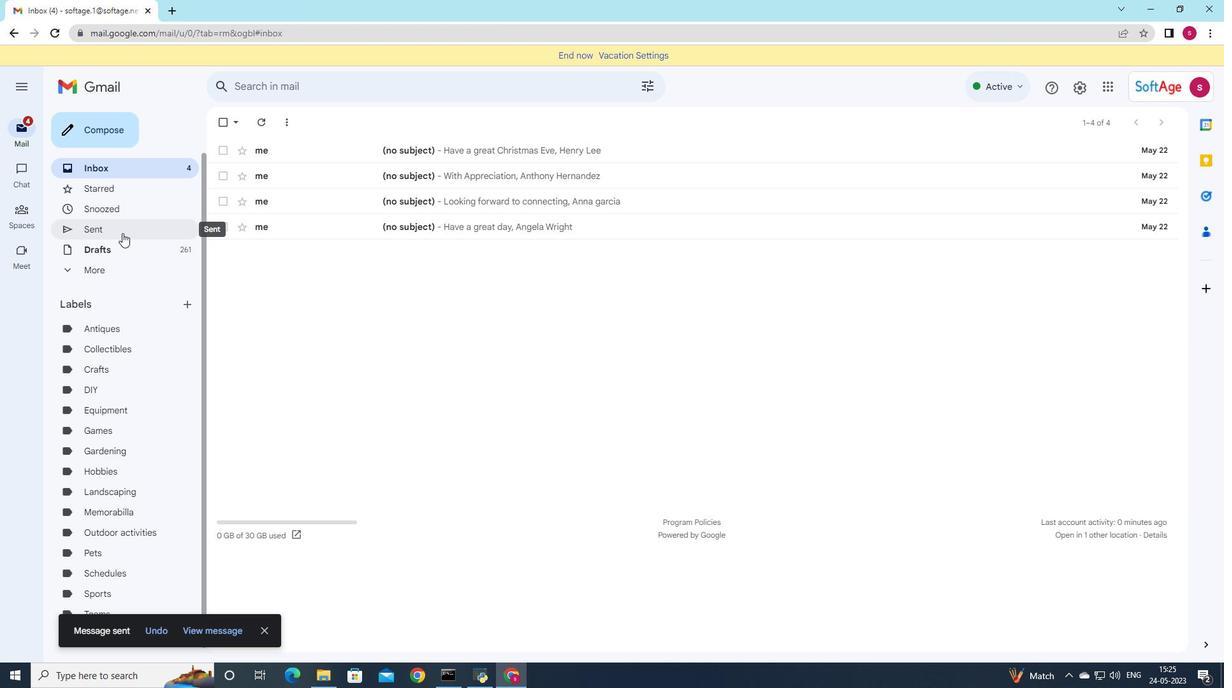 
Action: Mouse moved to (507, 199)
Screenshot: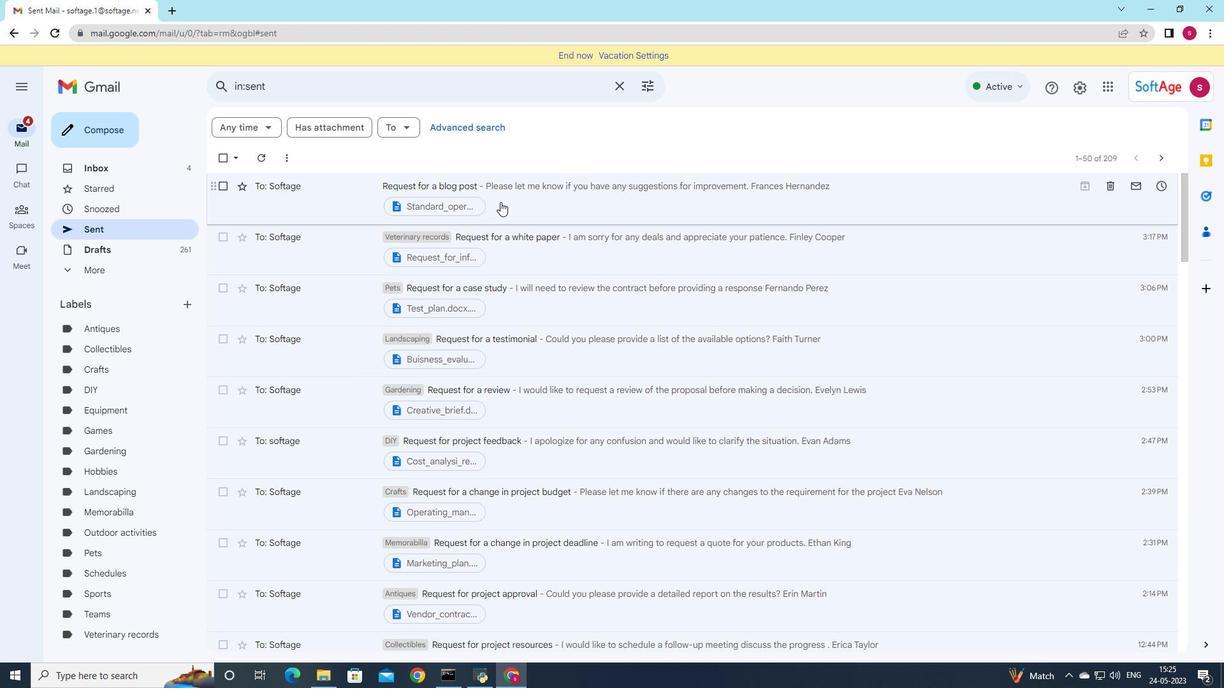 
Action: Mouse pressed left at (507, 199)
Screenshot: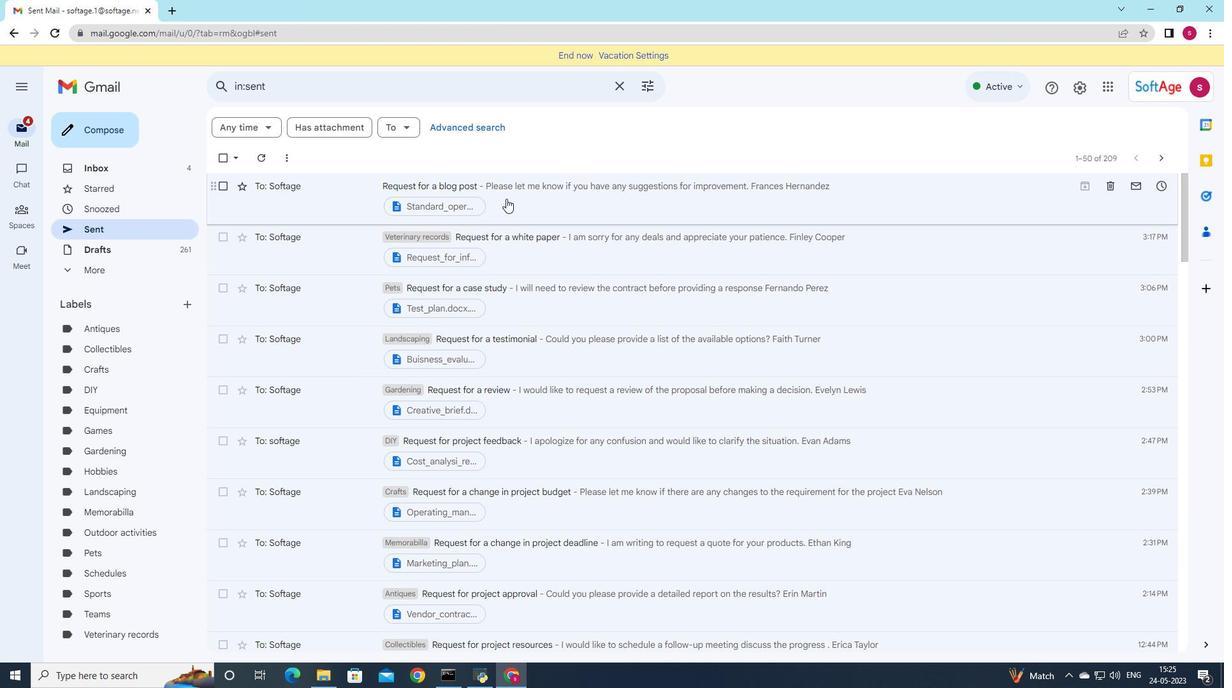 
Action: Mouse moved to (466, 126)
Screenshot: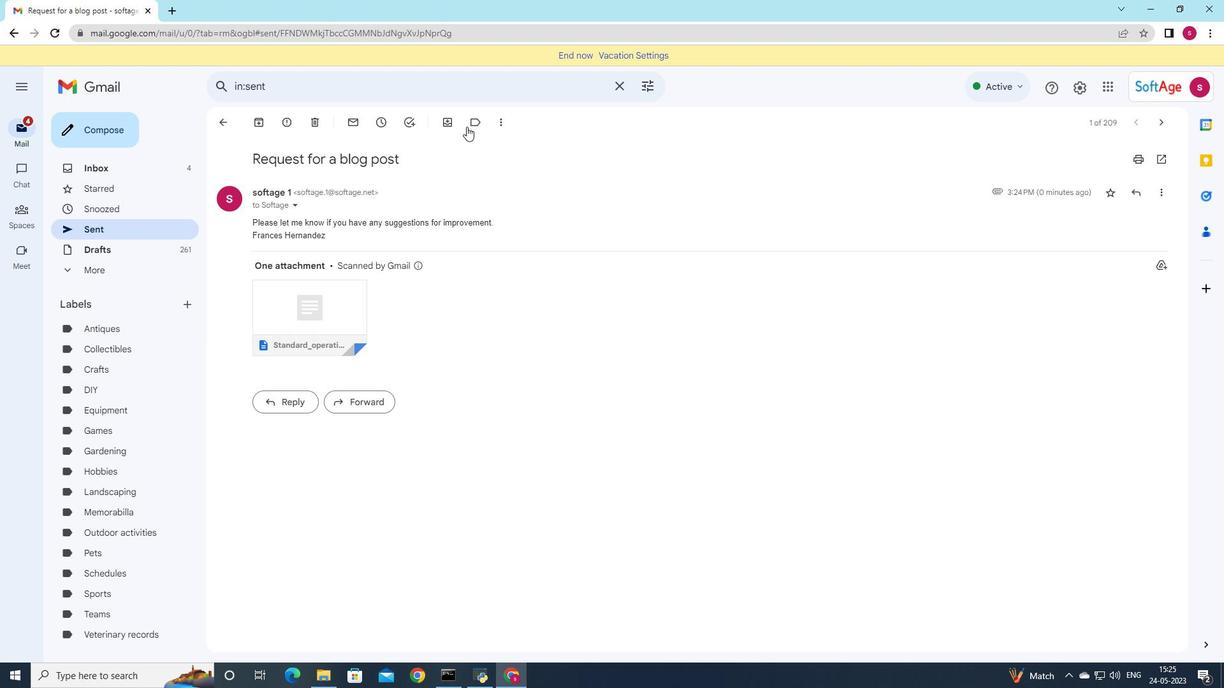 
Action: Mouse pressed left at (466, 126)
Screenshot: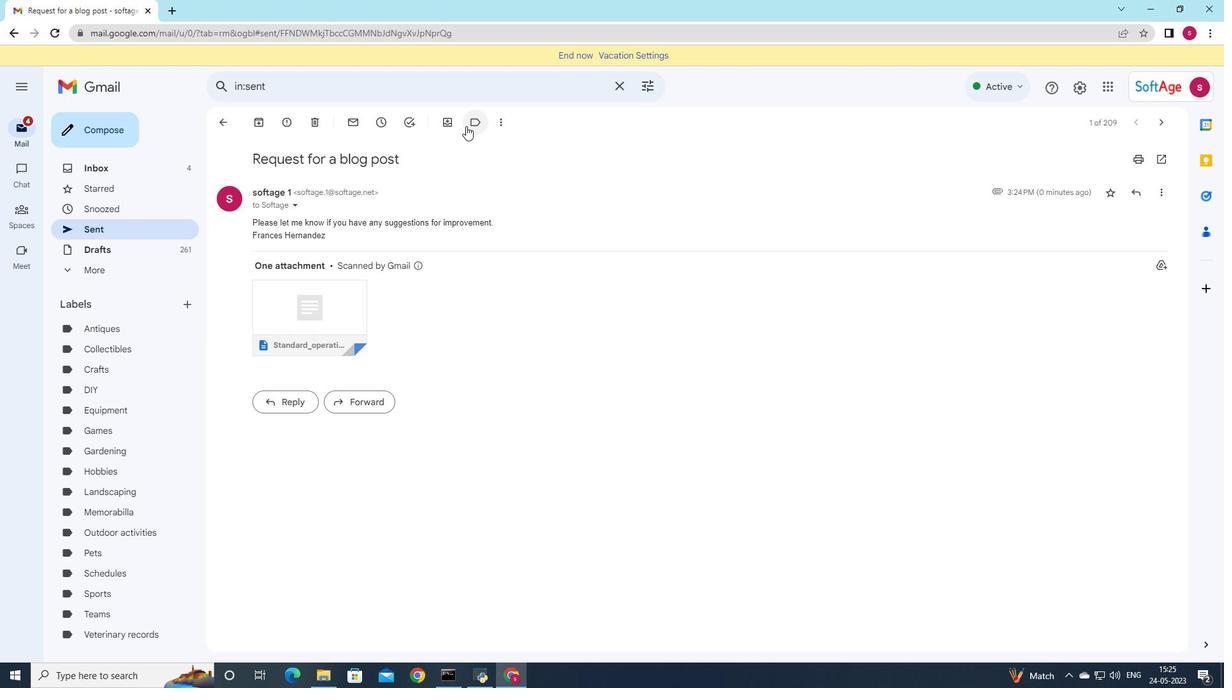 
Action: Mouse moved to (559, 354)
Screenshot: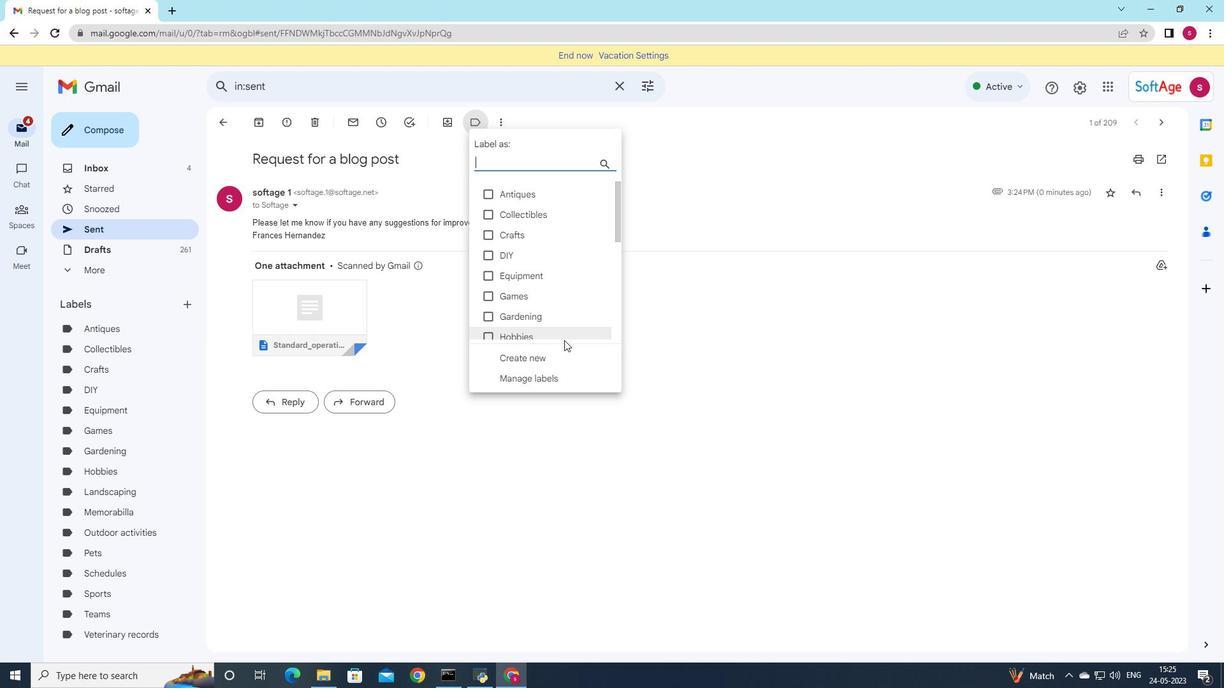 
Action: Mouse pressed left at (559, 354)
Screenshot: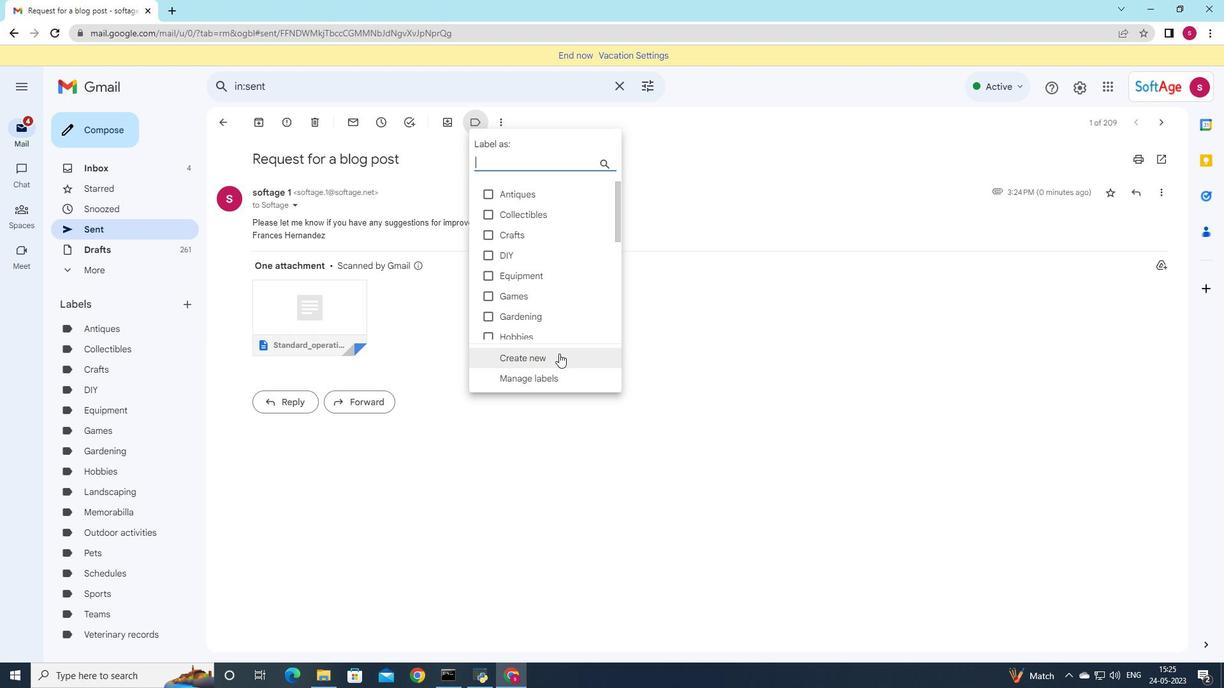 
Action: Mouse moved to (639, 317)
Screenshot: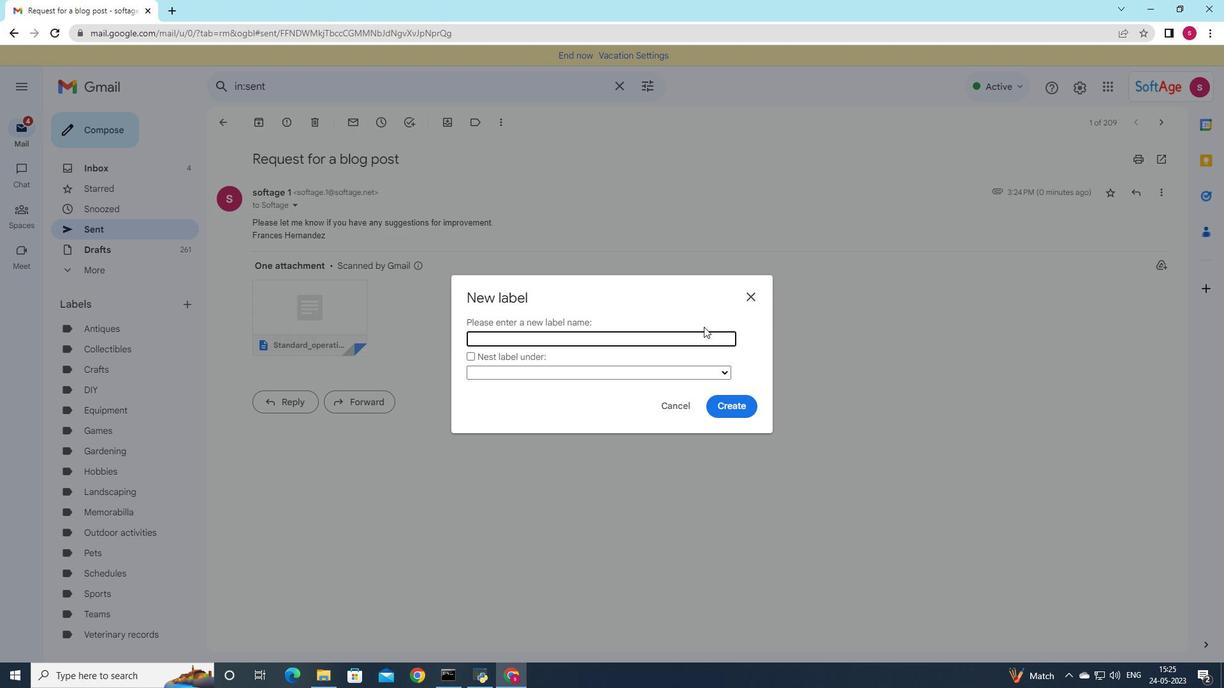 
Action: Key pressed <Key.shift>Grooming
Screenshot: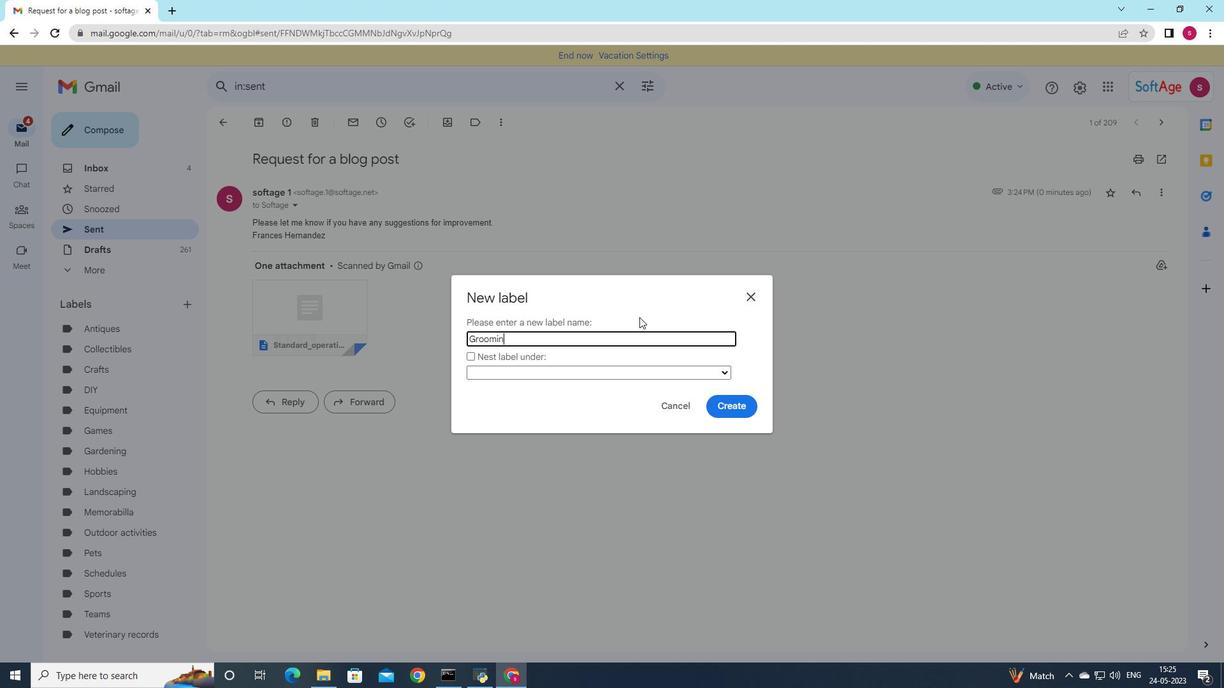 
Action: Mouse moved to (742, 407)
Screenshot: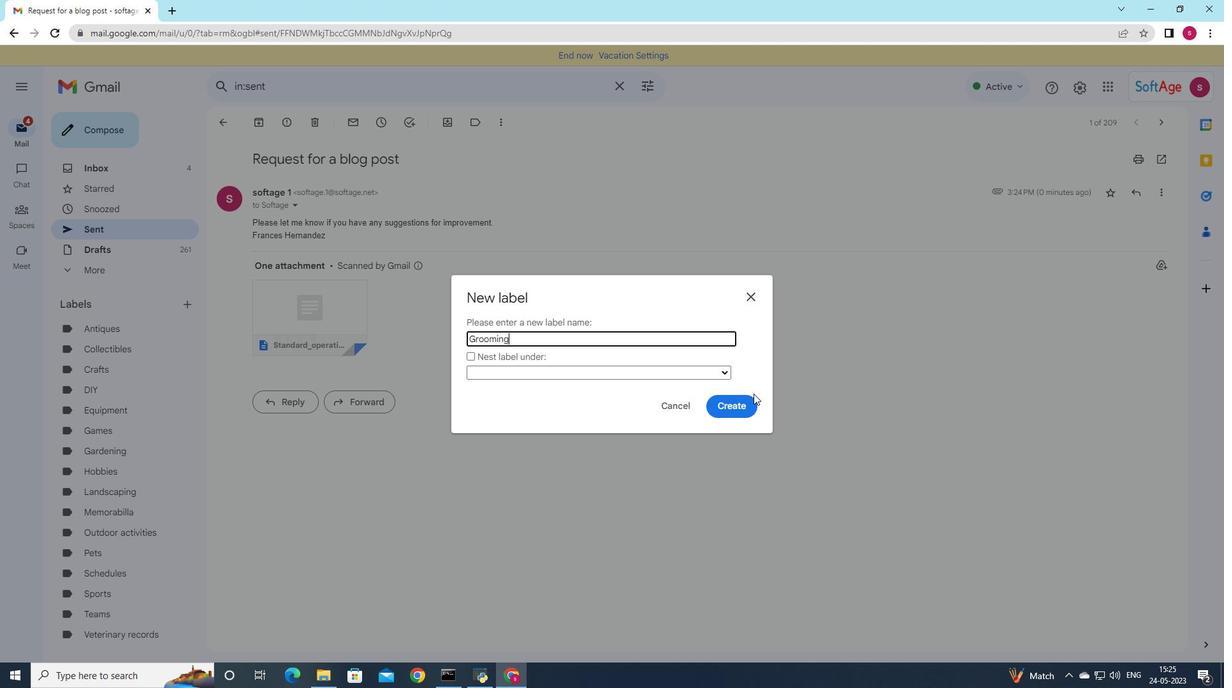 
Action: Mouse pressed left at (742, 407)
Screenshot: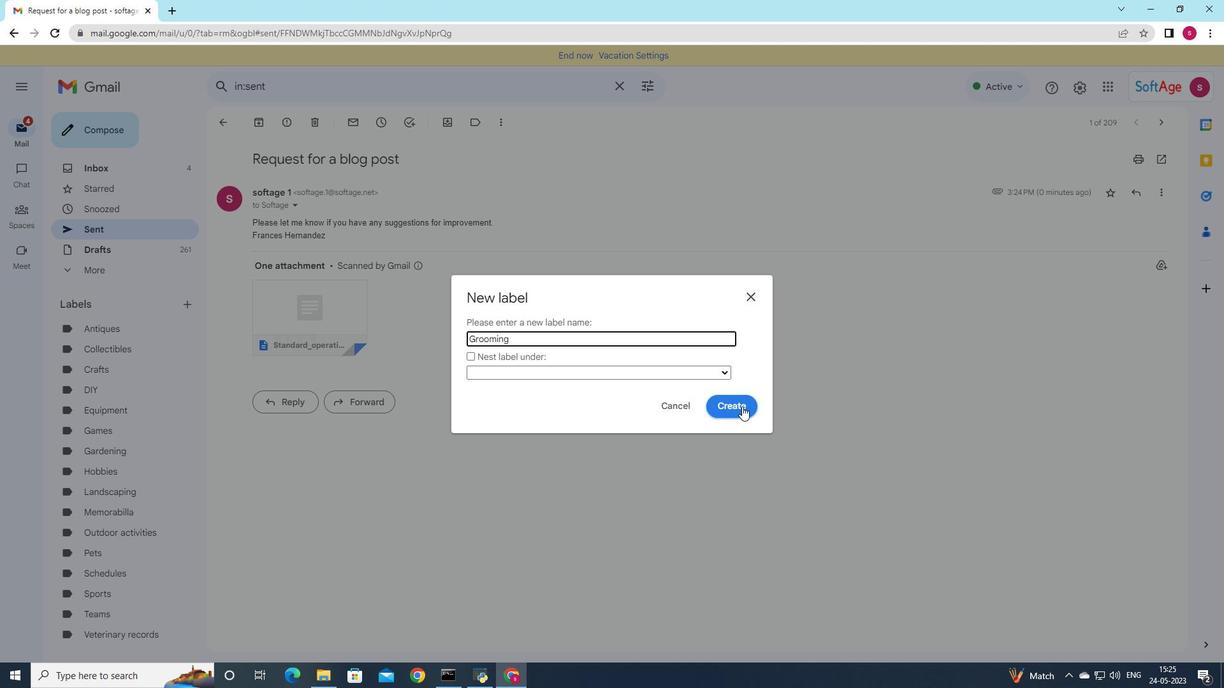 
Action: Mouse moved to (688, 185)
Screenshot: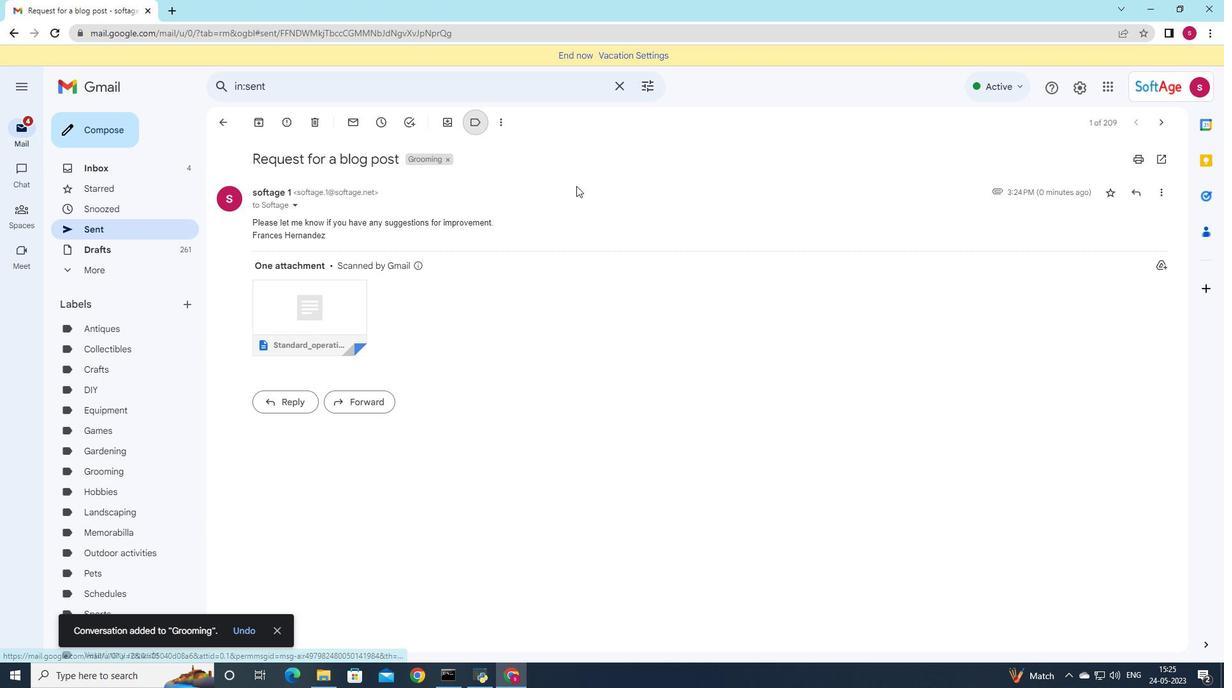 
